 Task: Search for Condos with Mountain Views in Denver.
Action: Key pressed <Key.caps_lock>D<Key.caps_lock>enver
Screenshot: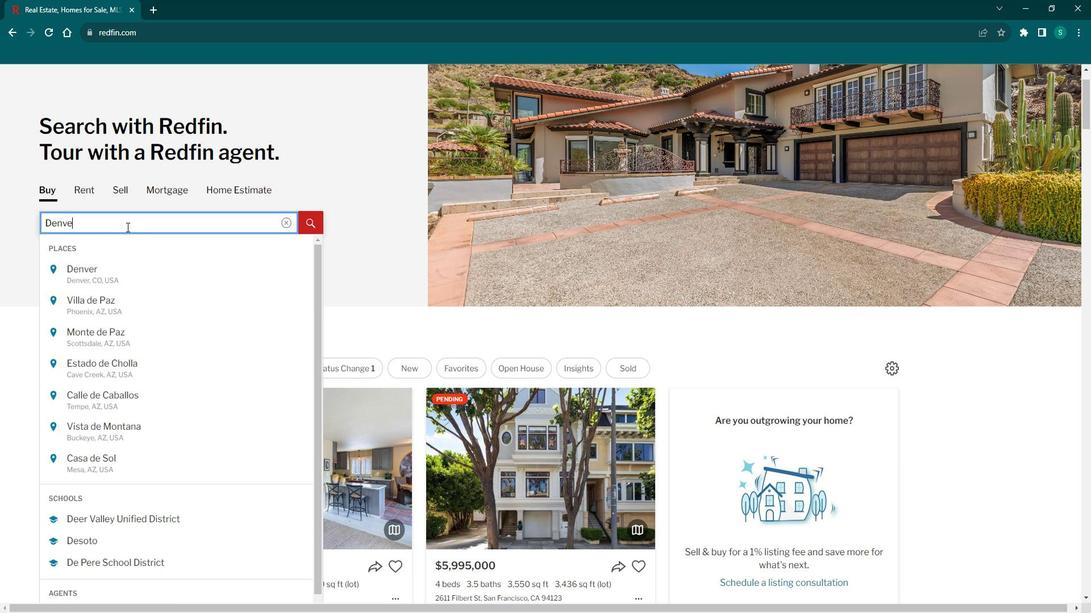 
Action: Mouse moved to (136, 288)
Screenshot: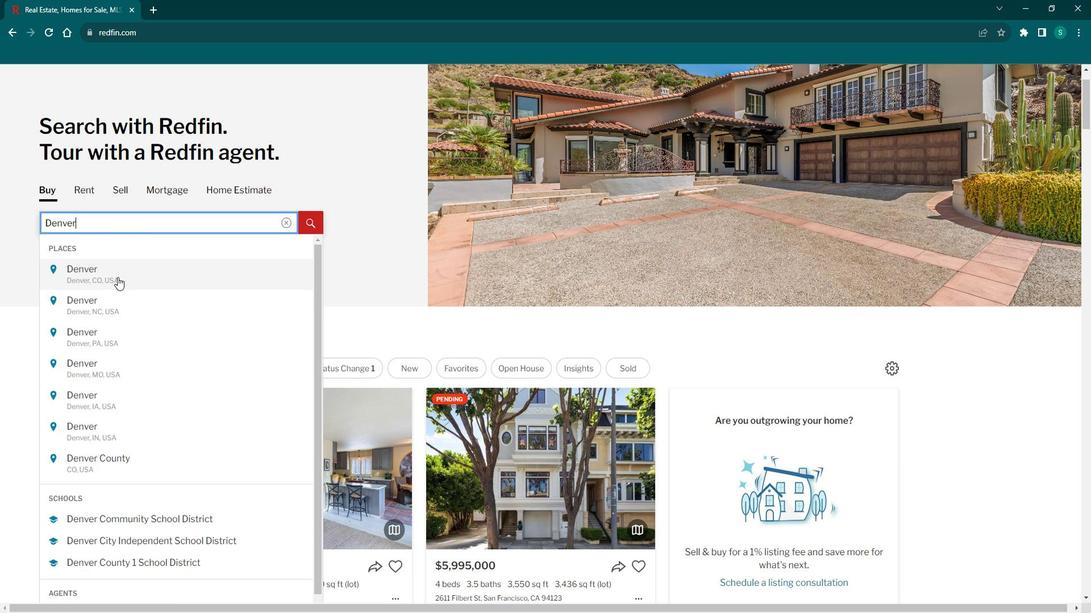 
Action: Mouse pressed left at (136, 288)
Screenshot: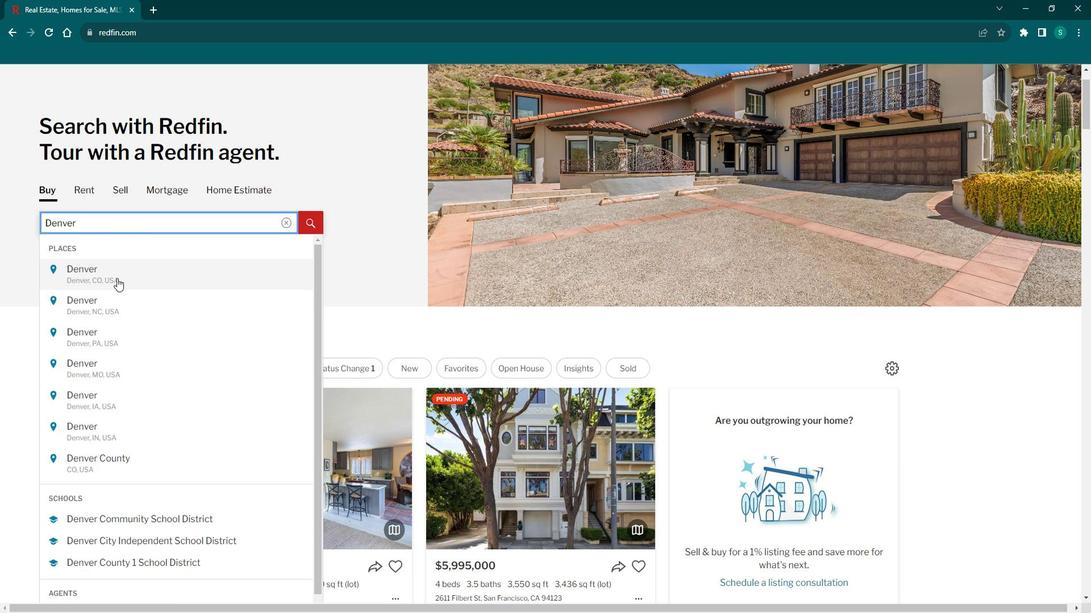
Action: Mouse moved to (979, 172)
Screenshot: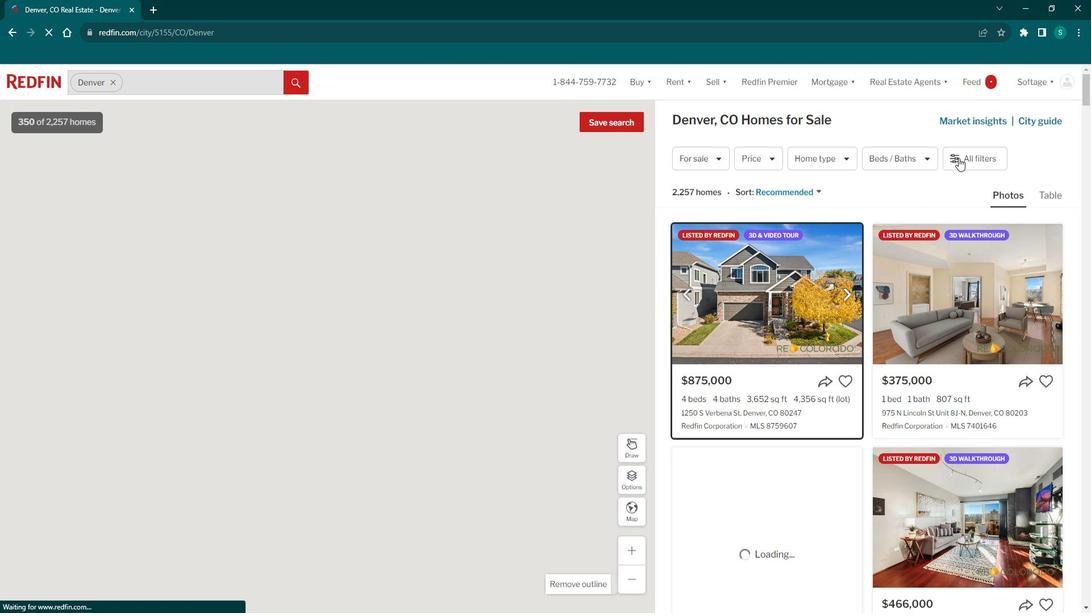 
Action: Mouse pressed left at (979, 172)
Screenshot: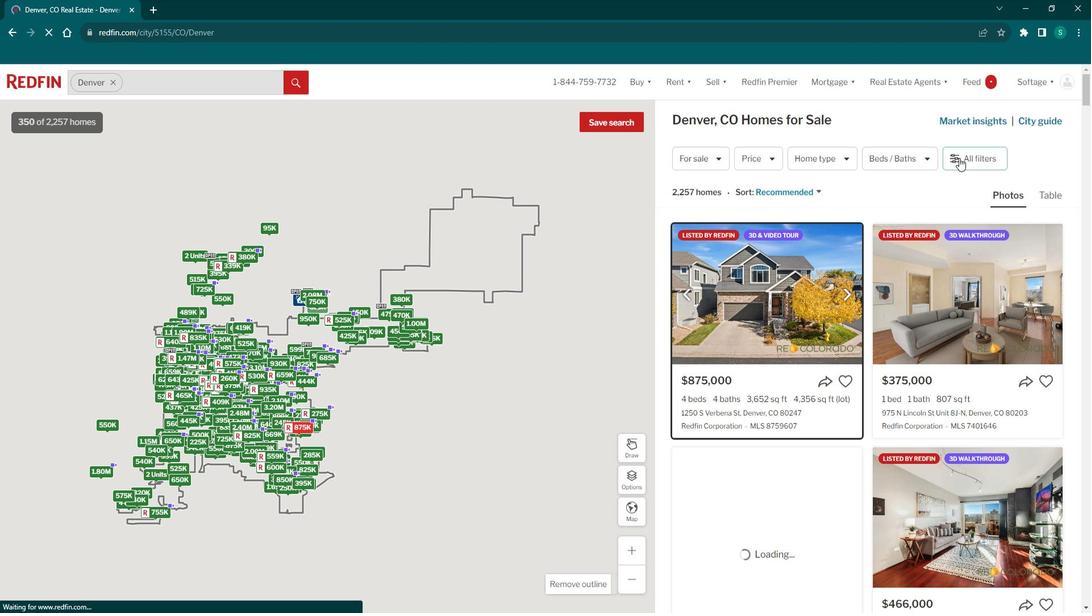 
Action: Mouse pressed left at (979, 172)
Screenshot: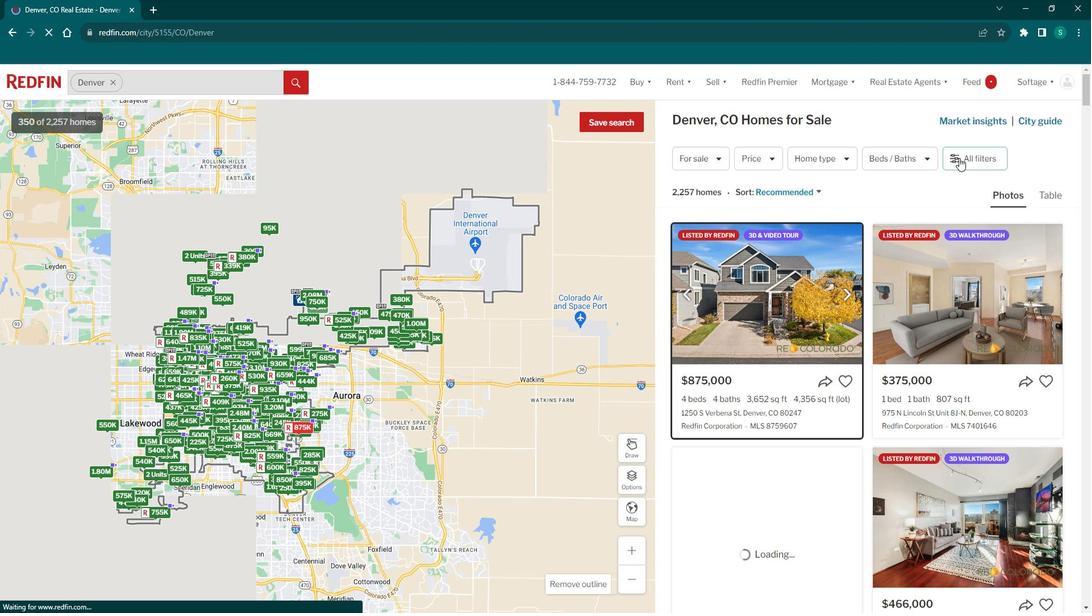 
Action: Mouse pressed left at (979, 172)
Screenshot: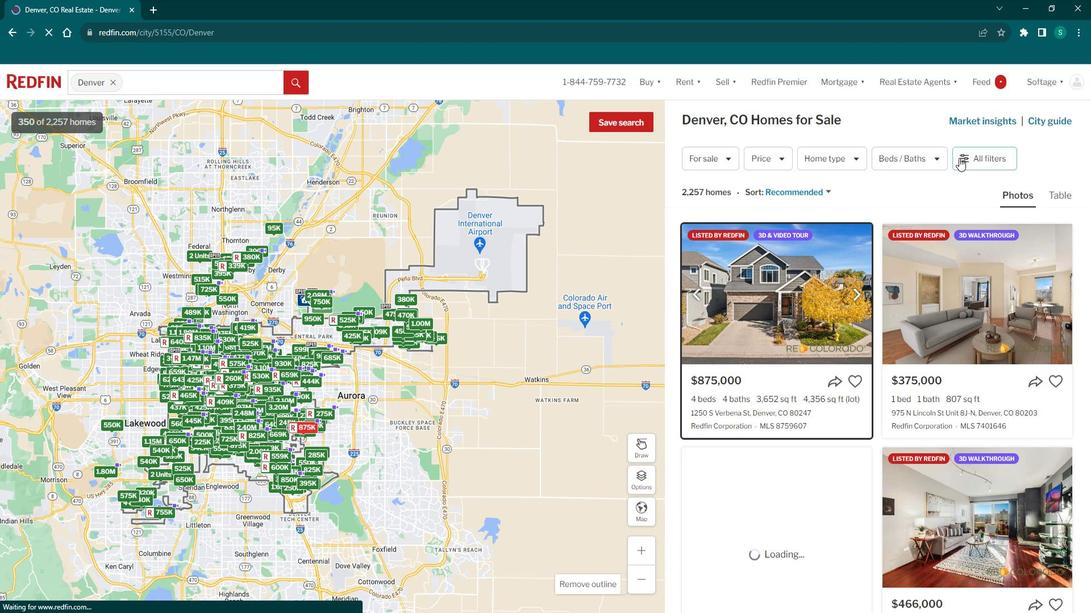 
Action: Mouse moved to (996, 174)
Screenshot: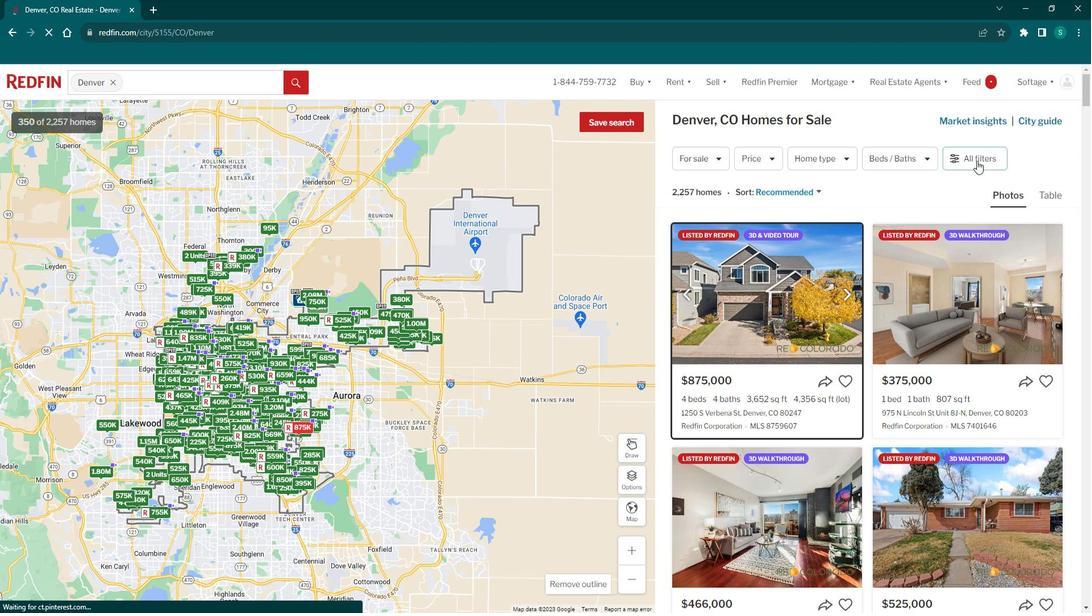 
Action: Mouse pressed left at (996, 174)
Screenshot: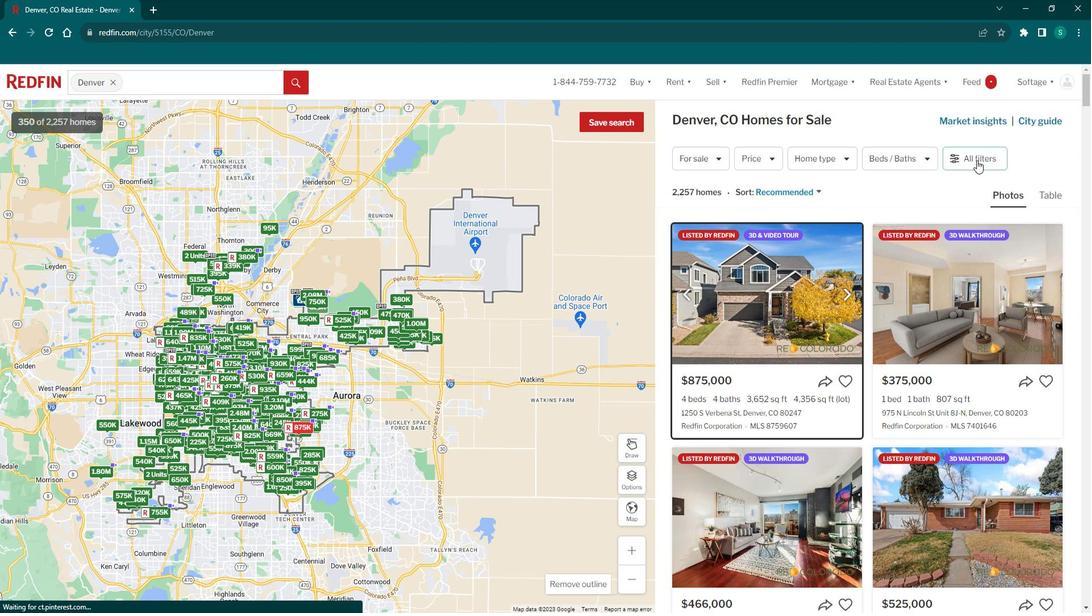 
Action: Mouse moved to (836, 435)
Screenshot: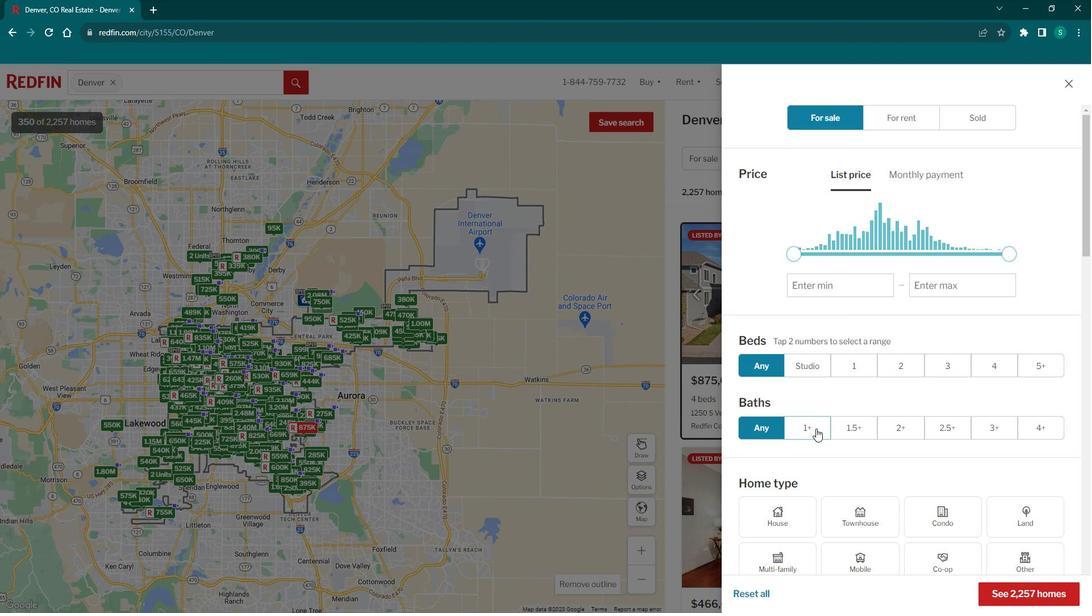 
Action: Mouse scrolled (836, 434) with delta (0, 0)
Screenshot: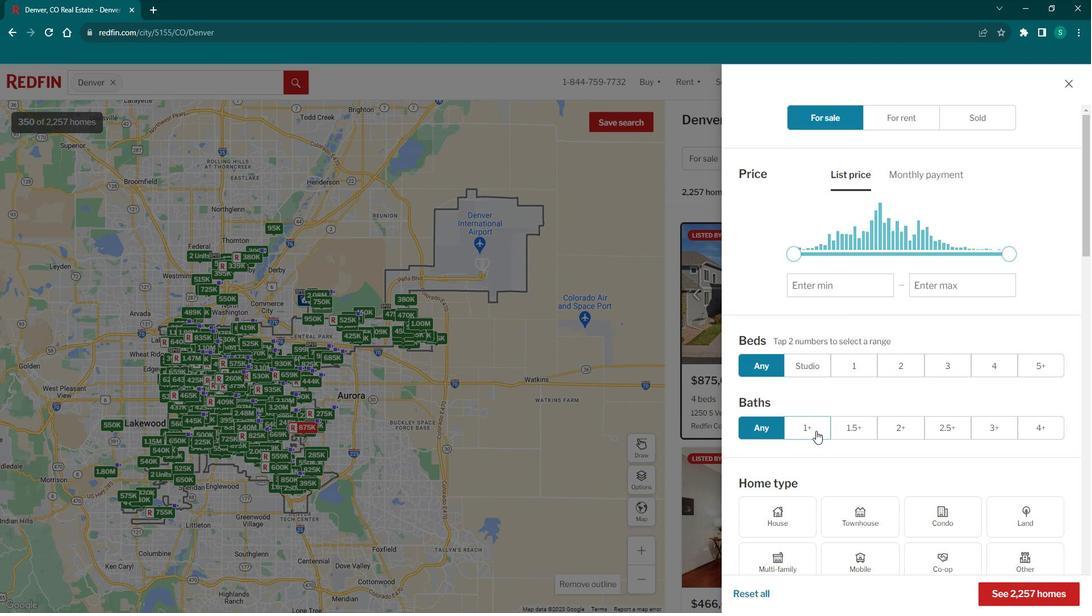 
Action: Mouse scrolled (836, 434) with delta (0, 0)
Screenshot: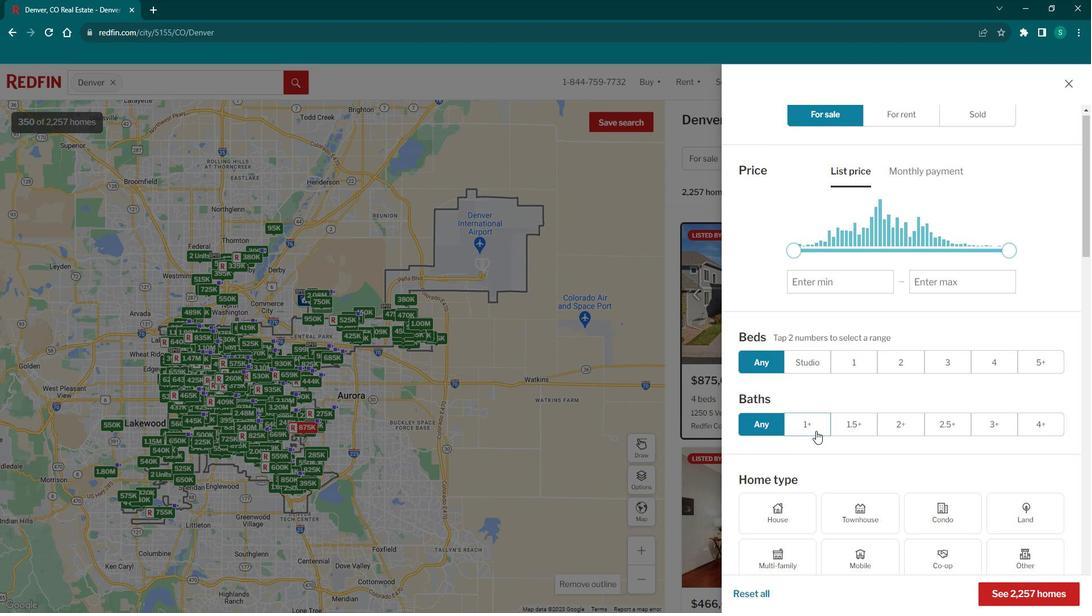 
Action: Mouse scrolled (836, 434) with delta (0, 0)
Screenshot: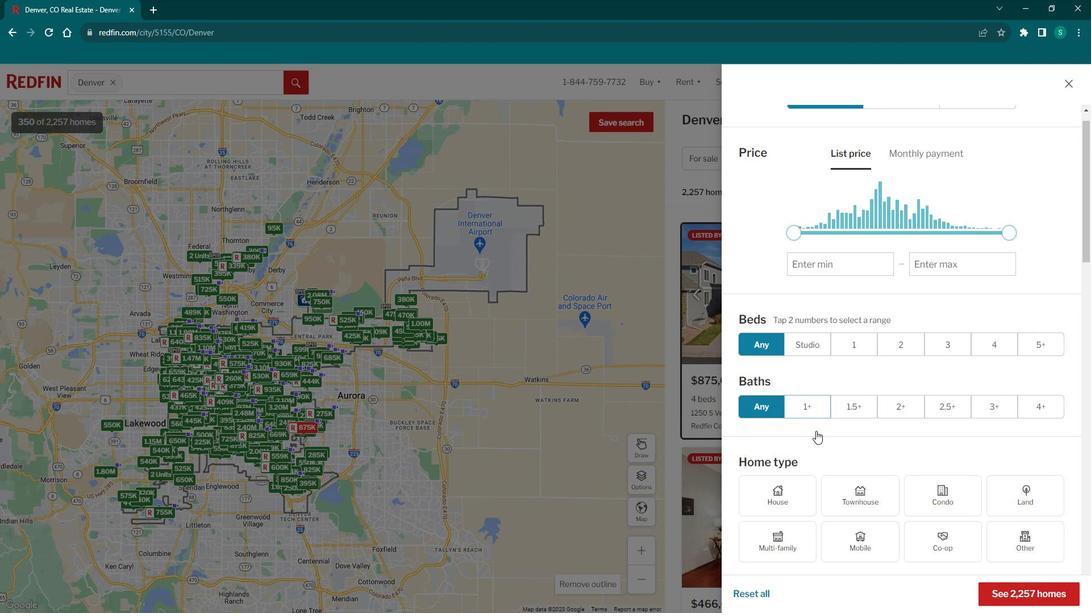 
Action: Mouse moved to (960, 358)
Screenshot: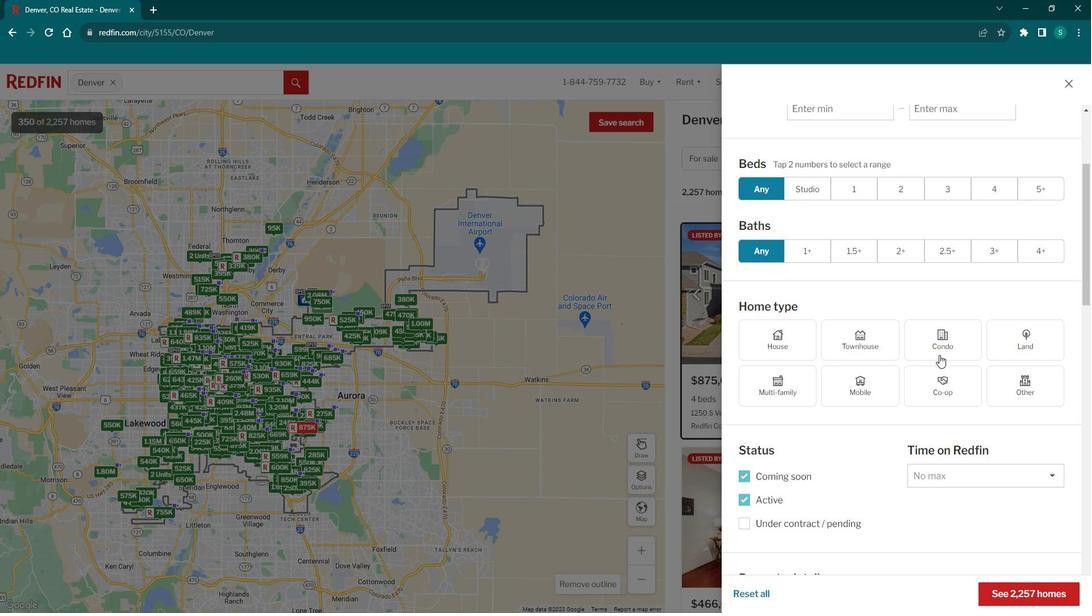 
Action: Mouse pressed left at (960, 358)
Screenshot: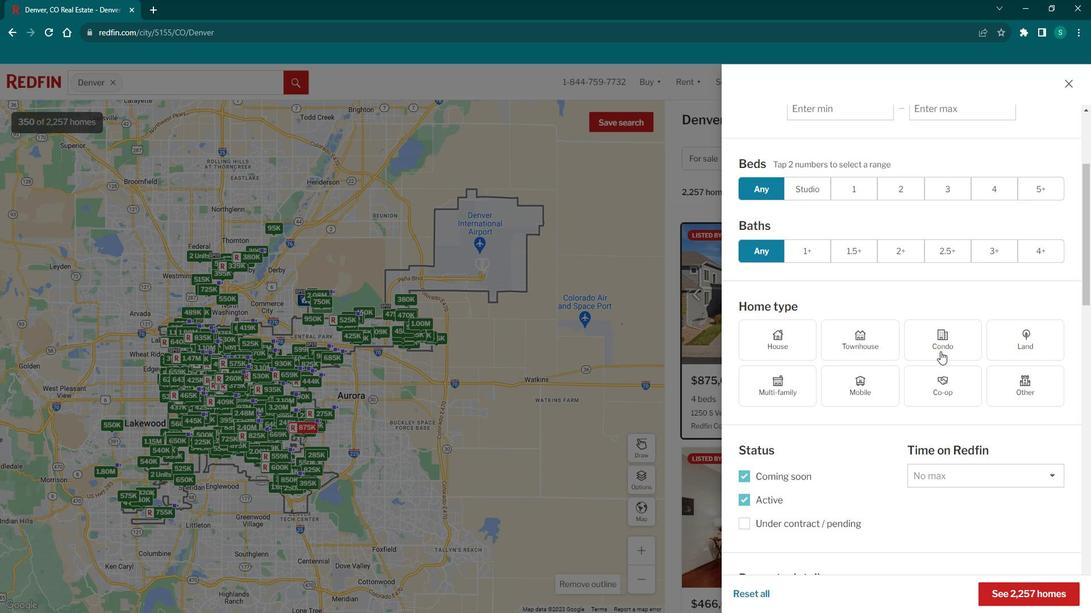 
Action: Mouse moved to (878, 426)
Screenshot: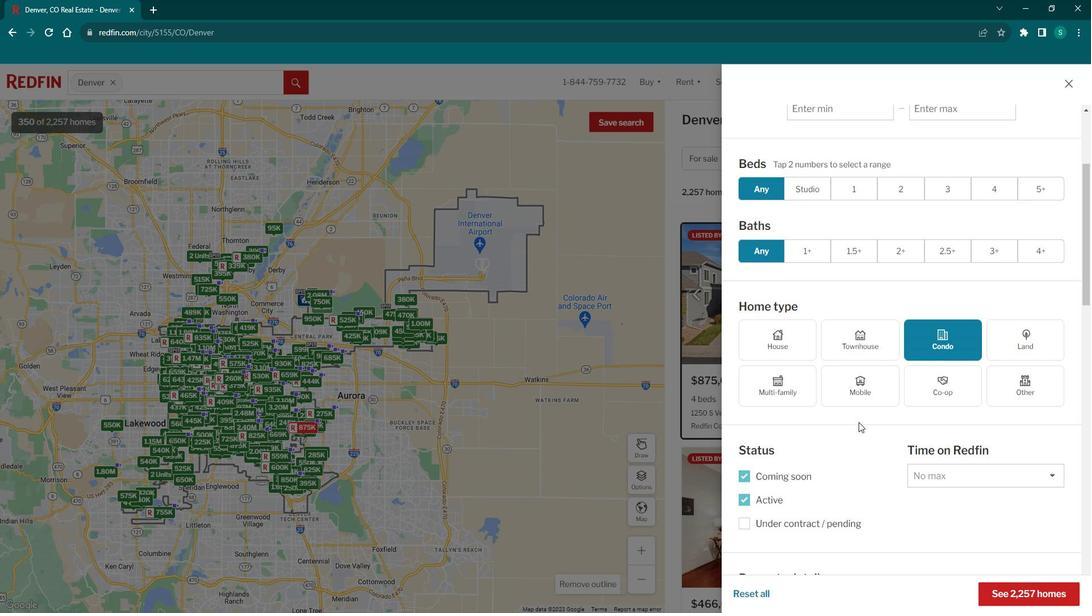 
Action: Mouse scrolled (878, 426) with delta (0, 0)
Screenshot: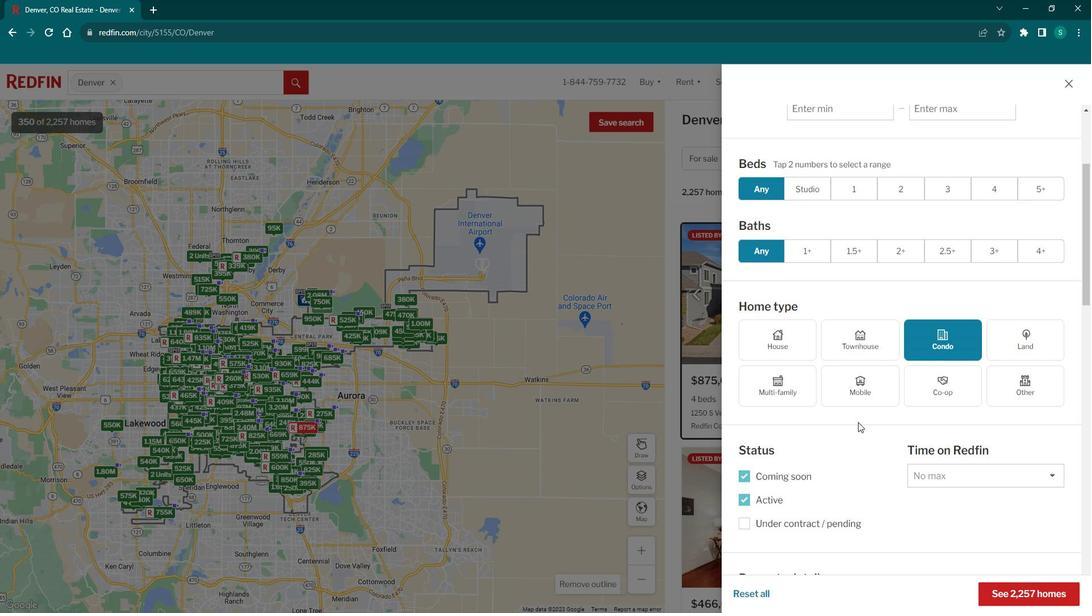 
Action: Mouse scrolled (878, 426) with delta (0, 0)
Screenshot: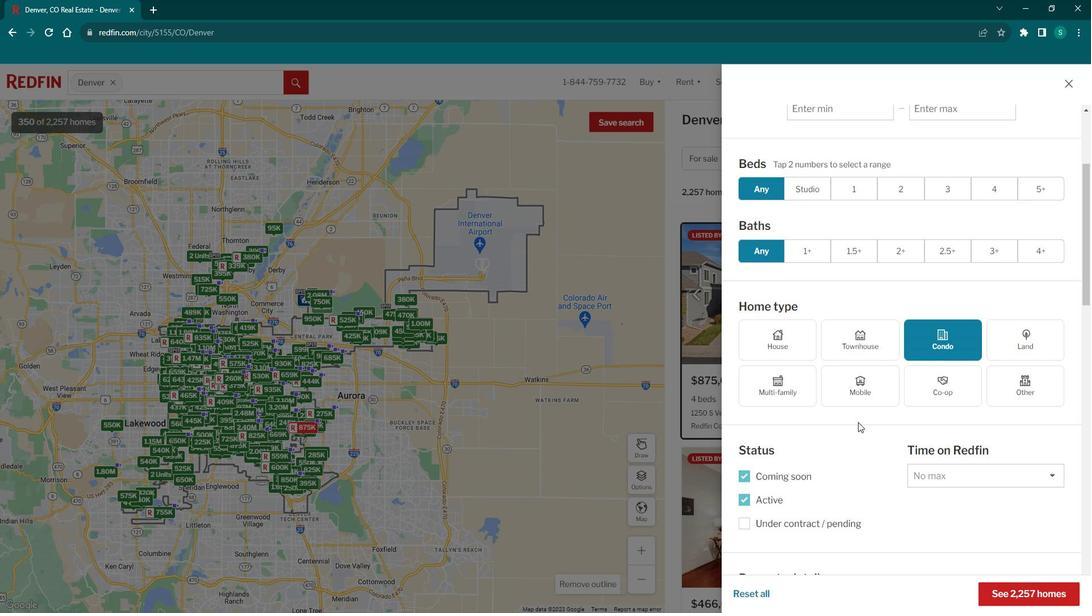 
Action: Mouse scrolled (878, 426) with delta (0, 0)
Screenshot: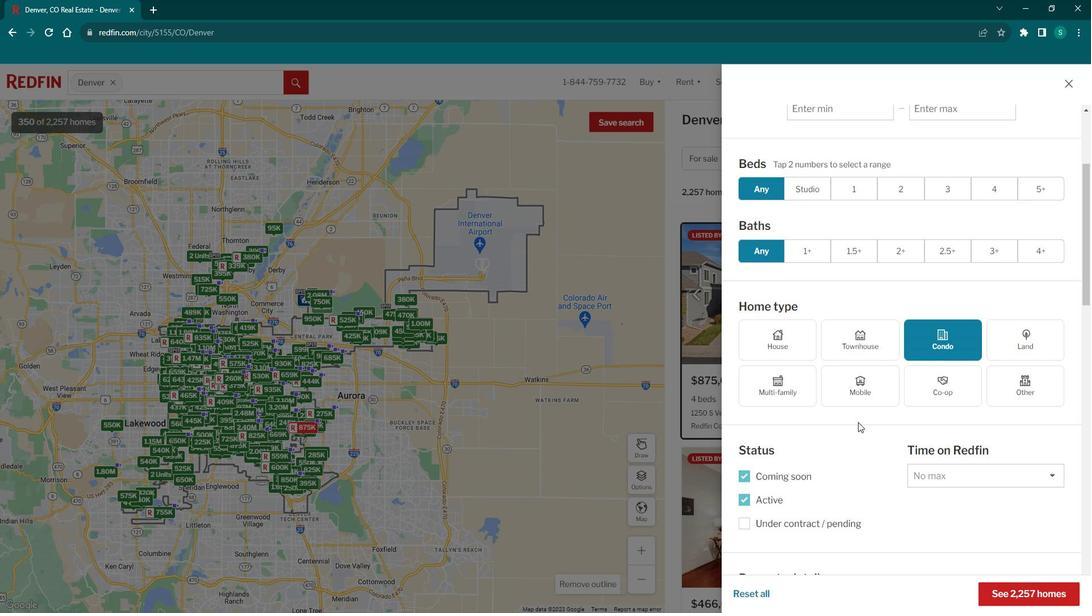 
Action: Mouse scrolled (878, 426) with delta (0, 0)
Screenshot: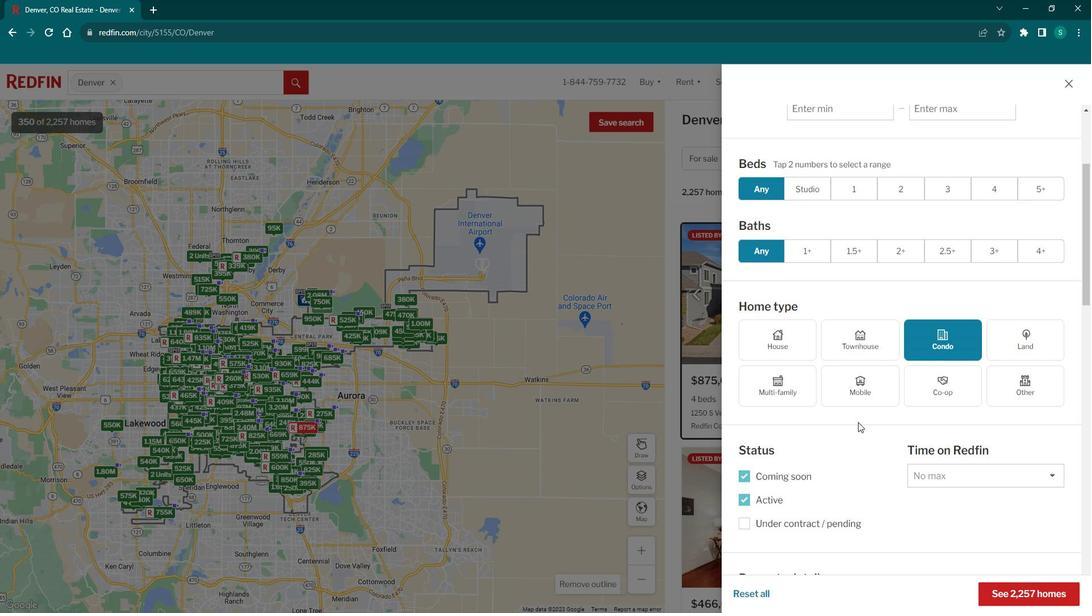 
Action: Mouse scrolled (878, 426) with delta (0, 0)
Screenshot: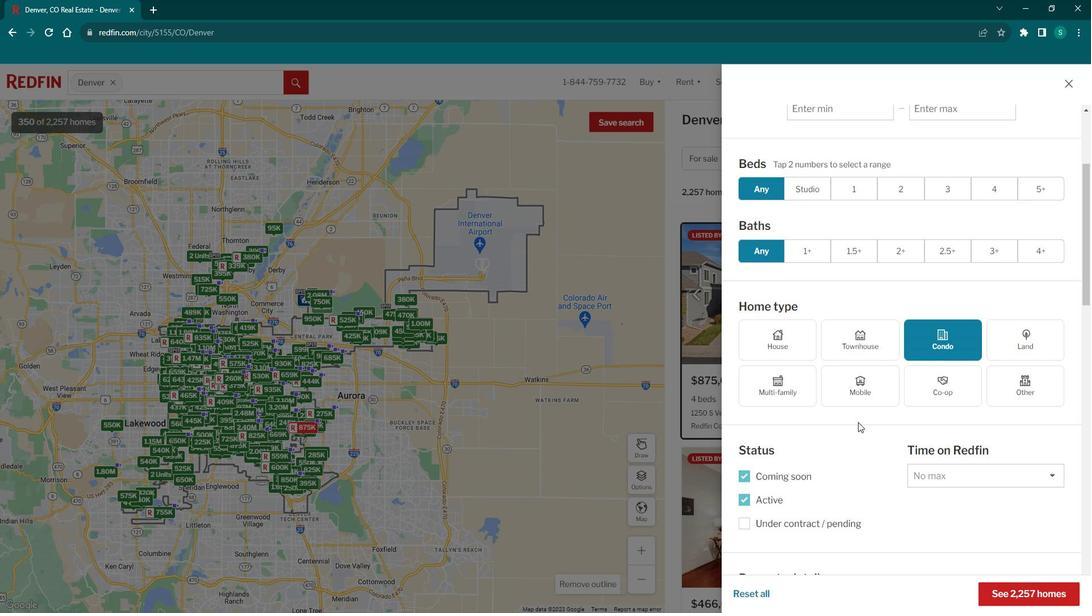 
Action: Mouse scrolled (878, 426) with delta (0, 0)
Screenshot: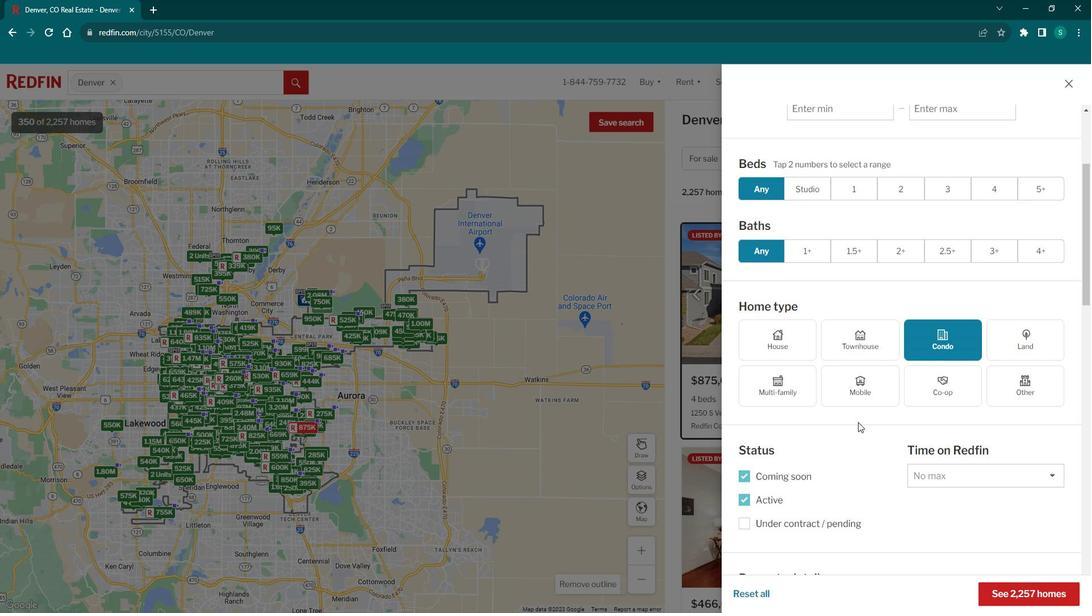 
Action: Mouse moved to (877, 426)
Screenshot: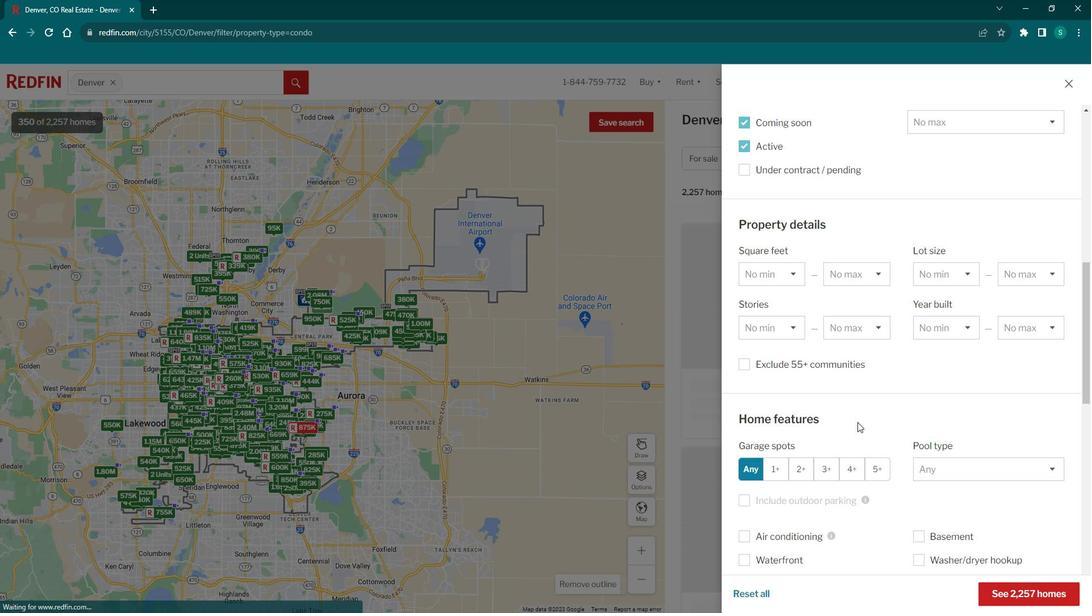 
Action: Mouse scrolled (877, 426) with delta (0, 0)
Screenshot: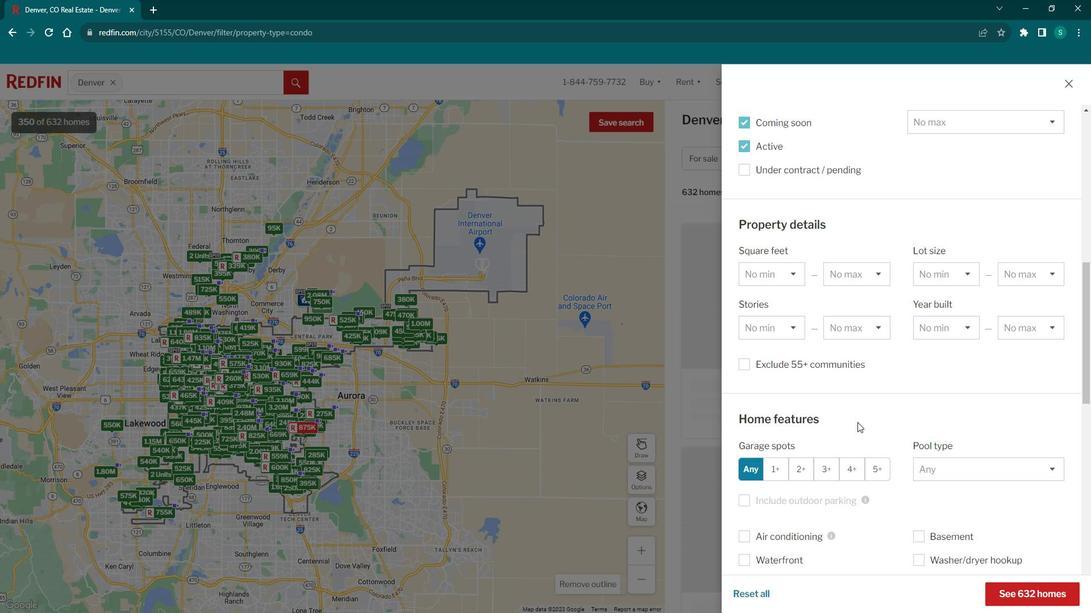 
Action: Mouse scrolled (877, 426) with delta (0, 0)
Screenshot: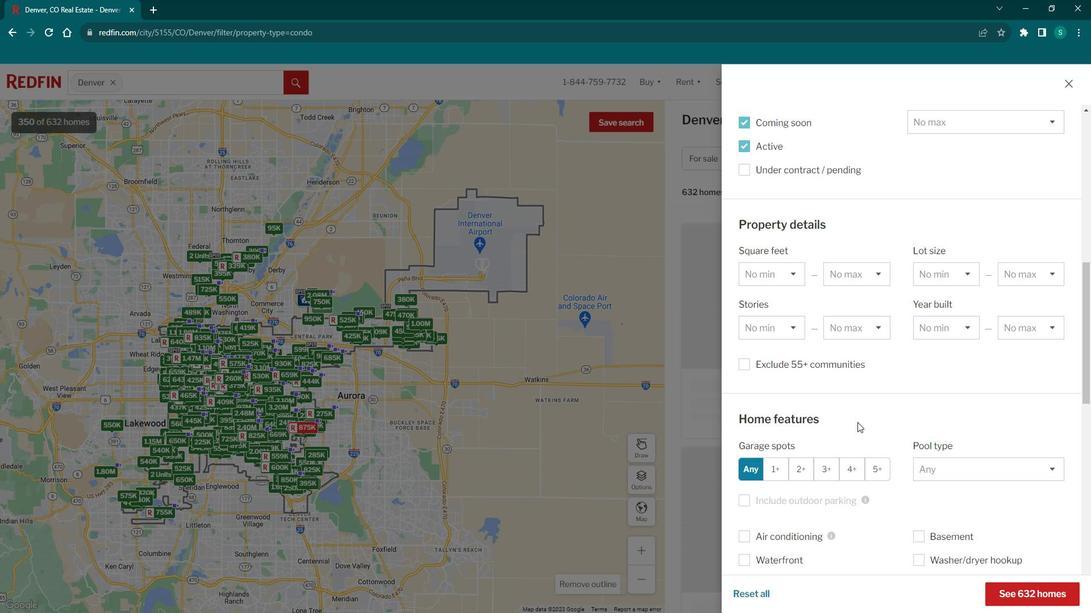 
Action: Mouse scrolled (877, 426) with delta (0, 0)
Screenshot: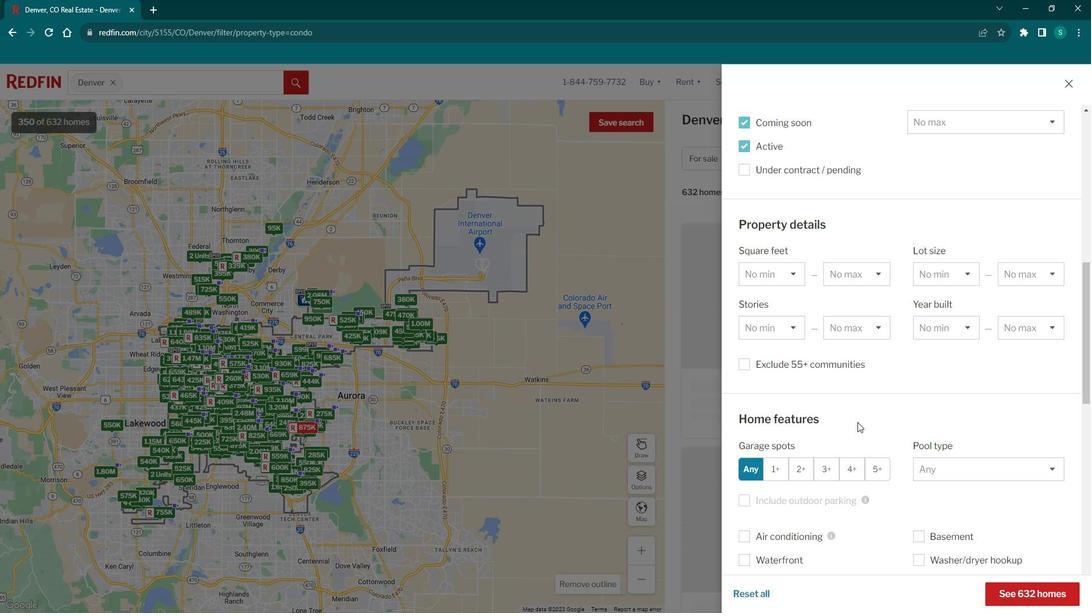 
Action: Mouse scrolled (877, 426) with delta (0, 0)
Screenshot: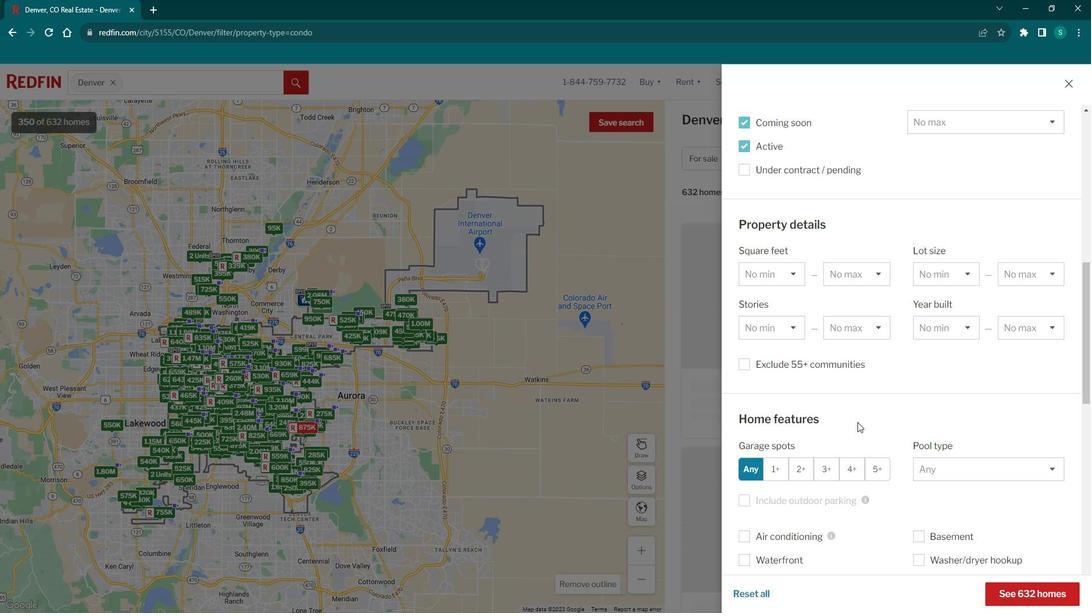
Action: Mouse scrolled (877, 426) with delta (0, 0)
Screenshot: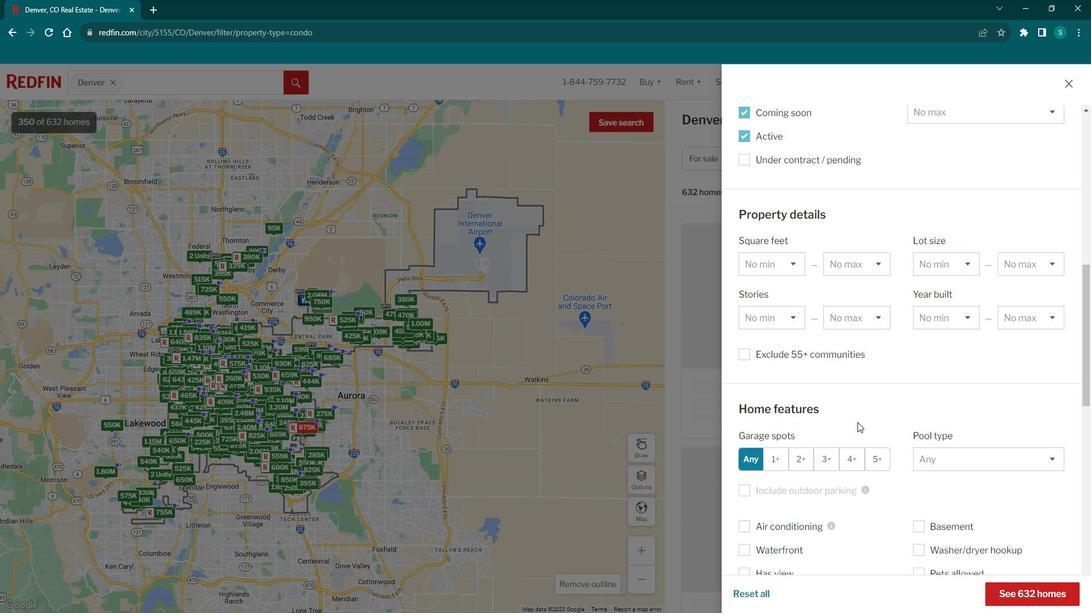 
Action: Mouse moved to (804, 449)
Screenshot: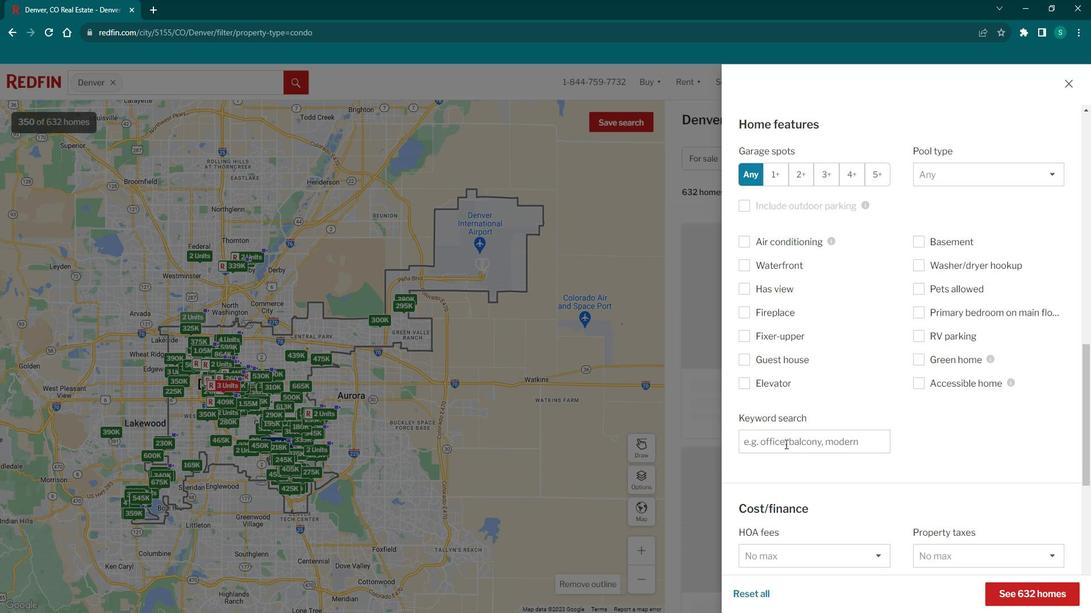 
Action: Mouse pressed left at (804, 449)
Screenshot: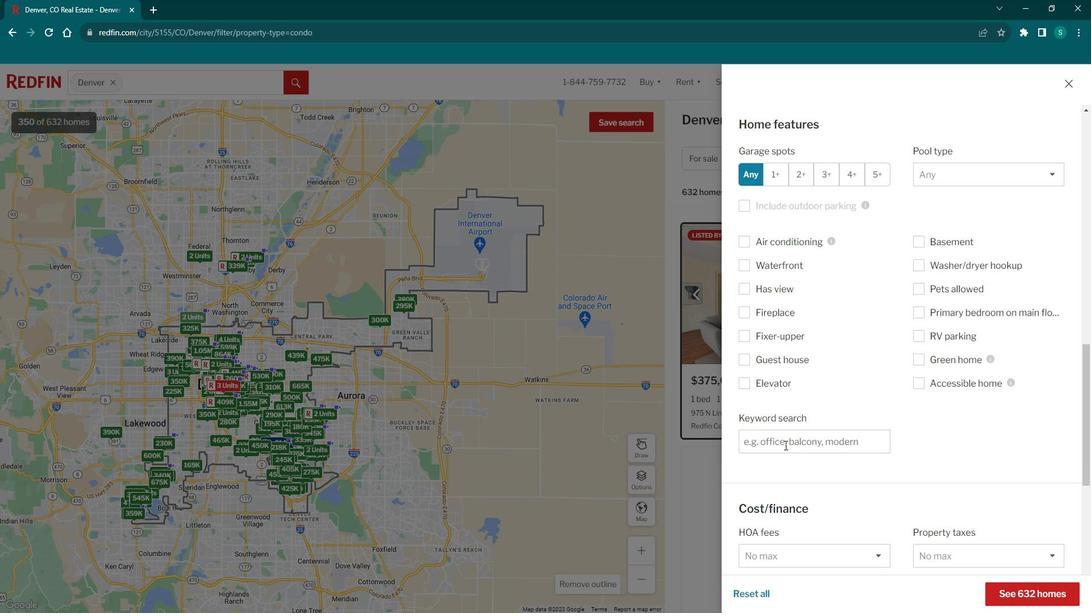 
Action: Mouse moved to (804, 449)
Screenshot: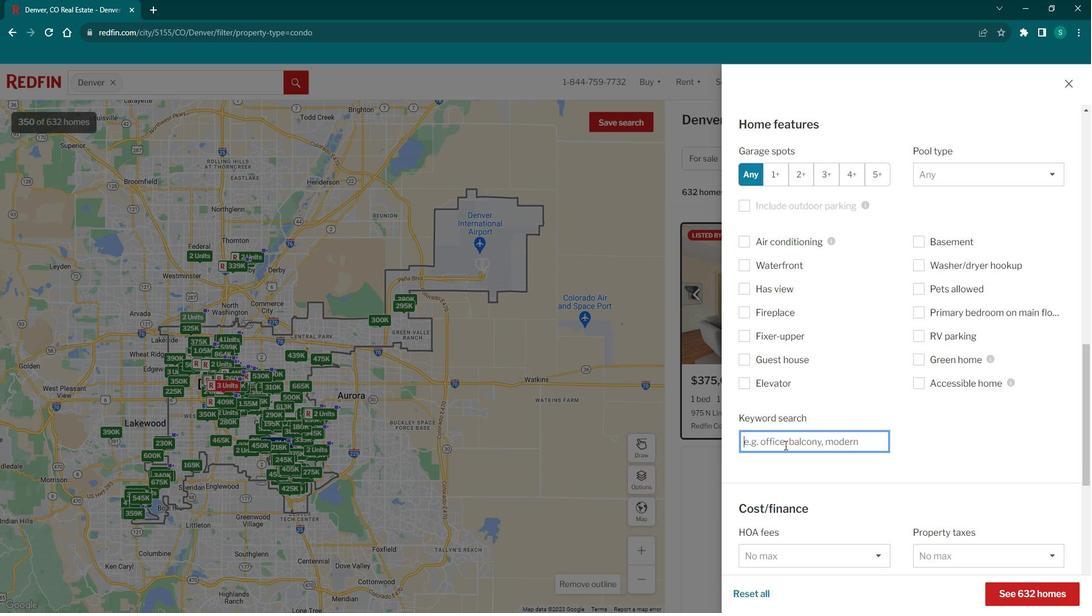 
Action: Key pressed <Key.caps_lock>M<Key.caps_lock>ountain<Key.space>v<Key.backspace><Key.space>views
Screenshot: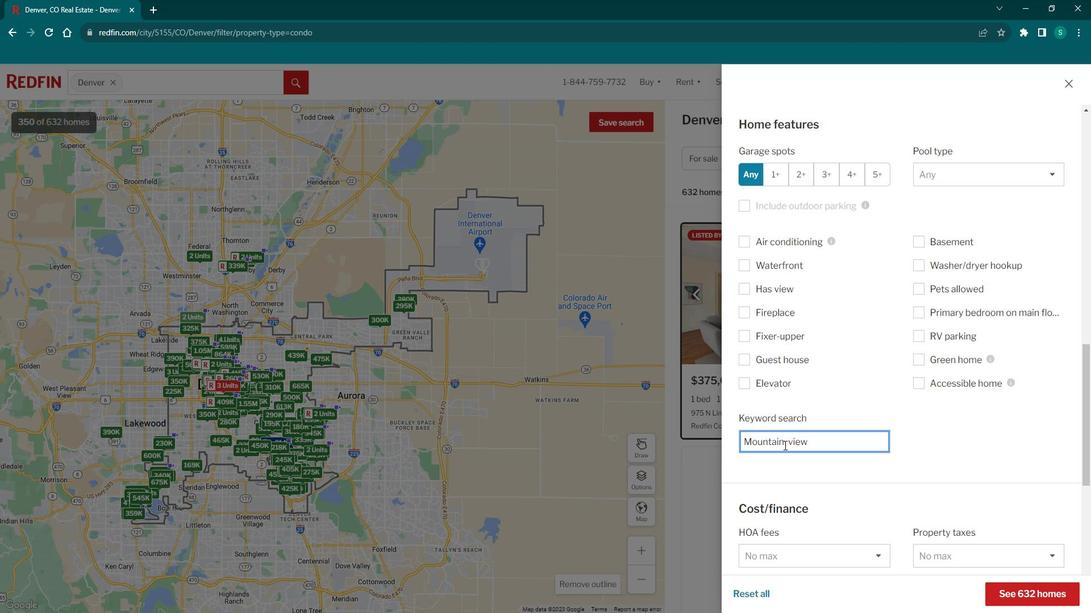 
Action: Mouse moved to (1041, 591)
Screenshot: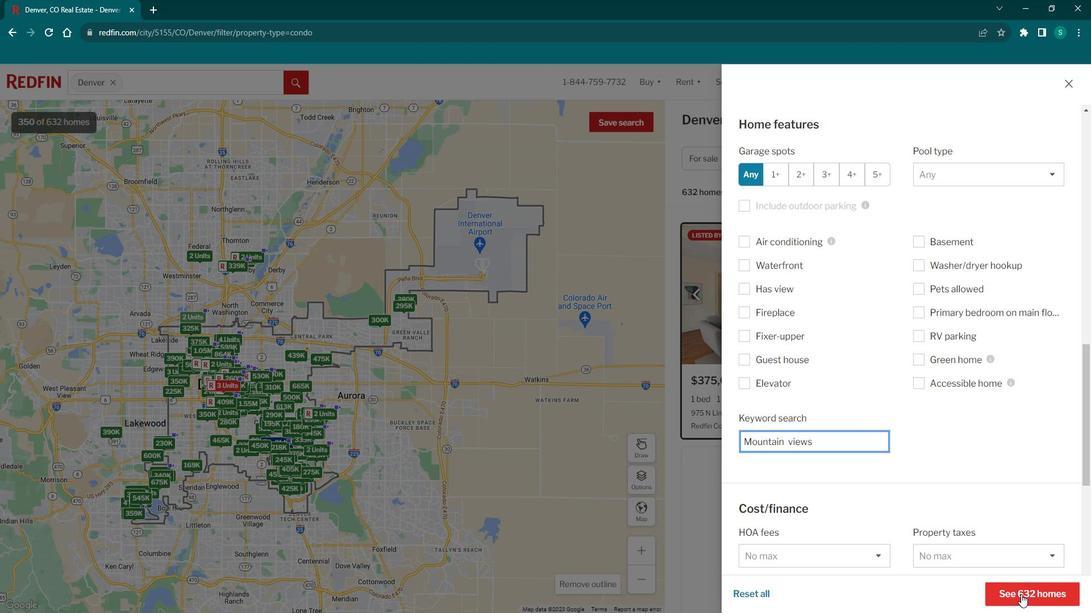 
Action: Mouse pressed left at (1041, 591)
Screenshot: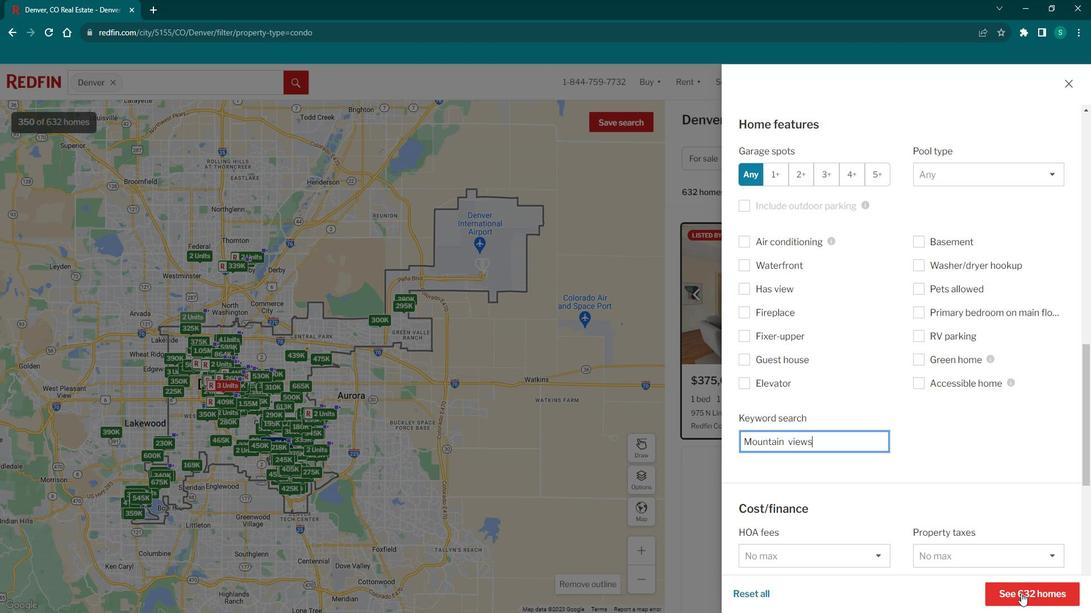
Action: Mouse moved to (788, 377)
Screenshot: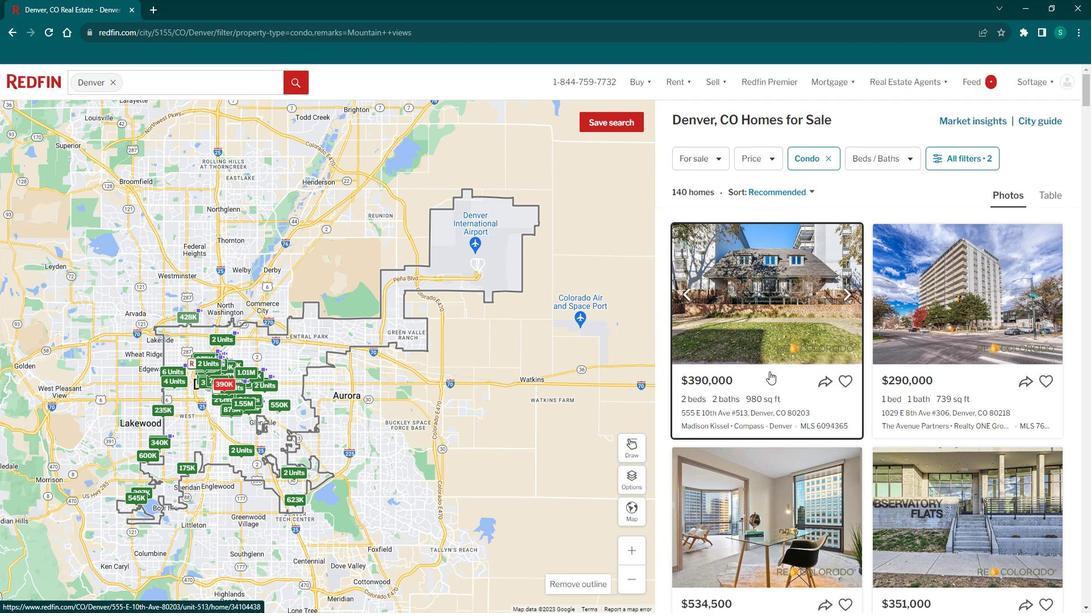 
Action: Mouse pressed left at (788, 377)
Screenshot: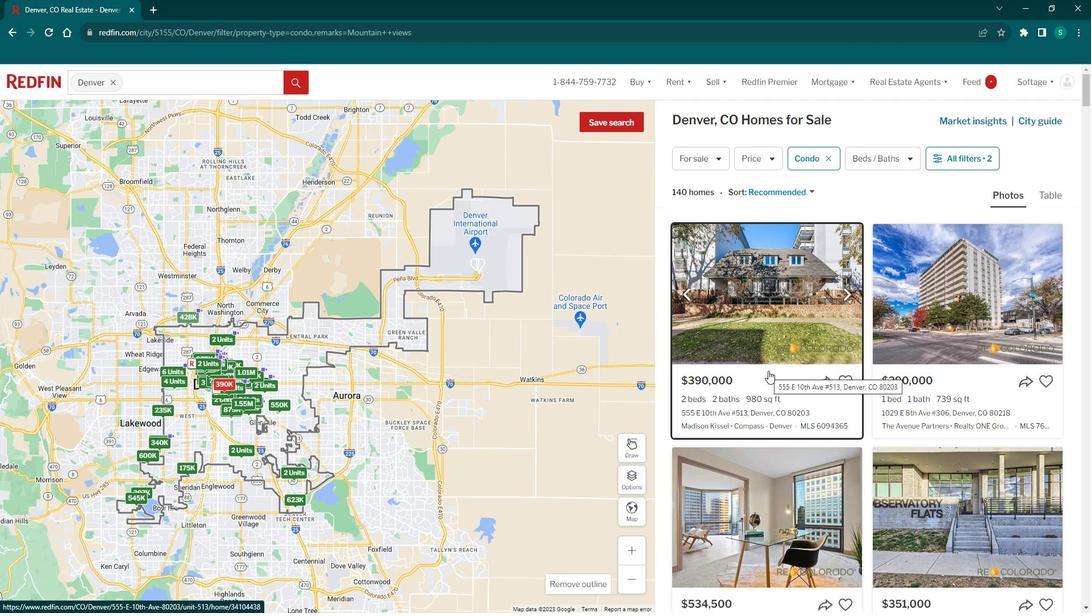 
Action: Mouse moved to (318, 379)
Screenshot: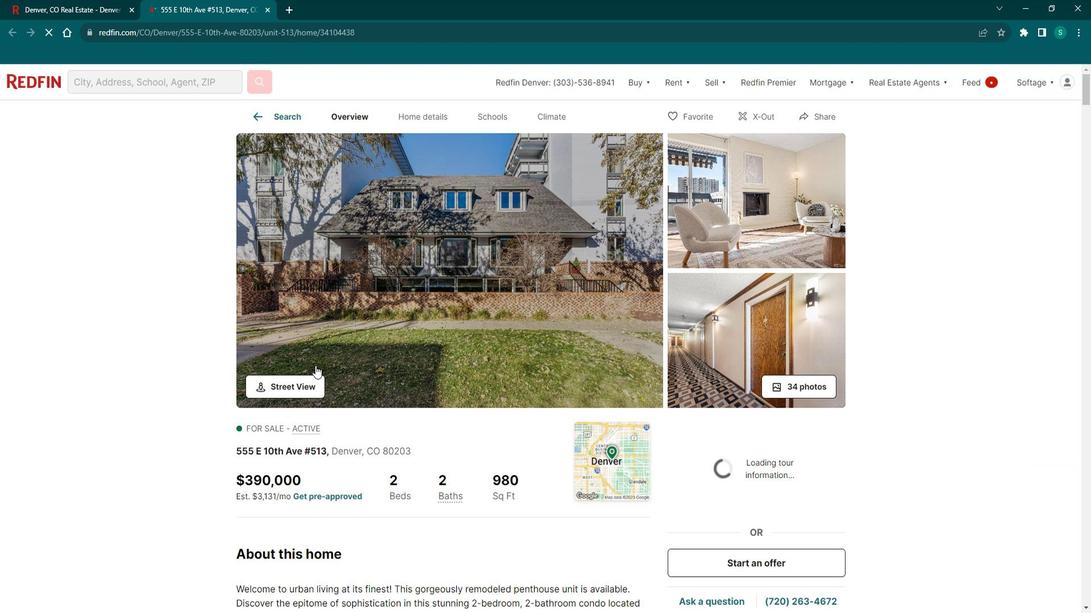 
Action: Mouse scrolled (318, 378) with delta (0, 0)
Screenshot: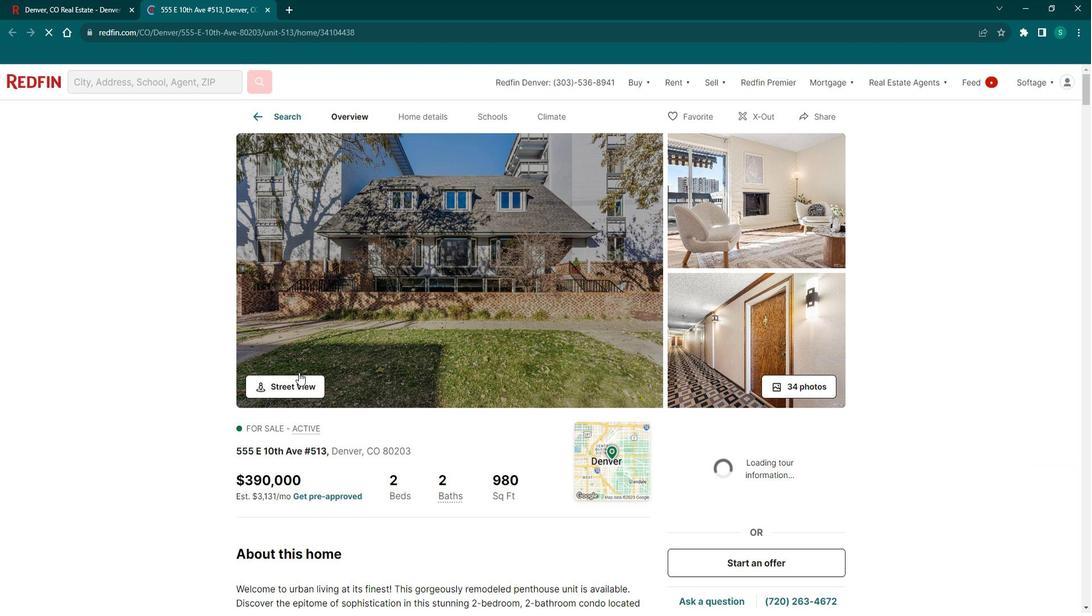 
Action: Mouse moved to (317, 379)
Screenshot: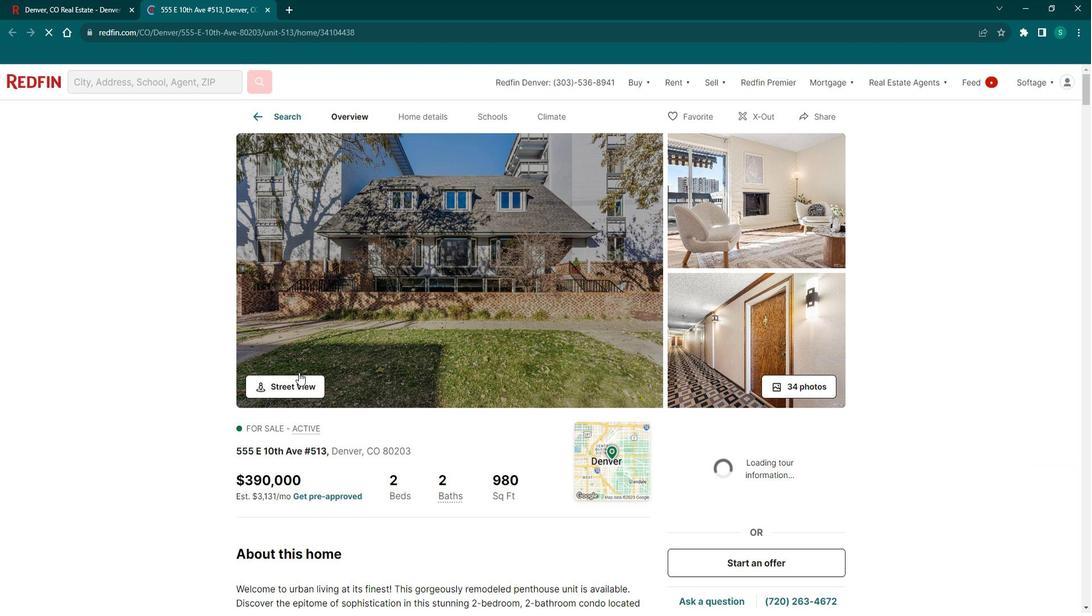 
Action: Mouse scrolled (317, 378) with delta (0, 0)
Screenshot: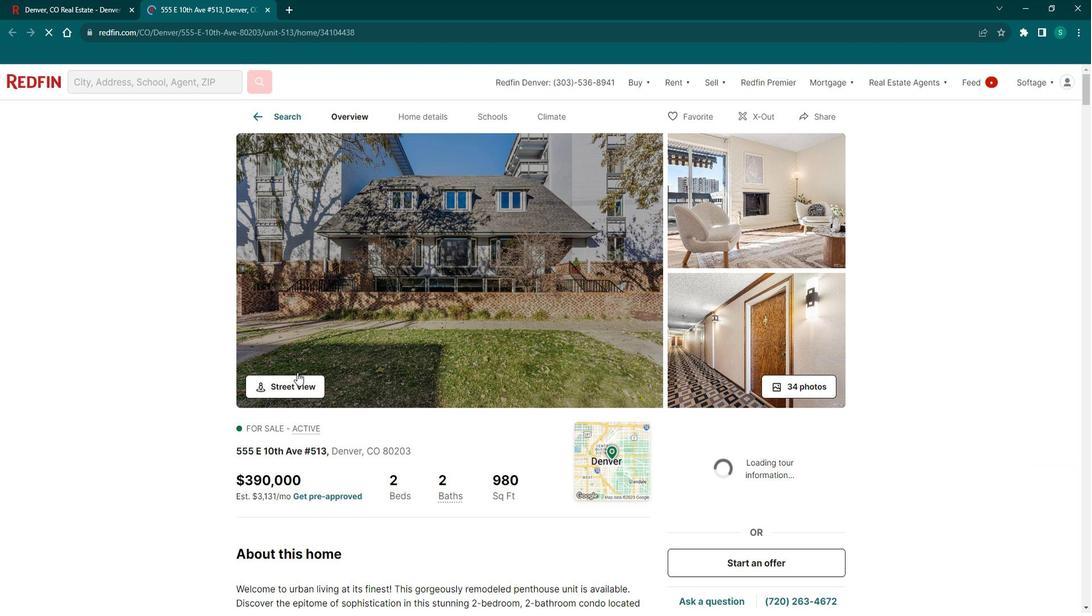 
Action: Mouse moved to (316, 379)
Screenshot: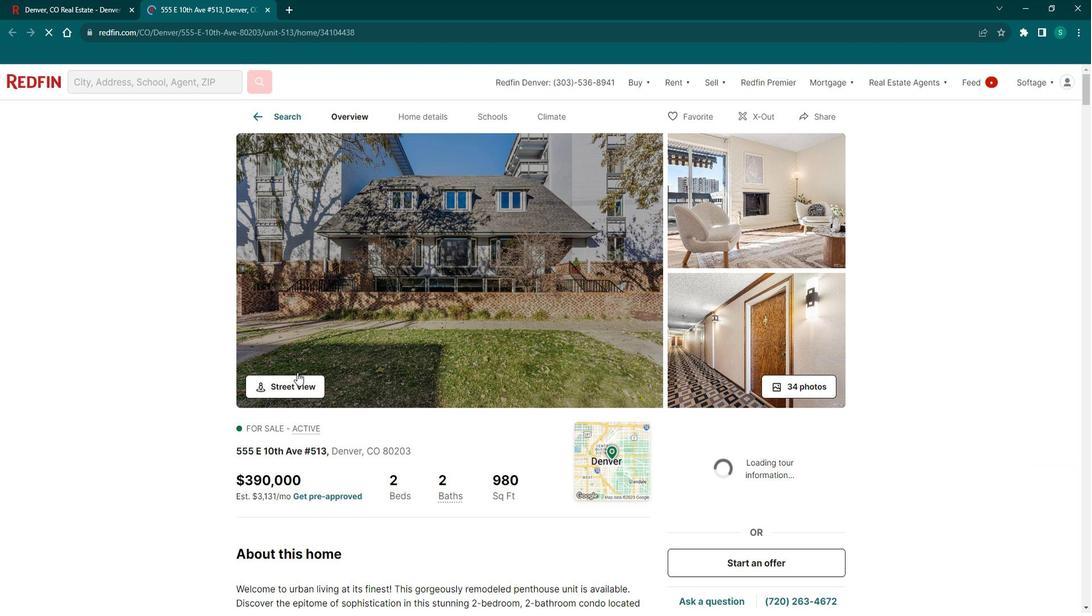 
Action: Mouse scrolled (316, 378) with delta (0, 0)
Screenshot: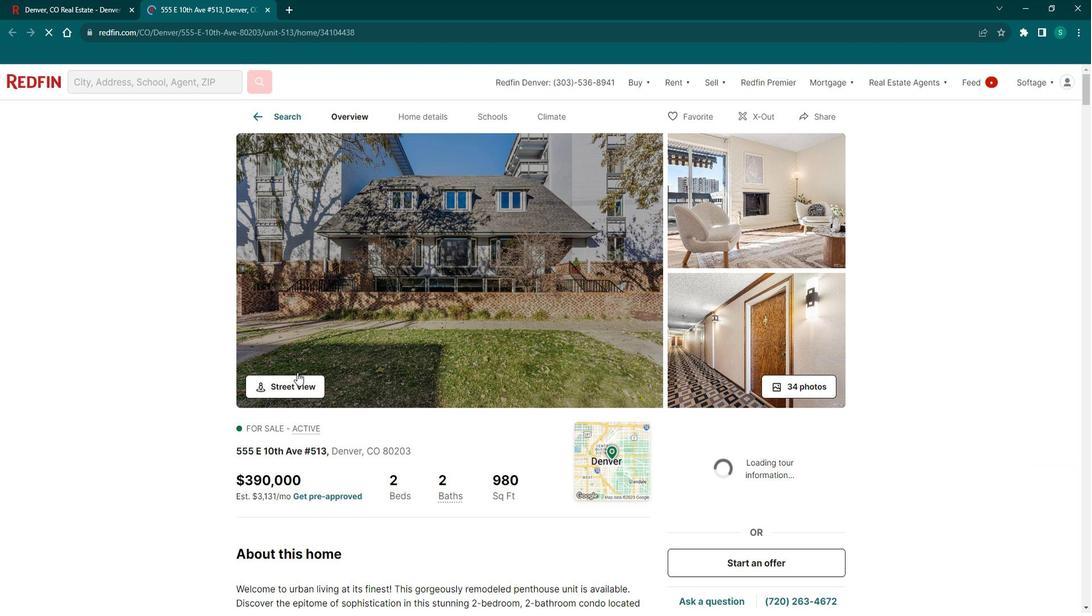 
Action: Mouse moved to (316, 379)
Screenshot: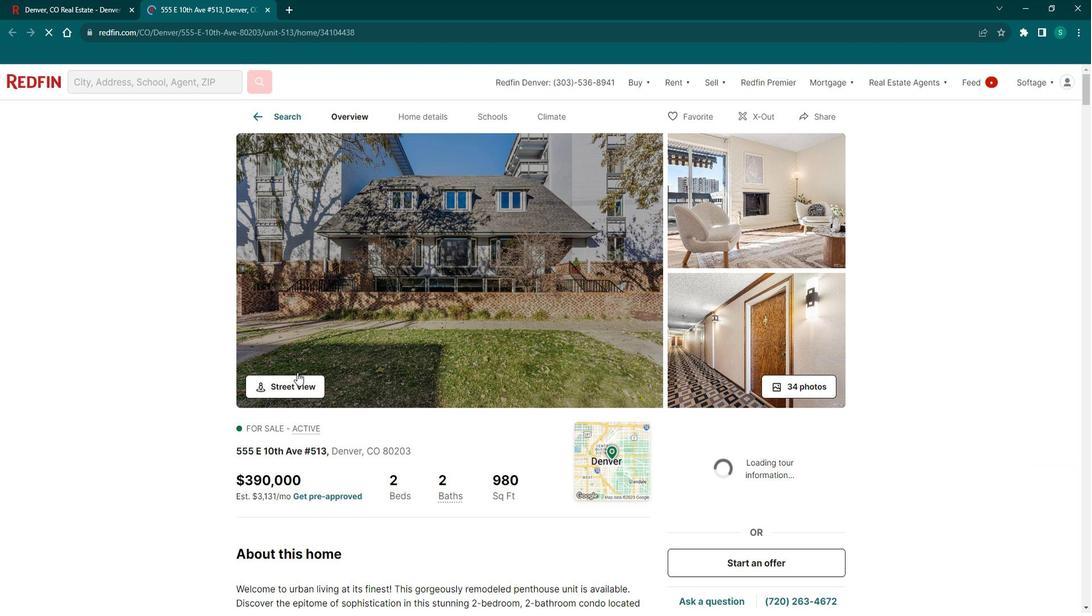
Action: Mouse scrolled (316, 379) with delta (0, 0)
Screenshot: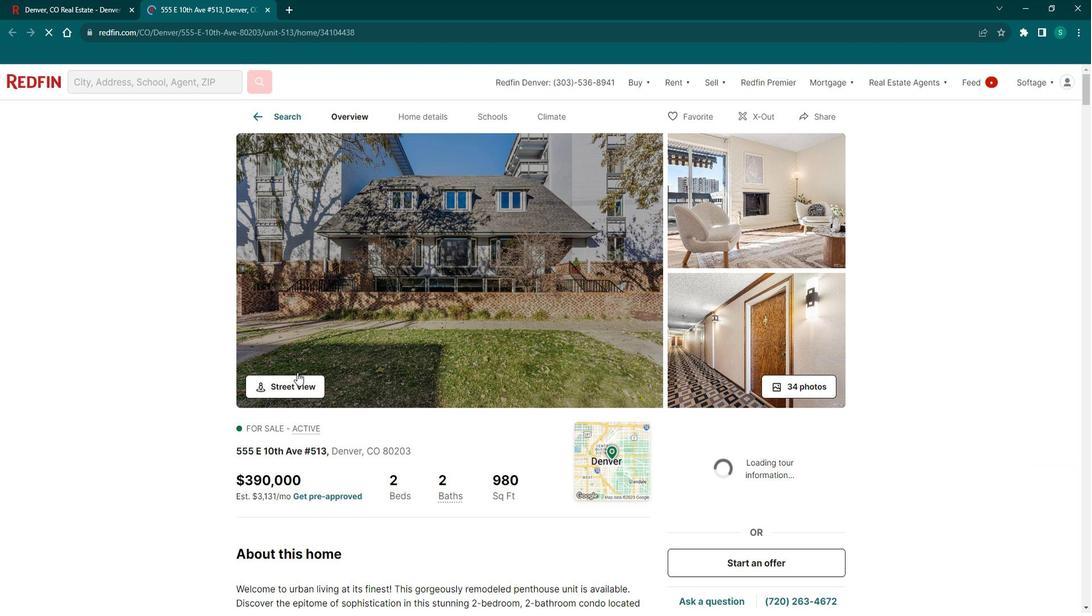 
Action: Mouse moved to (314, 379)
Screenshot: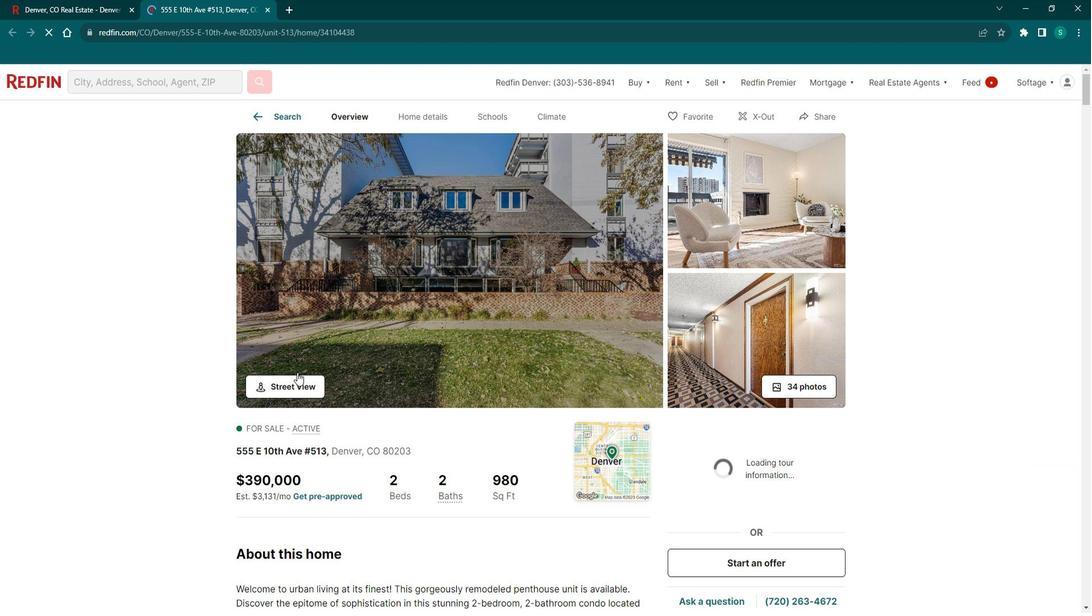 
Action: Mouse scrolled (314, 379) with delta (0, 0)
Screenshot: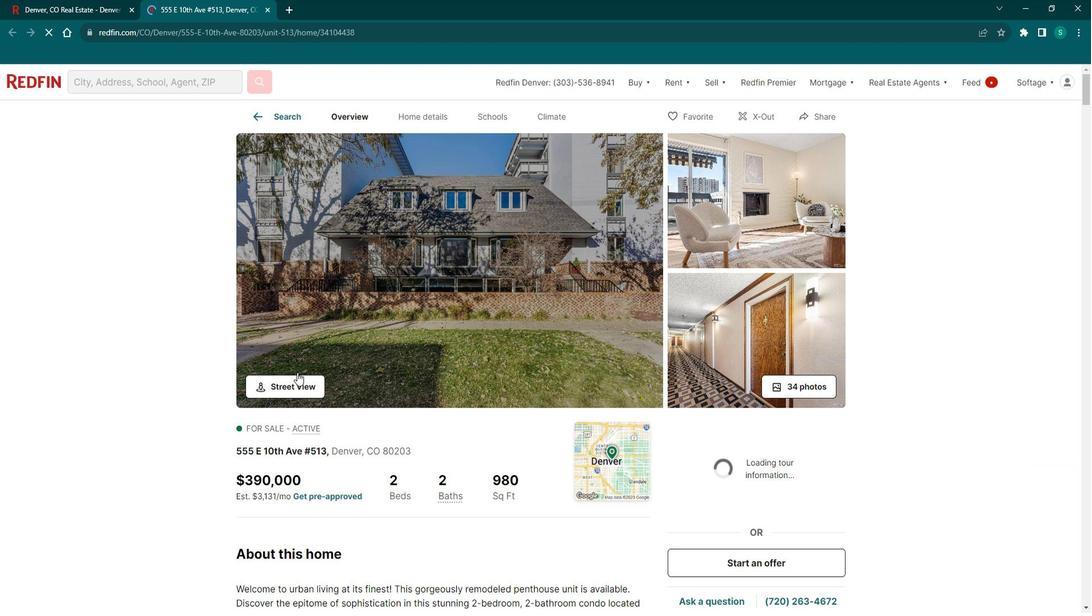 
Action: Mouse moved to (314, 379)
Screenshot: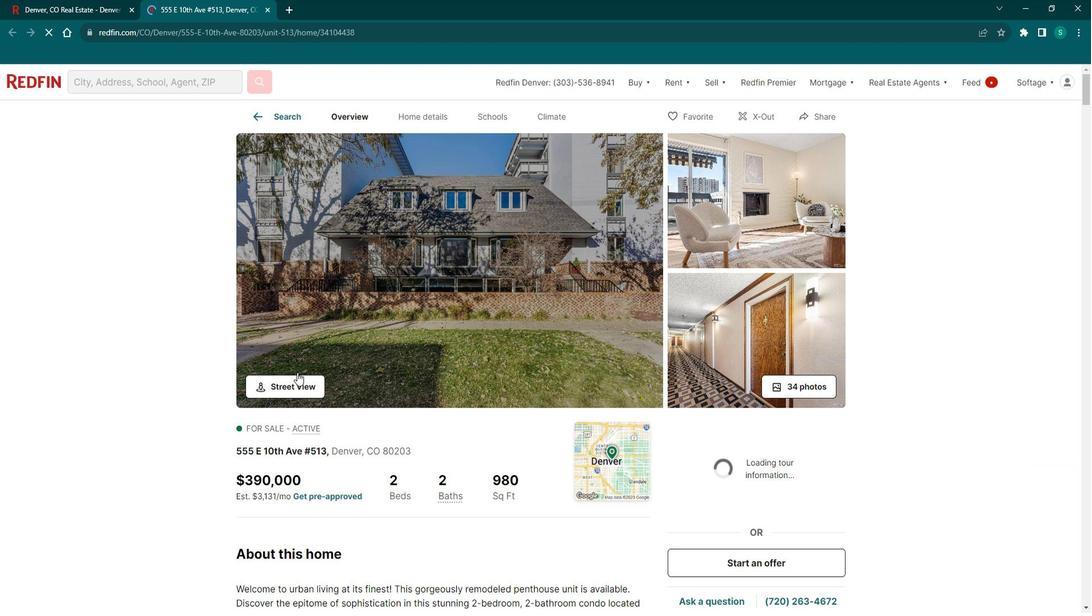 
Action: Mouse scrolled (314, 379) with delta (0, 0)
Screenshot: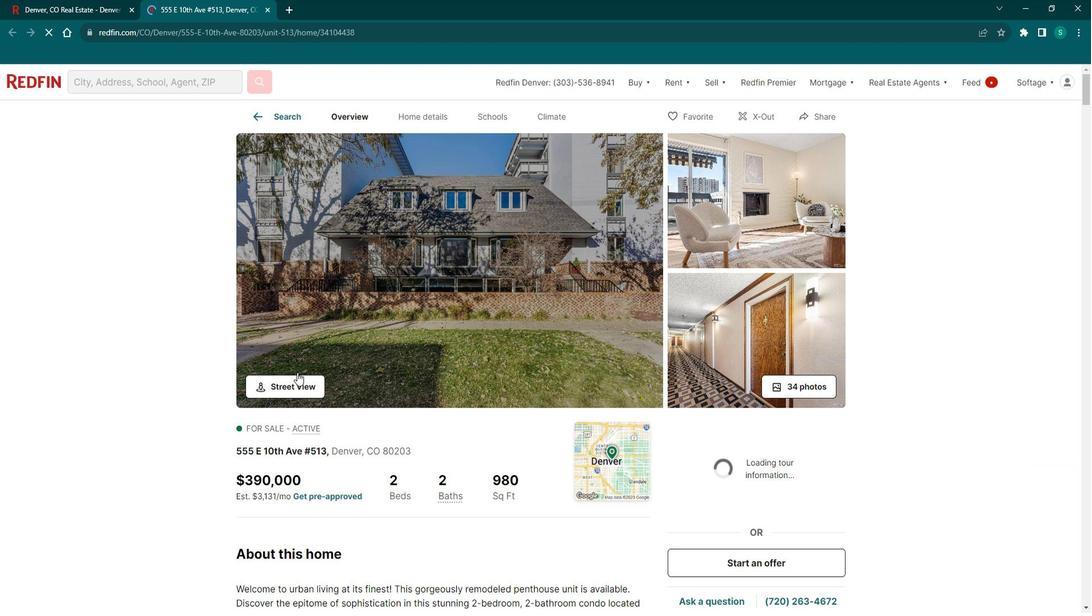 
Action: Mouse moved to (311, 305)
Screenshot: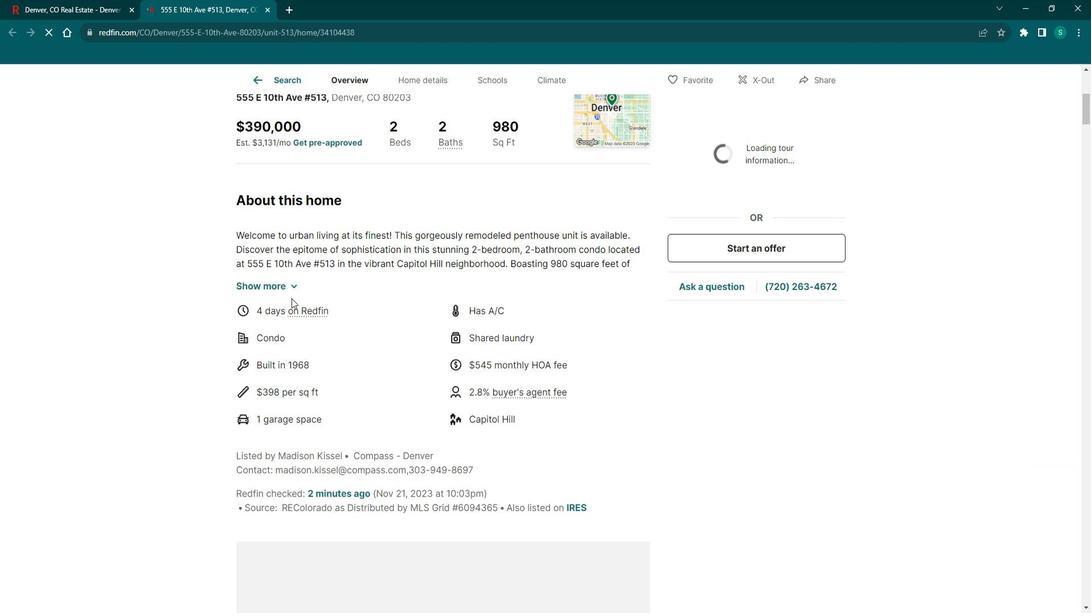 
Action: Mouse scrolled (311, 305) with delta (0, 0)
Screenshot: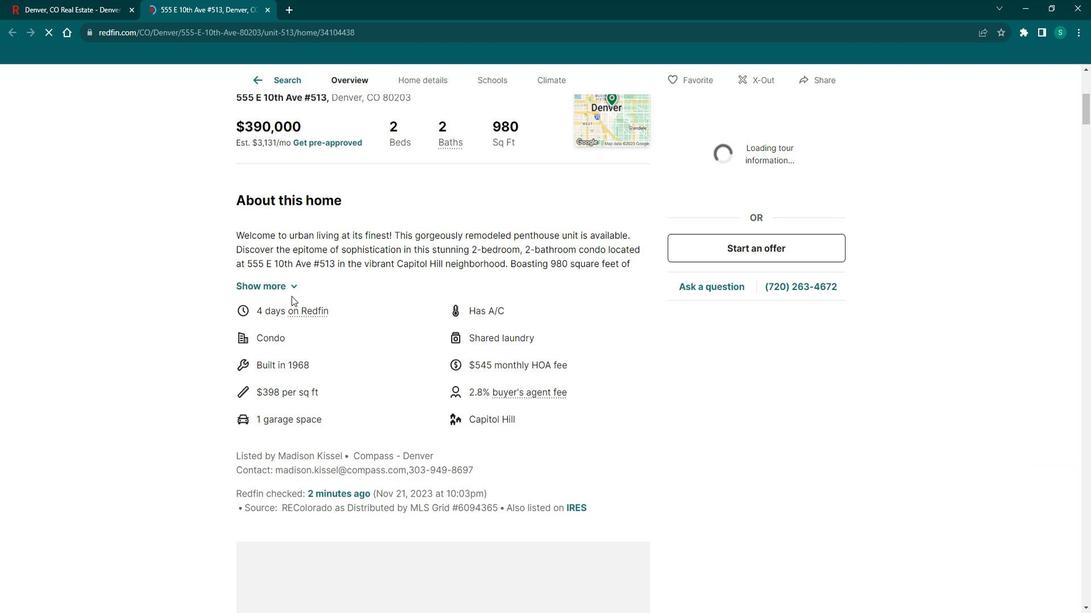
Action: Mouse scrolled (311, 305) with delta (0, 0)
Screenshot: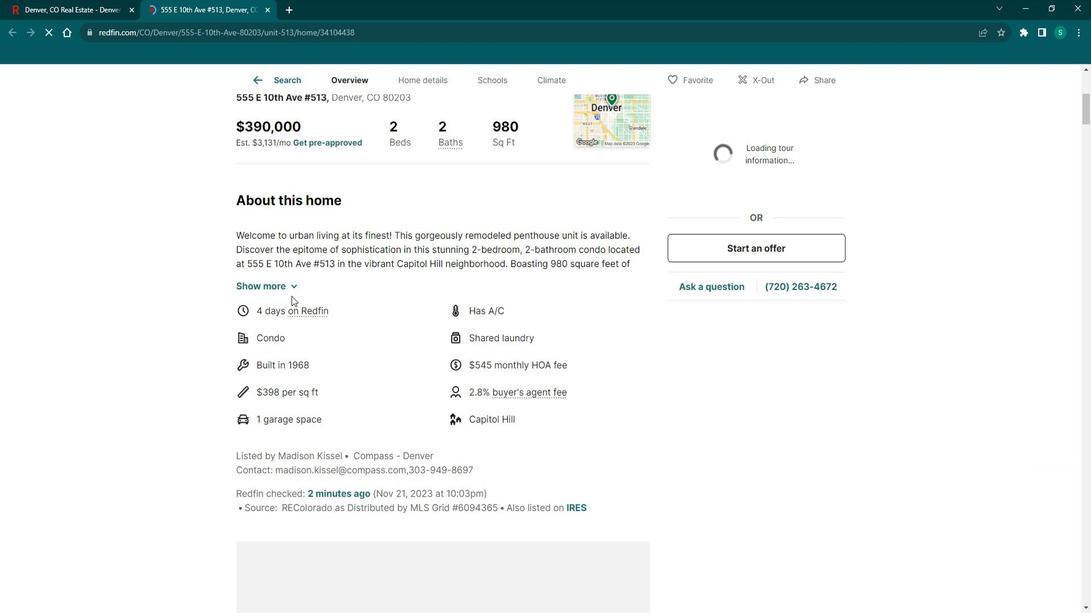 
Action: Mouse scrolled (311, 305) with delta (0, 0)
Screenshot: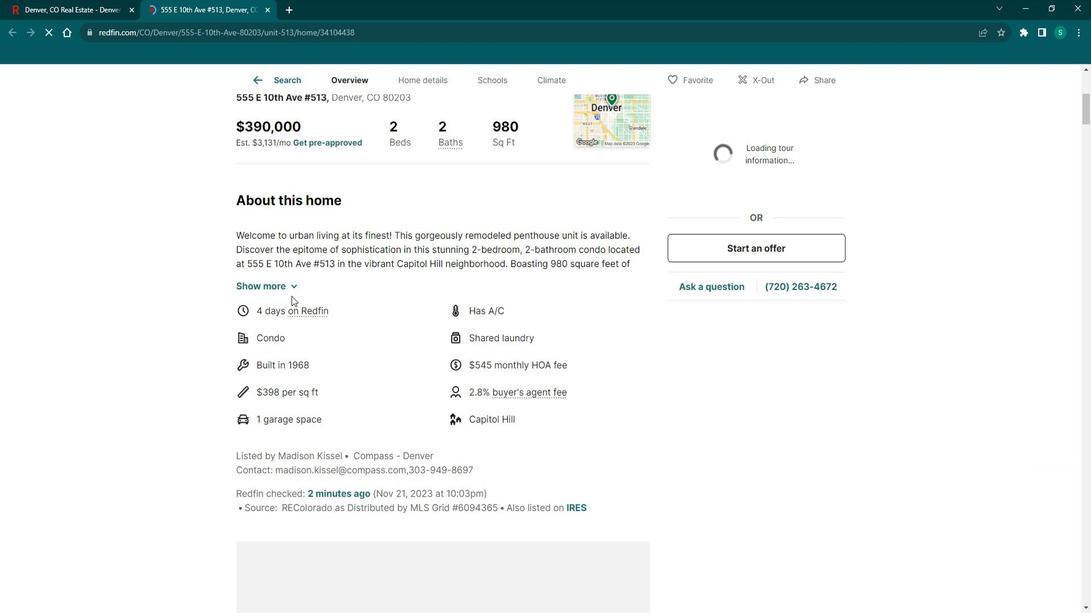 
Action: Mouse scrolled (311, 305) with delta (0, 0)
Screenshot: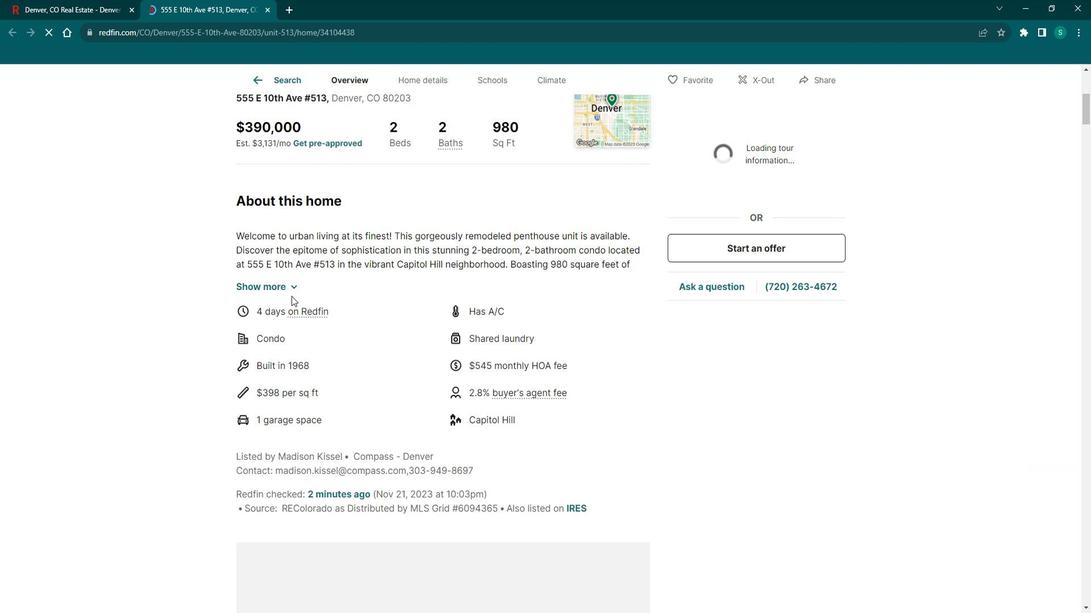 
Action: Mouse scrolled (311, 305) with delta (0, 0)
Screenshot: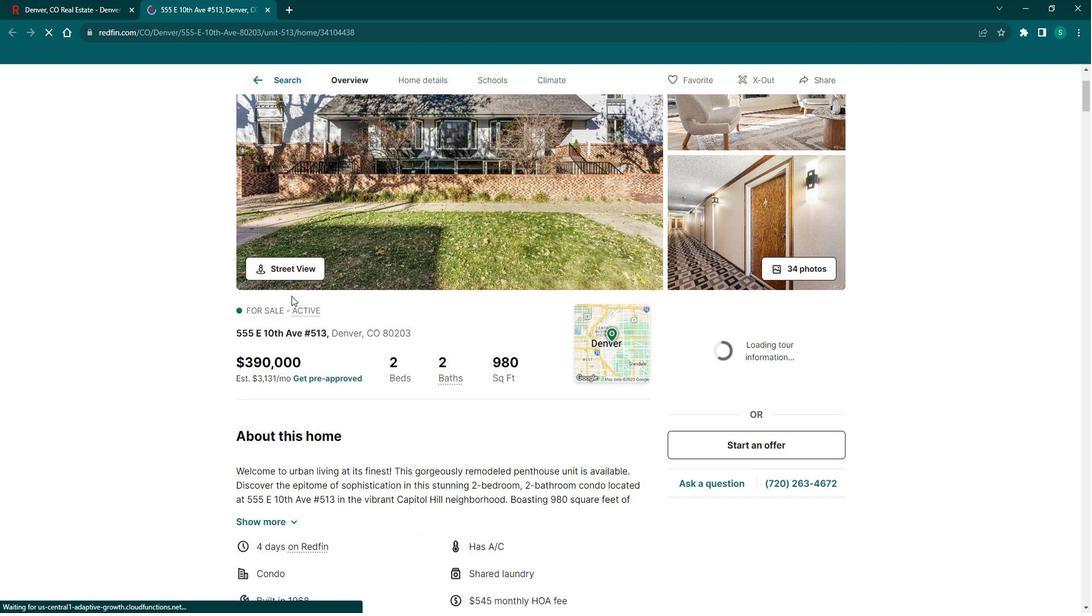 
Action: Mouse moved to (400, 240)
Screenshot: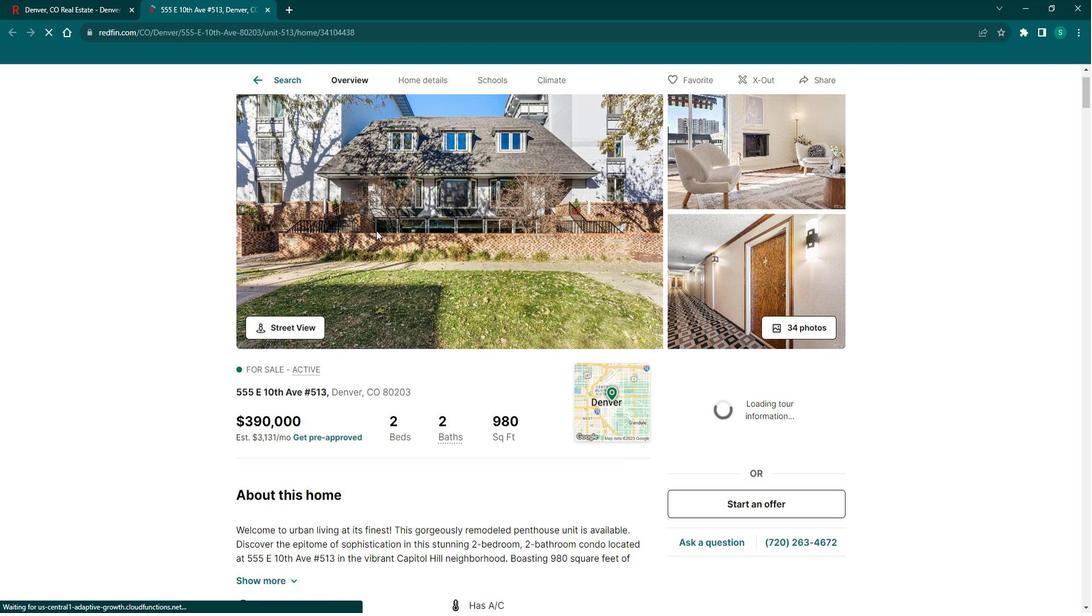 
Action: Mouse pressed left at (400, 240)
Screenshot: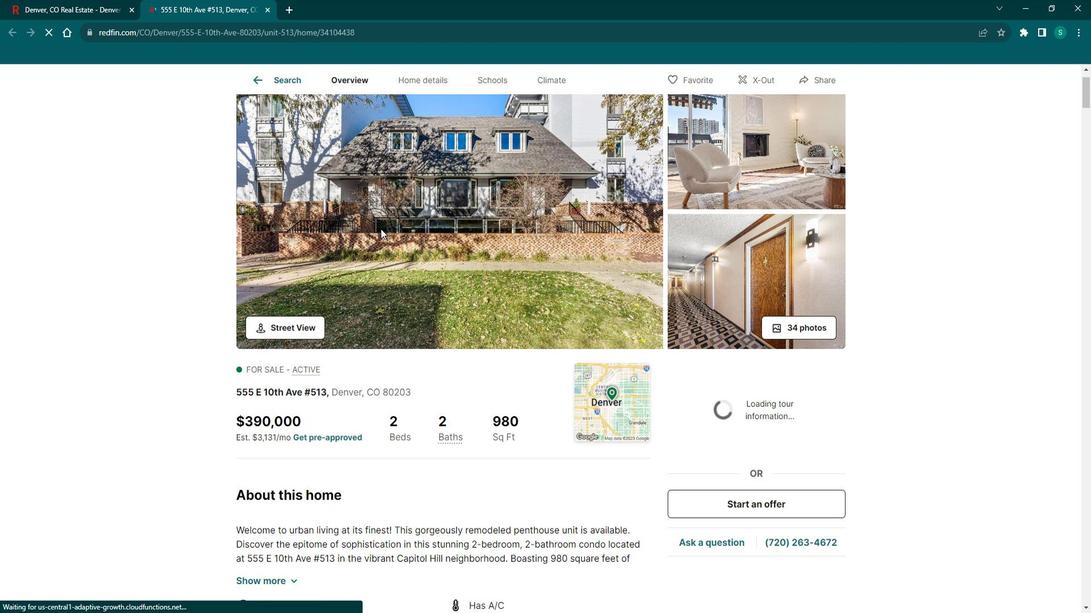 
Action: Mouse pressed left at (400, 240)
Screenshot: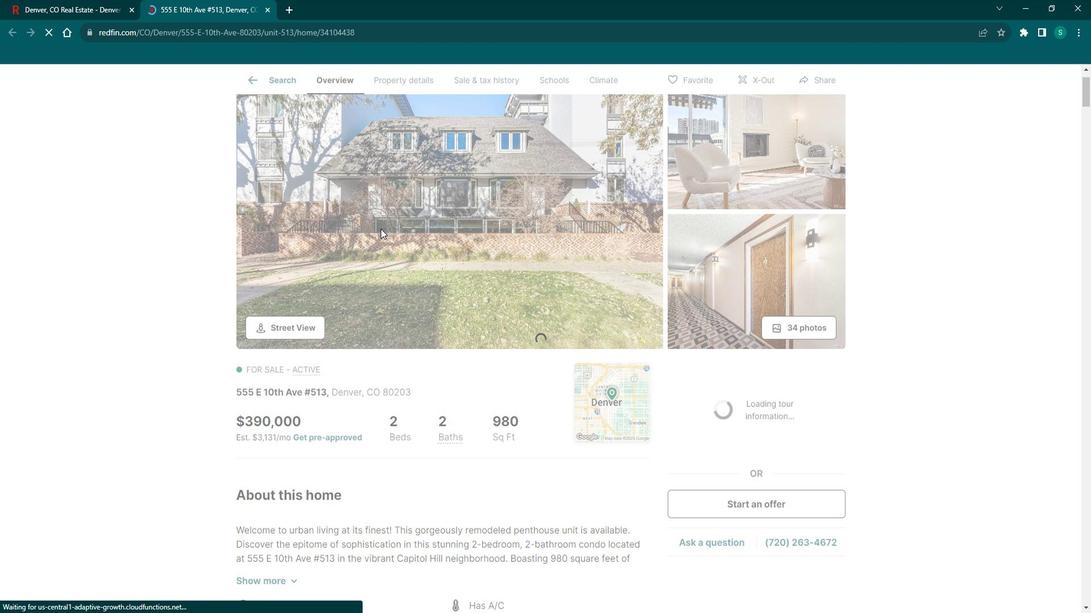 
Action: Mouse moved to (160, 182)
Screenshot: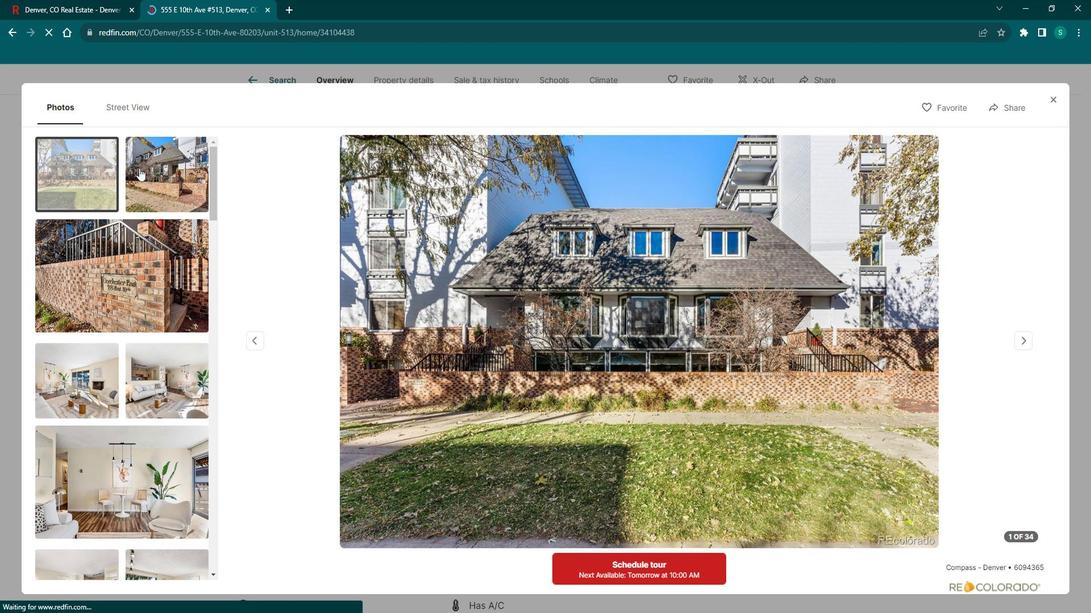 
Action: Mouse pressed left at (160, 182)
Screenshot: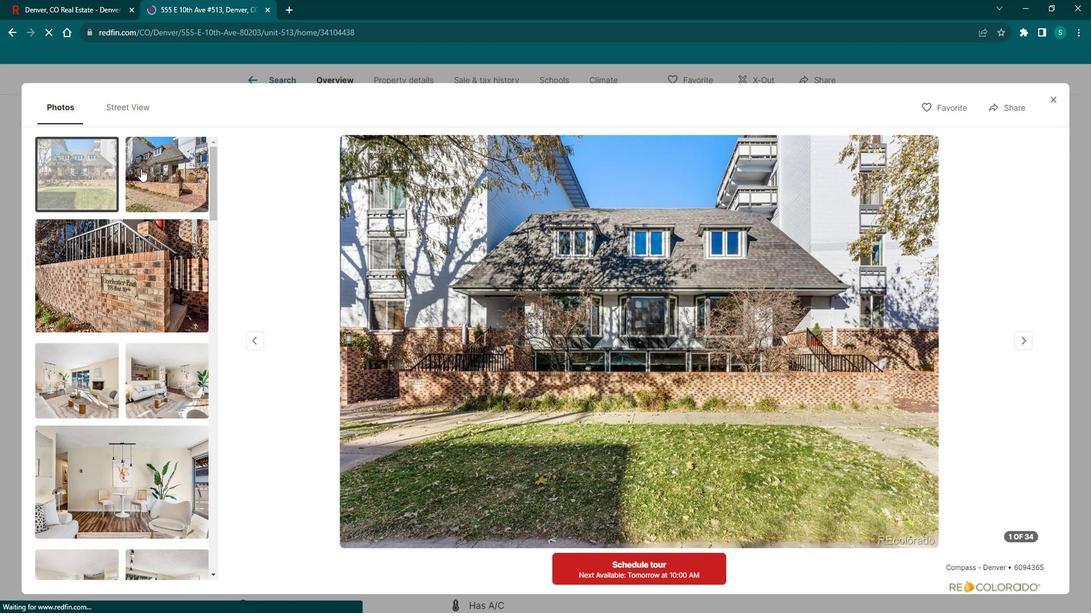 
Action: Mouse moved to (140, 267)
Screenshot: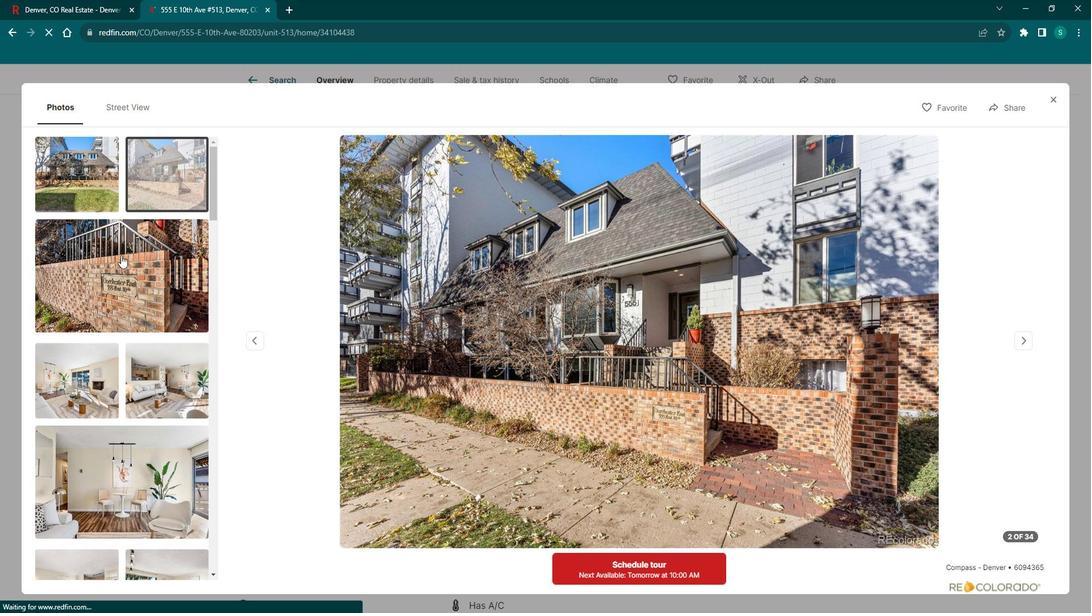 
Action: Mouse pressed left at (140, 267)
Screenshot: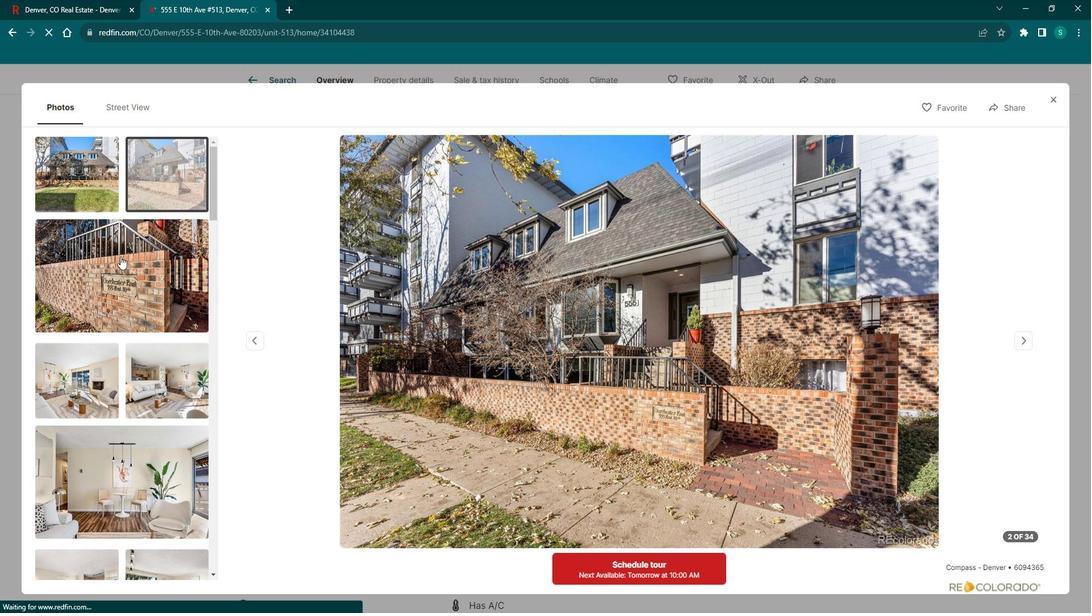 
Action: Mouse moved to (109, 358)
Screenshot: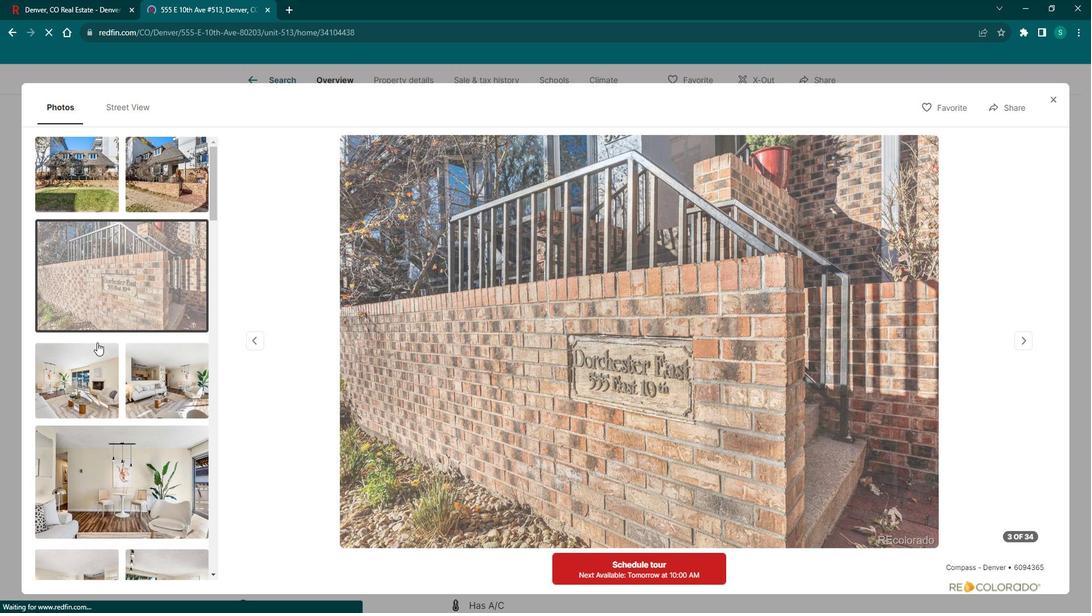 
Action: Mouse pressed left at (109, 358)
Screenshot: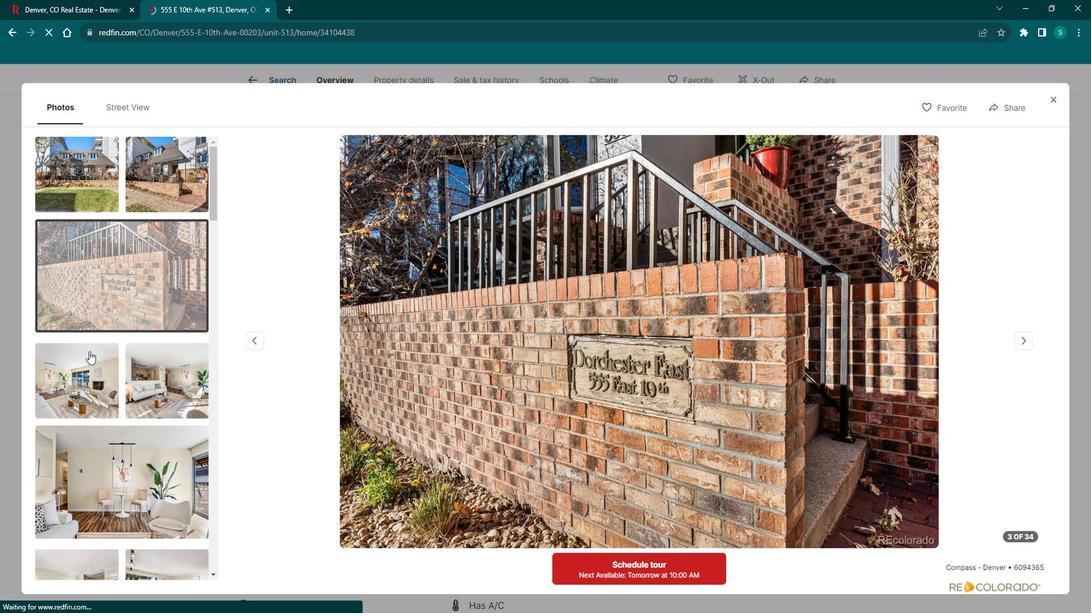 
Action: Mouse moved to (208, 379)
Screenshot: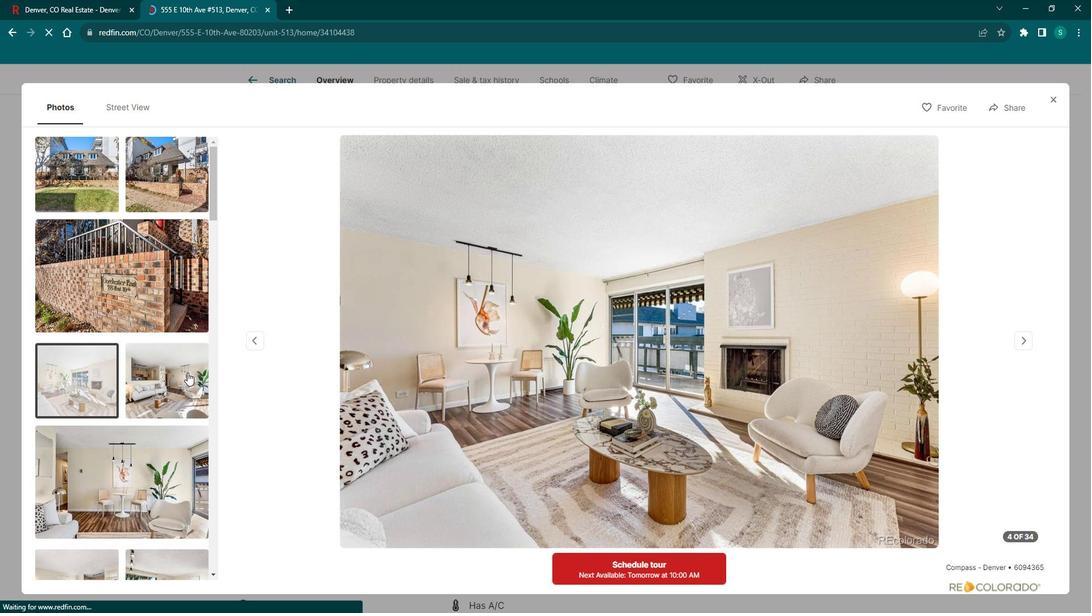 
Action: Mouse pressed left at (208, 379)
Screenshot: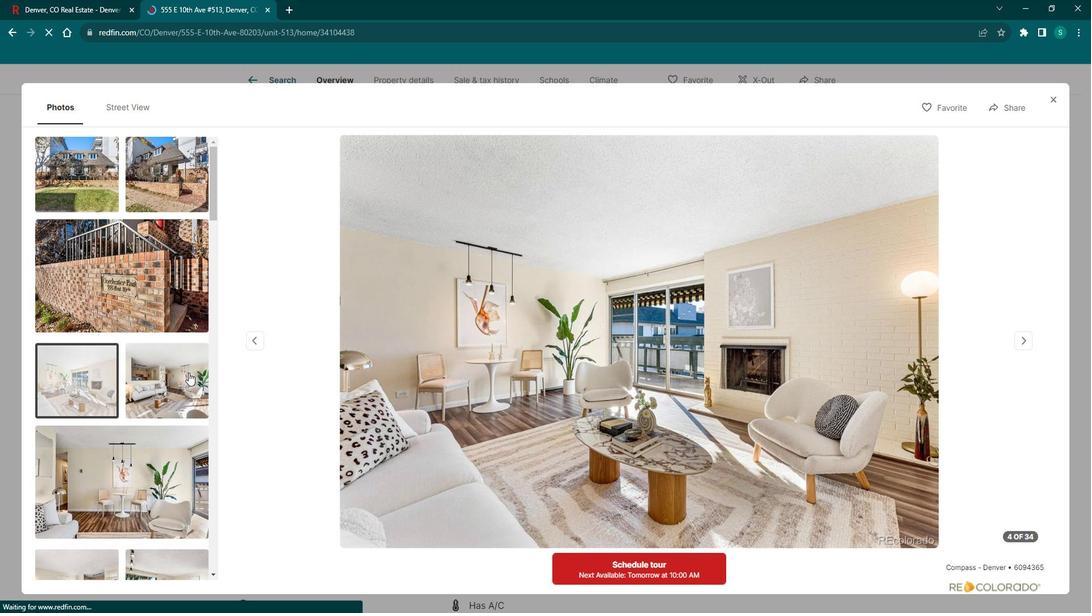 
Action: Mouse moved to (154, 472)
Screenshot: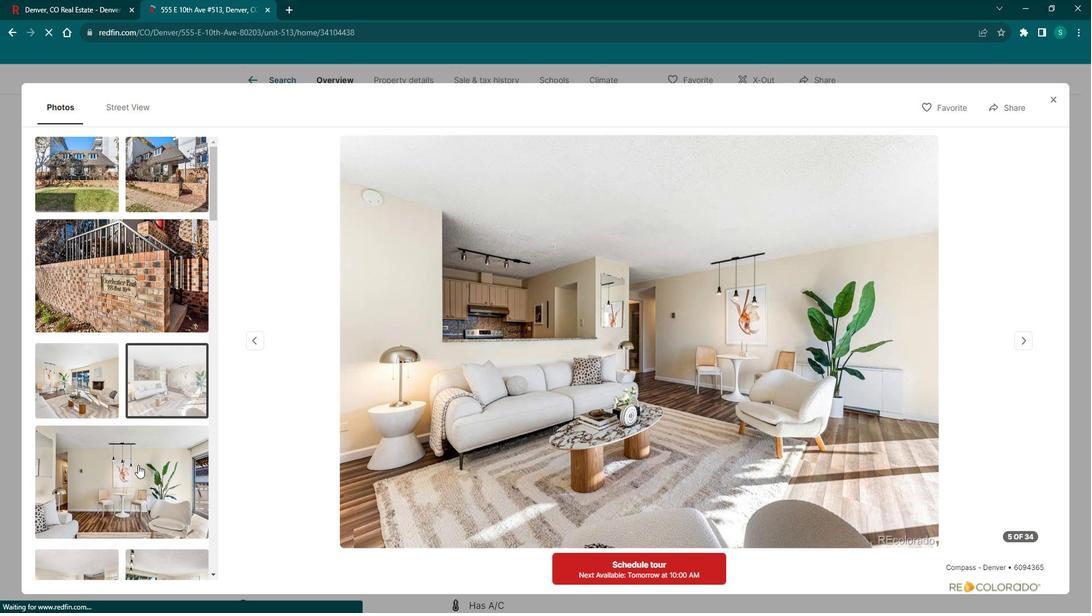 
Action: Mouse pressed left at (154, 472)
Screenshot: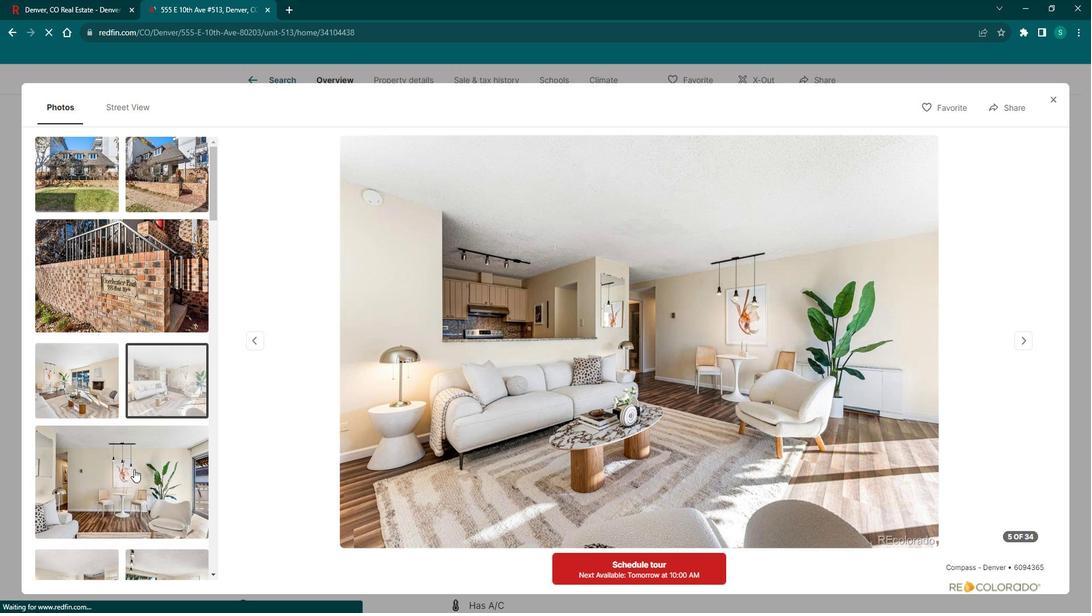
Action: Mouse moved to (153, 465)
Screenshot: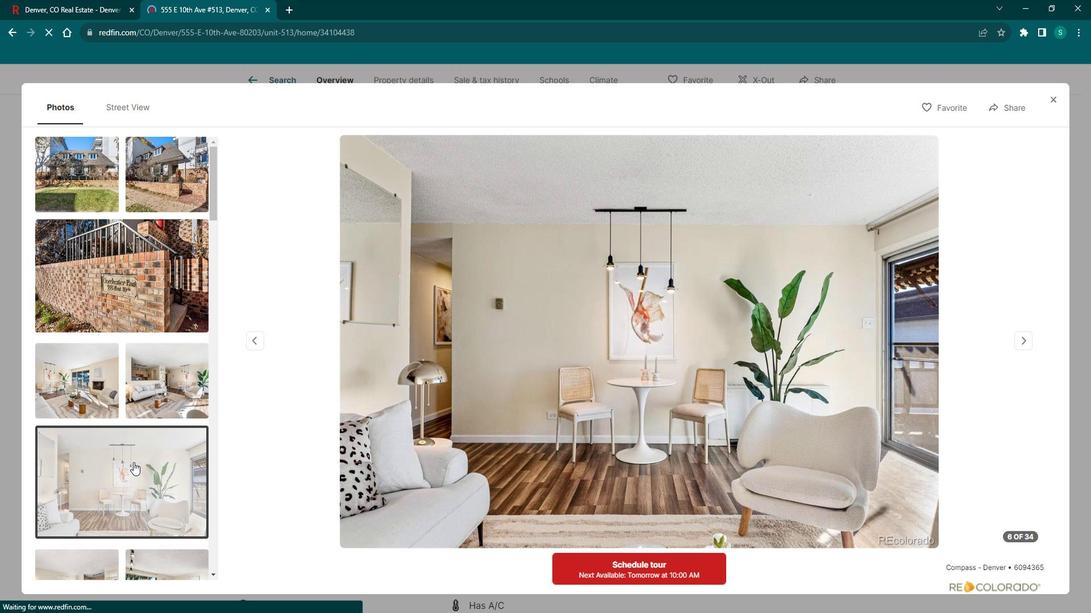 
Action: Mouse scrolled (153, 464) with delta (0, 0)
Screenshot: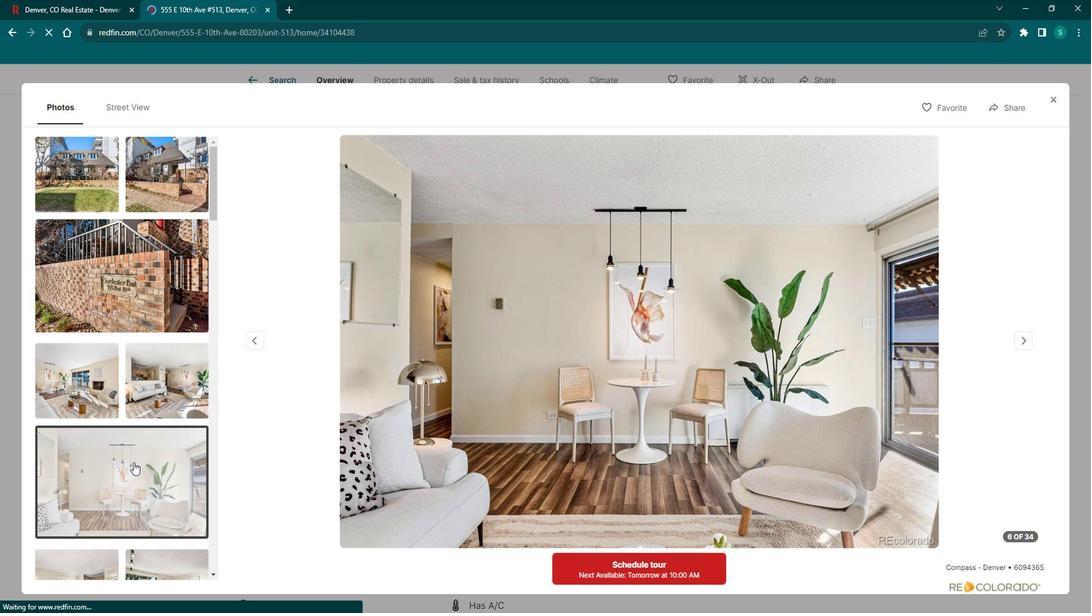 
Action: Mouse scrolled (153, 464) with delta (0, 0)
Screenshot: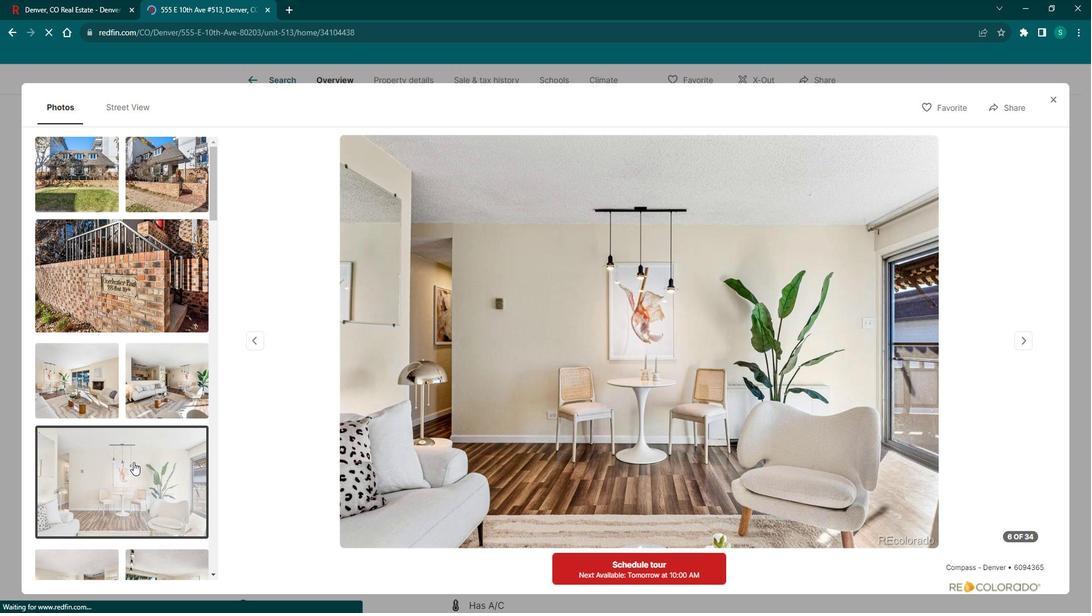 
Action: Mouse scrolled (153, 464) with delta (0, 0)
Screenshot: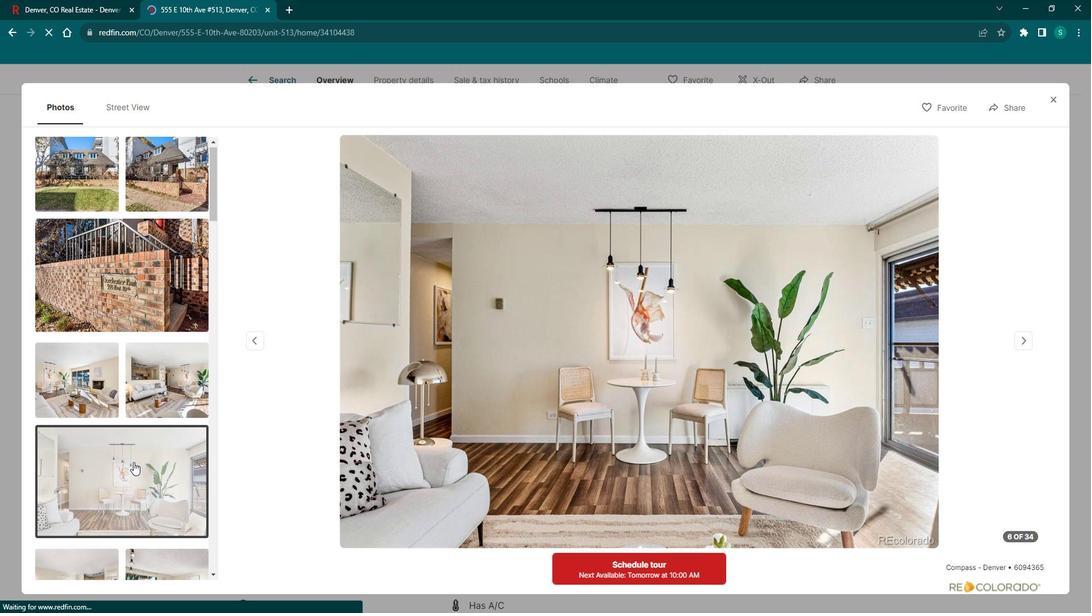 
Action: Mouse scrolled (153, 464) with delta (0, 0)
Screenshot: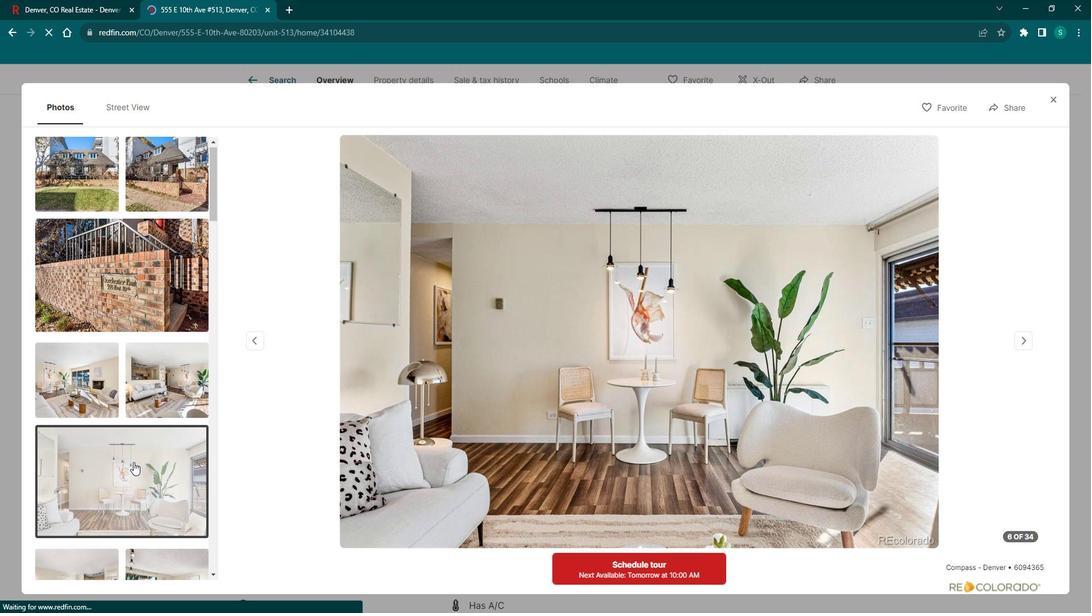 
Action: Mouse scrolled (153, 464) with delta (0, 0)
Screenshot: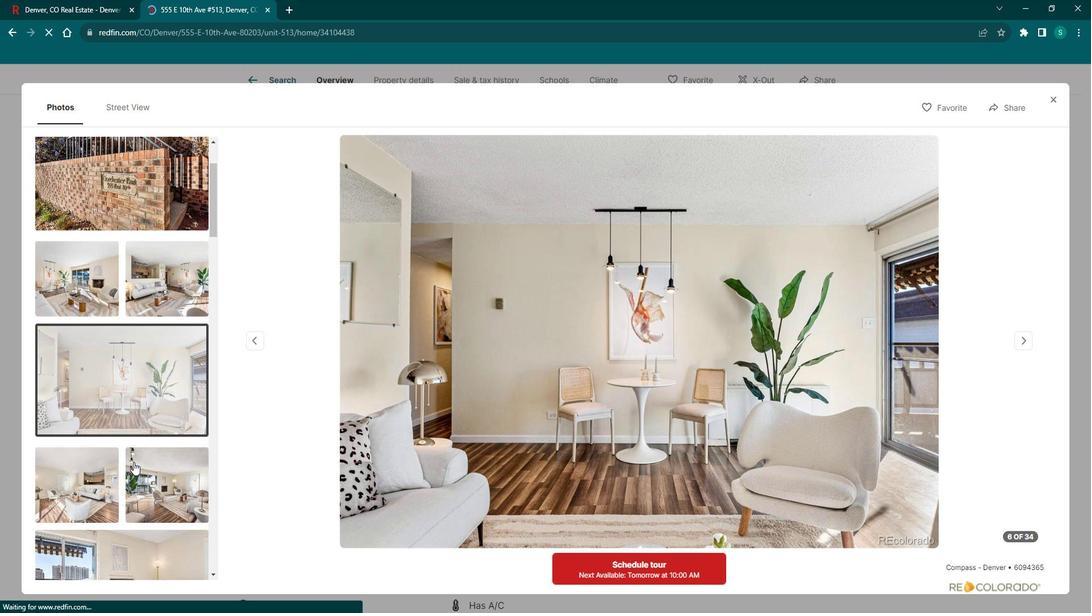 
Action: Mouse moved to (125, 329)
Screenshot: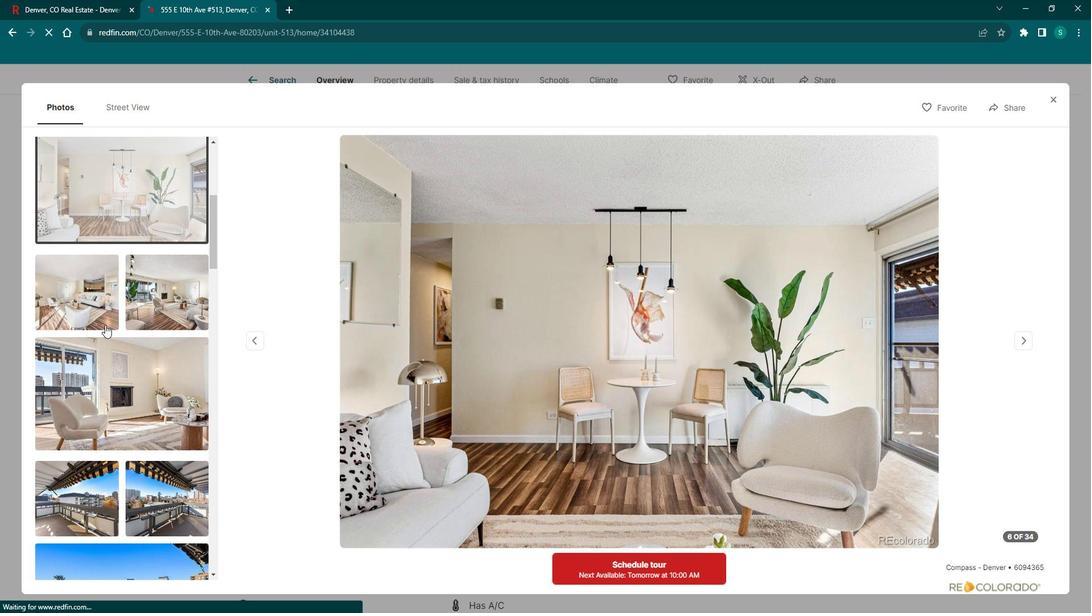 
Action: Mouse pressed left at (125, 329)
Screenshot: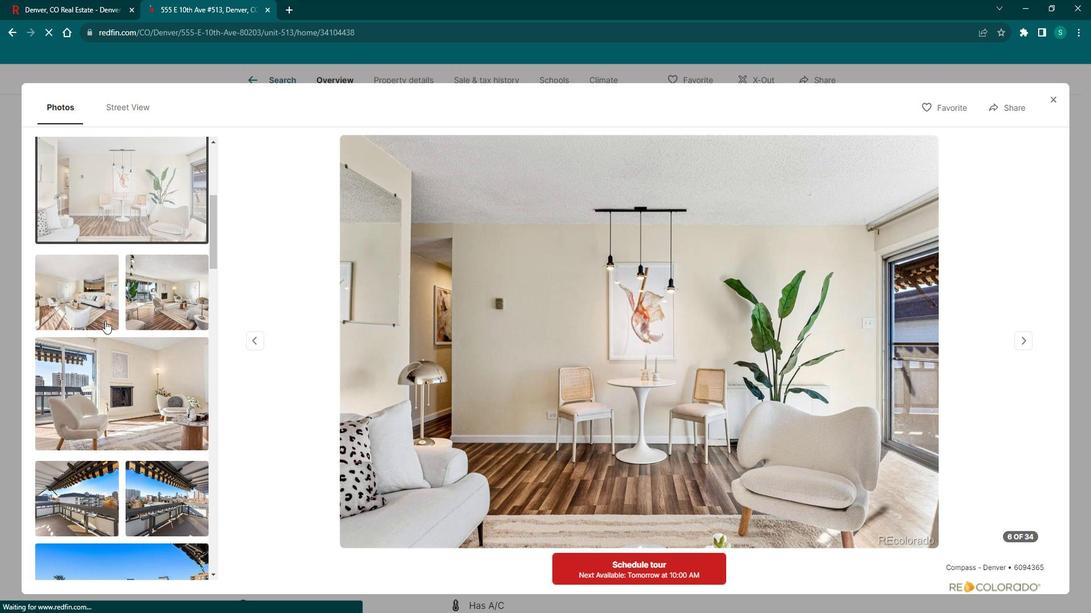 
Action: Mouse moved to (176, 327)
Screenshot: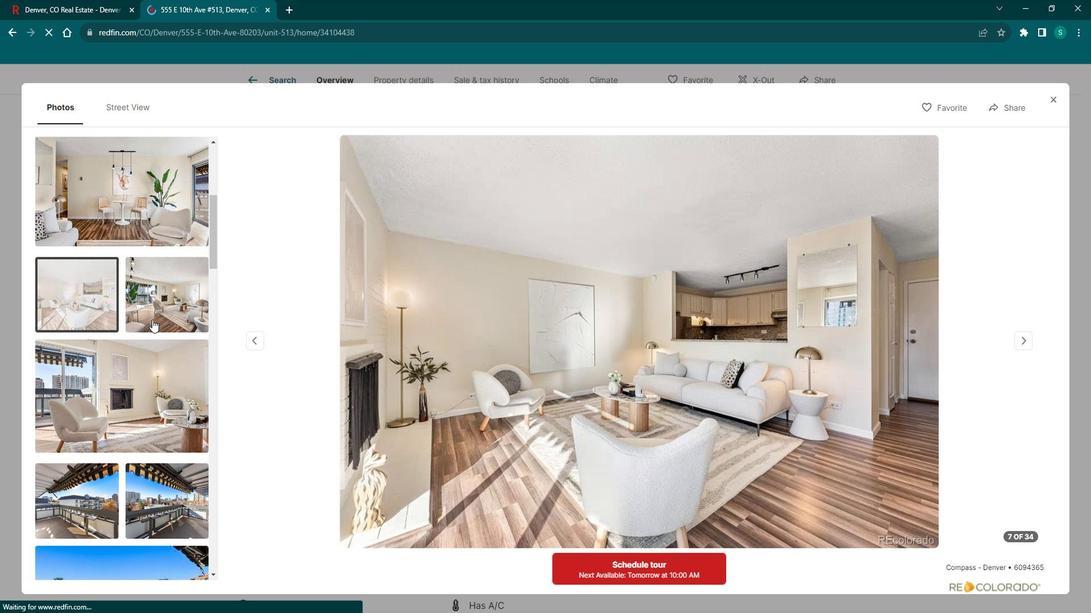 
Action: Mouse pressed left at (176, 327)
Screenshot: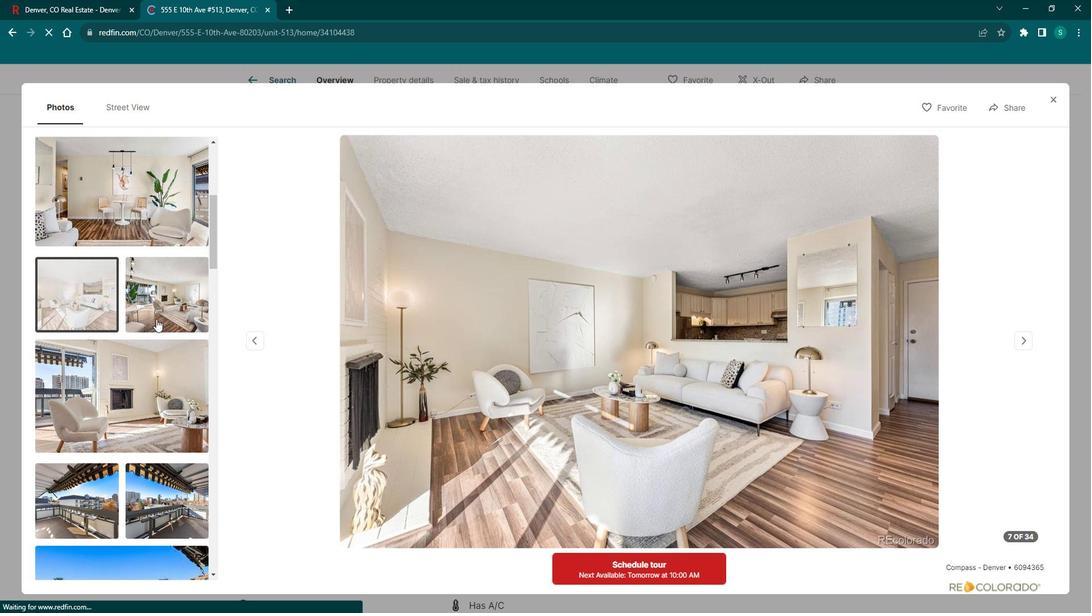 
Action: Mouse moved to (142, 391)
Screenshot: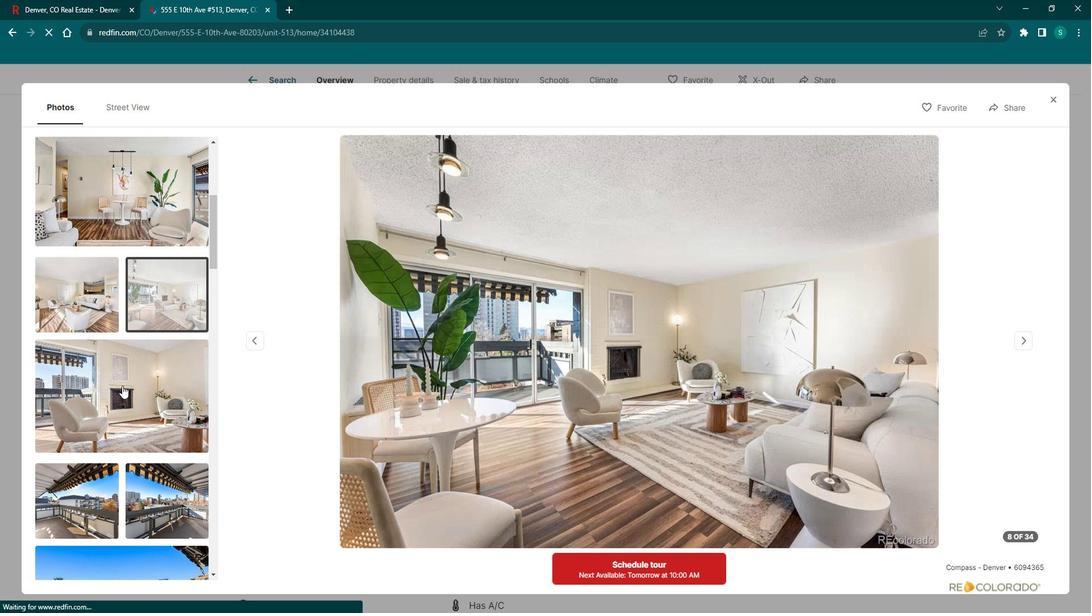 
Action: Mouse pressed left at (142, 391)
Screenshot: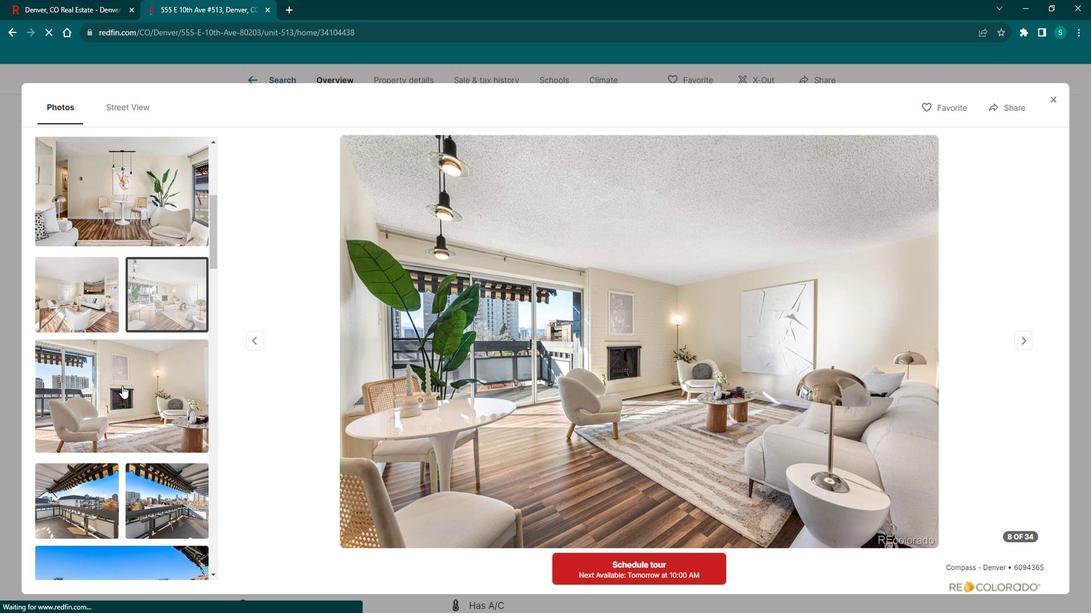 
Action: Mouse moved to (100, 473)
Screenshot: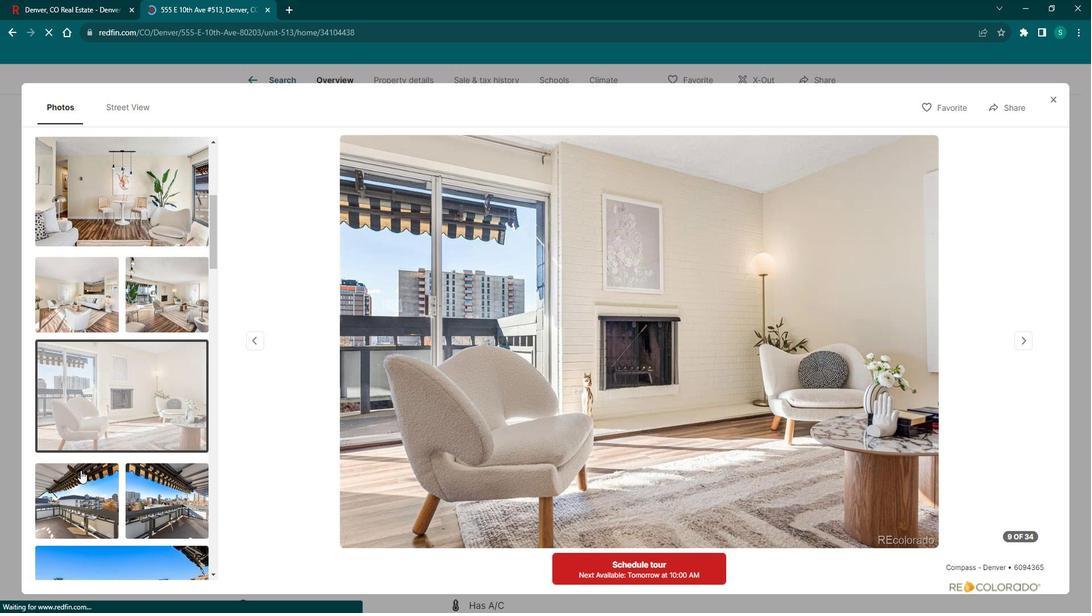 
Action: Mouse pressed left at (100, 473)
Screenshot: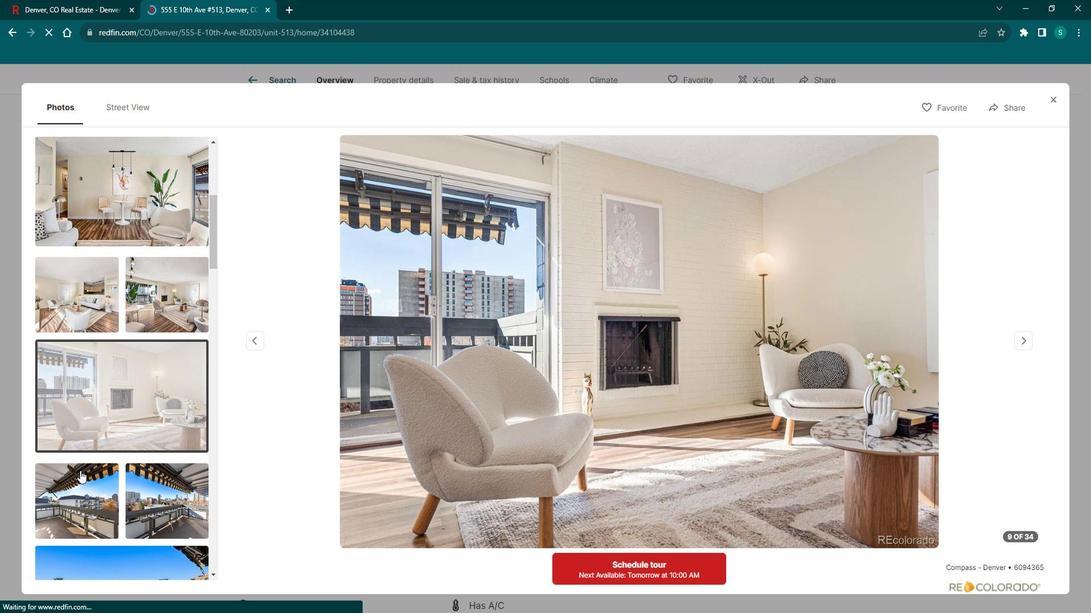 
Action: Mouse moved to (149, 478)
Screenshot: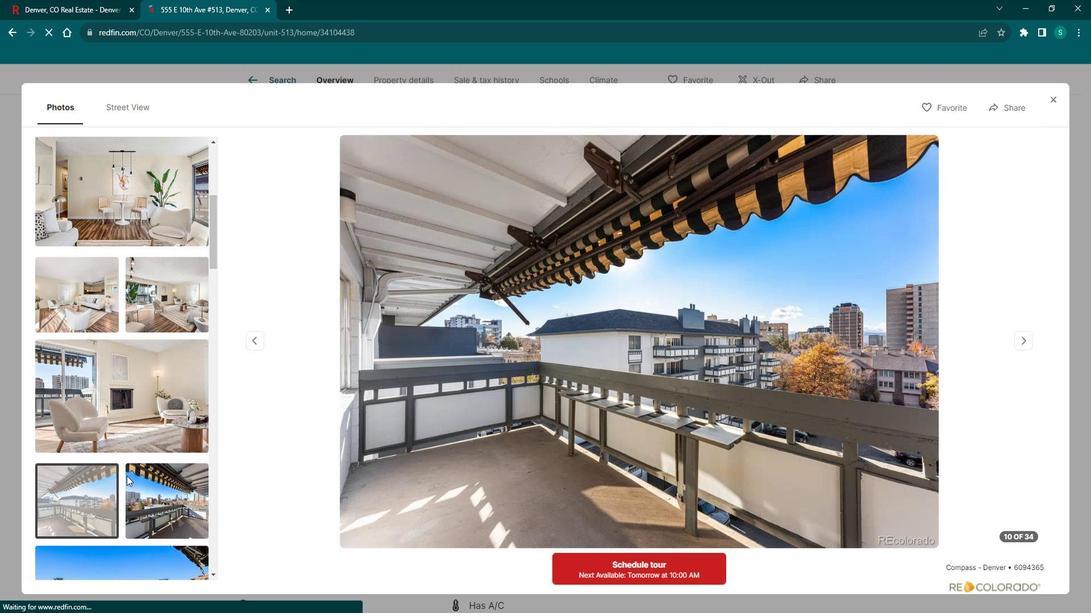 
Action: Mouse pressed left at (149, 478)
Screenshot: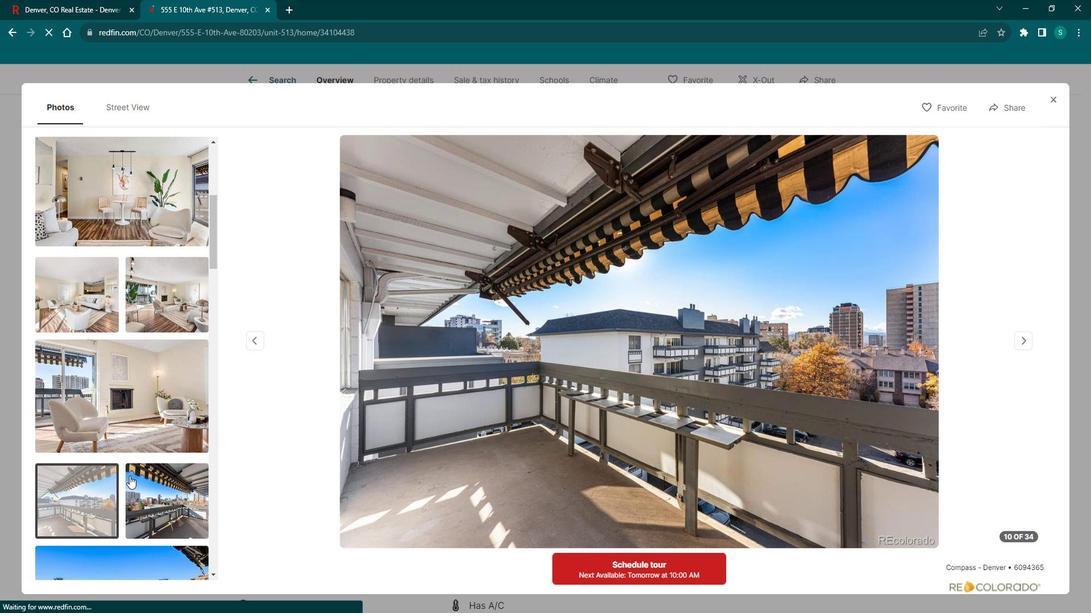
Action: Mouse moved to (149, 478)
Screenshot: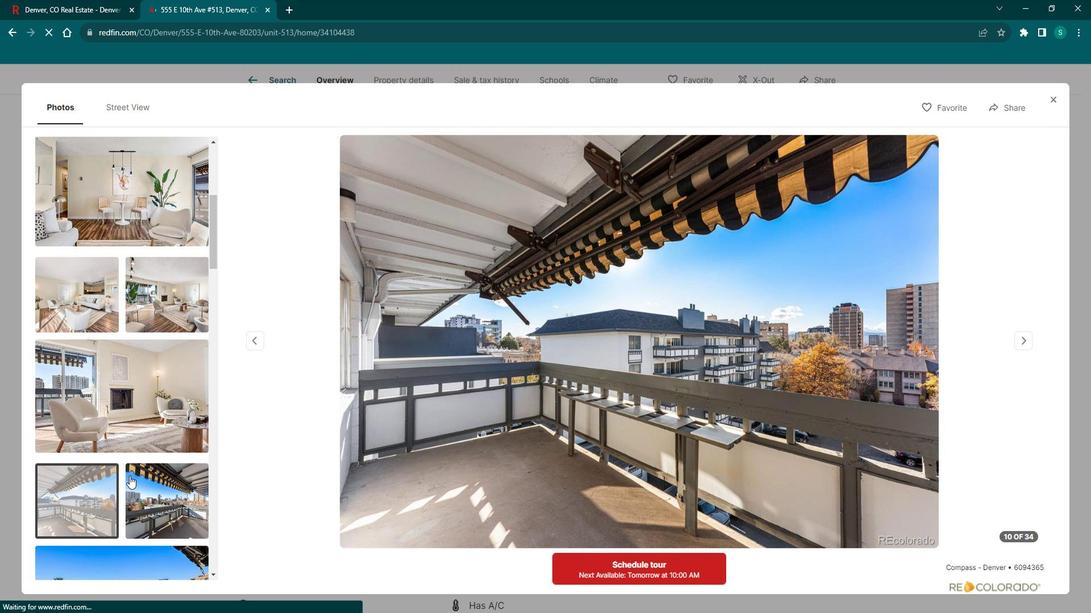 
Action: Mouse scrolled (149, 477) with delta (0, 0)
Screenshot: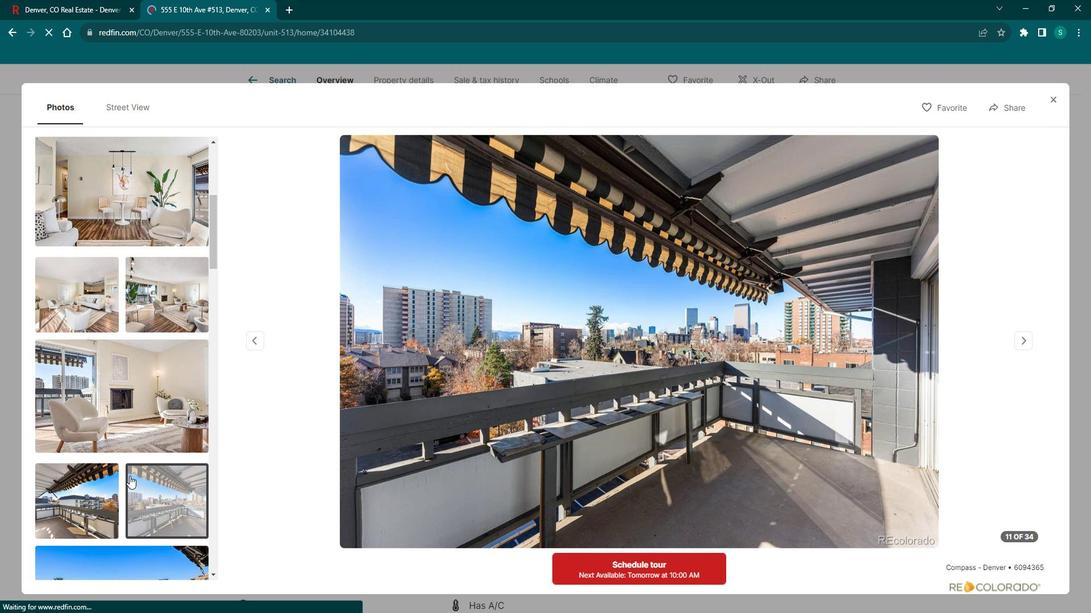 
Action: Mouse scrolled (149, 477) with delta (0, 0)
Screenshot: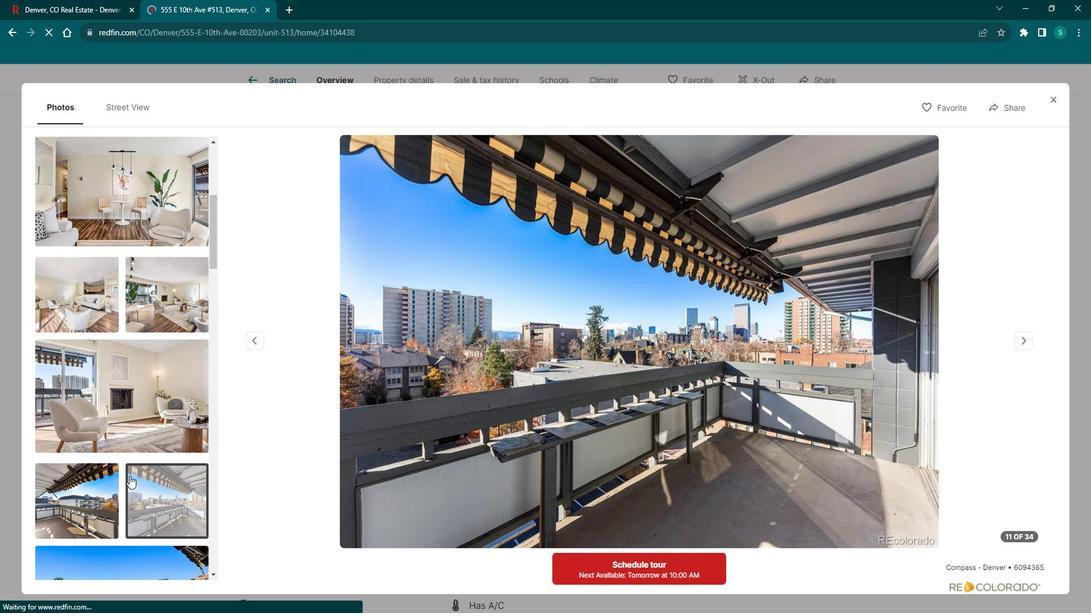 
Action: Mouse scrolled (149, 477) with delta (0, 0)
Screenshot: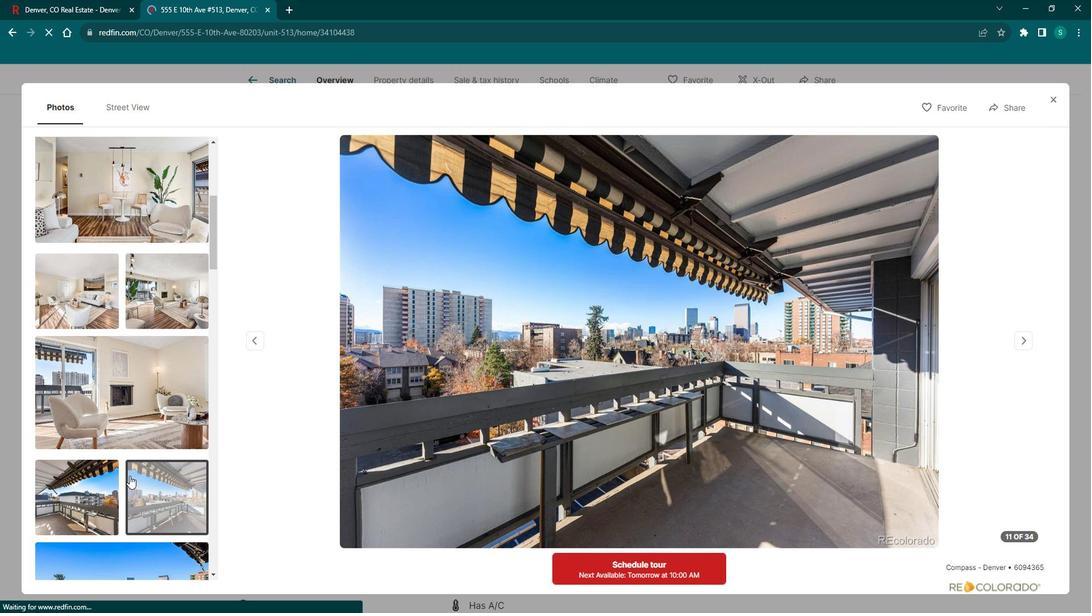
Action: Mouse scrolled (149, 477) with delta (0, 0)
Screenshot: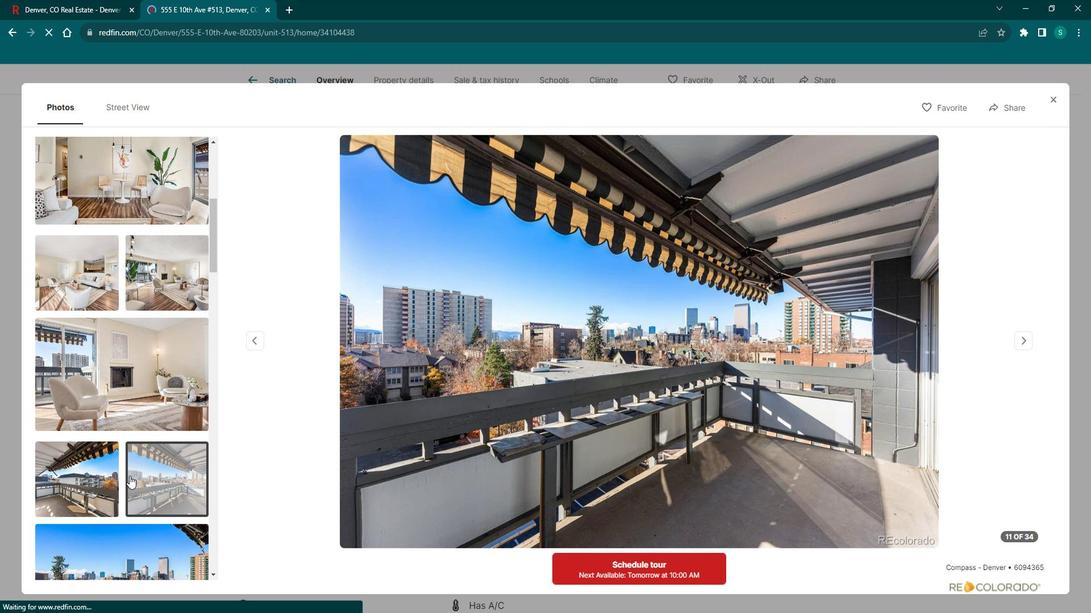 
Action: Mouse moved to (153, 380)
Screenshot: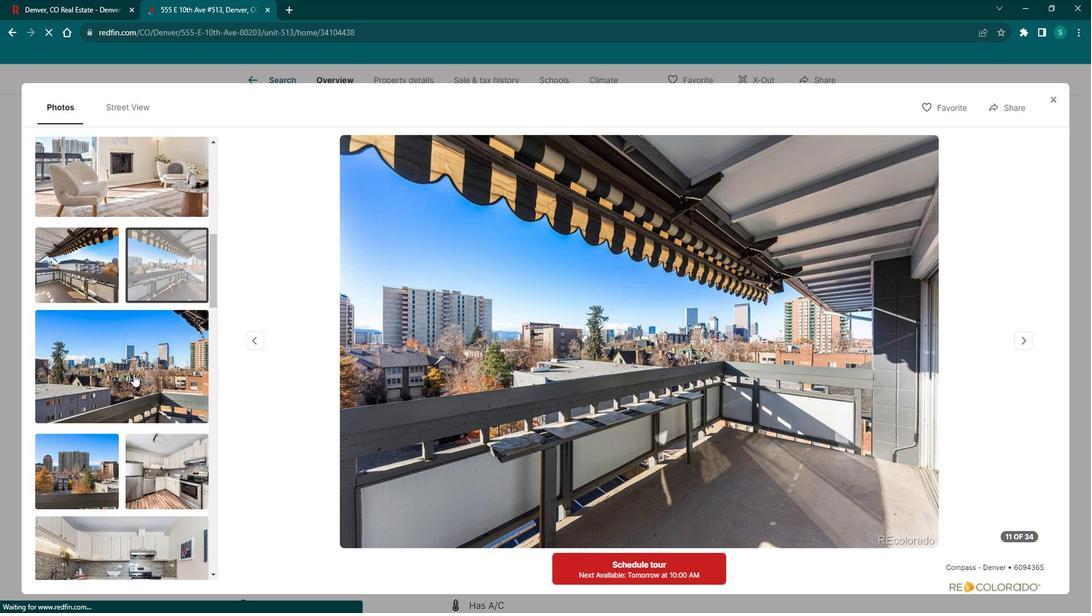 
Action: Mouse pressed left at (153, 380)
Screenshot: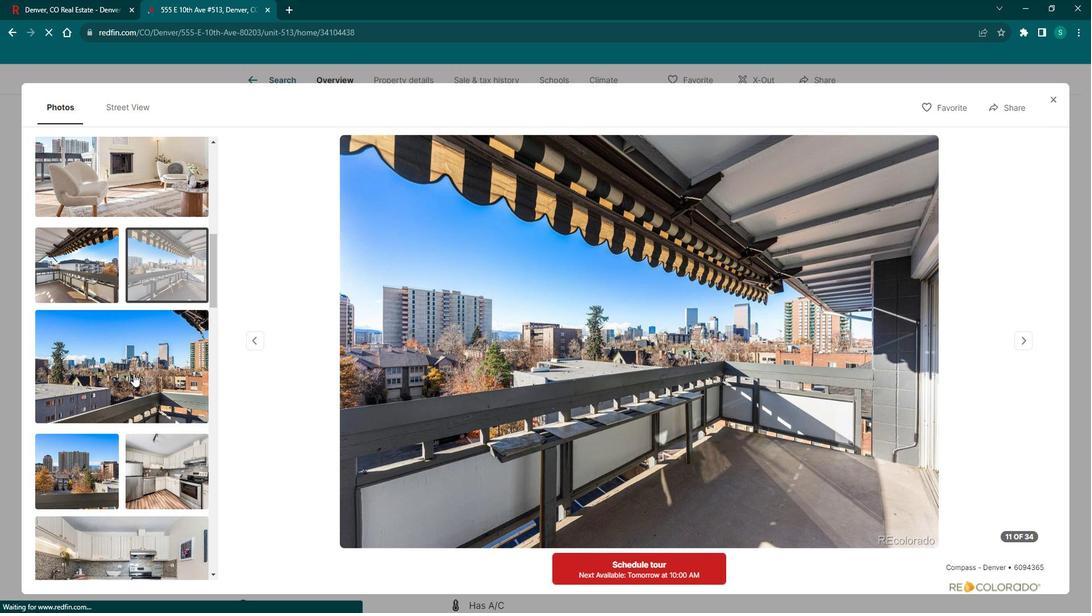 
Action: Mouse moved to (92, 465)
Screenshot: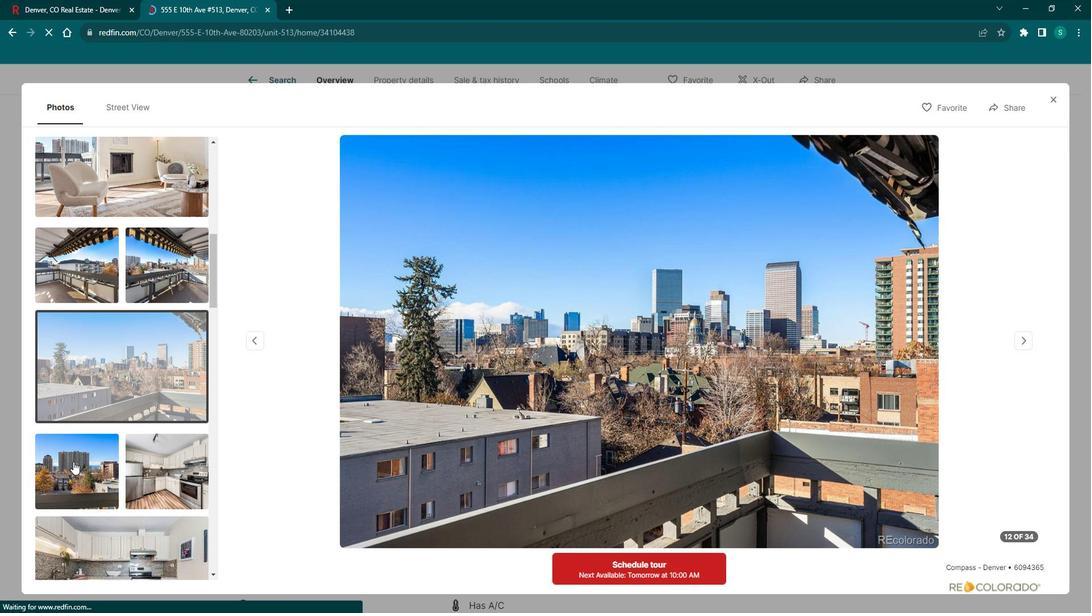 
Action: Mouse pressed left at (92, 465)
Screenshot: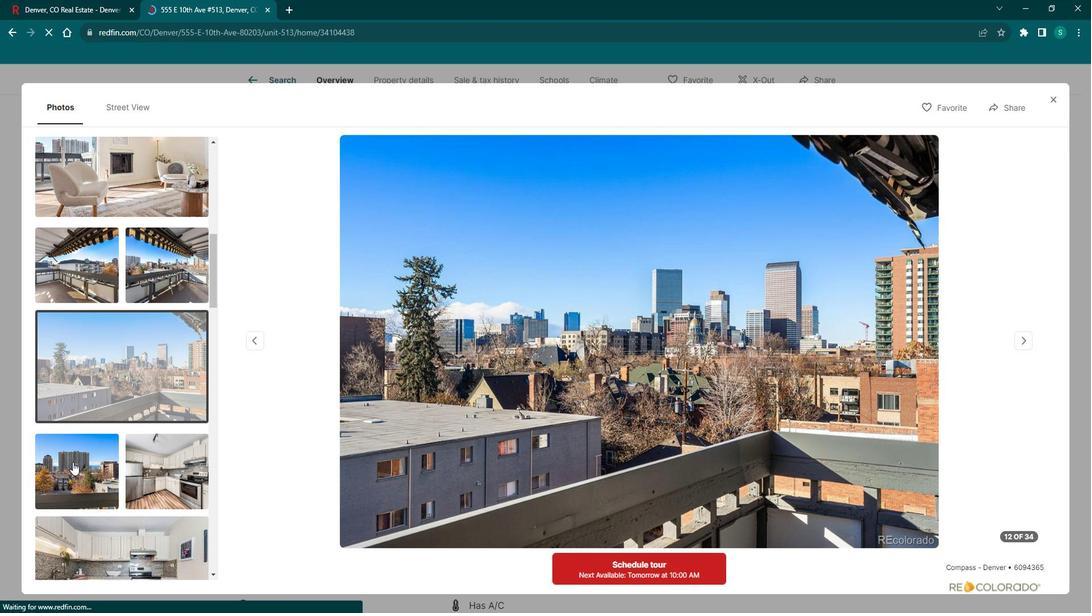 
Action: Mouse moved to (168, 466)
Screenshot: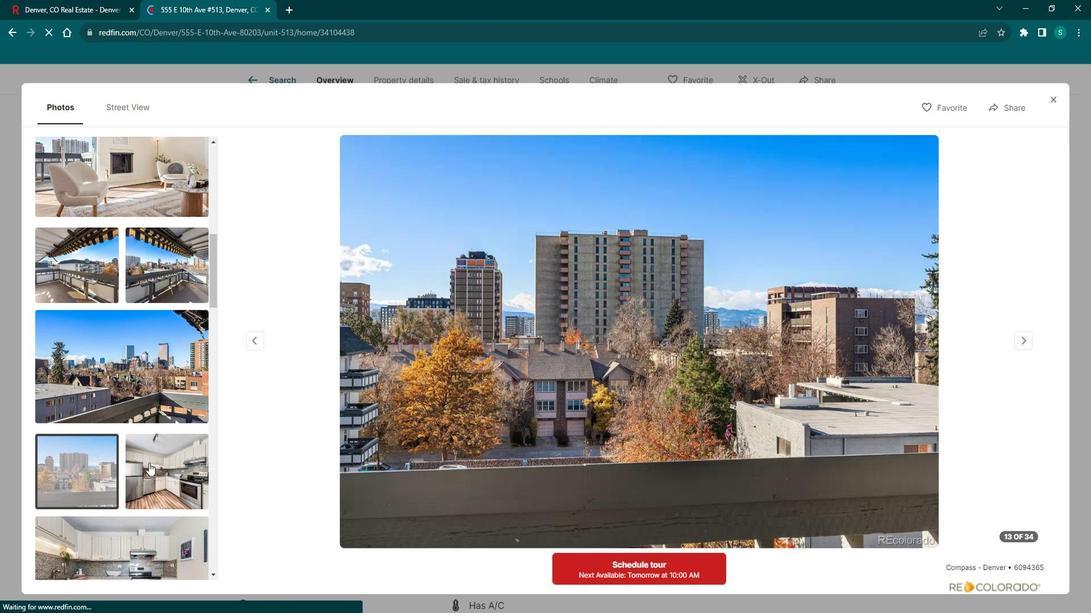 
Action: Mouse pressed left at (168, 466)
Screenshot: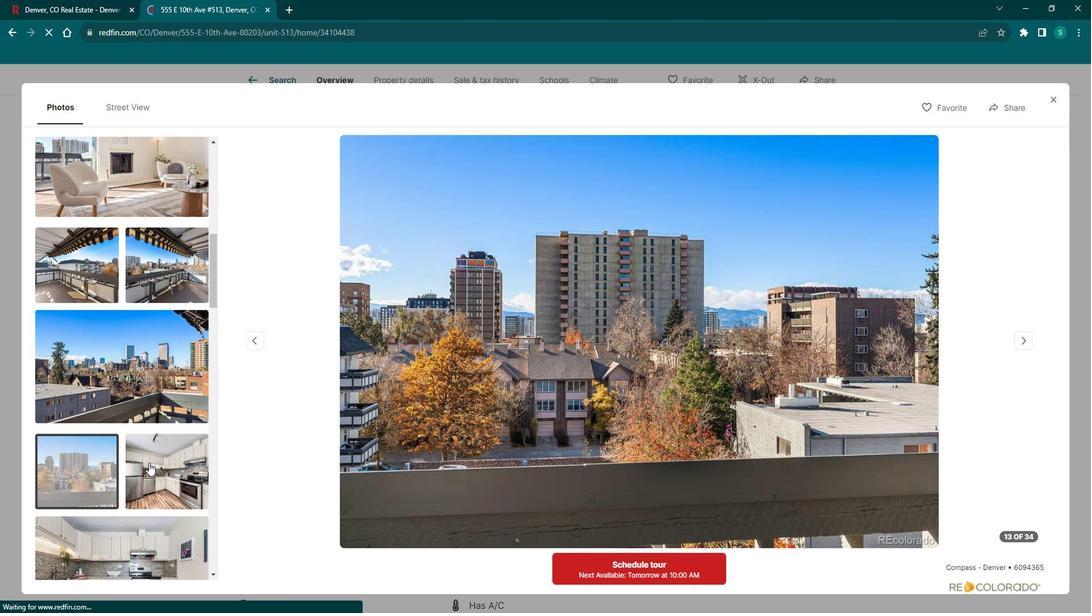 
Action: Mouse moved to (148, 512)
Screenshot: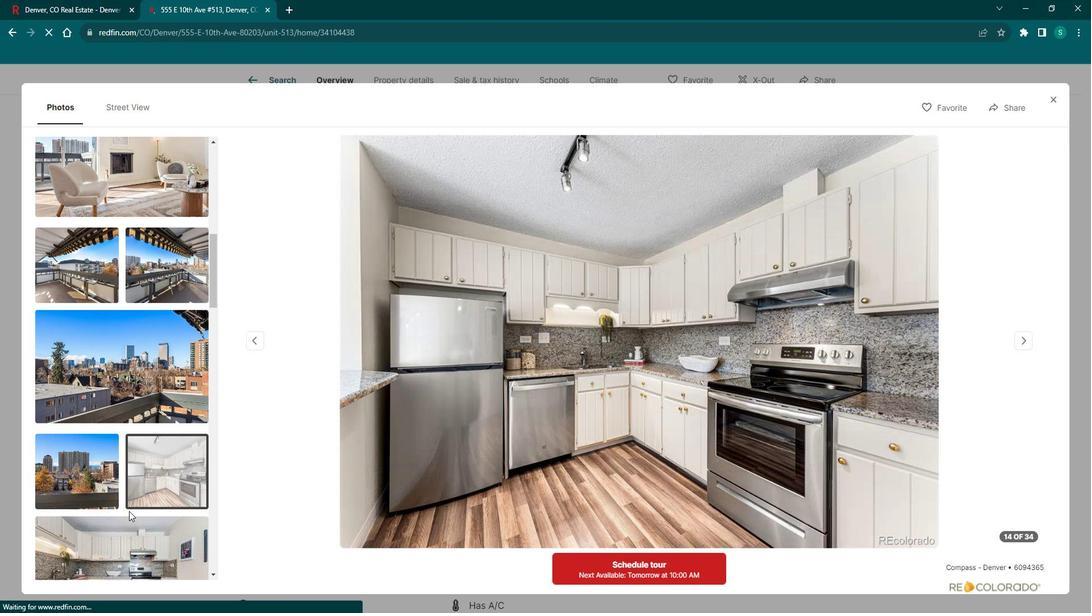 
Action: Mouse pressed left at (148, 512)
Screenshot: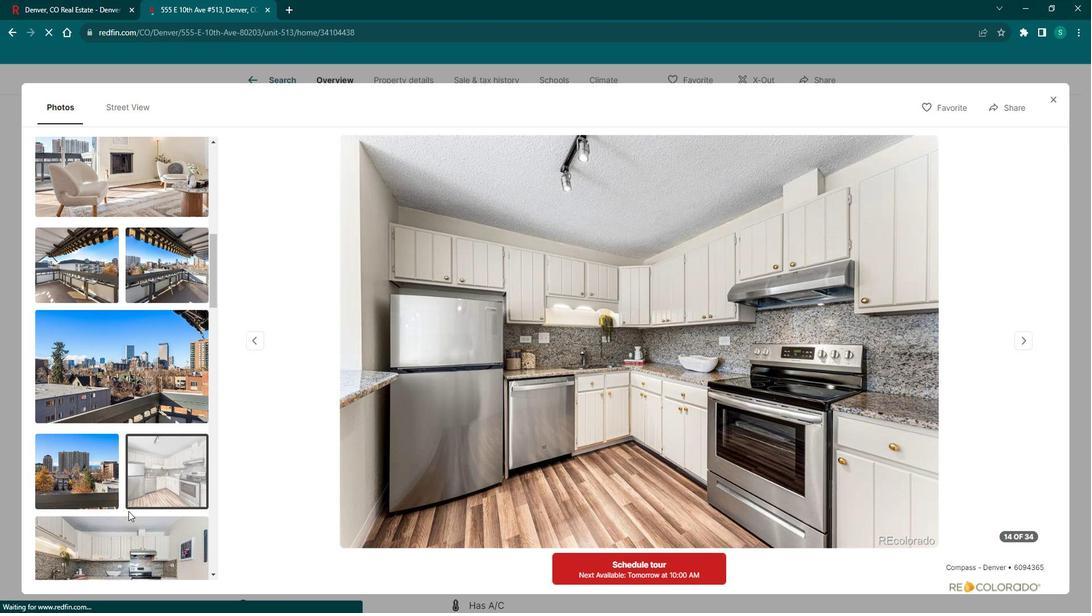 
Action: Mouse moved to (138, 523)
Screenshot: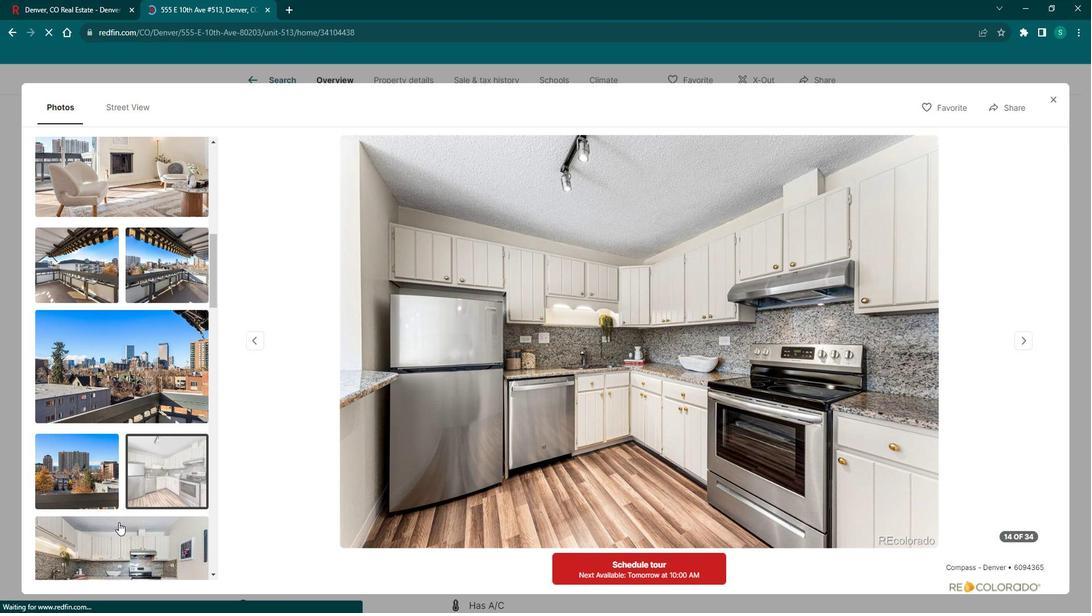 
Action: Mouse pressed left at (138, 523)
Screenshot: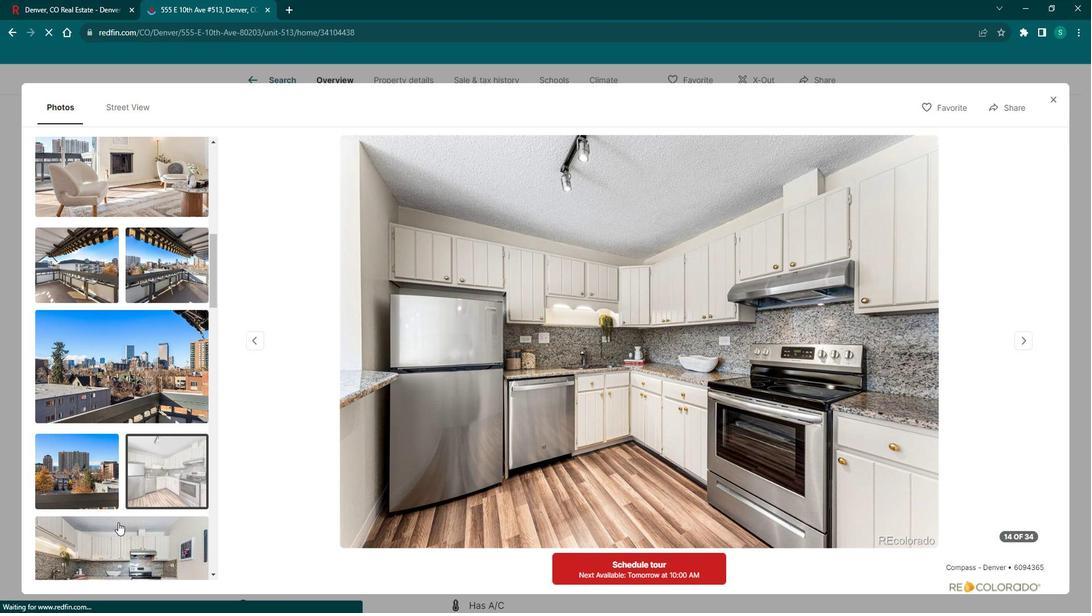 
Action: Mouse moved to (1077, 115)
Screenshot: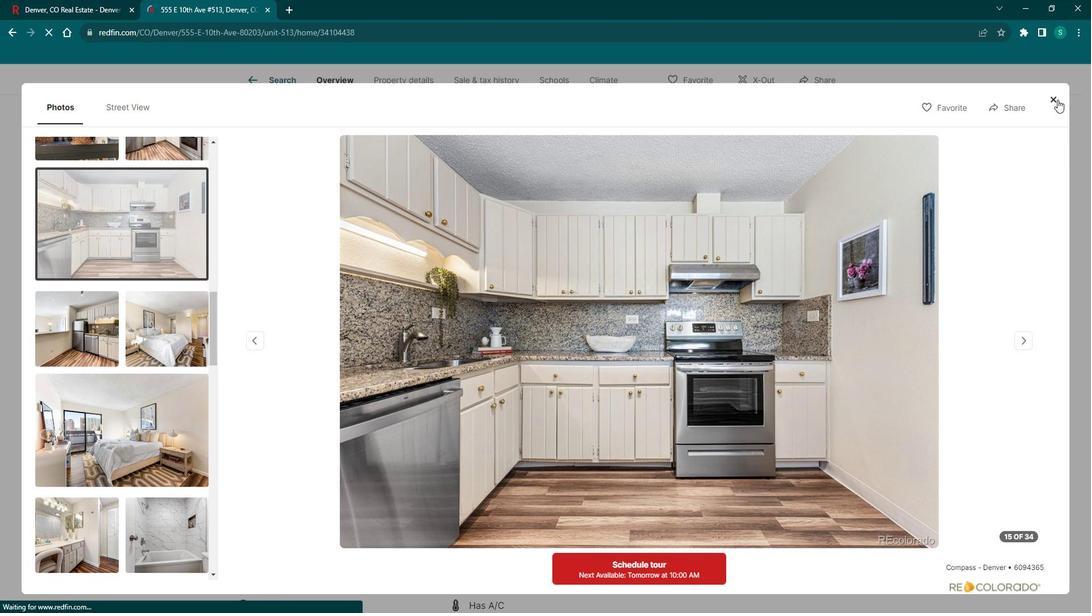 
Action: Mouse pressed left at (1077, 115)
Screenshot: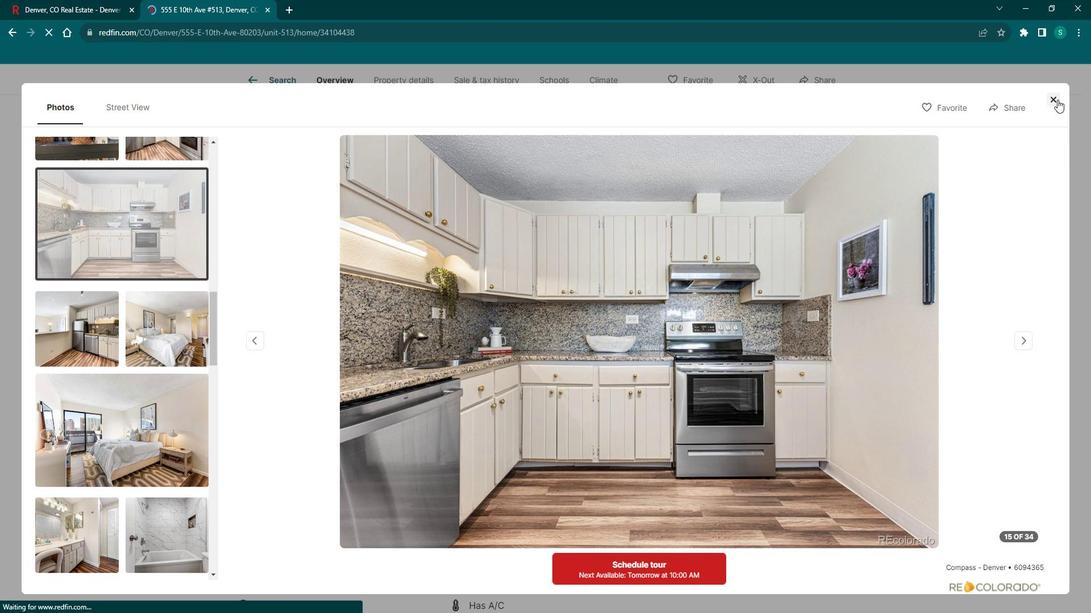 
Action: Mouse moved to (433, 317)
Screenshot: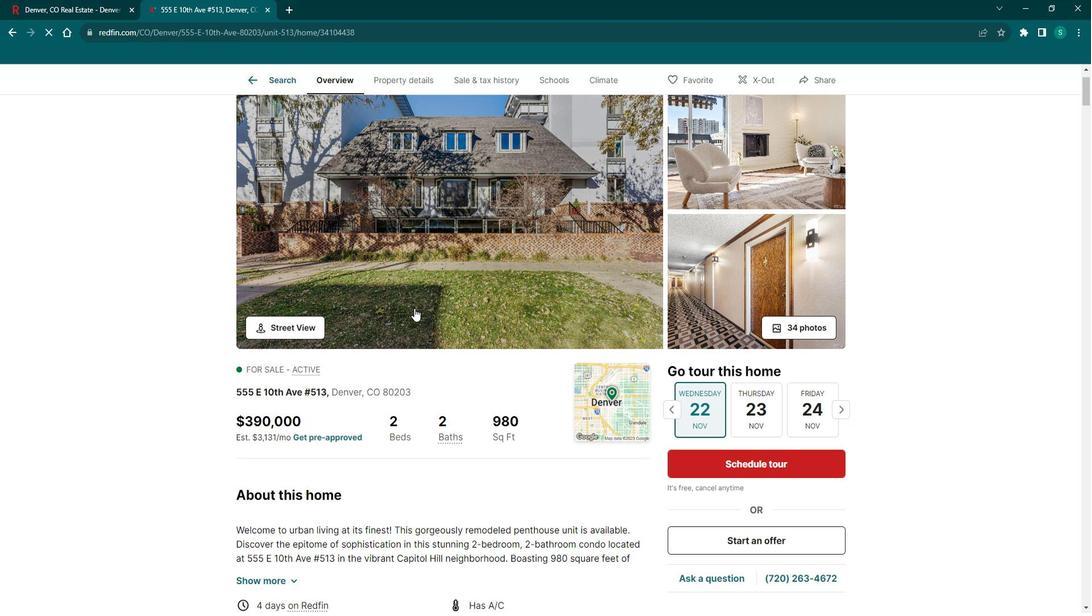 
Action: Mouse scrolled (433, 316) with delta (0, 0)
Screenshot: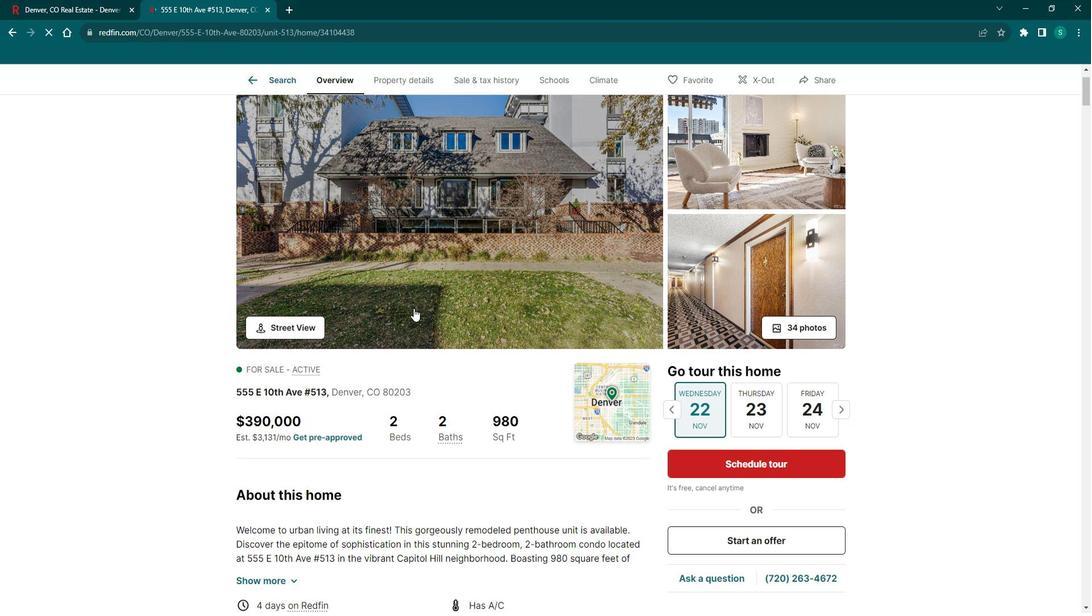
Action: Mouse scrolled (433, 316) with delta (0, 0)
Screenshot: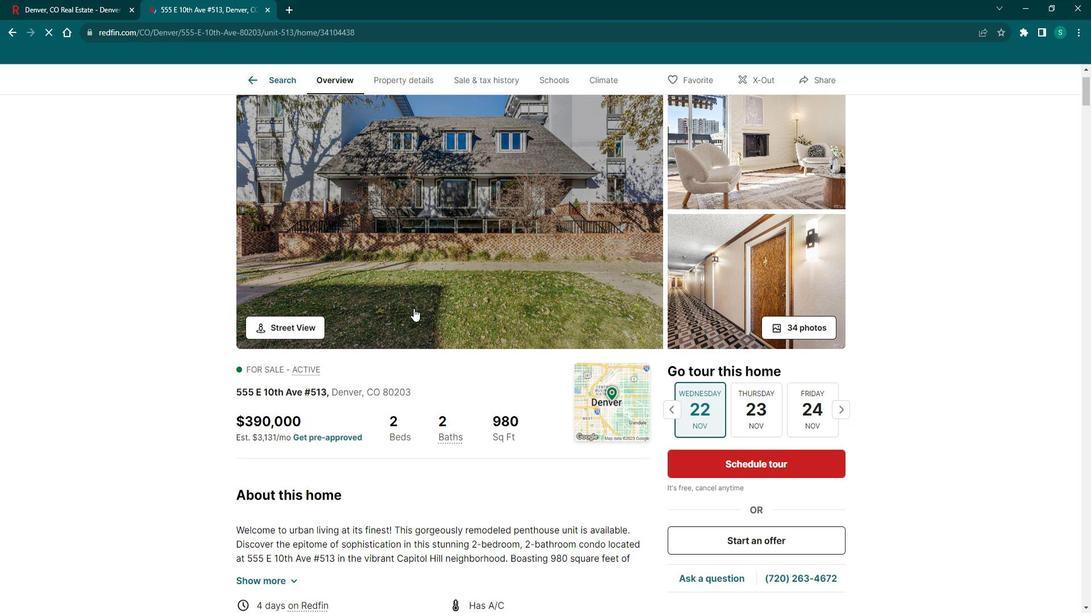 
Action: Mouse scrolled (433, 316) with delta (0, 0)
Screenshot: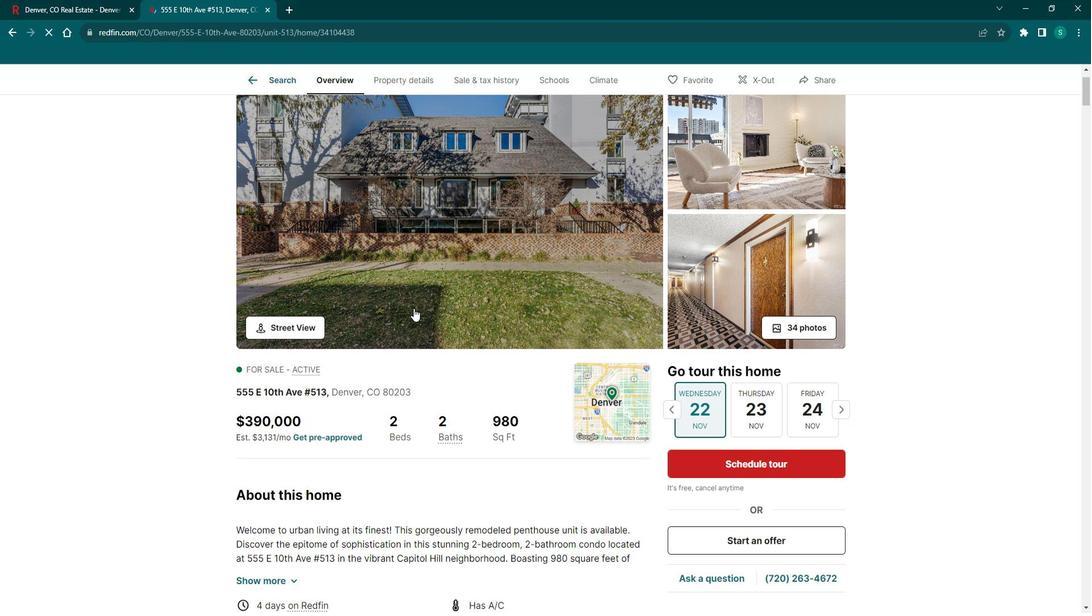 
Action: Mouse scrolled (433, 316) with delta (0, 0)
Screenshot: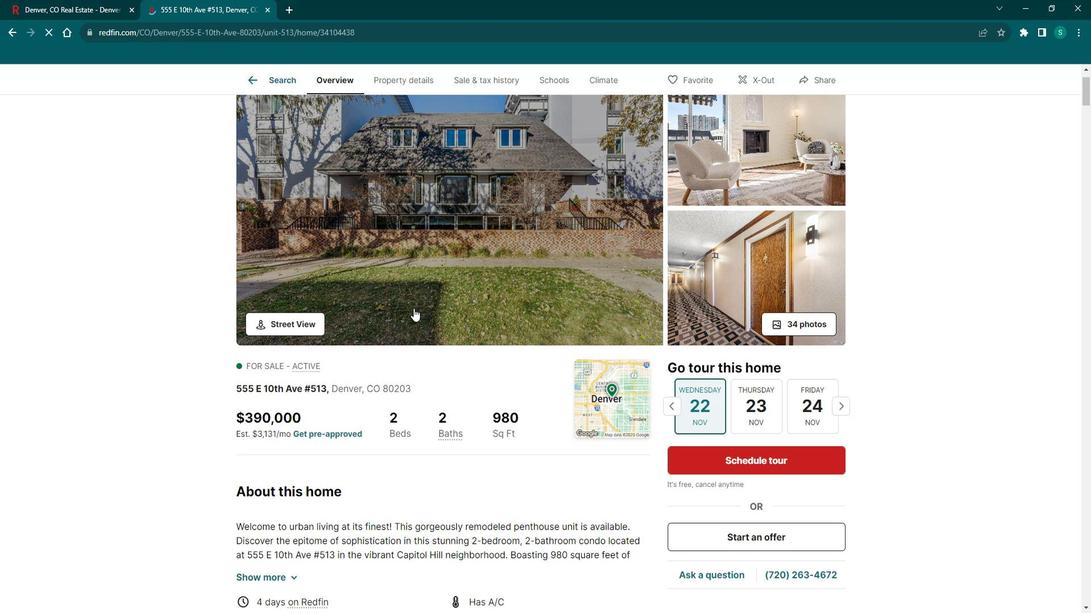 
Action: Mouse moved to (309, 349)
Screenshot: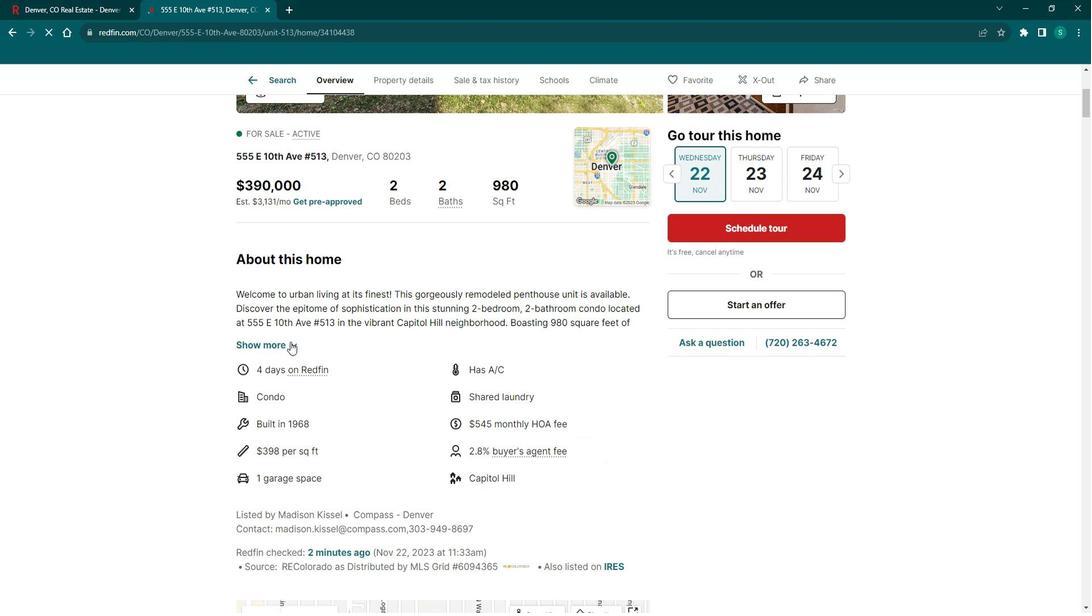 
Action: Mouse pressed left at (309, 349)
Screenshot: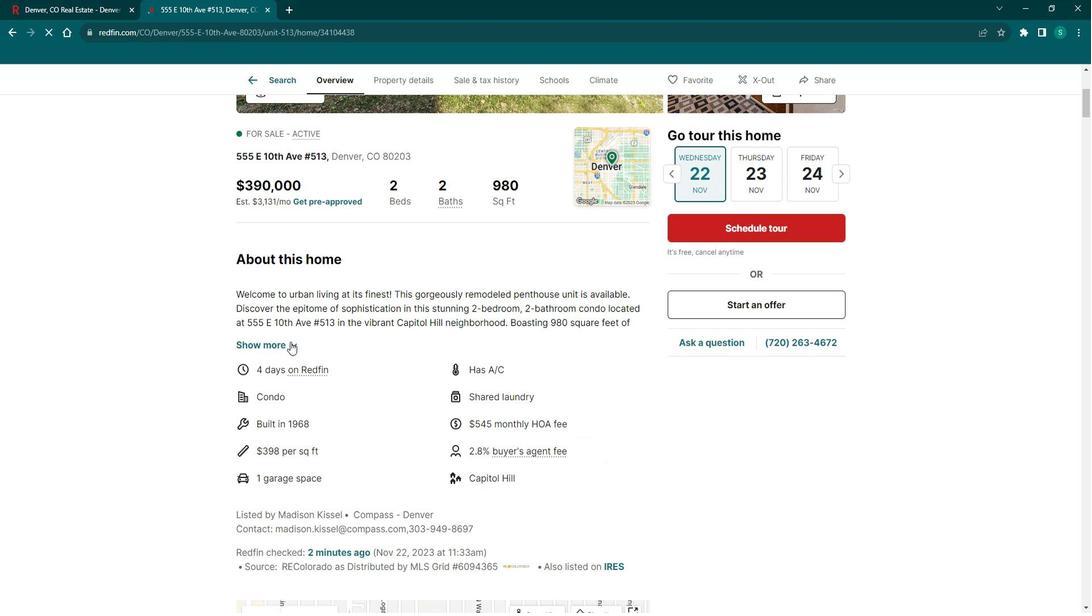 
Action: Mouse moved to (305, 322)
Screenshot: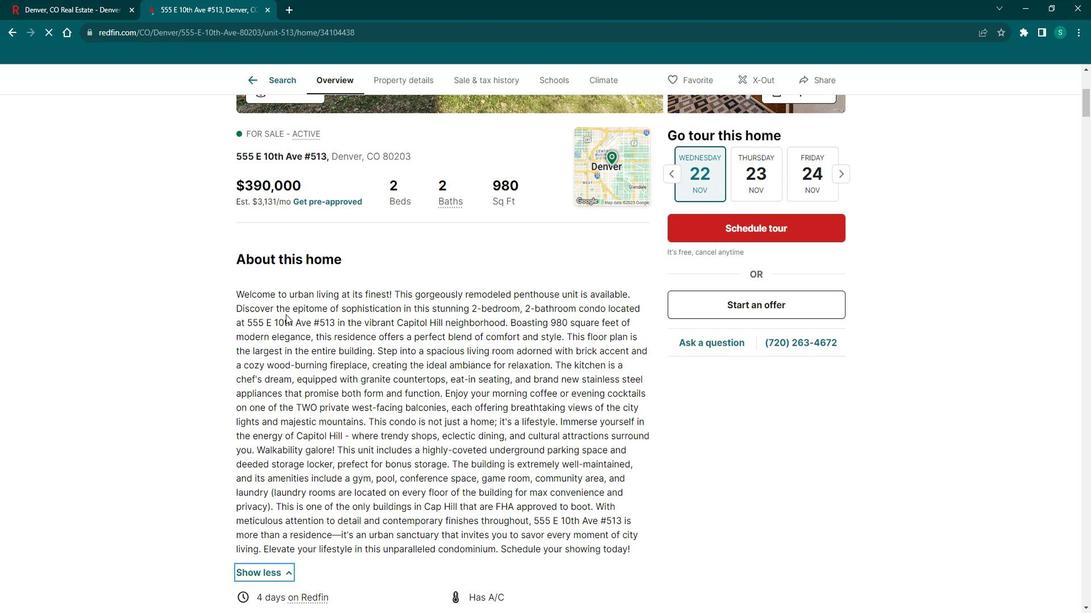 
Action: Mouse scrolled (305, 322) with delta (0, 0)
Screenshot: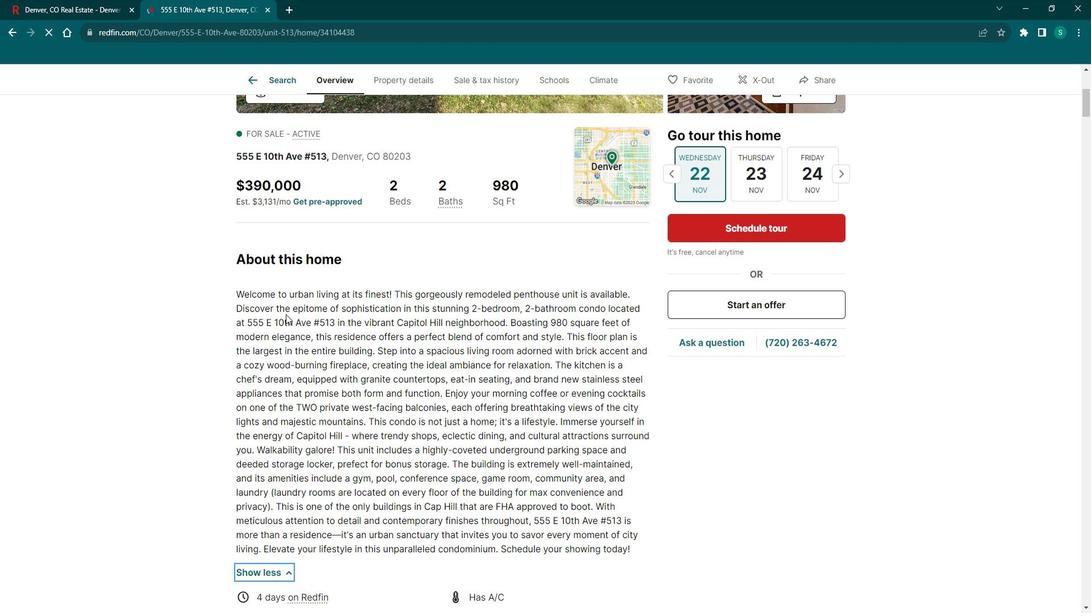 
Action: Mouse scrolled (305, 322) with delta (0, 0)
Screenshot: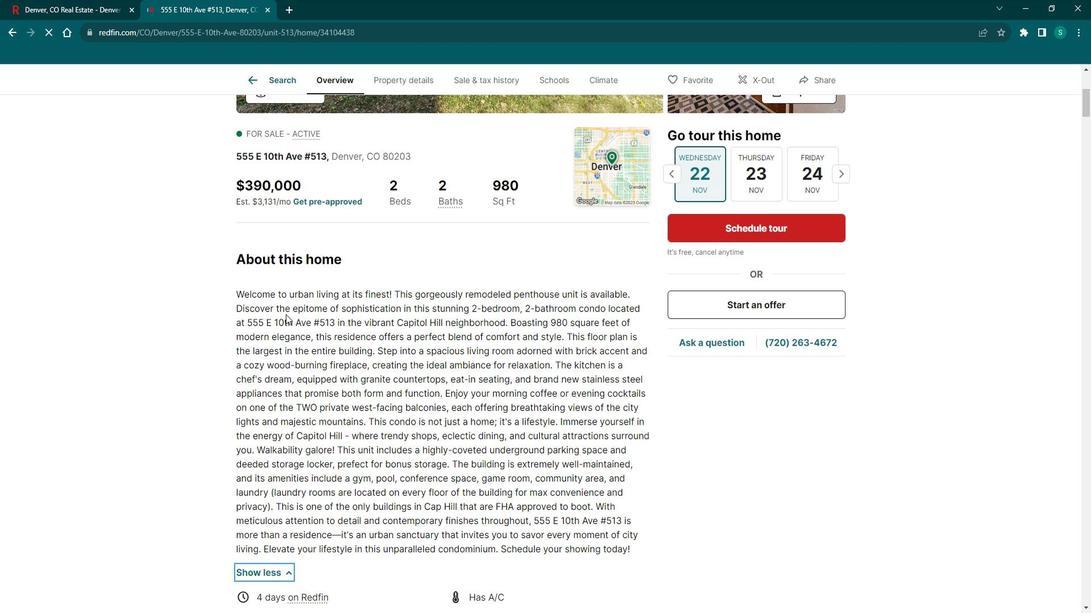 
Action: Mouse scrolled (305, 322) with delta (0, 0)
Screenshot: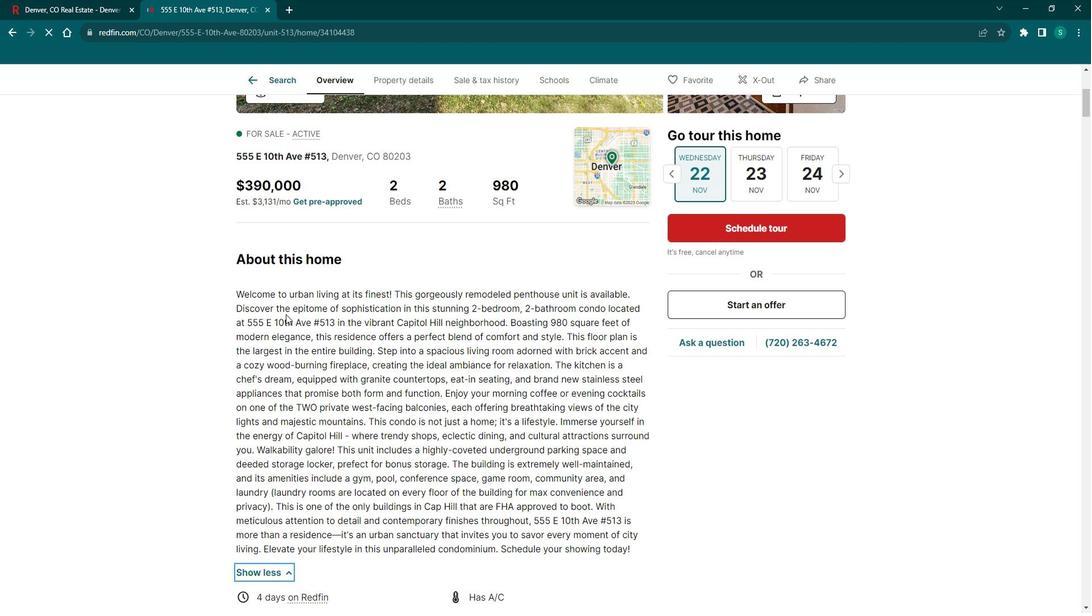 
Action: Mouse scrolled (305, 322) with delta (0, 0)
Screenshot: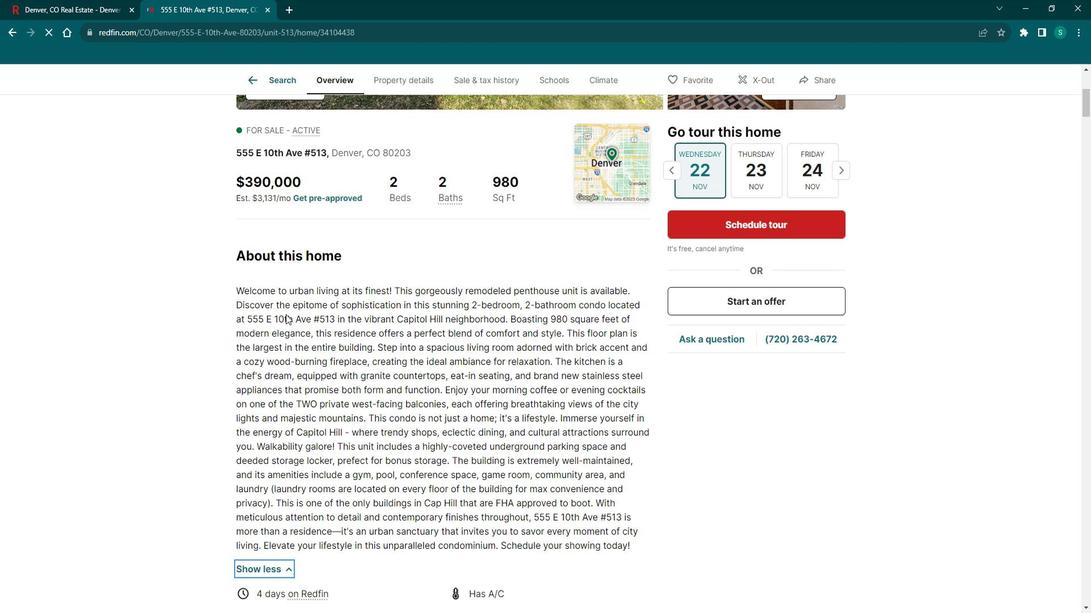 
Action: Mouse scrolled (305, 322) with delta (0, 0)
Screenshot: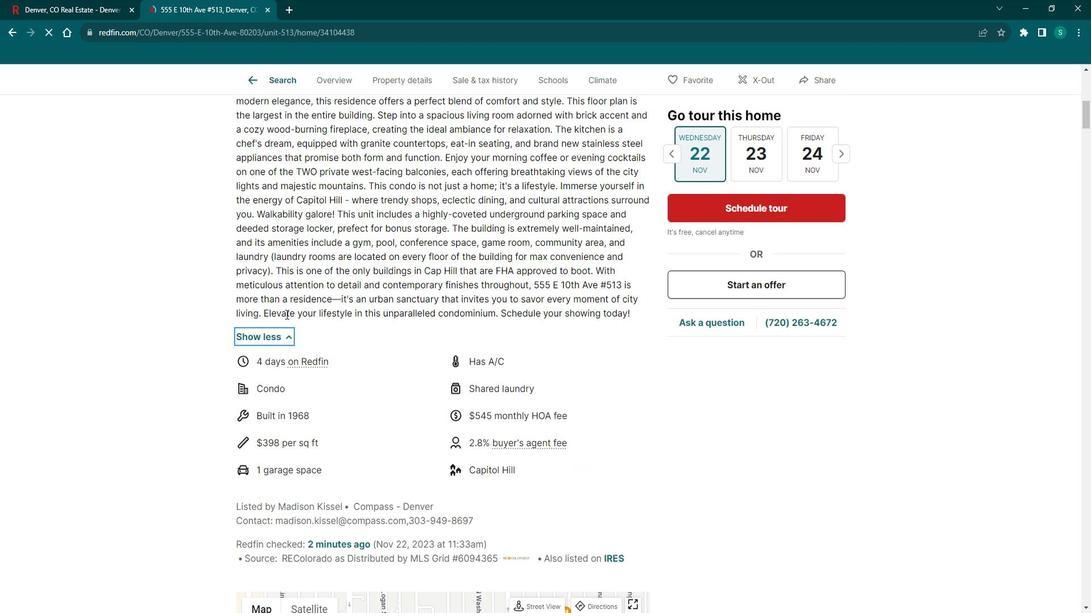 
Action: Mouse scrolled (305, 322) with delta (0, 0)
Screenshot: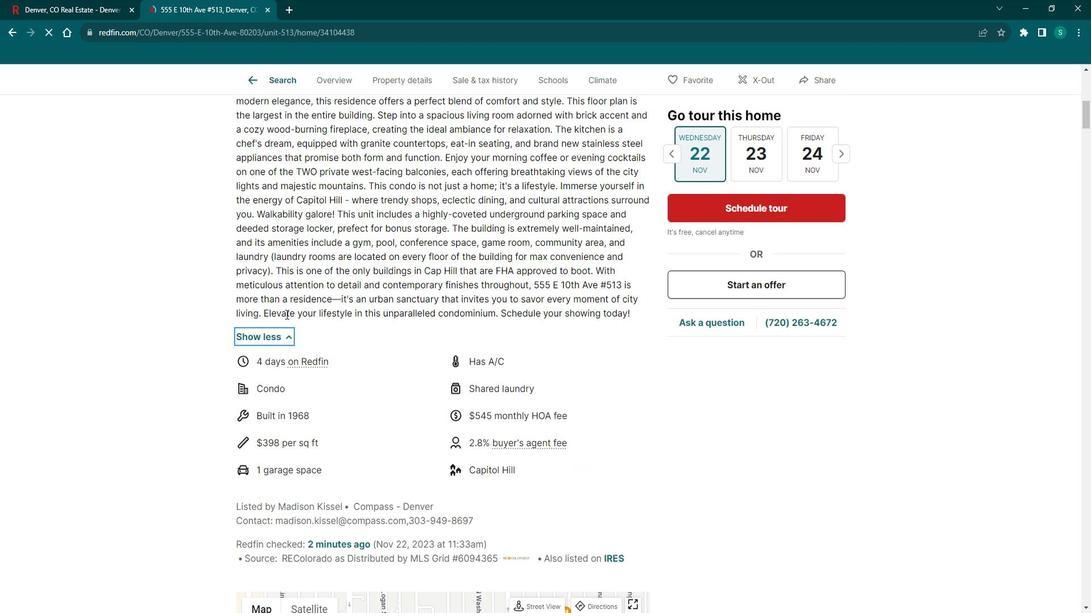 
Action: Mouse scrolled (305, 322) with delta (0, 0)
Screenshot: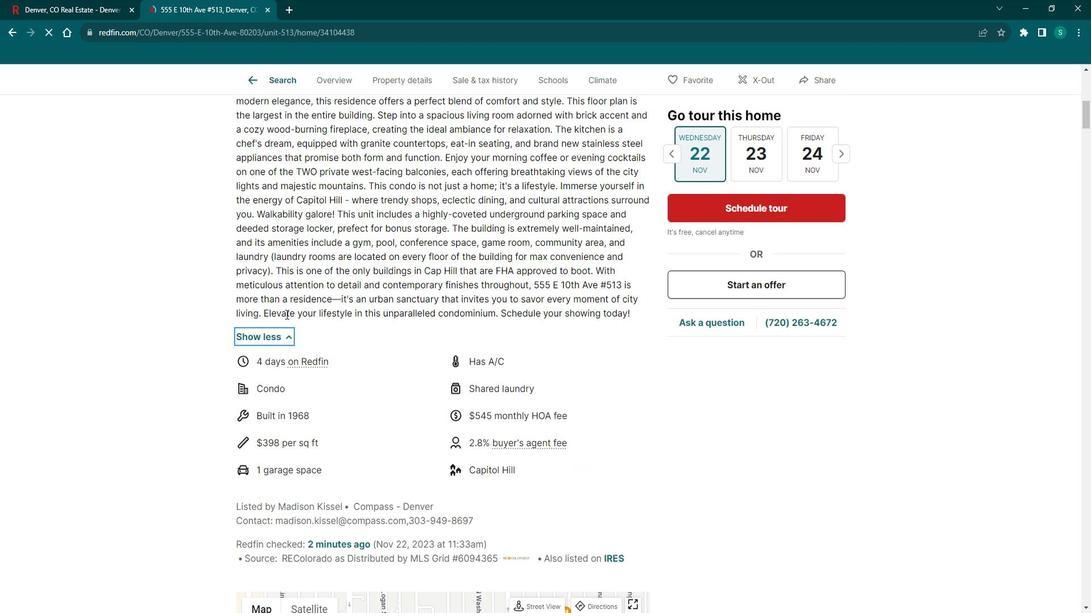 
Action: Mouse scrolled (305, 322) with delta (0, 0)
Screenshot: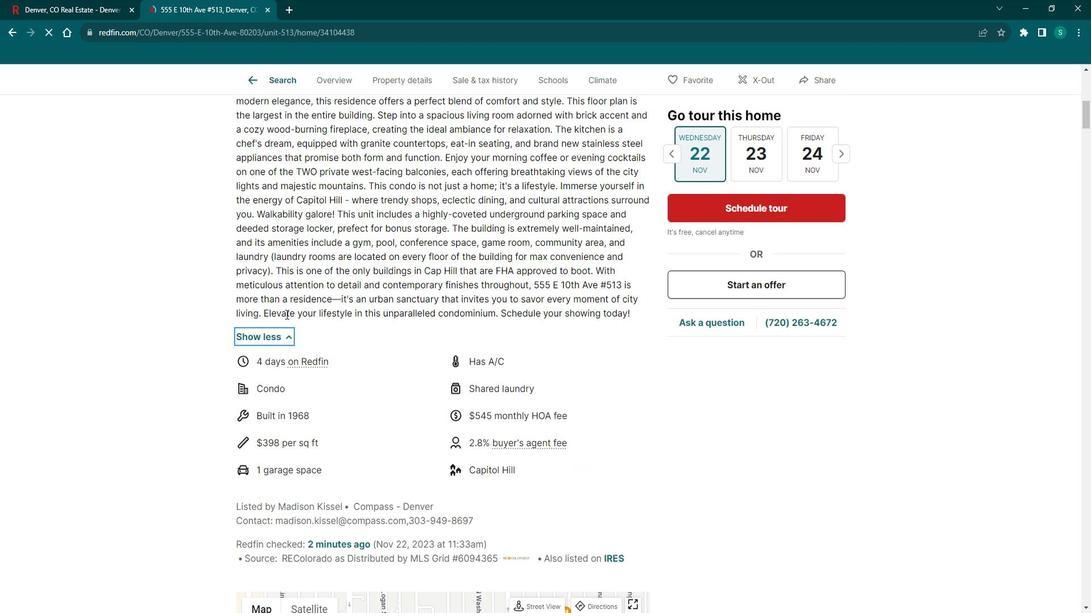 
Action: Mouse scrolled (305, 322) with delta (0, 0)
Screenshot: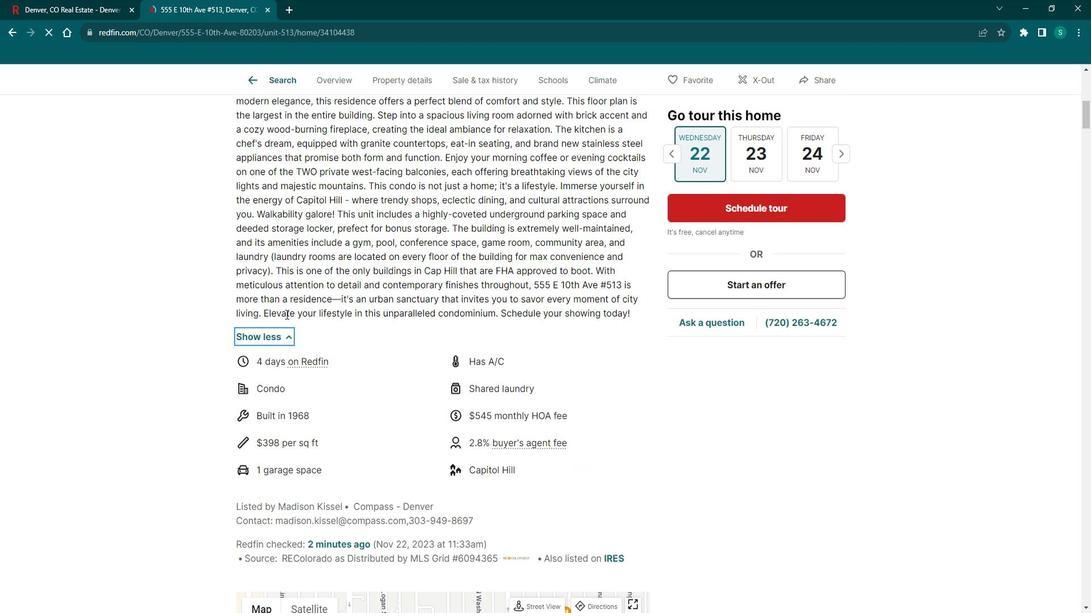 
Action: Mouse scrolled (305, 322) with delta (0, 0)
Screenshot: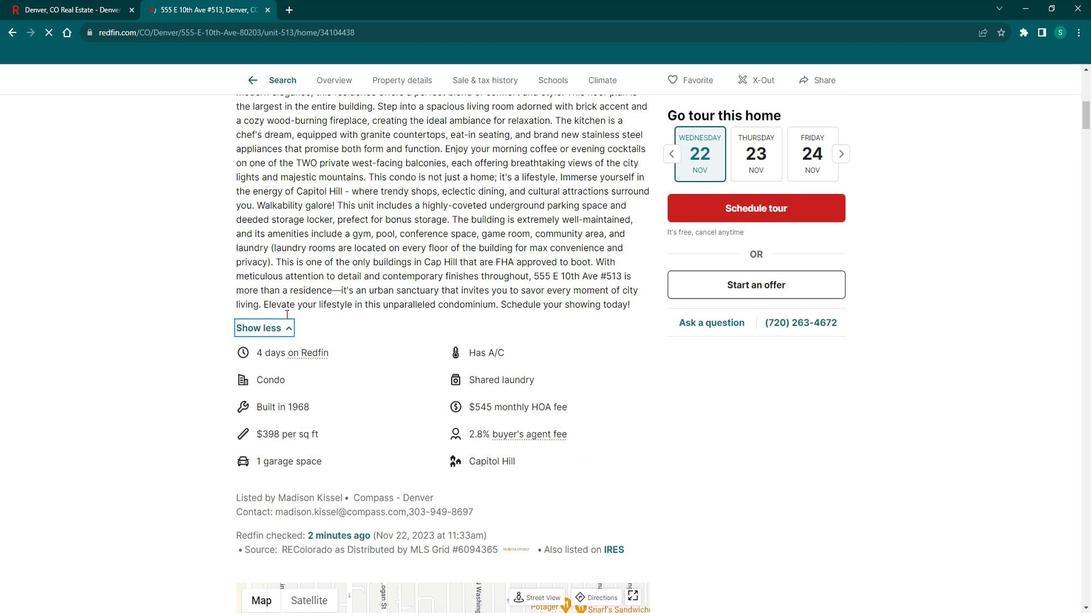 
Action: Mouse moved to (330, 272)
Screenshot: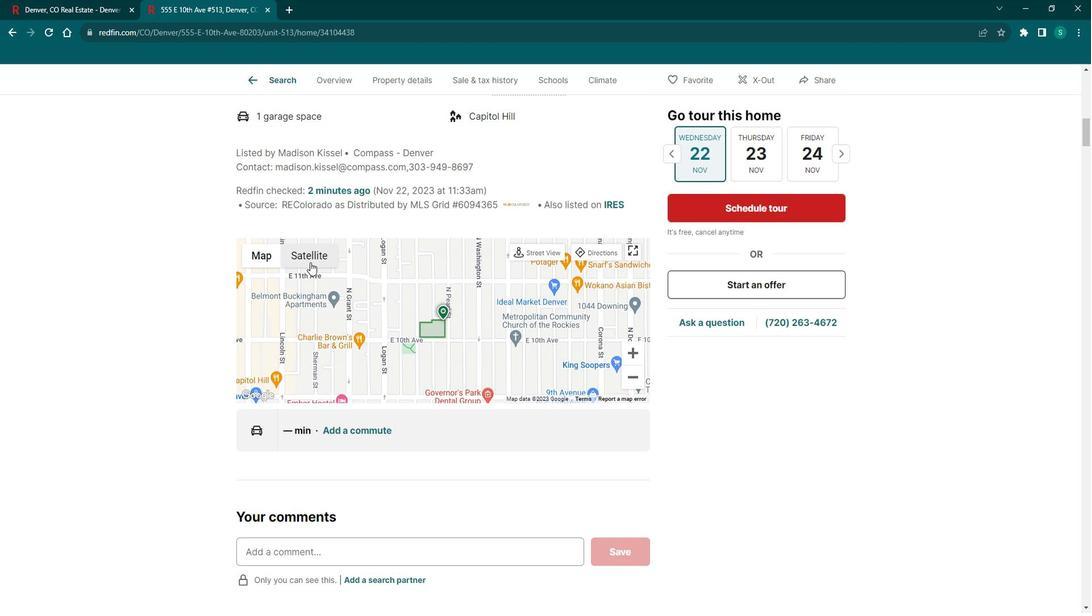 
Action: Mouse pressed left at (330, 272)
Screenshot: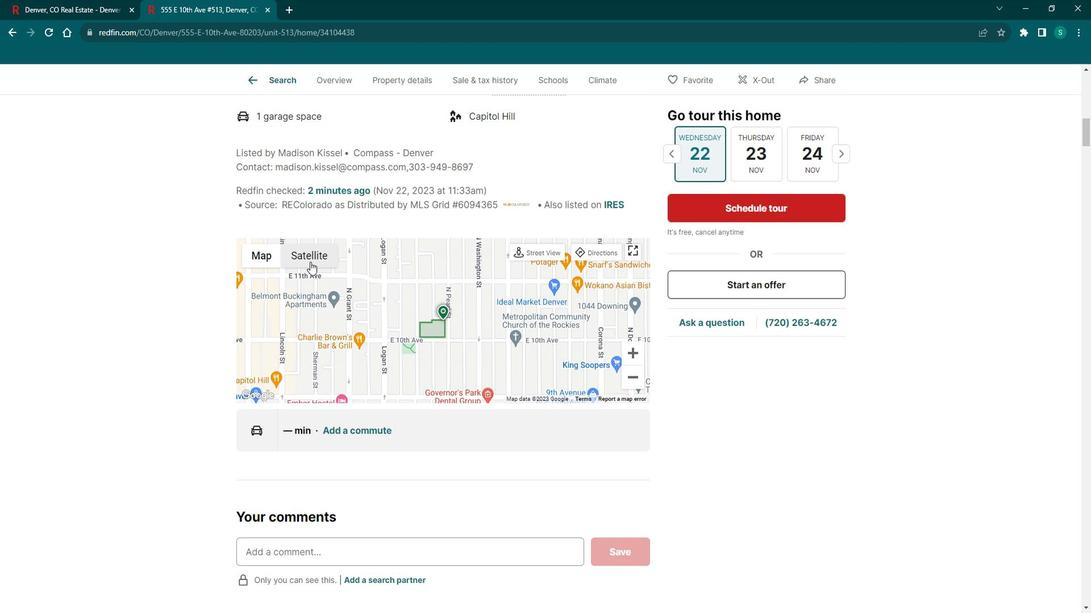 
Action: Mouse moved to (282, 264)
Screenshot: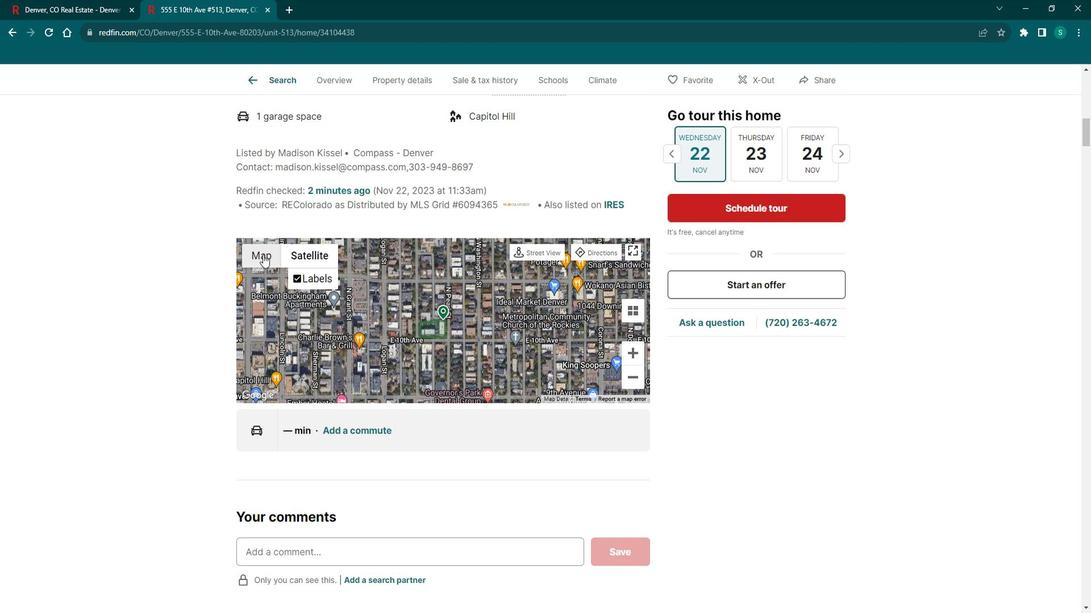 
Action: Mouse pressed left at (282, 264)
Screenshot: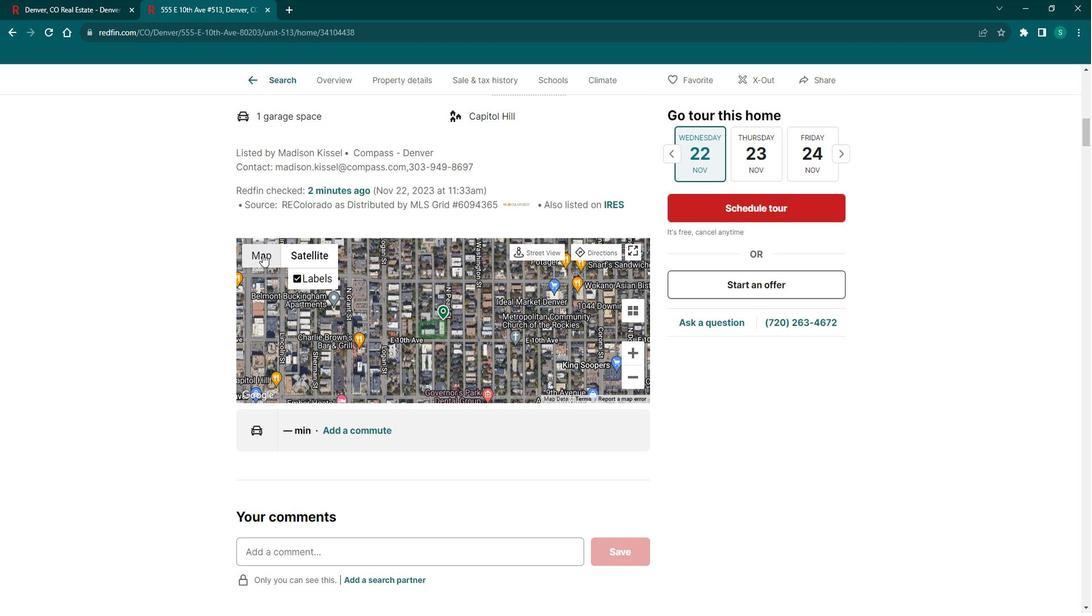 
Action: Mouse moved to (255, 468)
Screenshot: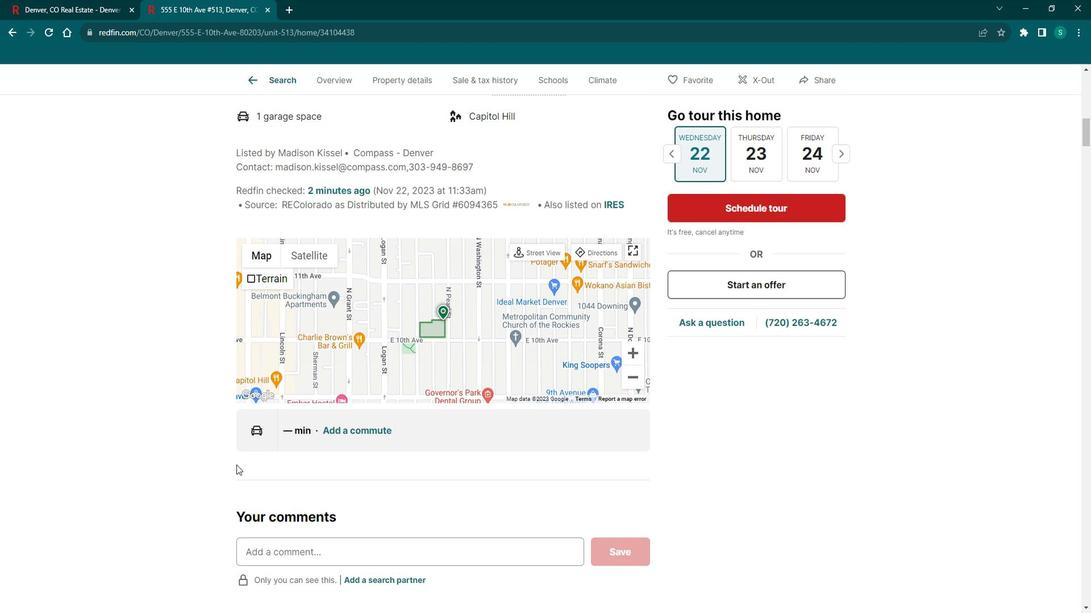 
Action: Mouse scrolled (255, 467) with delta (0, 0)
Screenshot: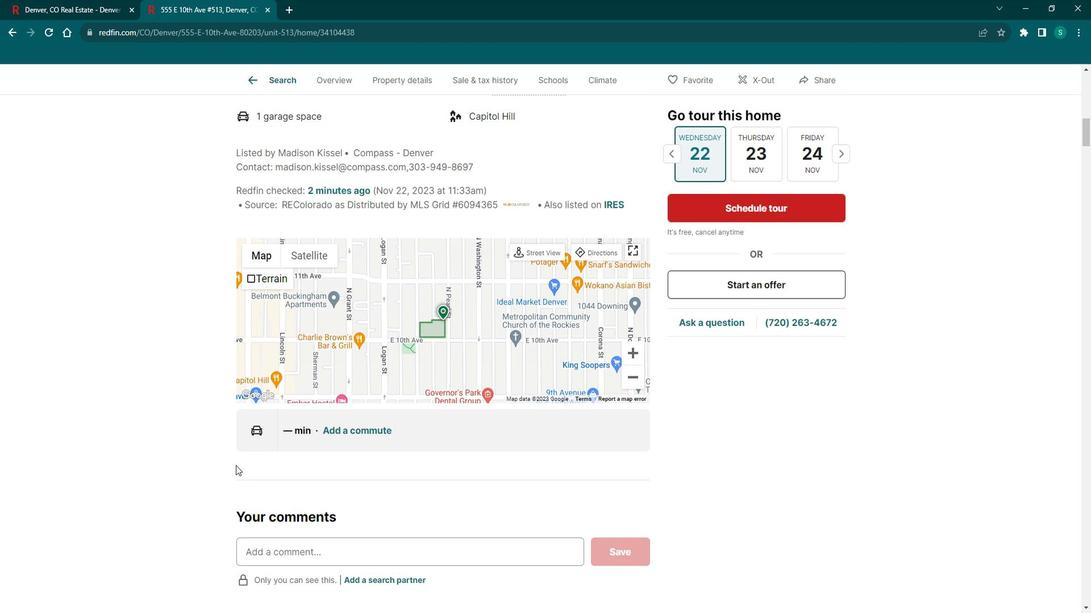 
Action: Mouse scrolled (255, 467) with delta (0, 0)
Screenshot: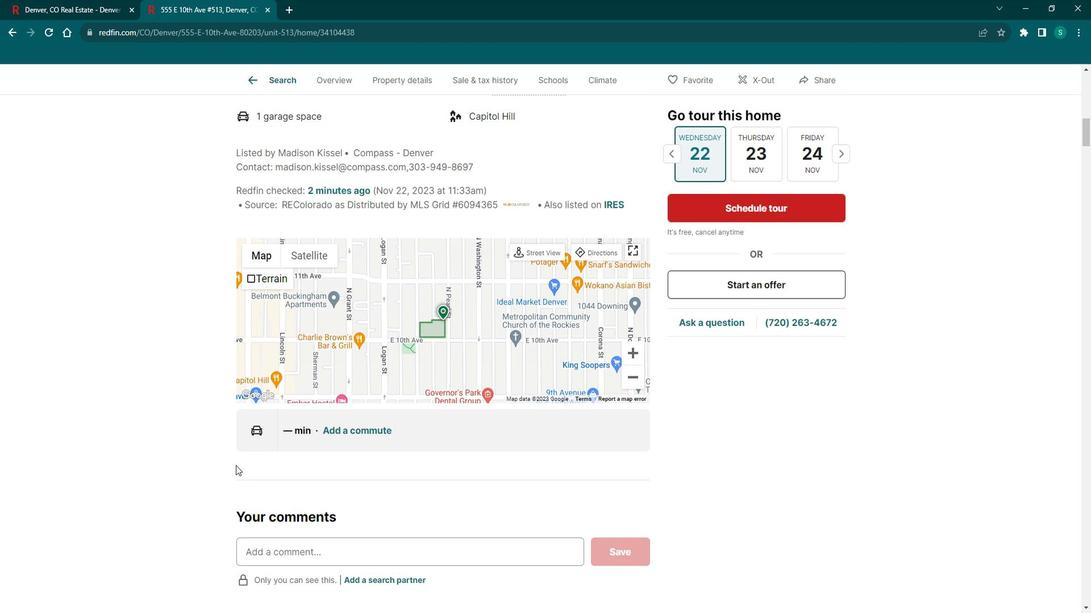 
Action: Mouse scrolled (255, 467) with delta (0, 0)
Screenshot: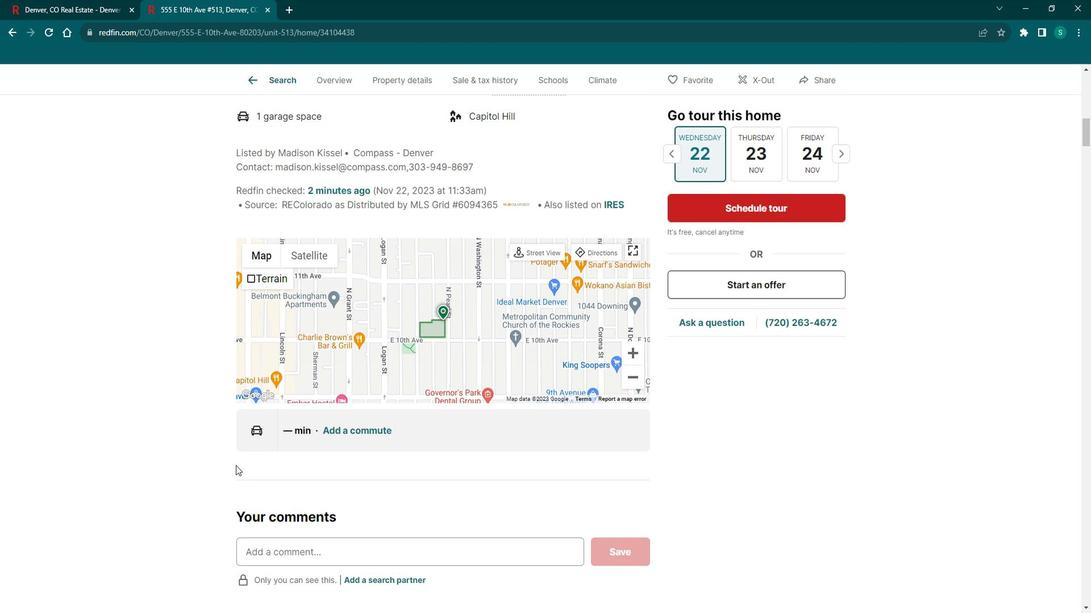 
Action: Mouse scrolled (255, 467) with delta (0, 0)
Screenshot: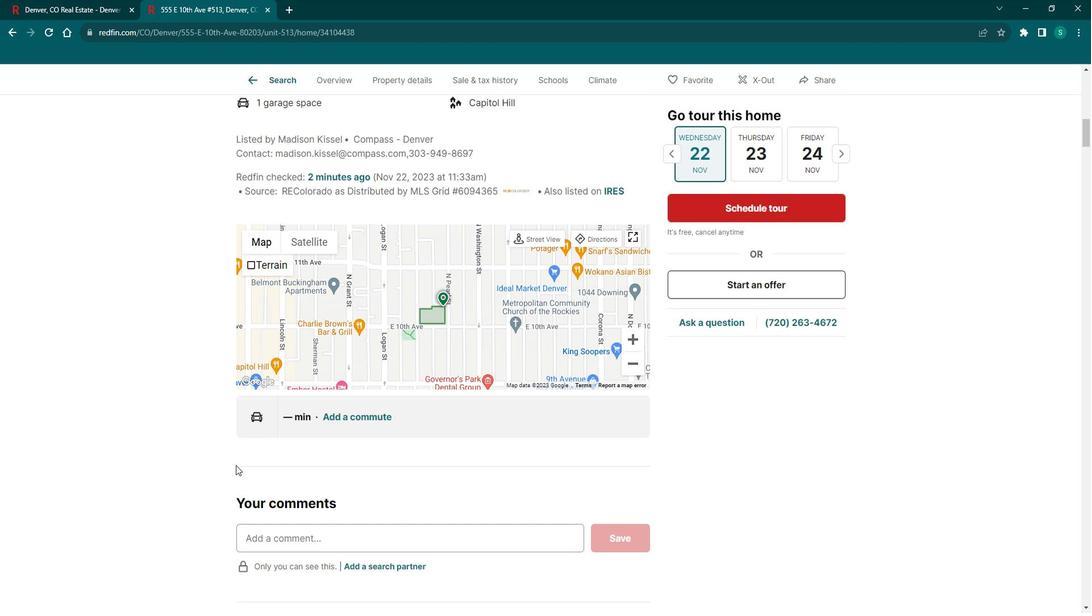 
Action: Mouse scrolled (255, 467) with delta (0, 0)
Screenshot: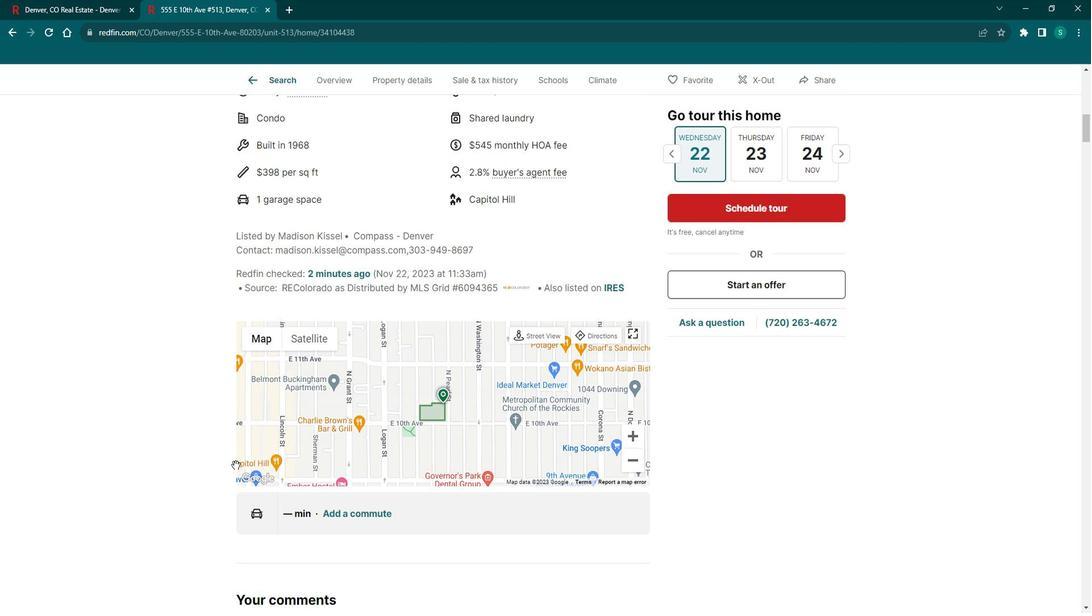 
Action: Mouse scrolled (255, 467) with delta (0, 0)
Screenshot: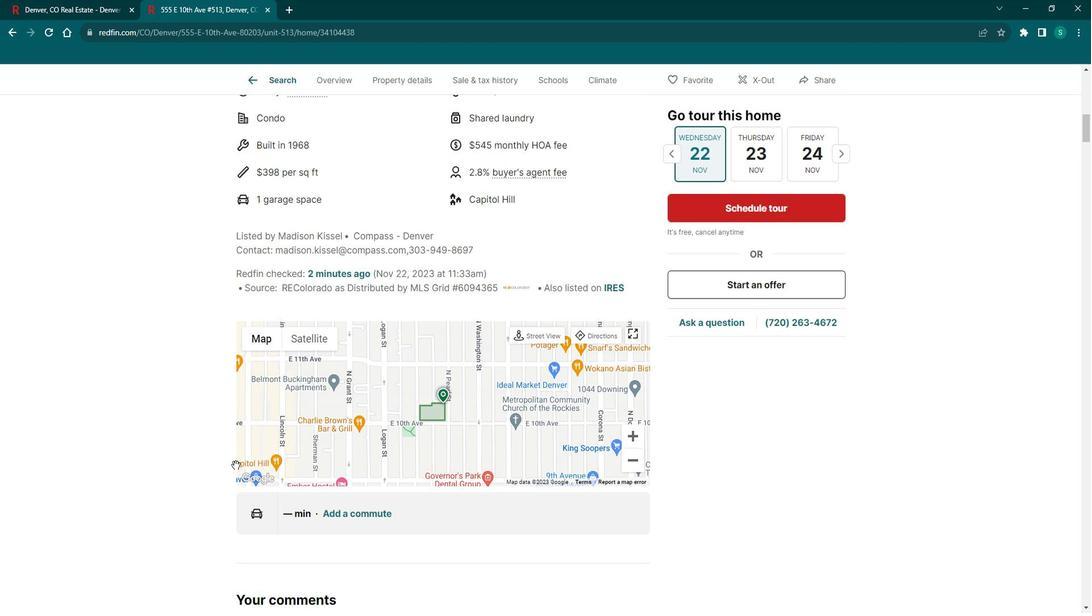 
Action: Mouse scrolled (255, 467) with delta (0, 0)
Screenshot: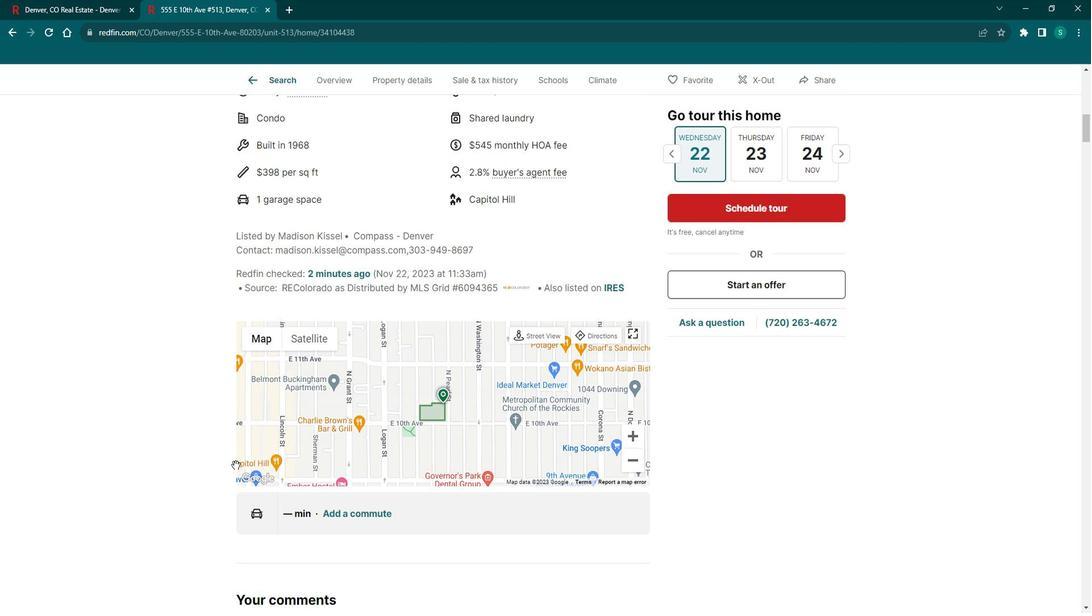 
Action: Mouse scrolled (255, 467) with delta (0, 0)
Screenshot: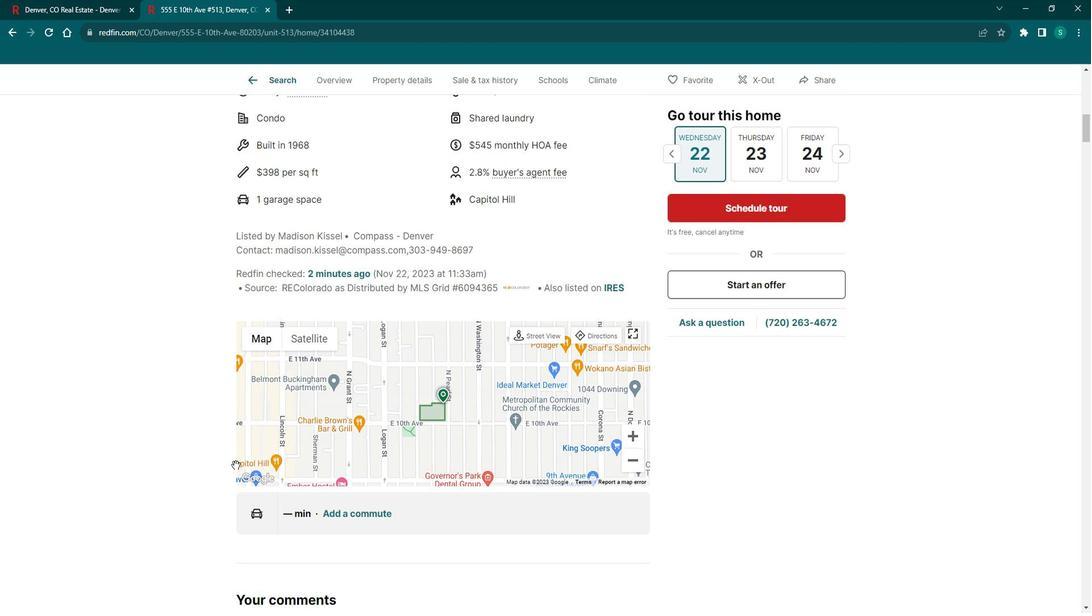
Action: Mouse scrolled (255, 467) with delta (0, 0)
Screenshot: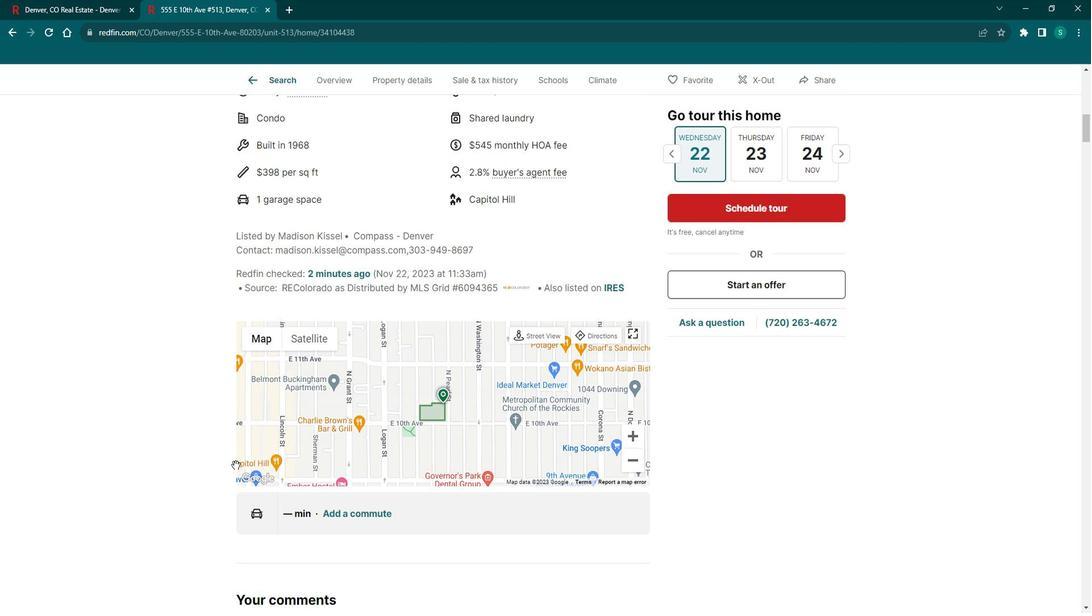 
Action: Mouse scrolled (255, 467) with delta (0, 0)
Screenshot: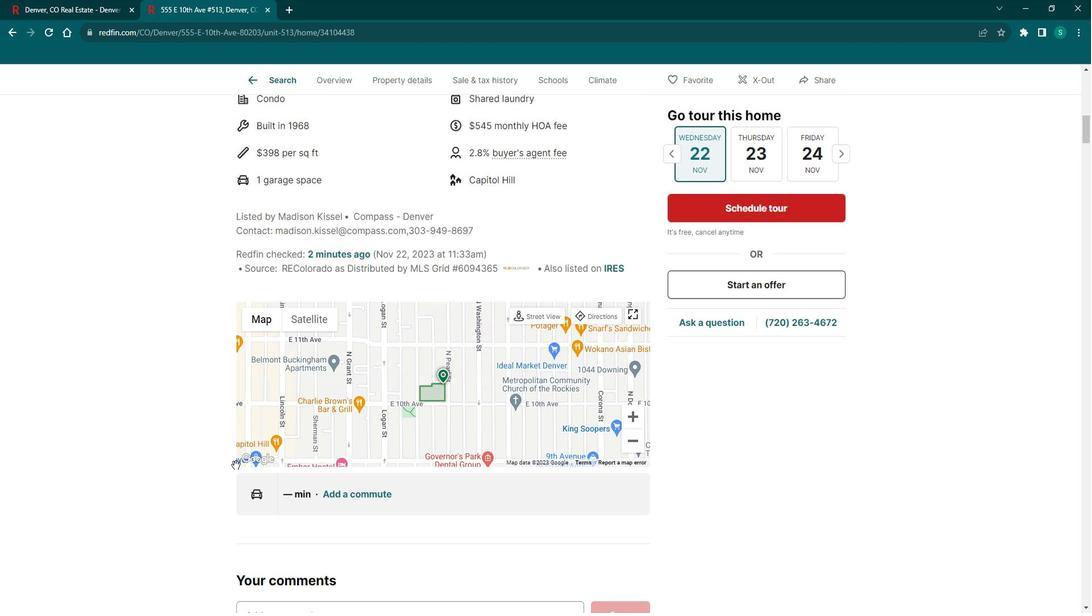 
Action: Mouse scrolled (255, 467) with delta (0, 0)
Screenshot: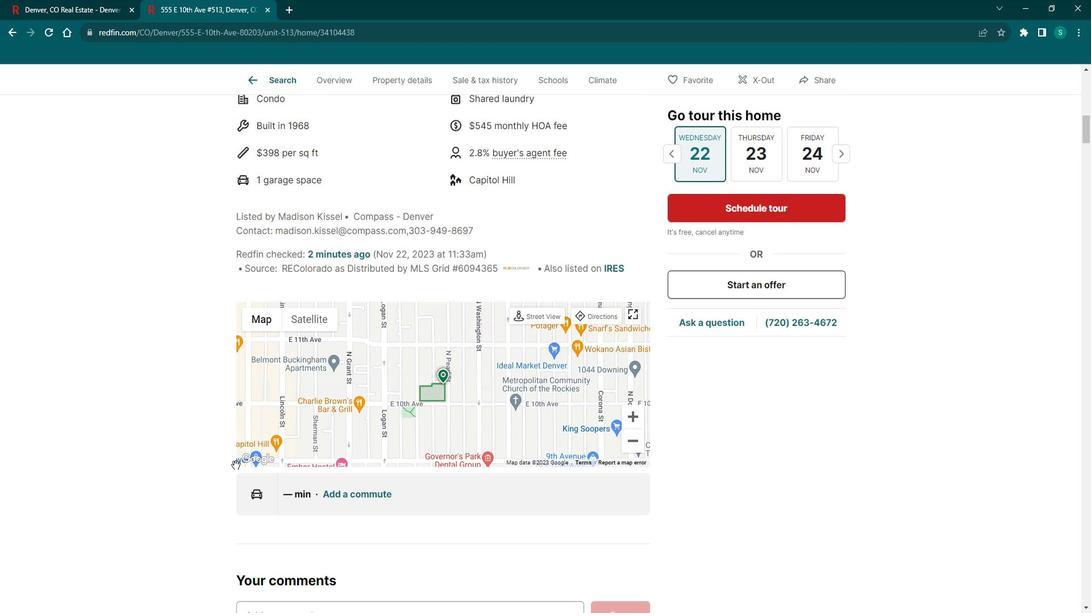 
Action: Mouse scrolled (255, 467) with delta (0, 0)
Screenshot: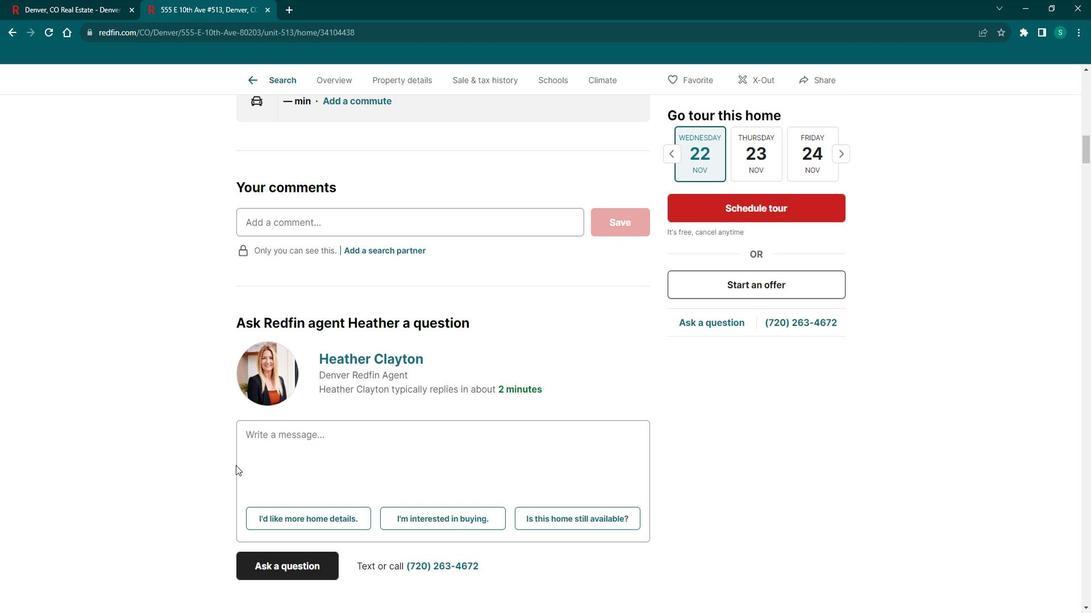 
Action: Mouse scrolled (255, 467) with delta (0, 0)
Screenshot: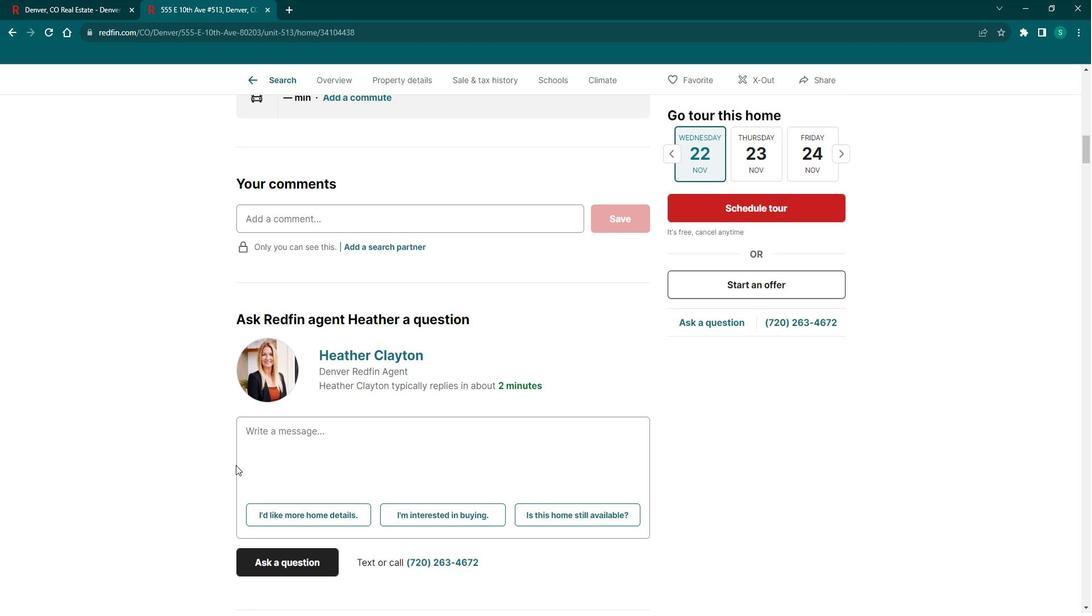 
Action: Mouse scrolled (255, 467) with delta (0, 0)
Screenshot: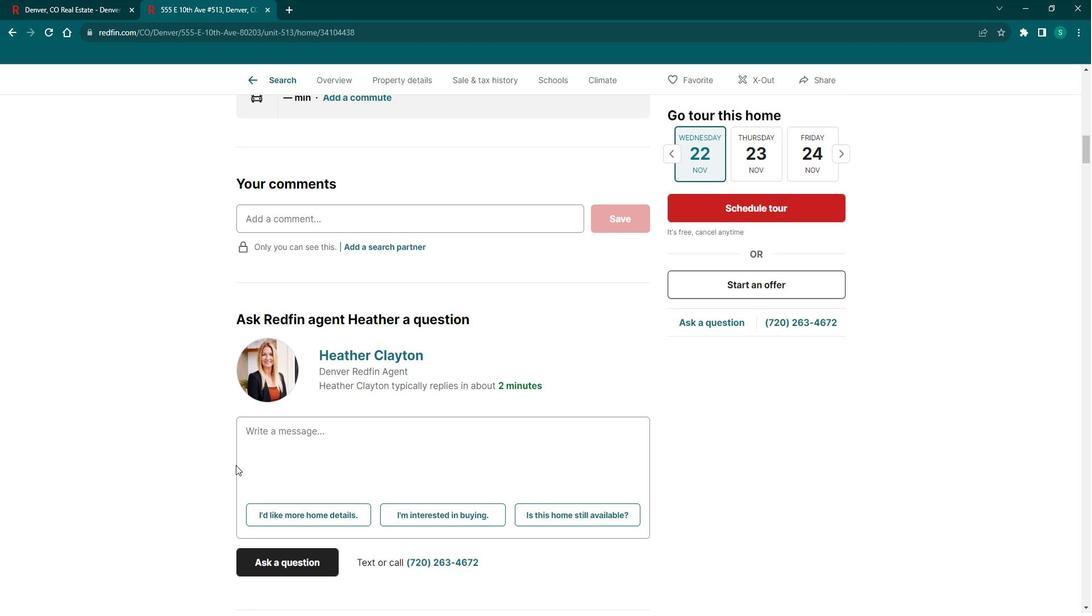 
Action: Mouse scrolled (255, 467) with delta (0, 0)
Screenshot: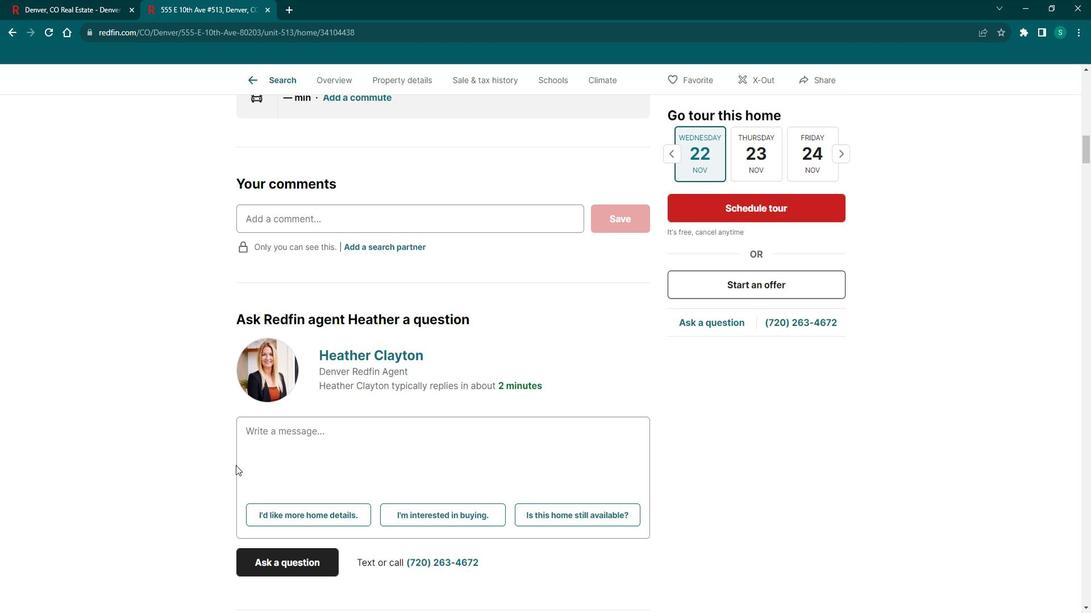 
Action: Mouse scrolled (255, 467) with delta (0, 0)
Screenshot: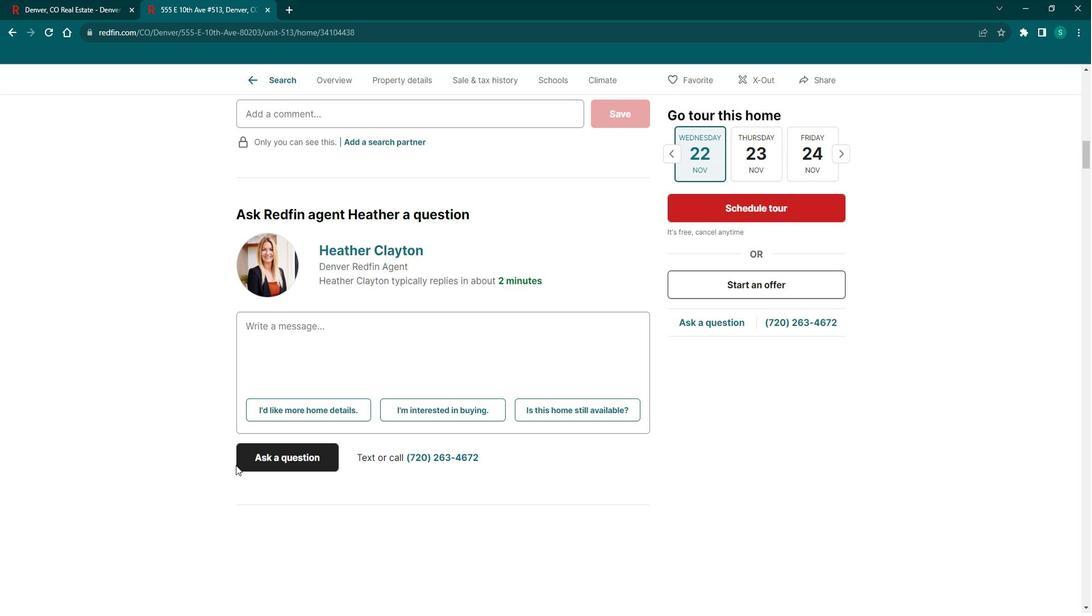 
Action: Mouse scrolled (255, 467) with delta (0, 0)
Screenshot: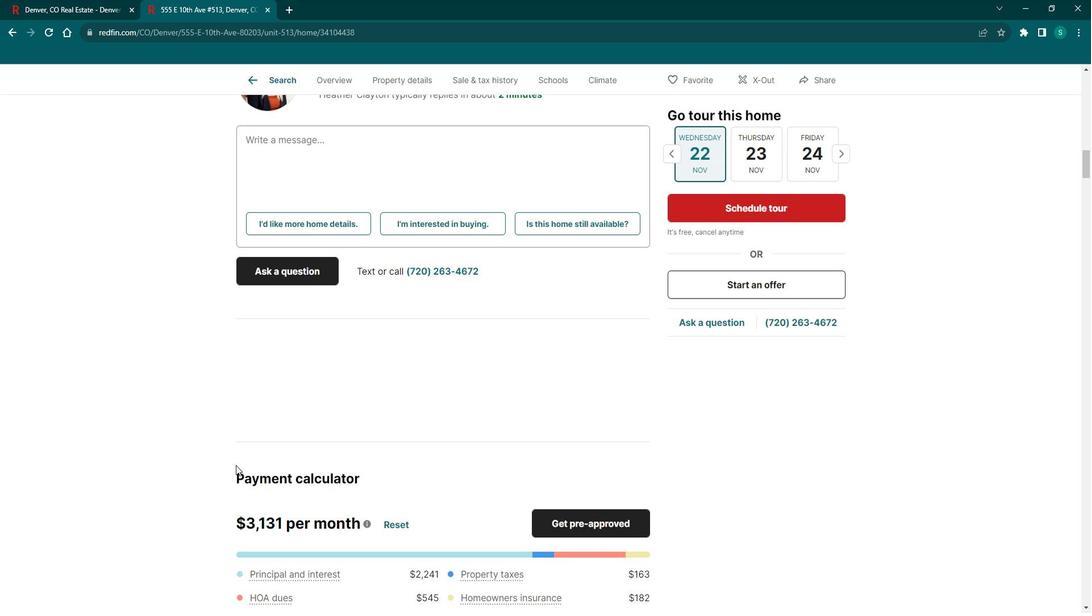 
Action: Mouse scrolled (255, 467) with delta (0, 0)
Screenshot: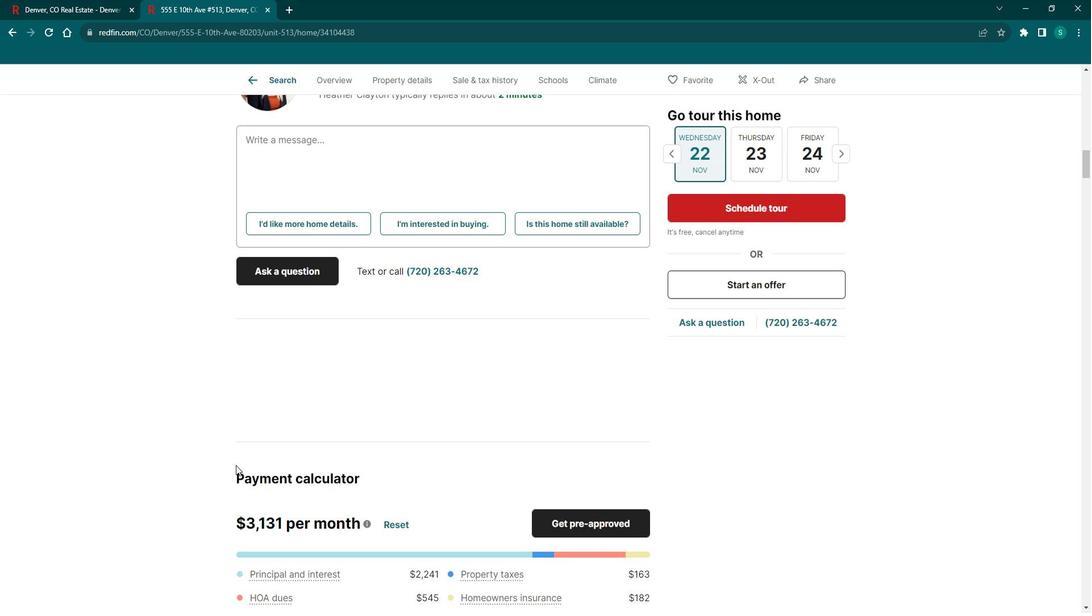 
Action: Mouse scrolled (255, 467) with delta (0, 0)
Screenshot: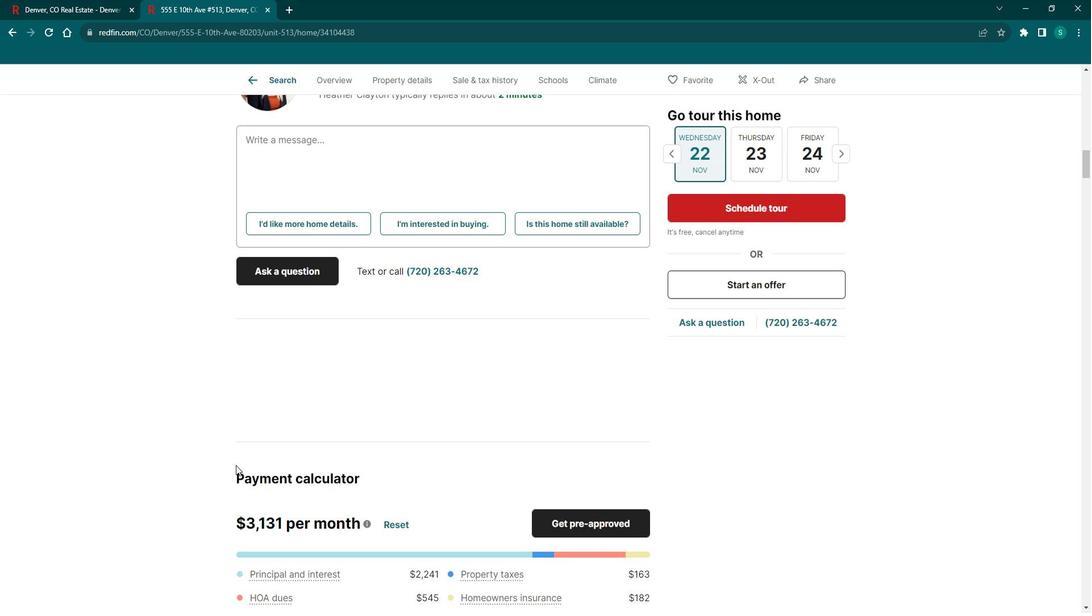 
Action: Mouse scrolled (255, 467) with delta (0, 0)
Screenshot: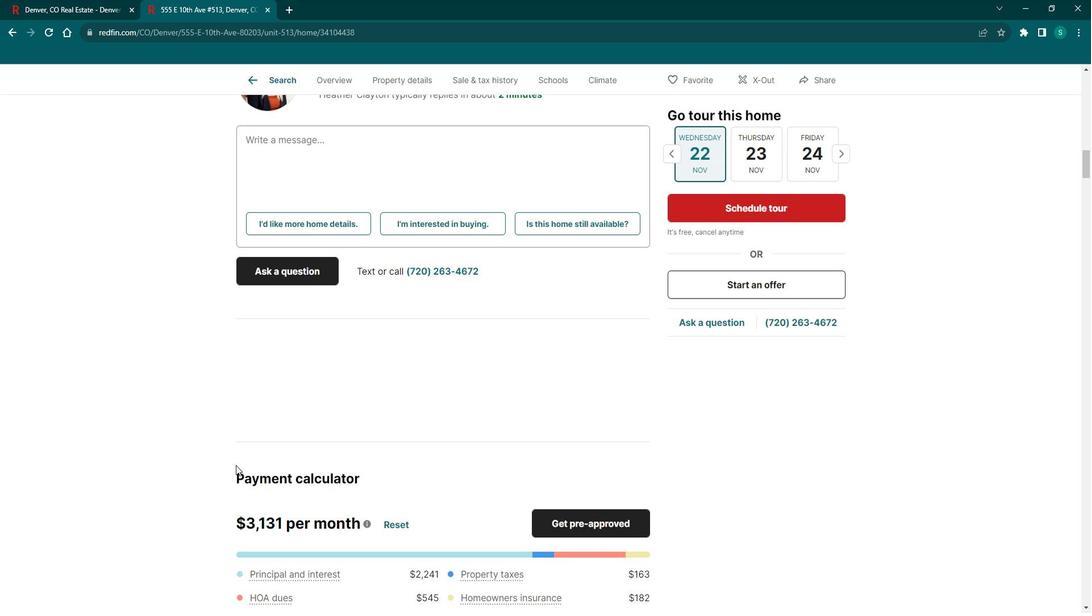 
Action: Mouse scrolled (255, 467) with delta (0, 0)
Screenshot: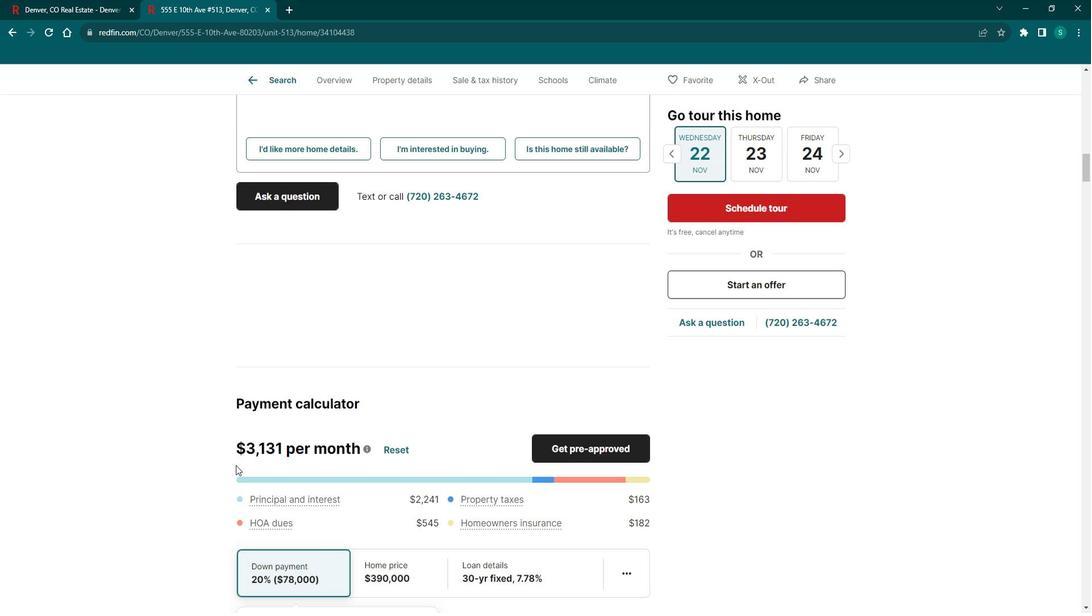 
Action: Mouse moved to (255, 468)
Screenshot: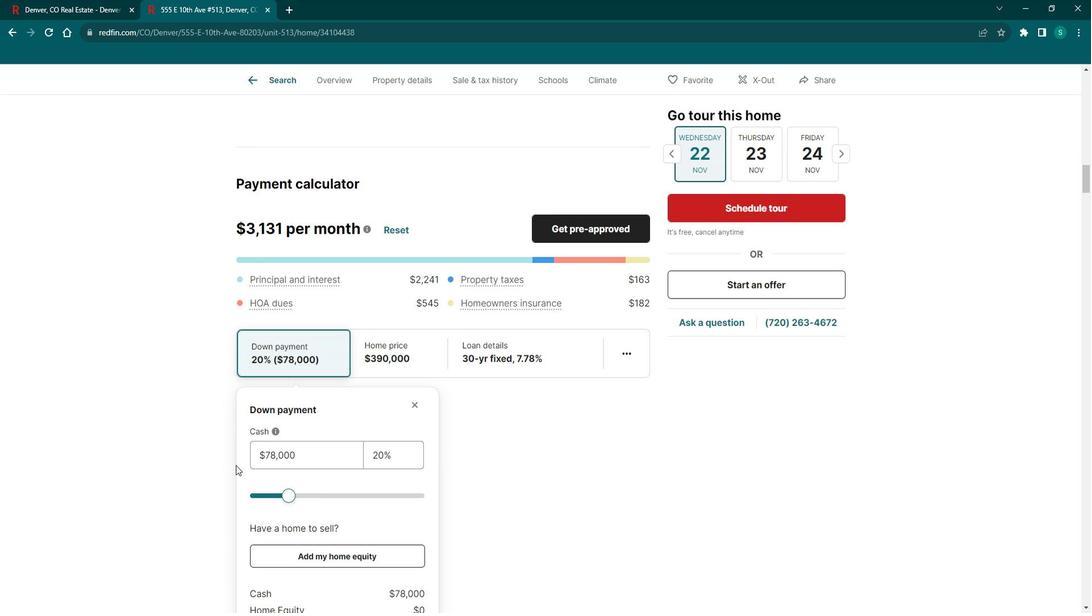 
Action: Mouse scrolled (255, 467) with delta (0, 0)
Screenshot: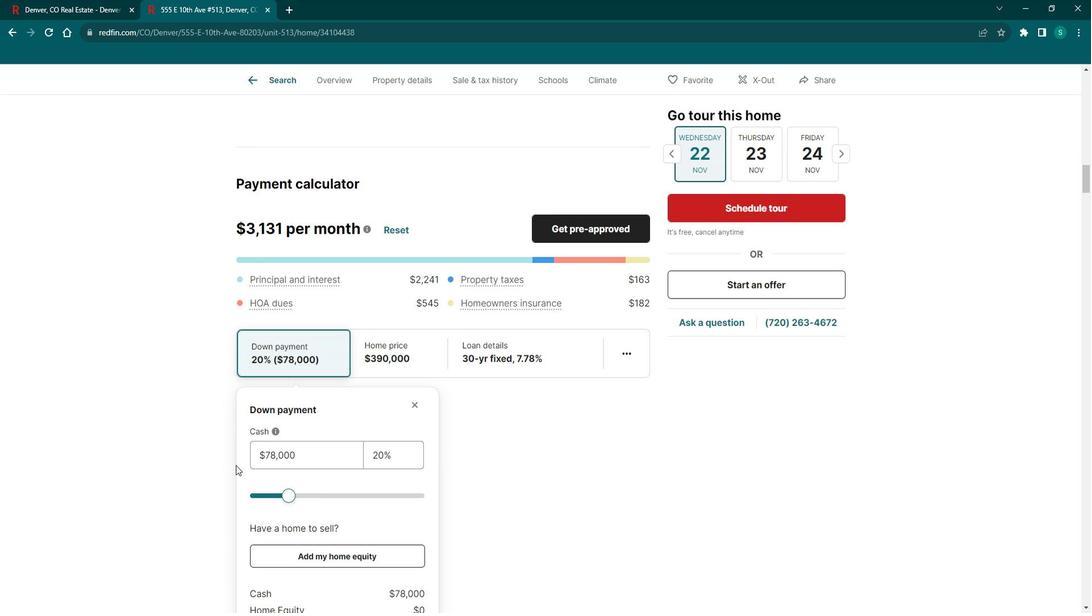 
Action: Mouse scrolled (255, 467) with delta (0, 0)
Screenshot: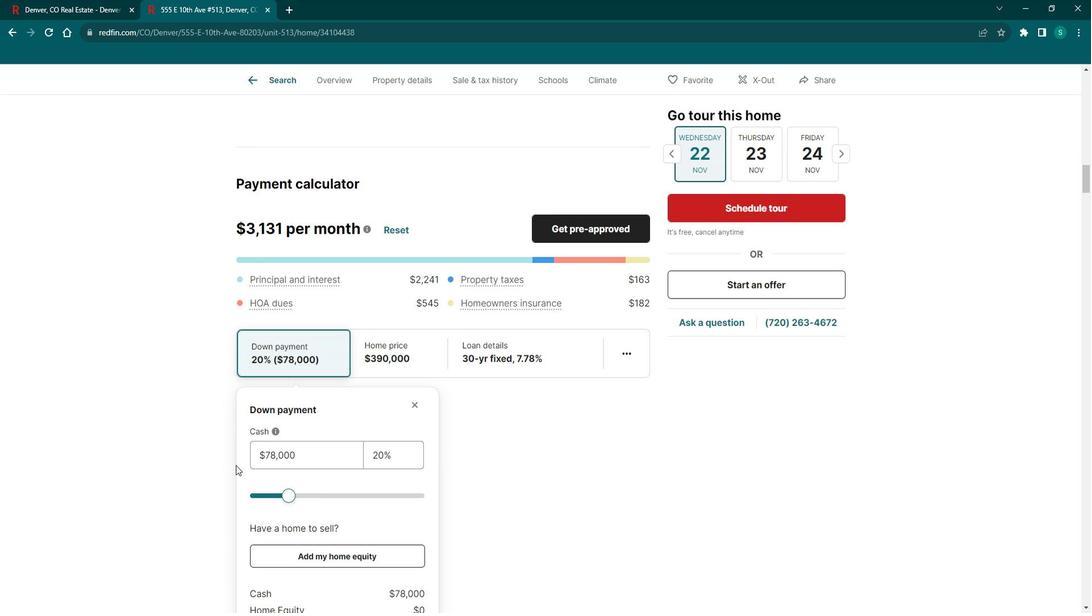 
Action: Mouse scrolled (255, 467) with delta (0, 0)
Screenshot: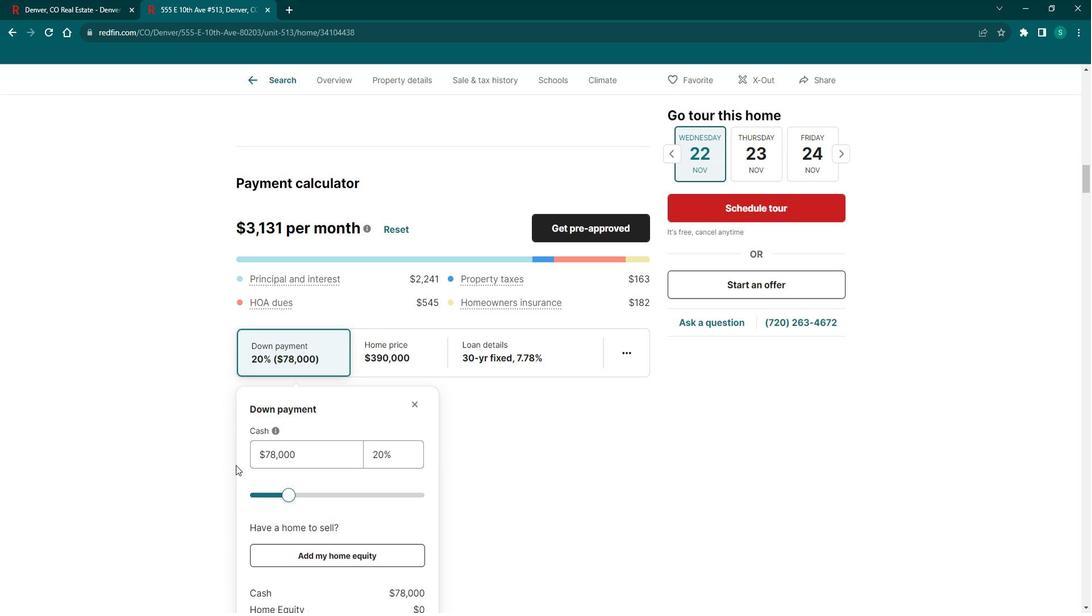 
Action: Mouse scrolled (255, 467) with delta (0, 0)
Screenshot: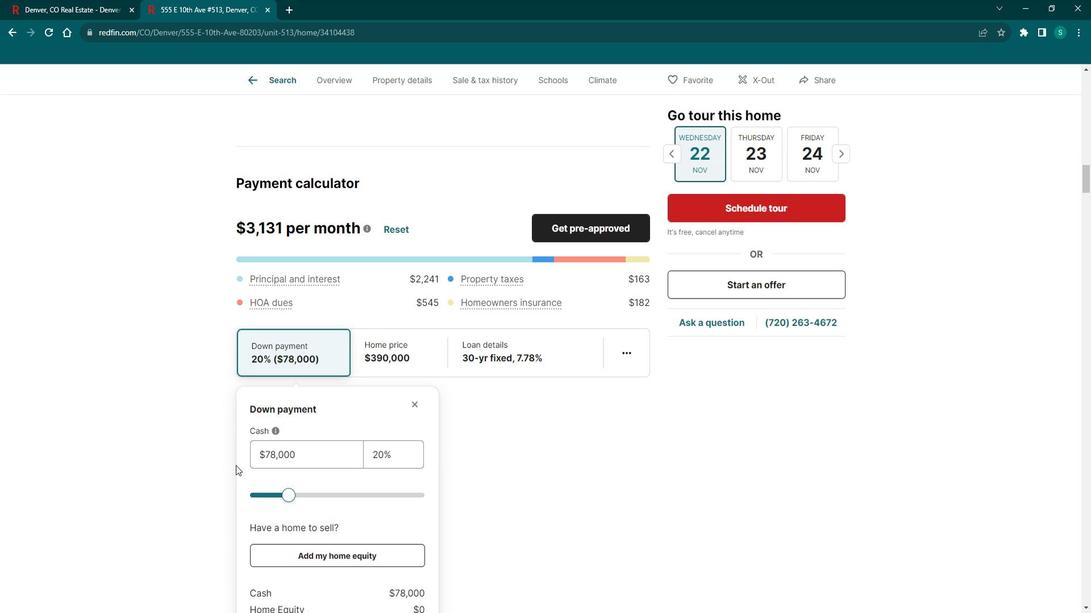 
Action: Mouse scrolled (255, 467) with delta (0, 0)
Screenshot: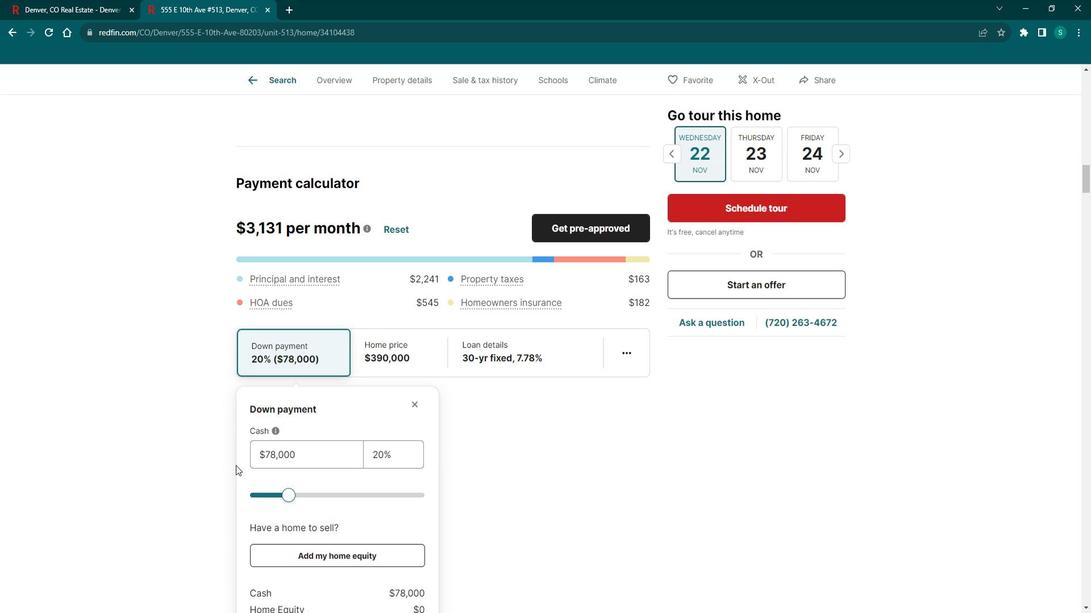 
Action: Mouse scrolled (255, 467) with delta (0, 0)
Screenshot: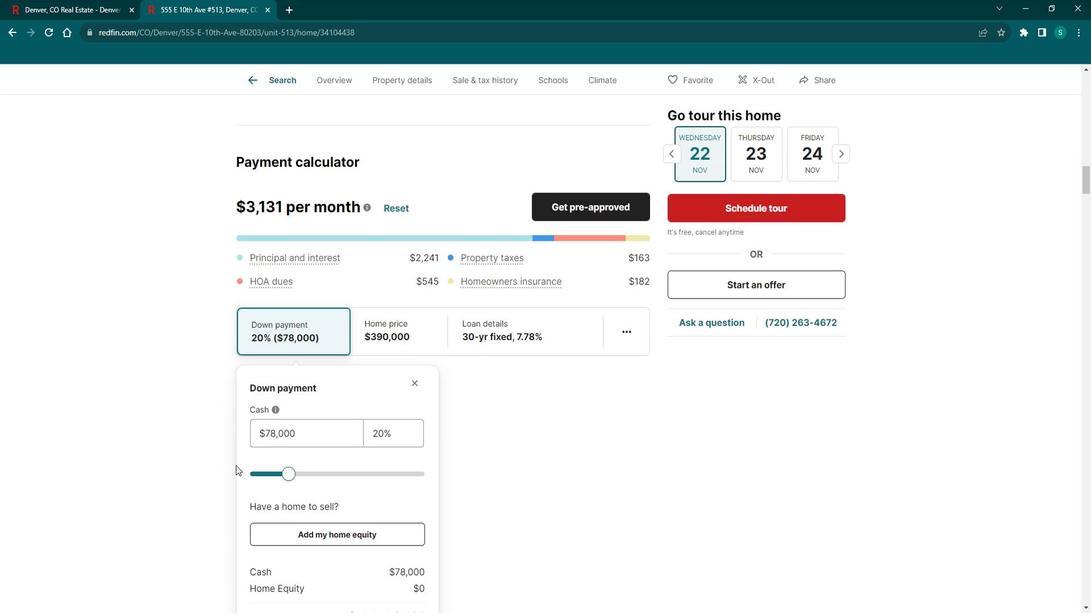 
Action: Mouse scrolled (255, 467) with delta (0, 0)
Screenshot: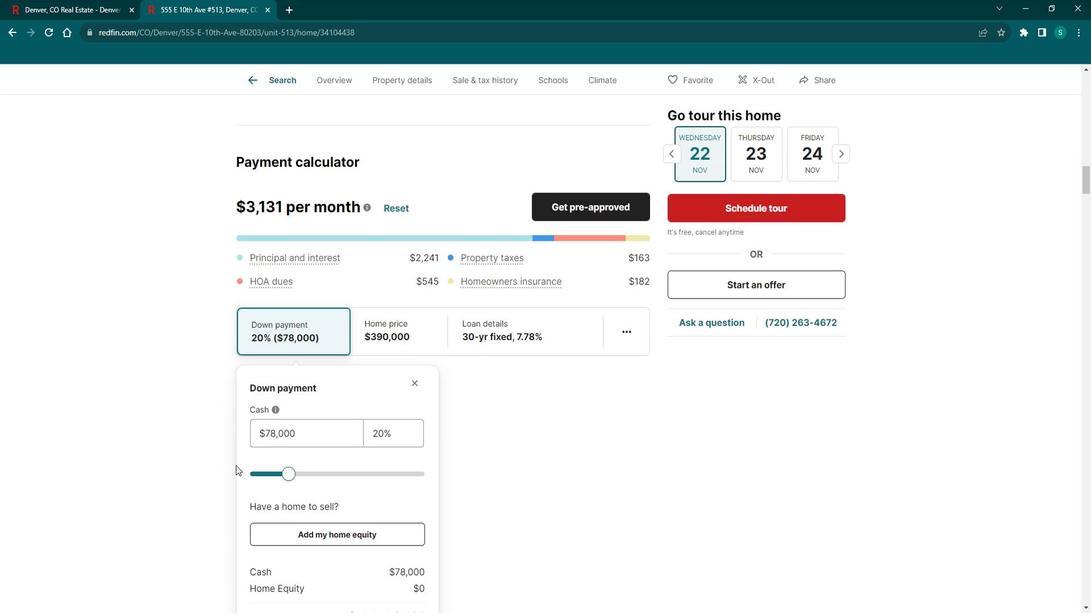 
Action: Mouse moved to (322, 309)
Screenshot: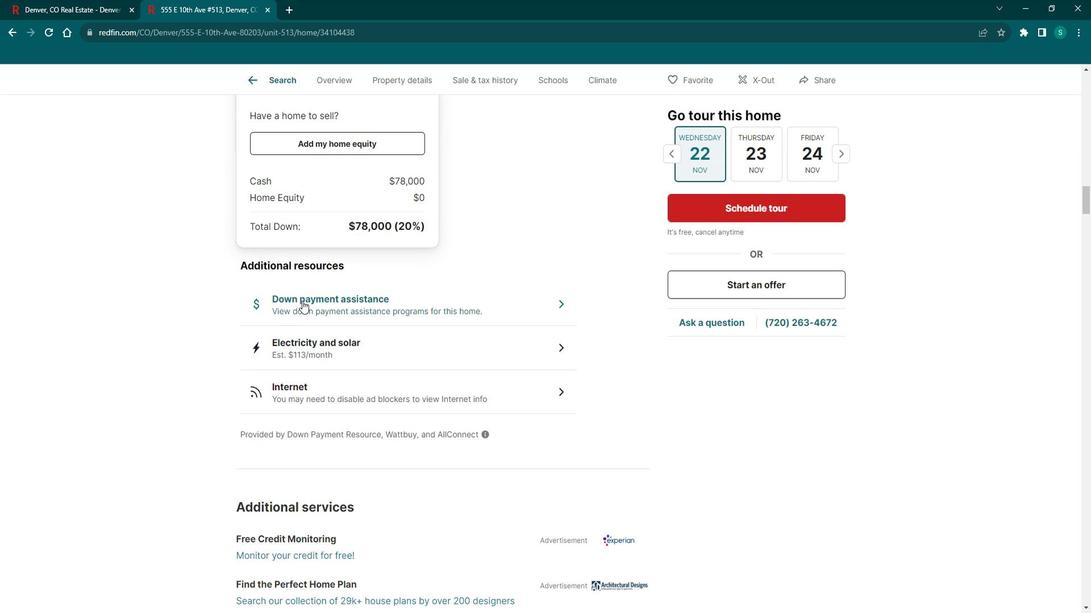 
Action: Mouse pressed left at (322, 309)
Screenshot: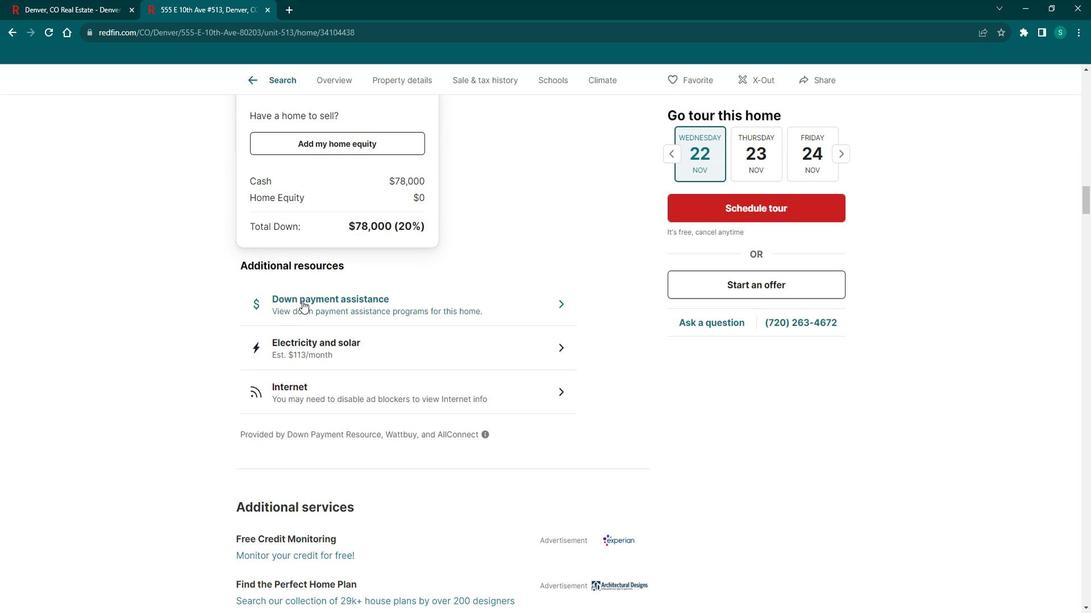 
Action: Mouse moved to (582, 322)
Screenshot: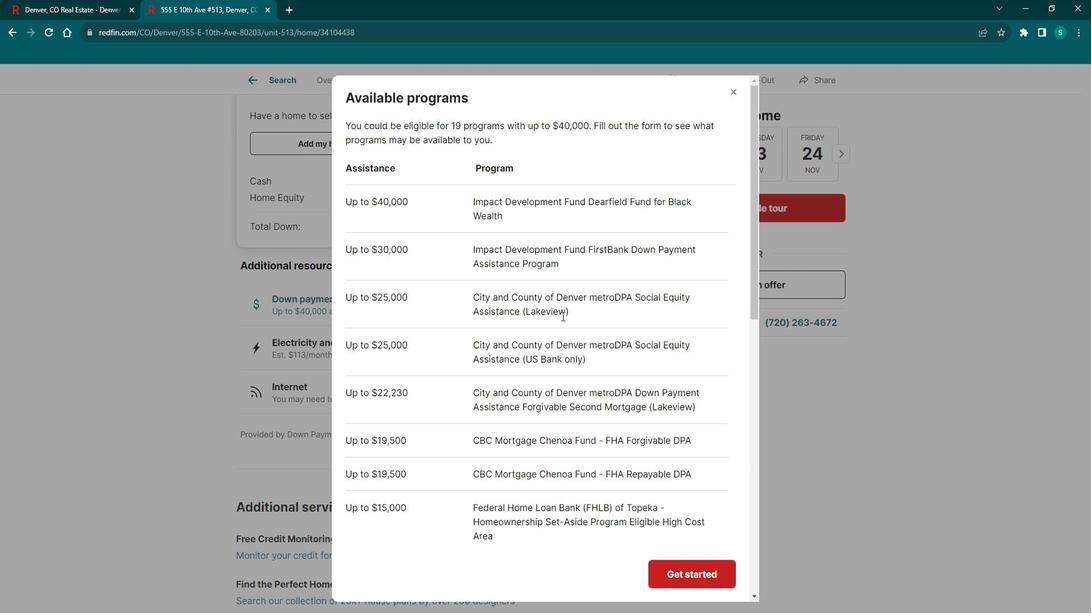 
Action: Mouse scrolled (582, 322) with delta (0, 0)
Screenshot: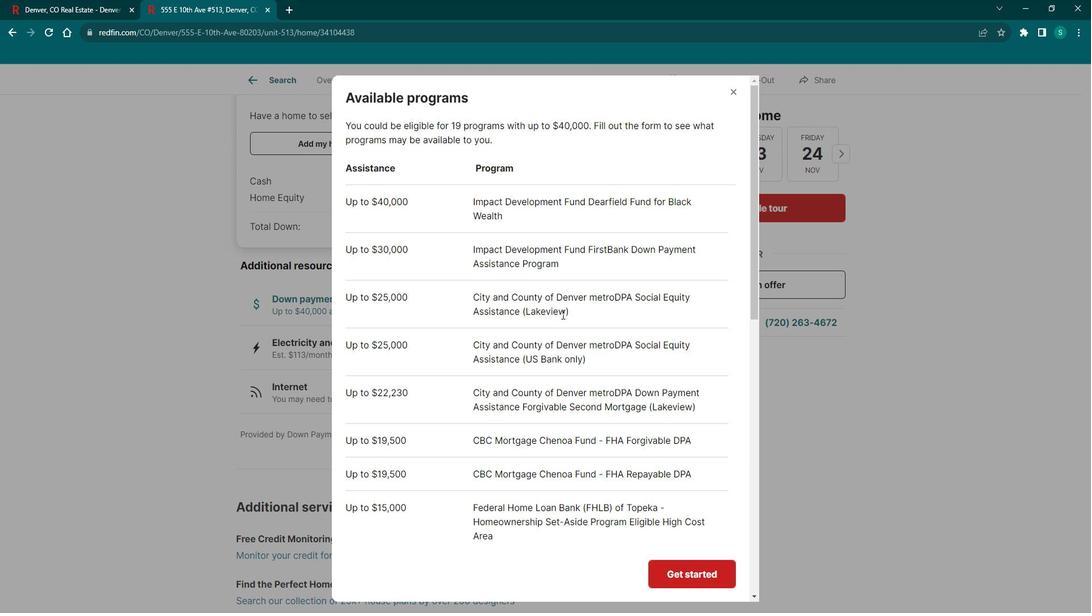 
Action: Mouse scrolled (582, 322) with delta (0, 0)
Screenshot: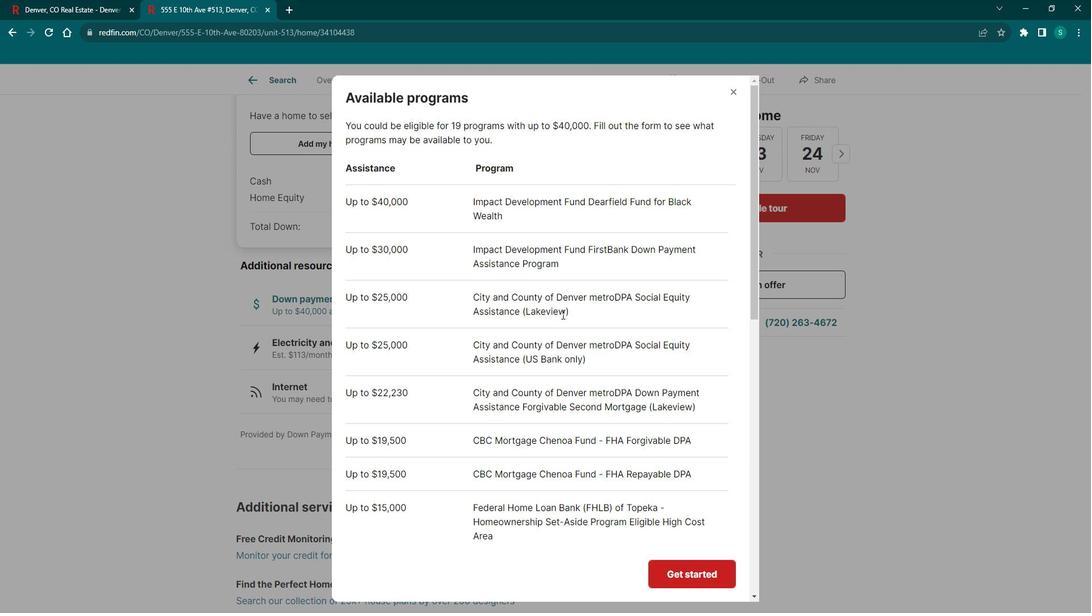 
Action: Mouse scrolled (582, 322) with delta (0, 0)
Screenshot: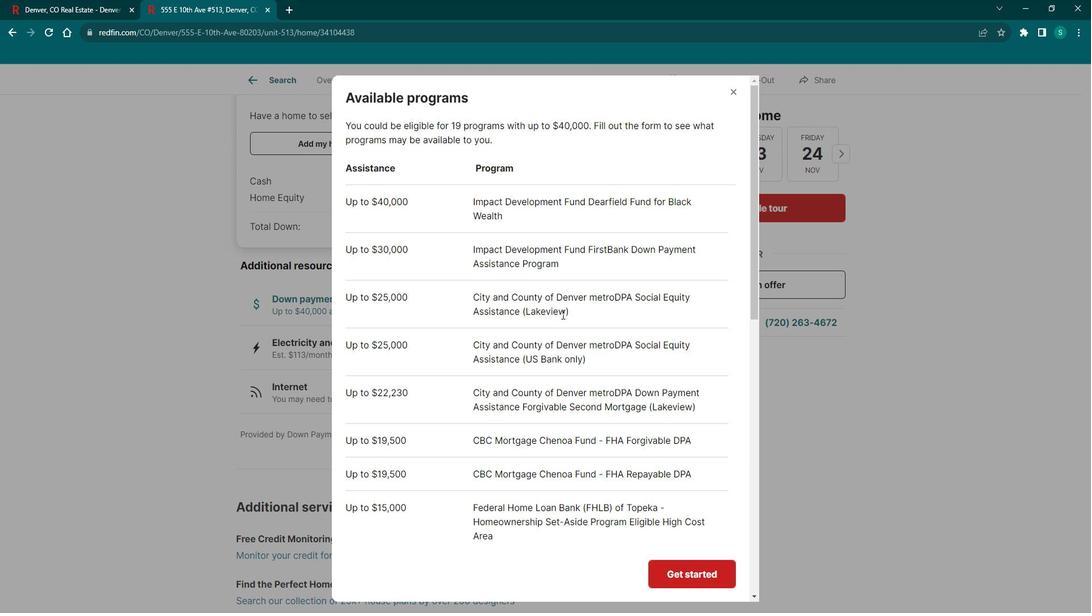 
Action: Mouse scrolled (582, 322) with delta (0, 0)
Screenshot: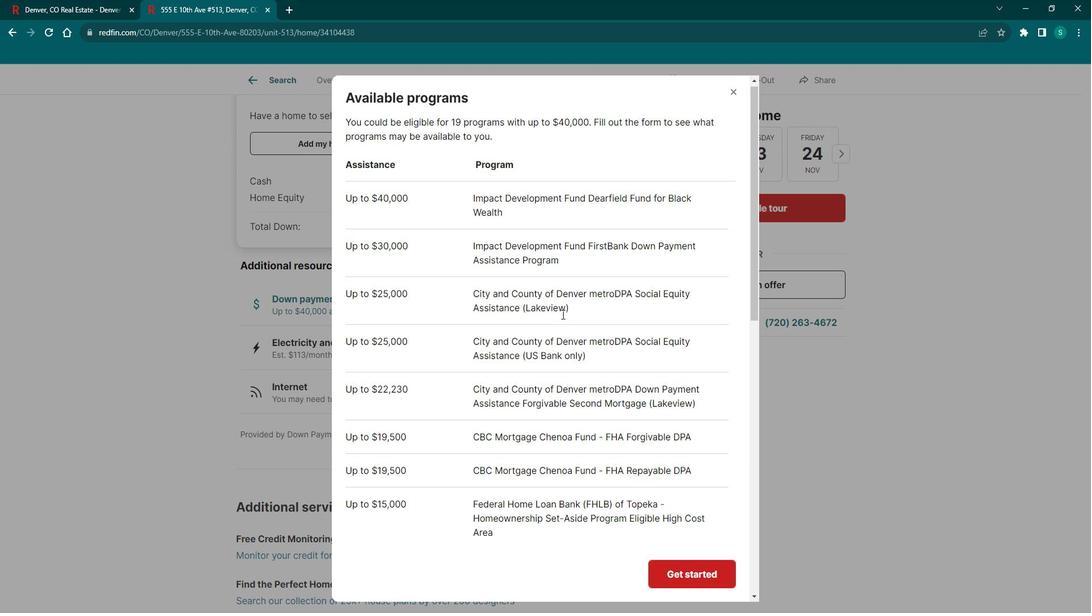 
Action: Mouse scrolled (582, 322) with delta (0, 0)
Screenshot: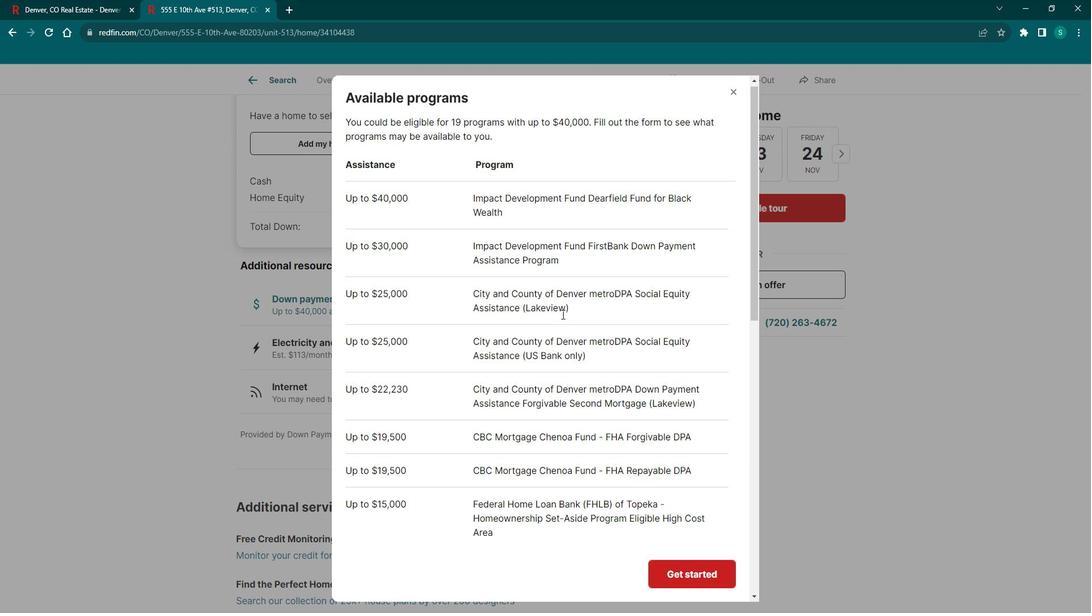 
Action: Mouse scrolled (582, 322) with delta (0, 0)
Screenshot: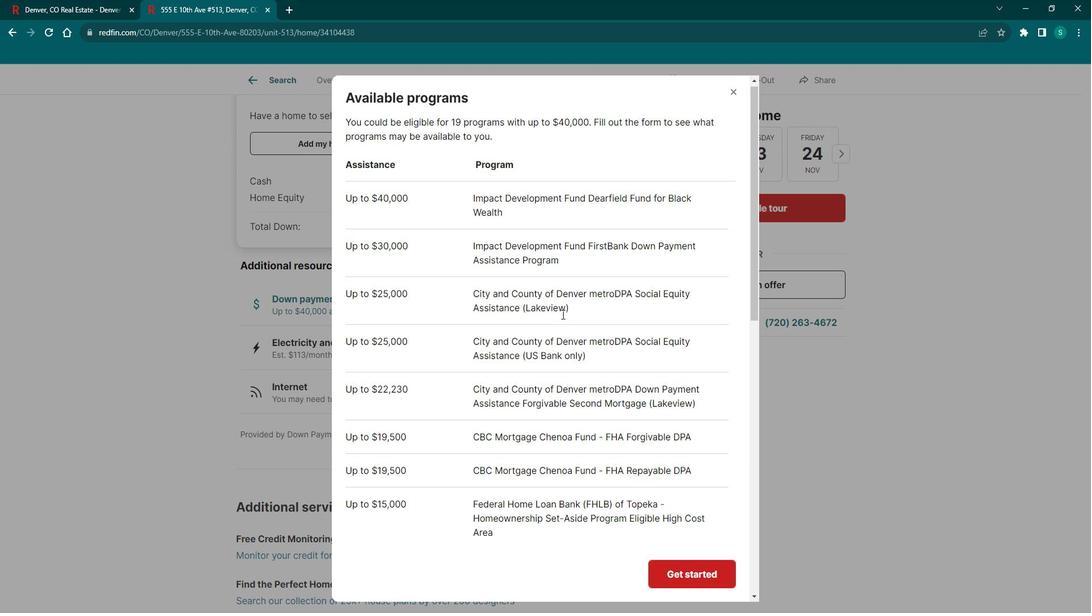 
Action: Mouse scrolled (582, 322) with delta (0, 0)
Screenshot: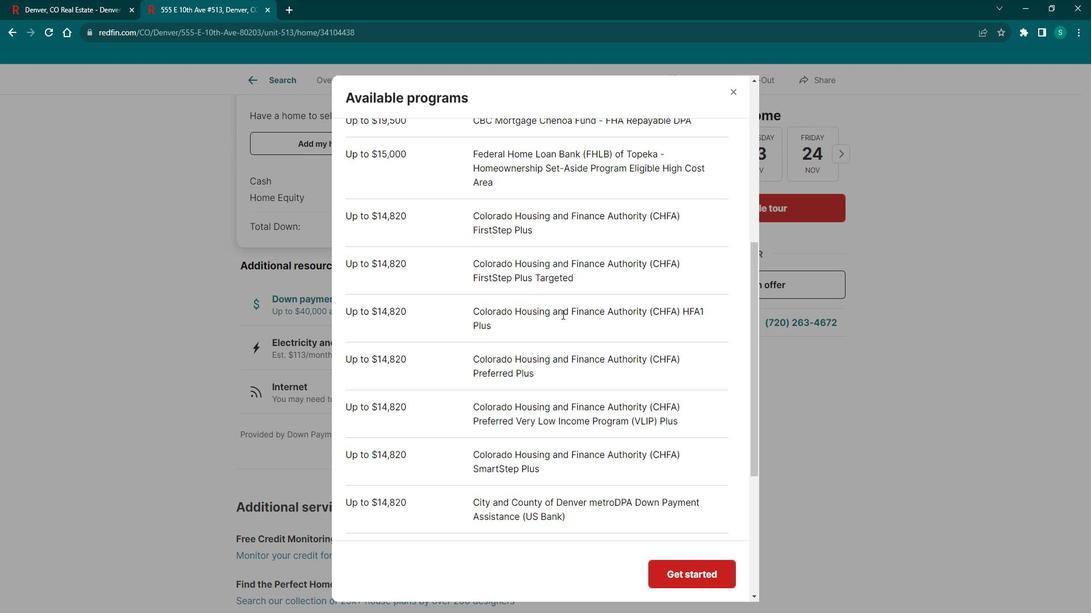 
Action: Mouse scrolled (582, 322) with delta (0, 0)
Screenshot: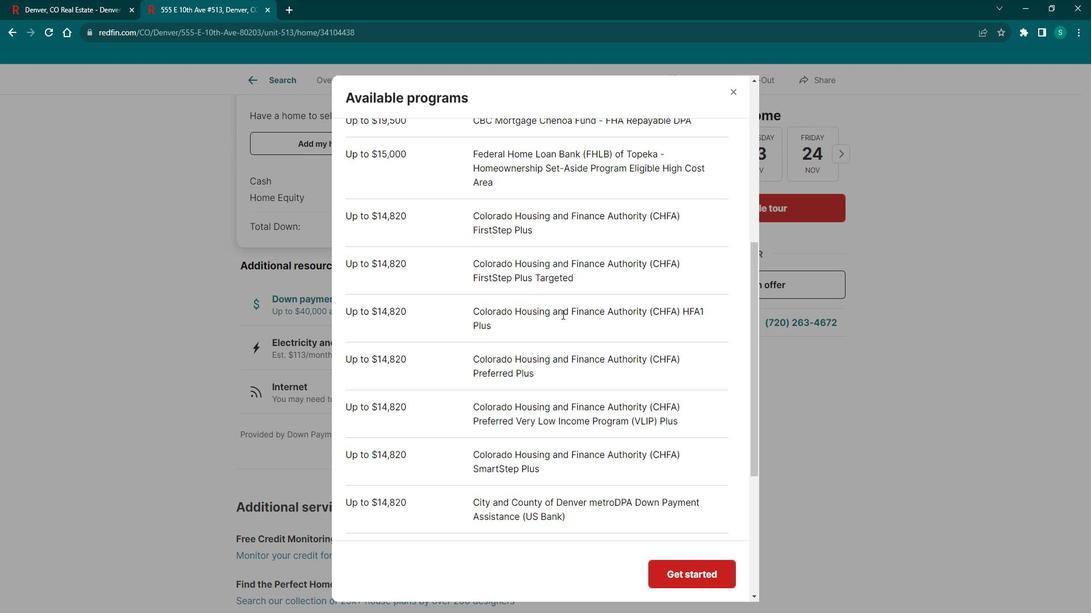 
Action: Mouse scrolled (582, 322) with delta (0, 0)
Screenshot: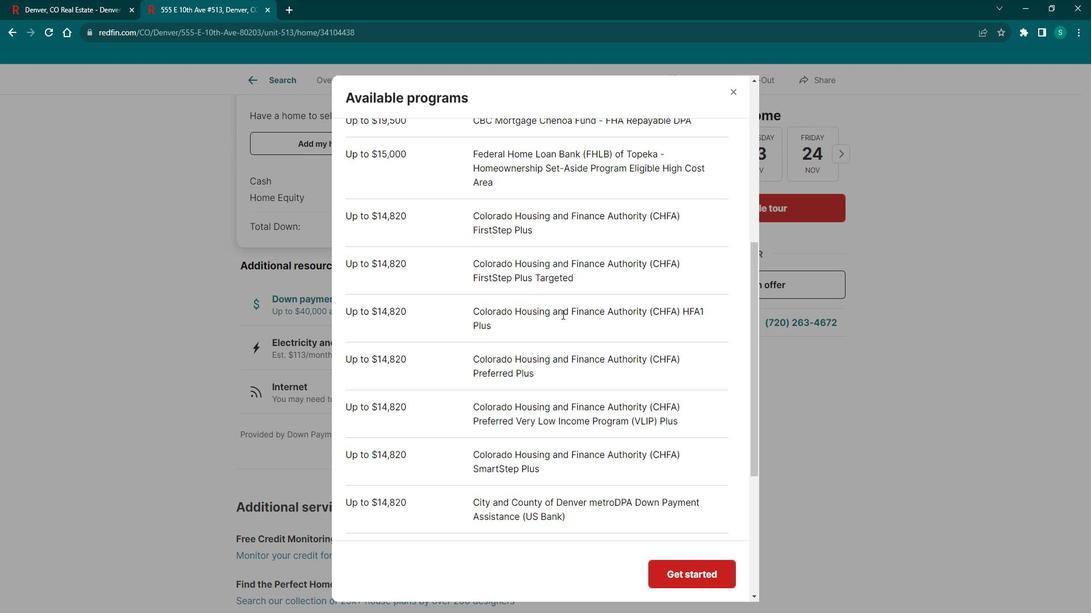 
Action: Mouse scrolled (582, 322) with delta (0, 0)
Screenshot: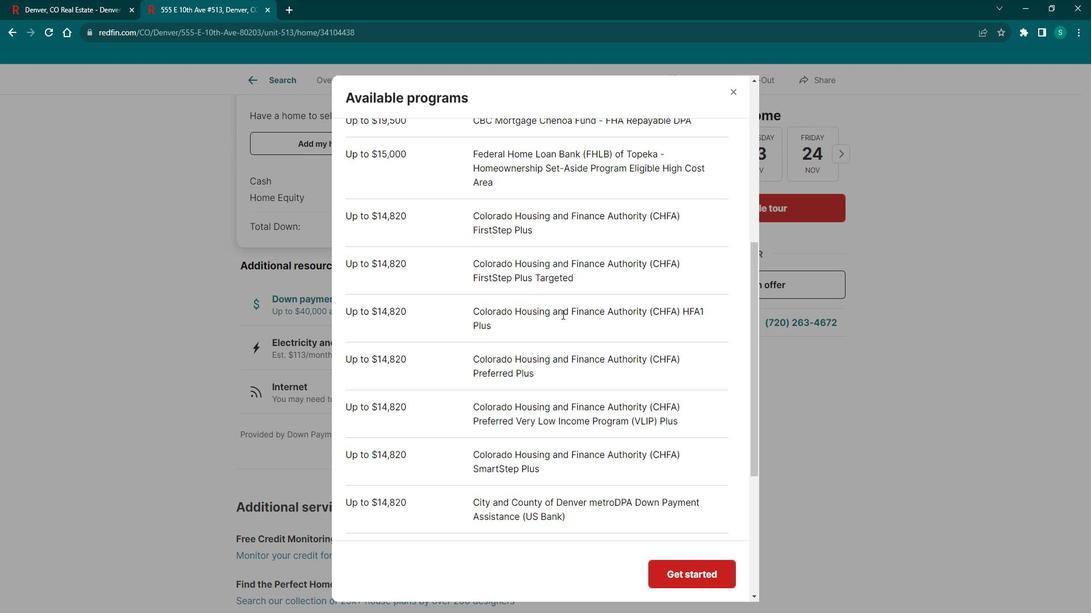 
Action: Mouse scrolled (582, 322) with delta (0, 0)
Screenshot: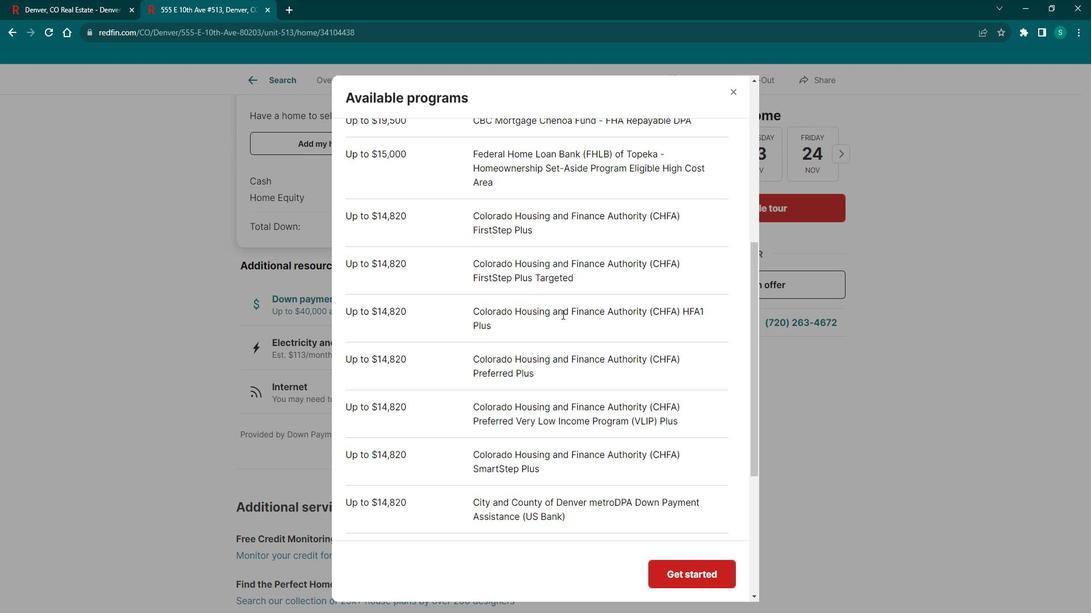 
Action: Mouse scrolled (582, 322) with delta (0, 0)
Screenshot: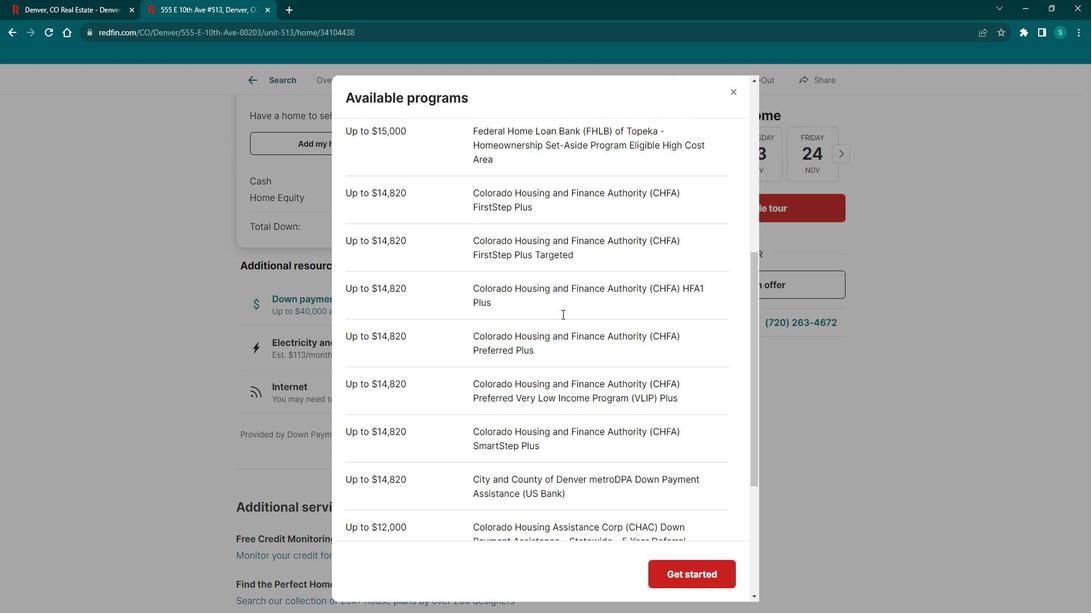 
Action: Mouse moved to (750, 109)
Screenshot: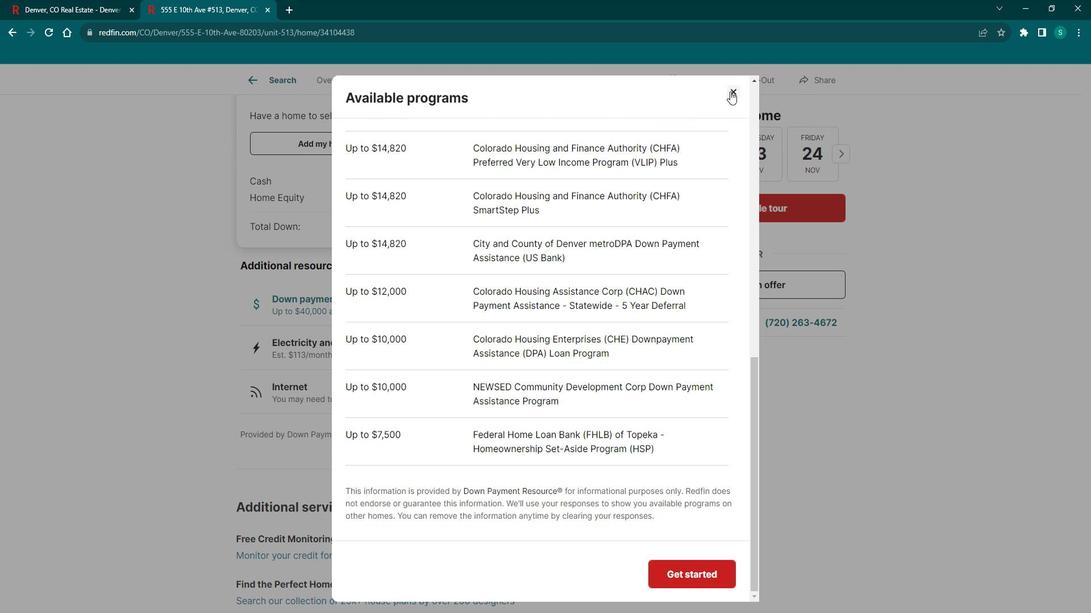 
Action: Mouse pressed left at (750, 109)
Screenshot: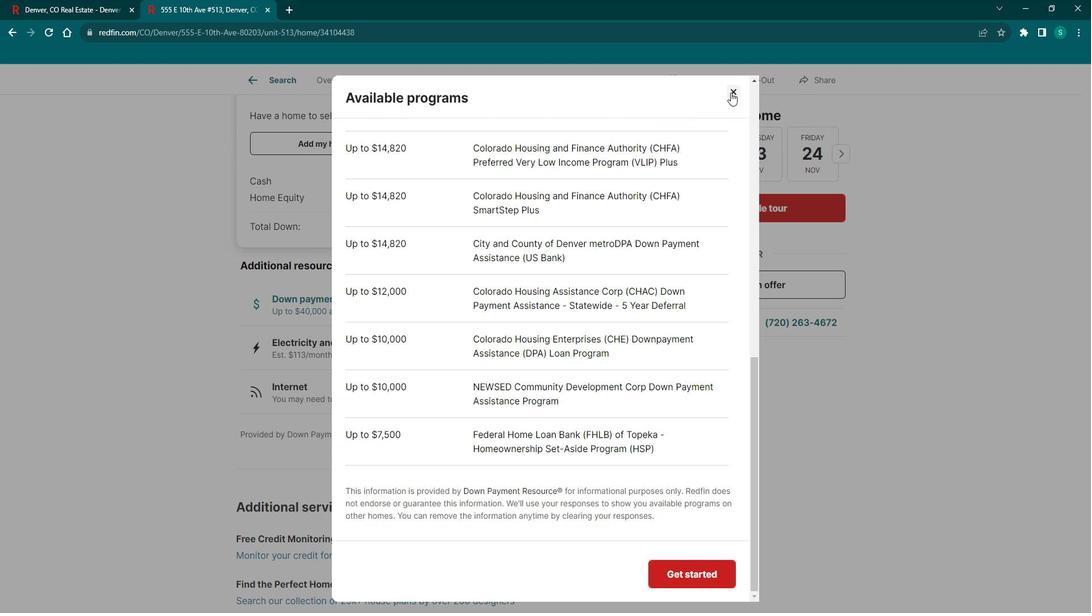 
Action: Mouse moved to (347, 355)
Screenshot: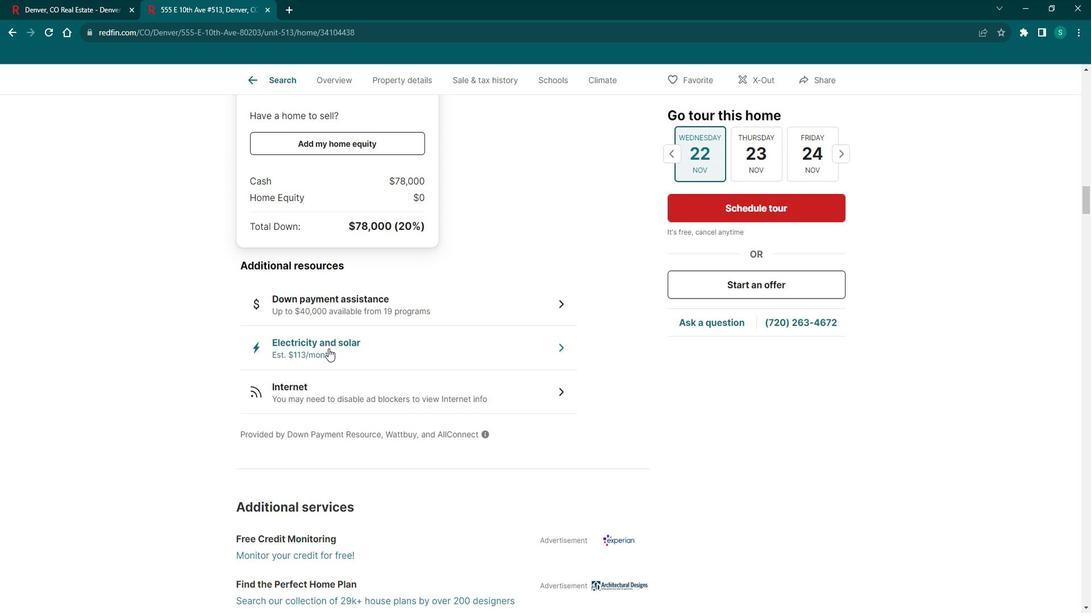 
Action: Mouse pressed left at (347, 355)
Screenshot: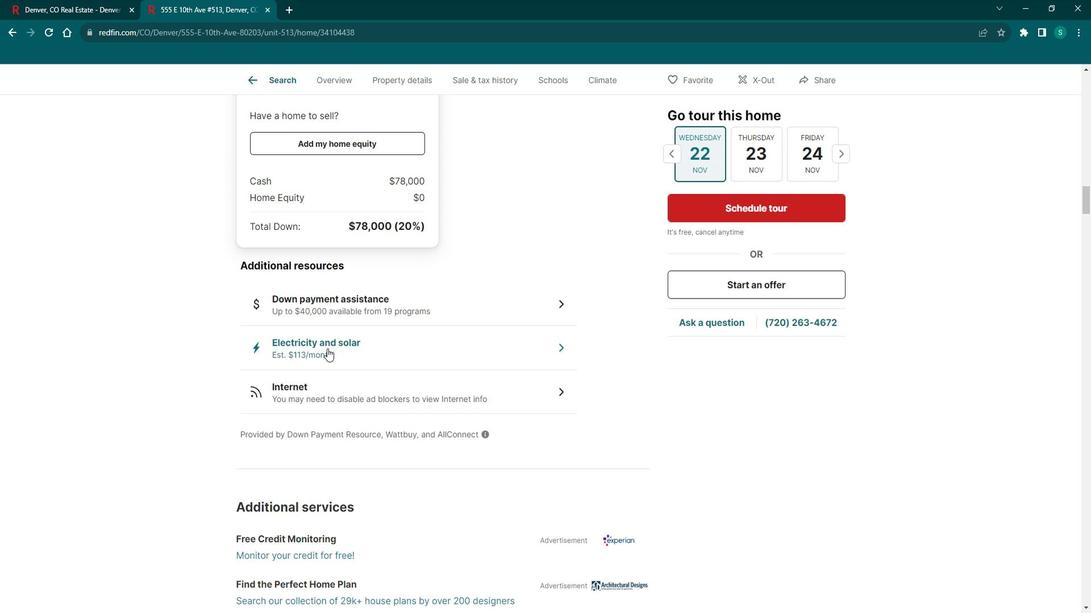 
Action: Mouse moved to (761, 232)
Screenshot: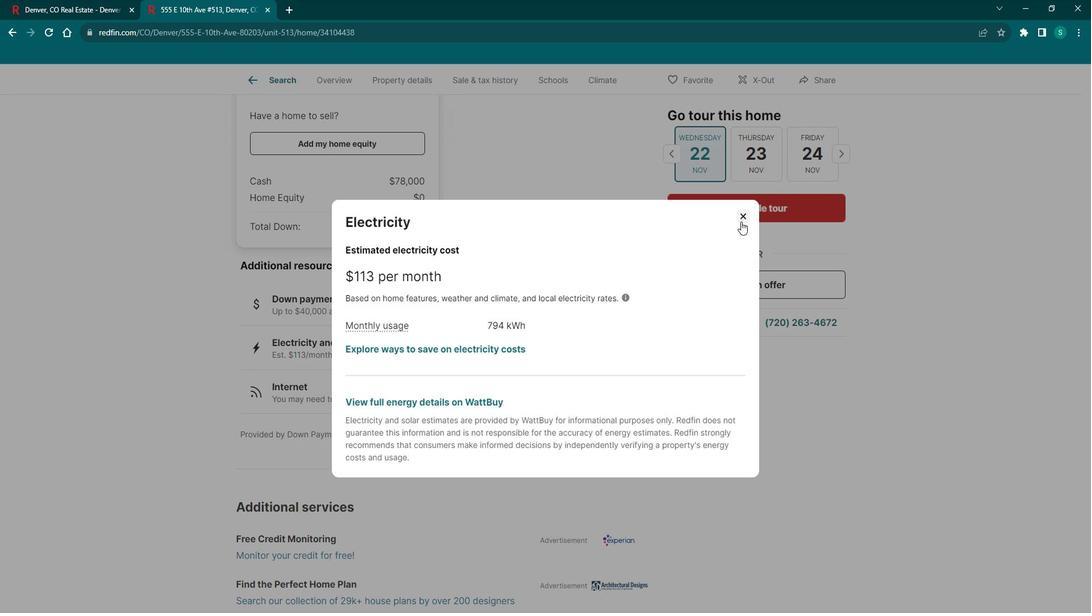 
Action: Mouse pressed left at (761, 232)
Screenshot: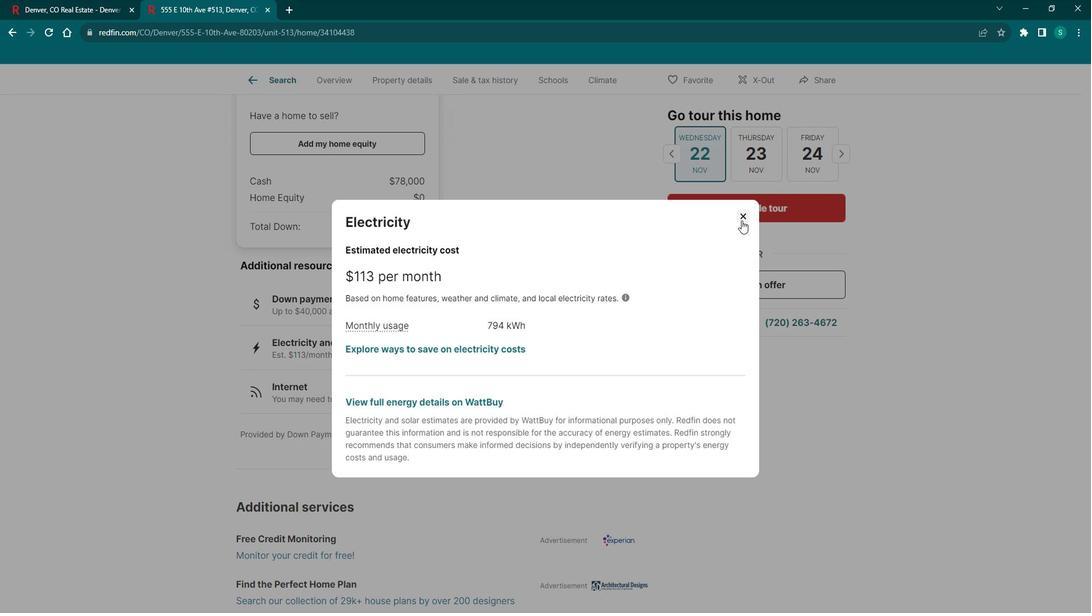 
Action: Mouse moved to (330, 396)
Screenshot: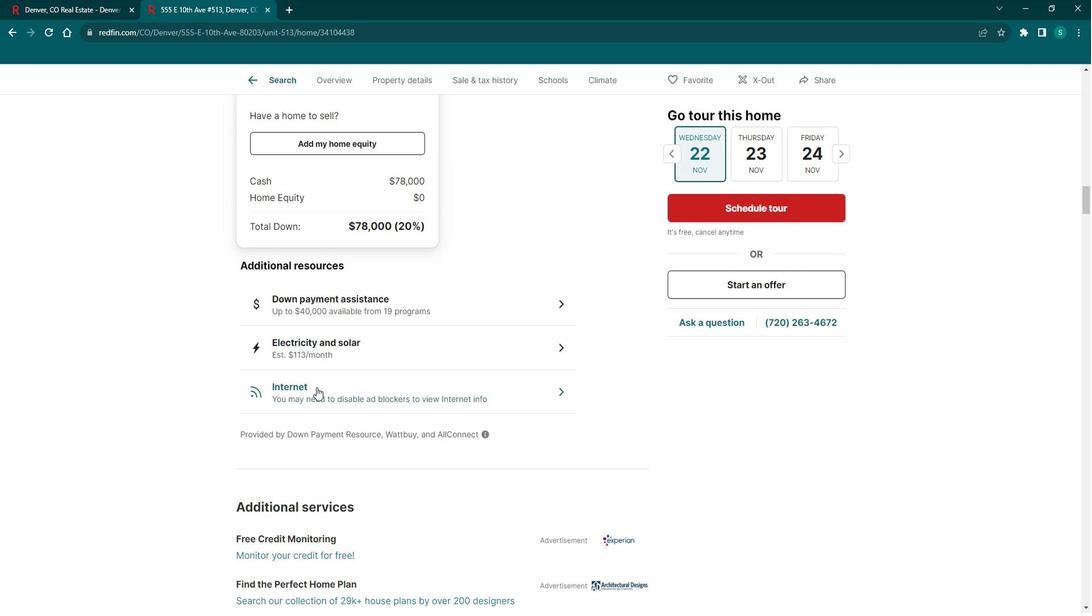 
Action: Mouse pressed left at (330, 396)
Screenshot: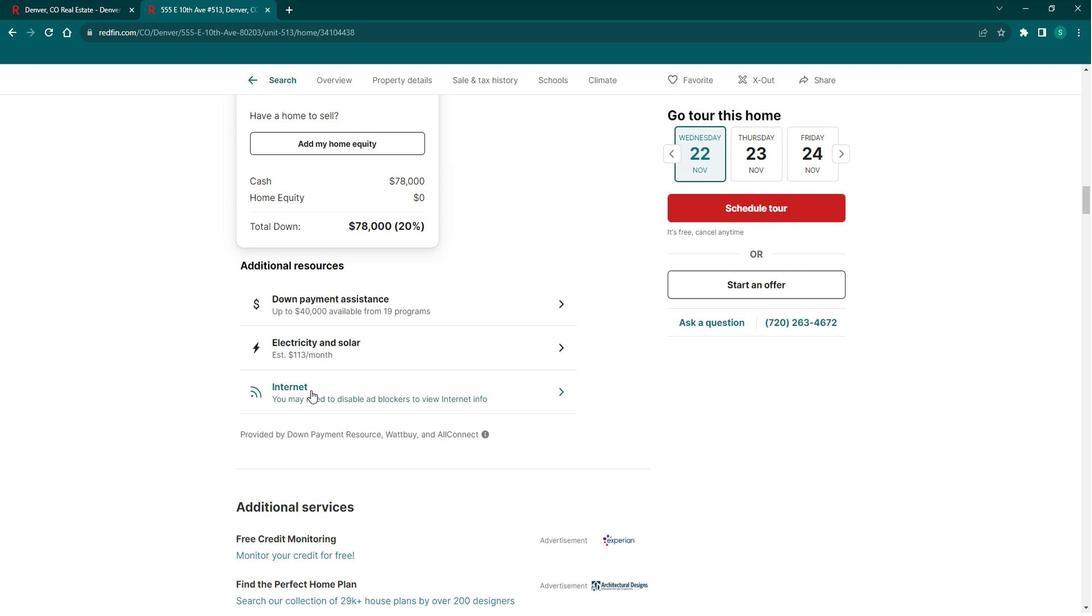 
Action: Mouse moved to (762, 307)
Screenshot: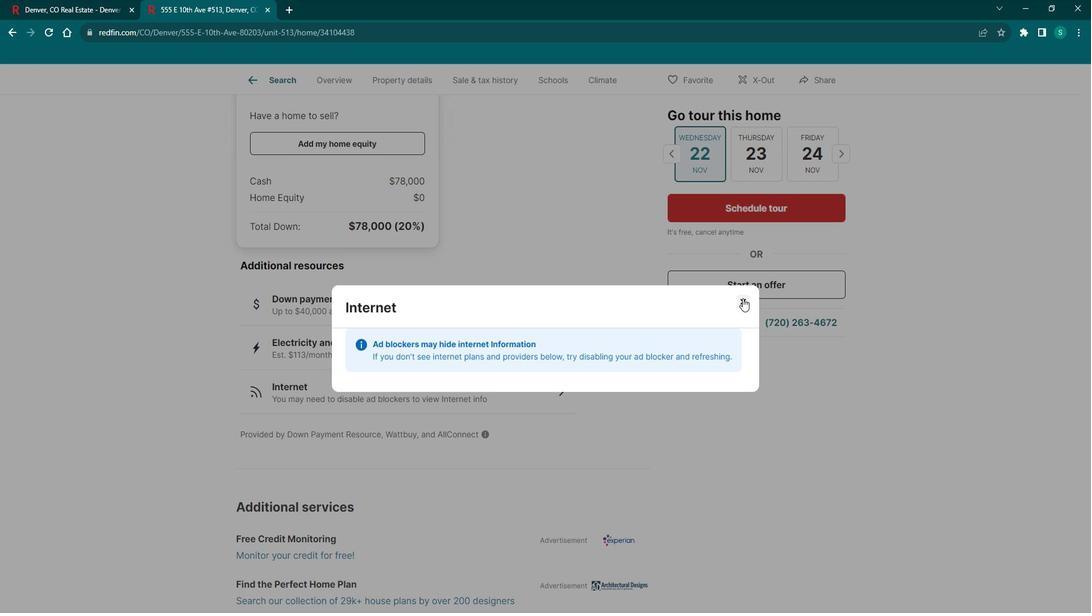 
Action: Mouse pressed left at (762, 307)
Screenshot: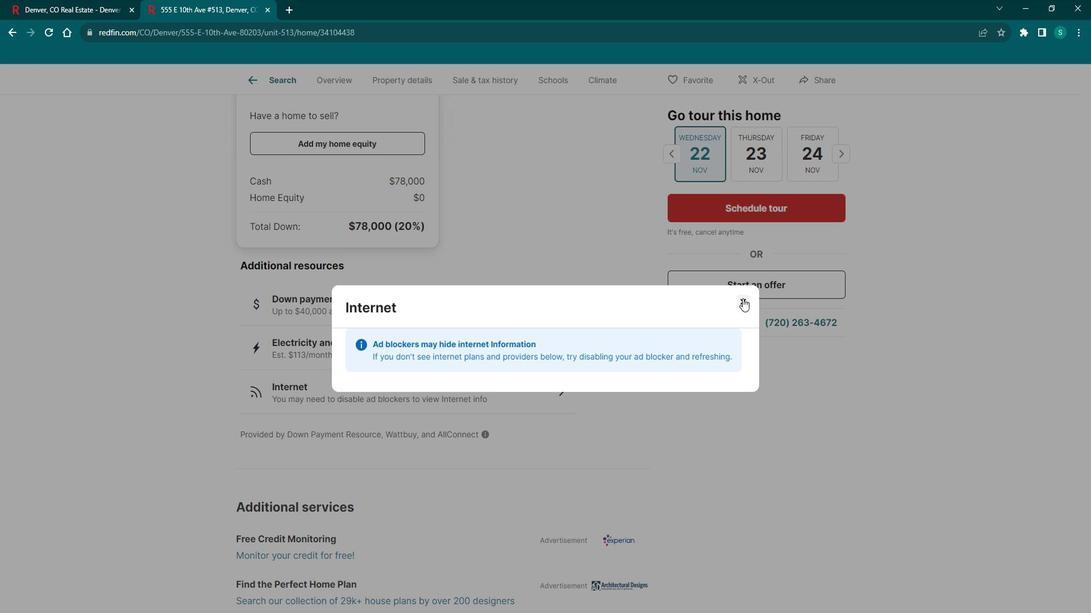 
Action: Mouse moved to (324, 420)
Screenshot: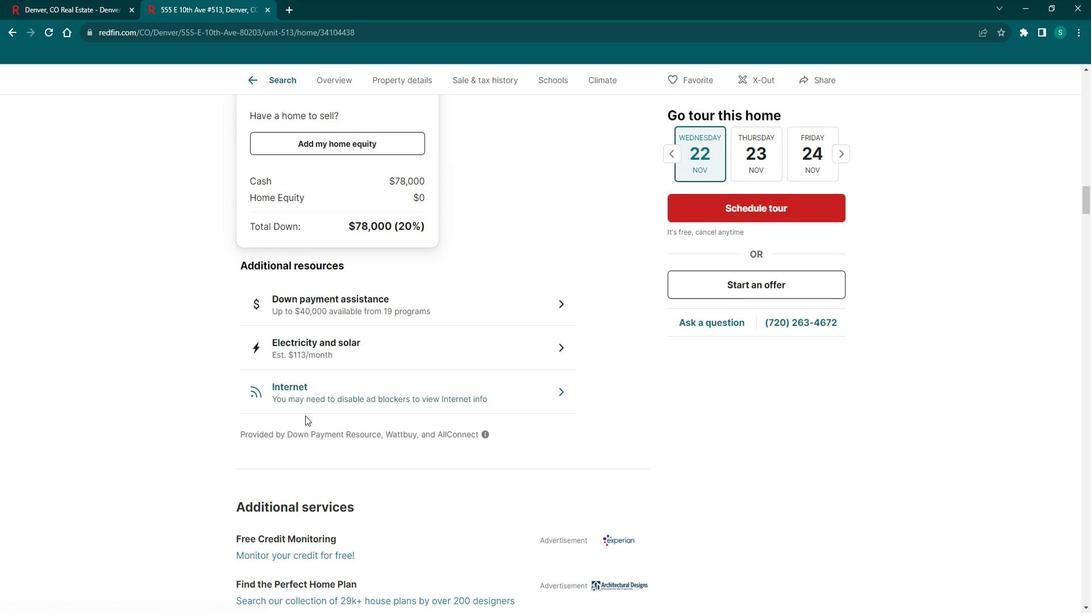 
Action: Mouse scrolled (324, 420) with delta (0, 0)
Screenshot: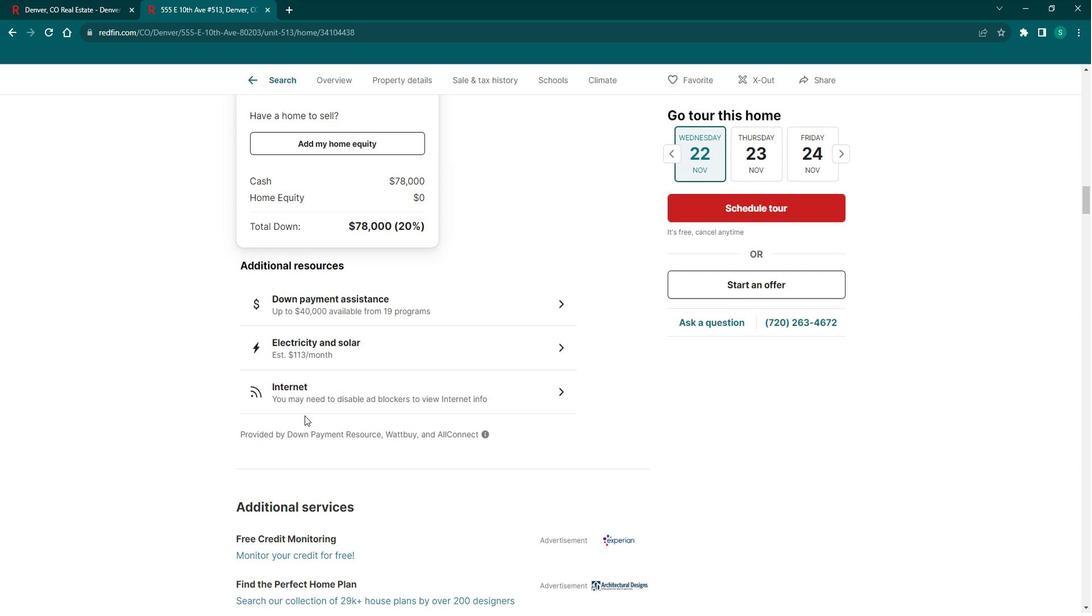 
Action: Mouse scrolled (324, 420) with delta (0, 0)
Screenshot: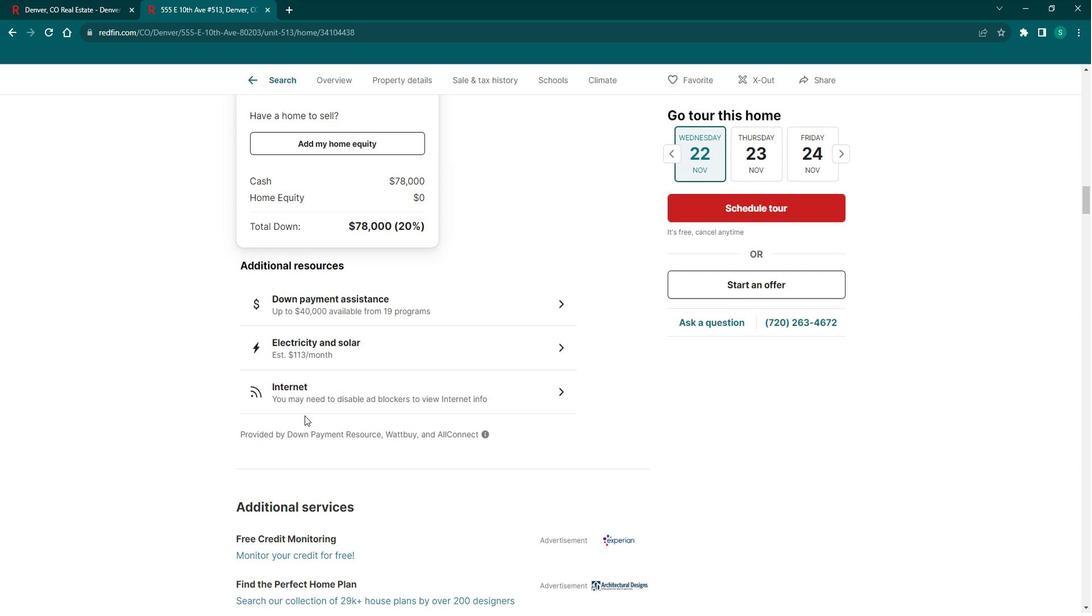
Action: Mouse scrolled (324, 420) with delta (0, 0)
Screenshot: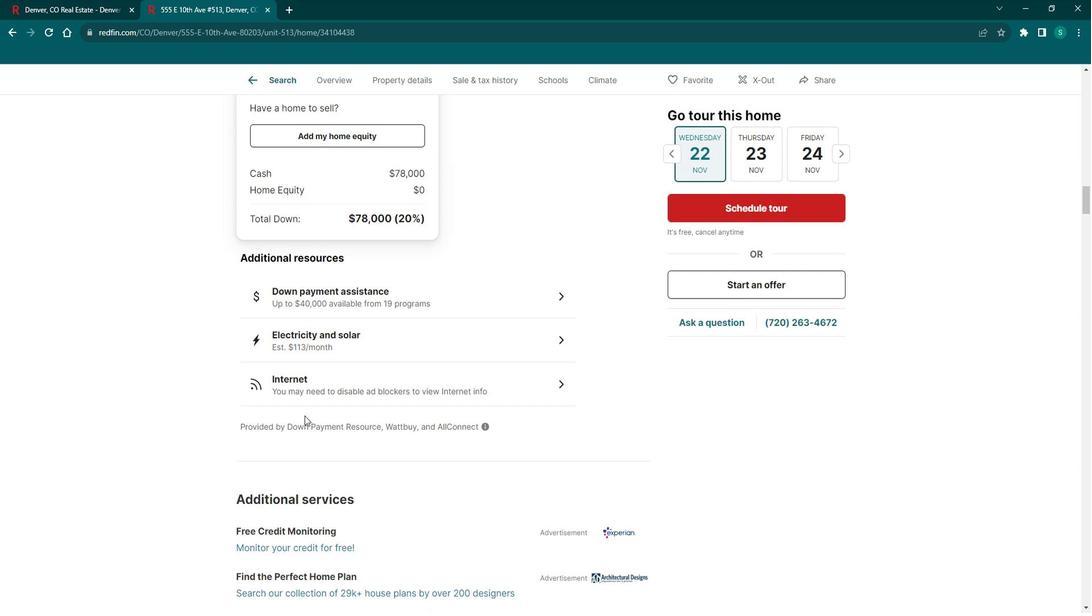 
Action: Mouse scrolled (324, 420) with delta (0, 0)
Screenshot: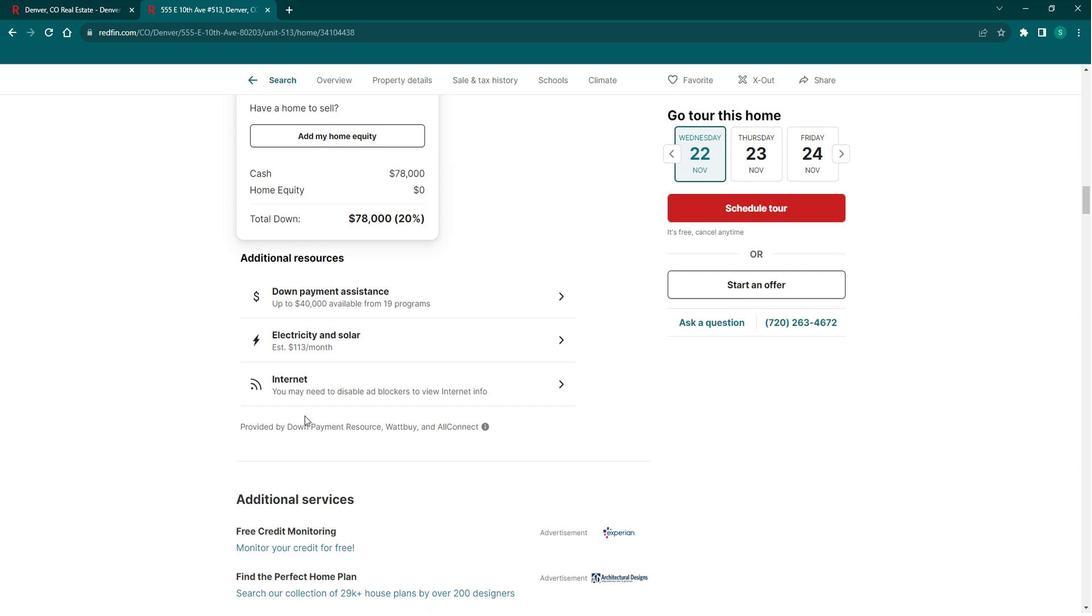 
Action: Mouse scrolled (324, 420) with delta (0, 0)
Screenshot: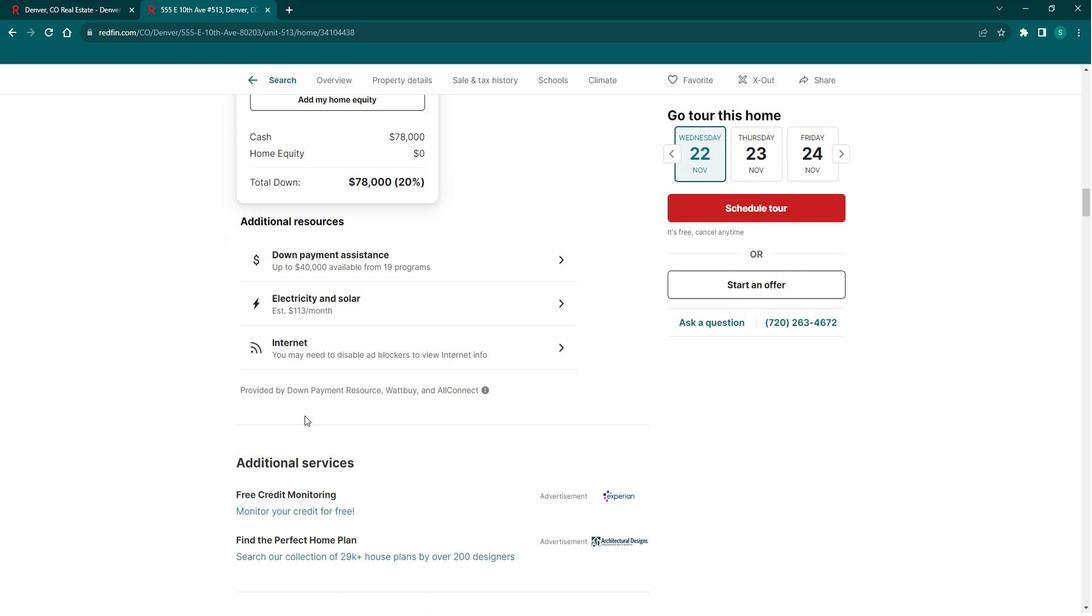 
Action: Mouse scrolled (324, 420) with delta (0, 0)
Screenshot: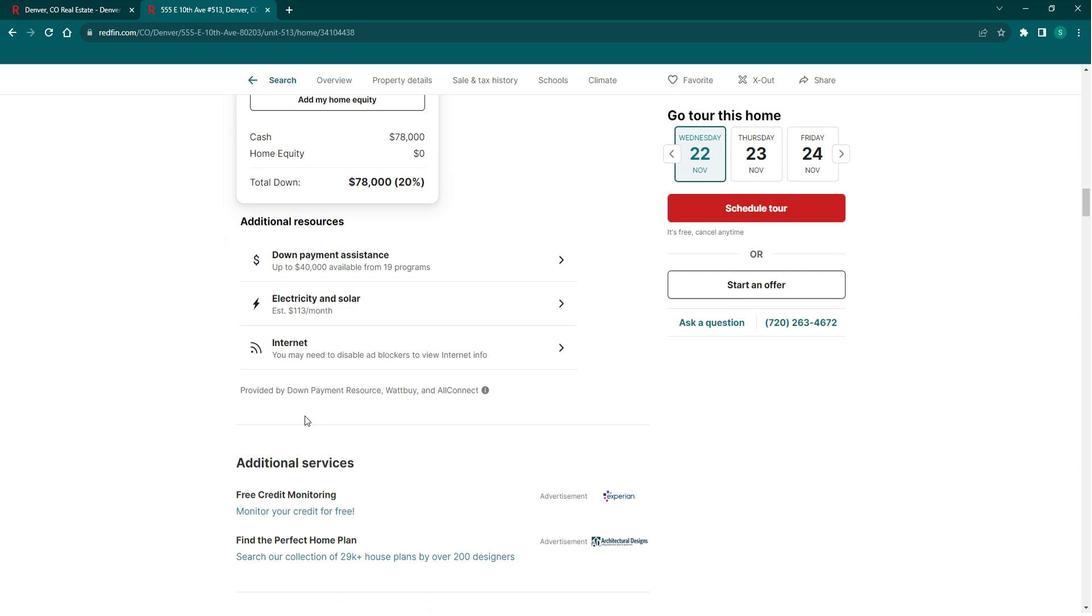 
Action: Mouse scrolled (324, 420) with delta (0, 0)
Screenshot: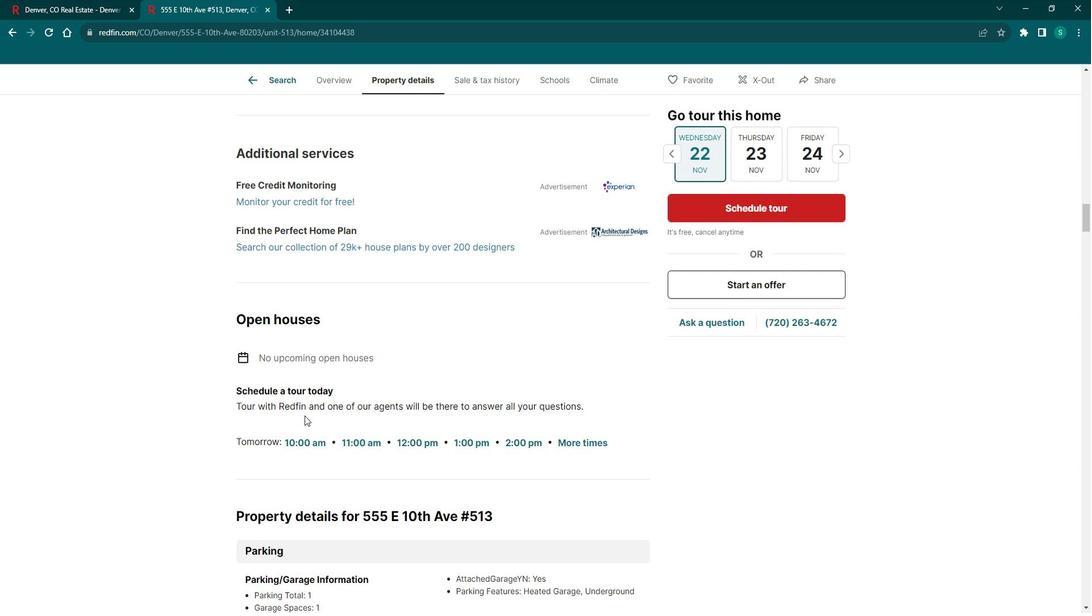 
Action: Mouse scrolled (324, 420) with delta (0, 0)
Screenshot: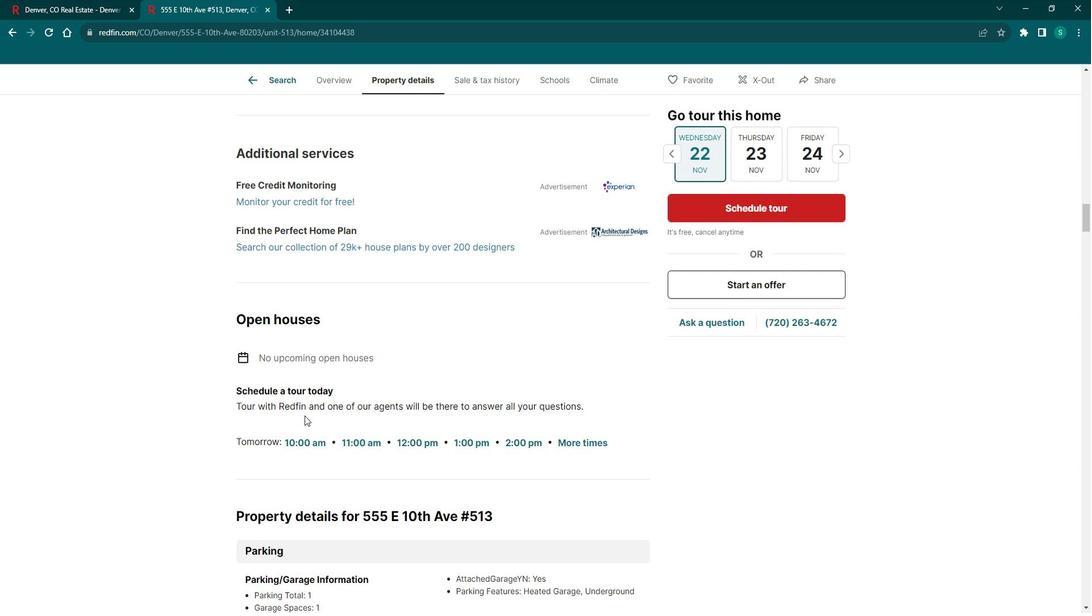 
Action: Mouse scrolled (324, 420) with delta (0, 0)
Screenshot: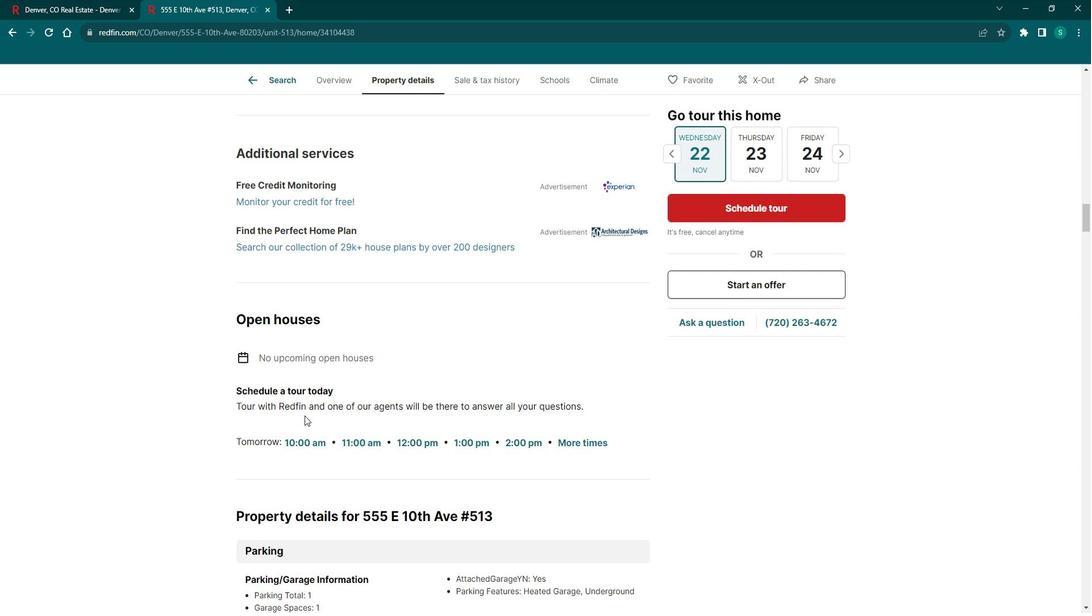 
Action: Mouse scrolled (324, 420) with delta (0, 0)
Screenshot: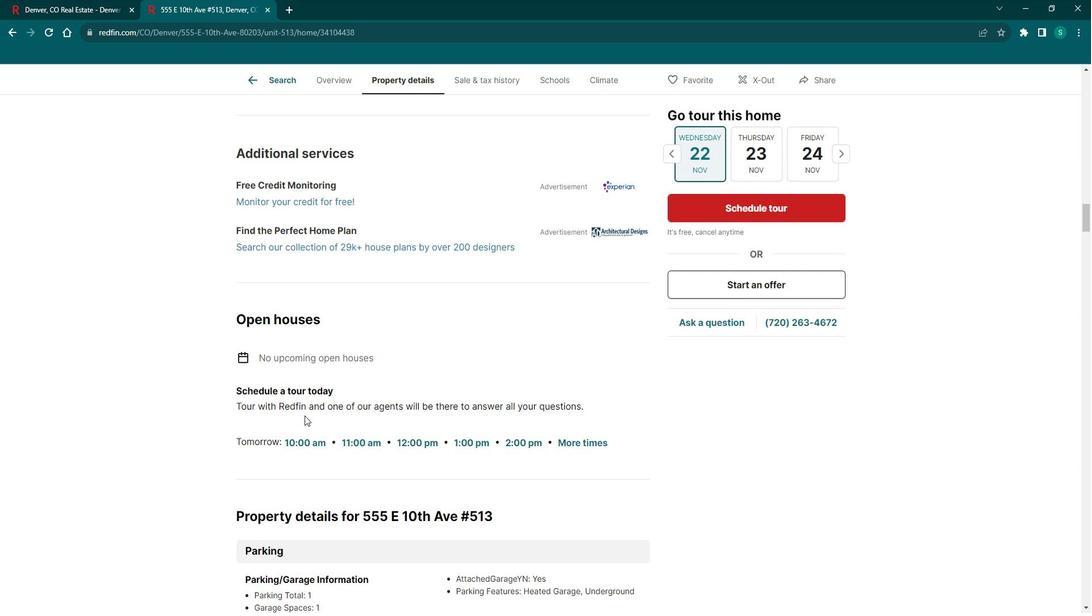 
Action: Mouse scrolled (324, 420) with delta (0, 0)
Screenshot: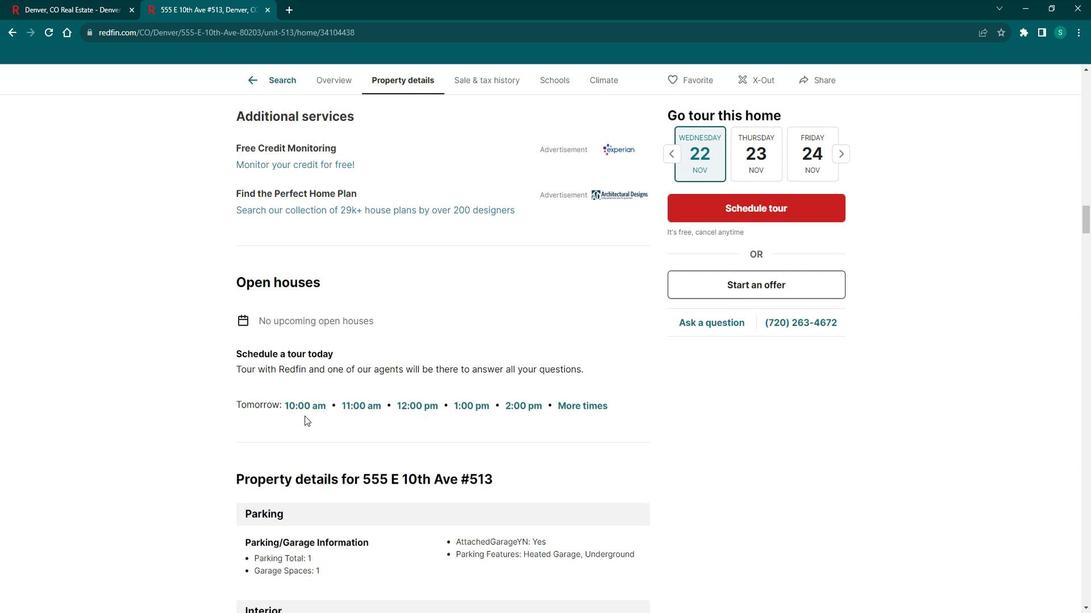 
Action: Mouse scrolled (324, 420) with delta (0, 0)
Screenshot: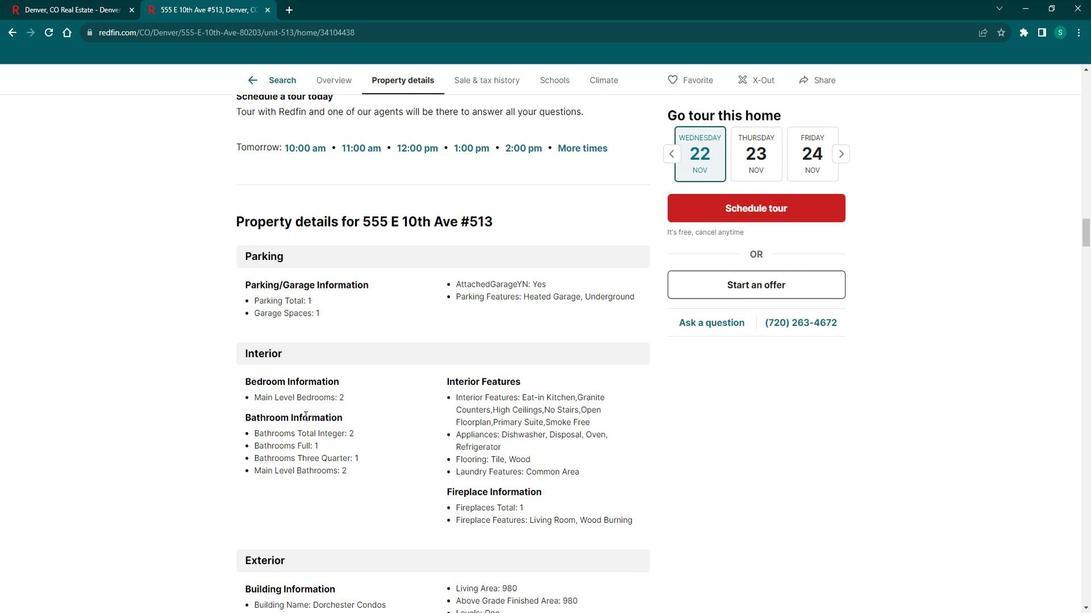 
Action: Mouse scrolled (324, 420) with delta (0, 0)
Screenshot: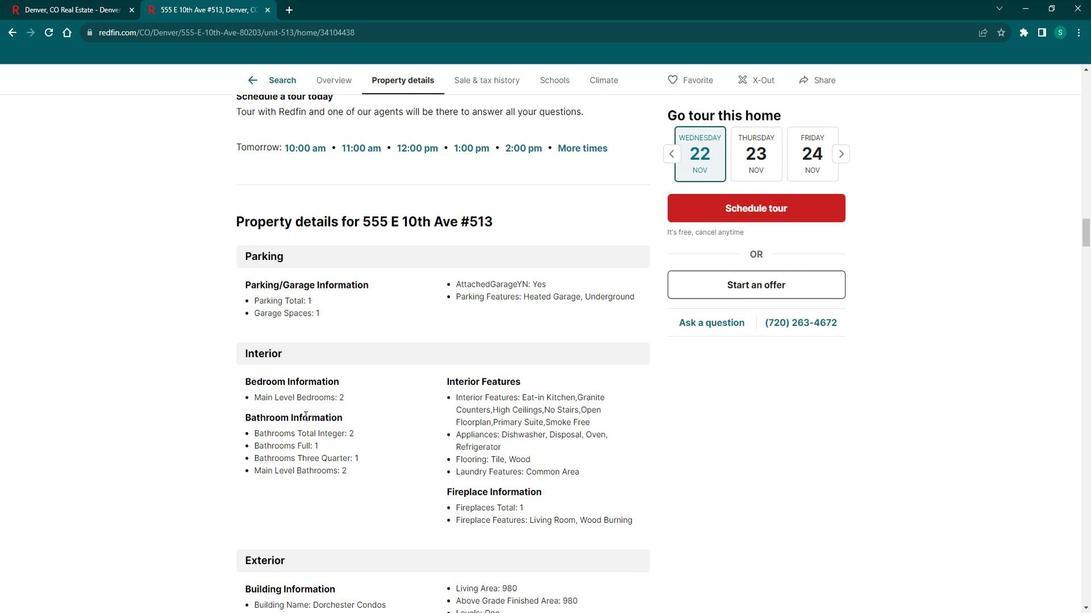 
Action: Mouse scrolled (324, 420) with delta (0, 0)
Screenshot: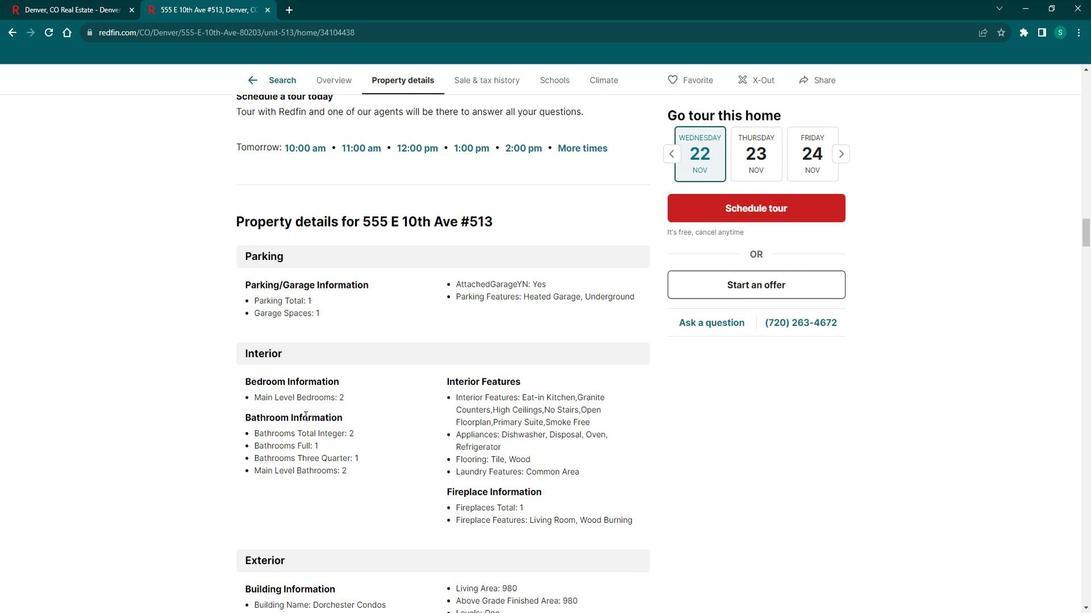 
Action: Mouse scrolled (324, 420) with delta (0, 0)
Screenshot: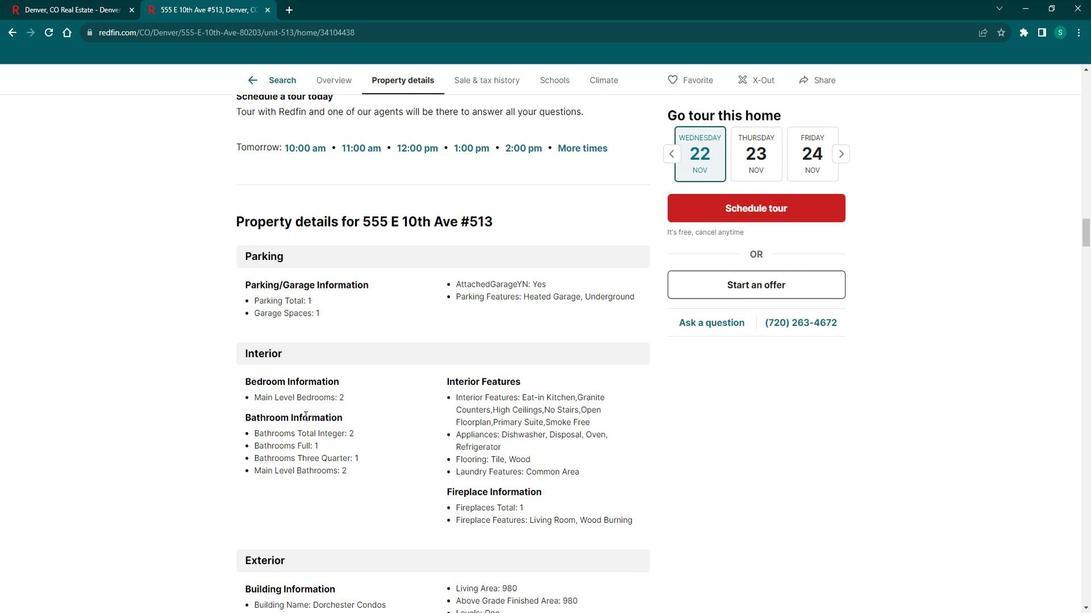 
Action: Mouse scrolled (324, 420) with delta (0, 0)
Screenshot: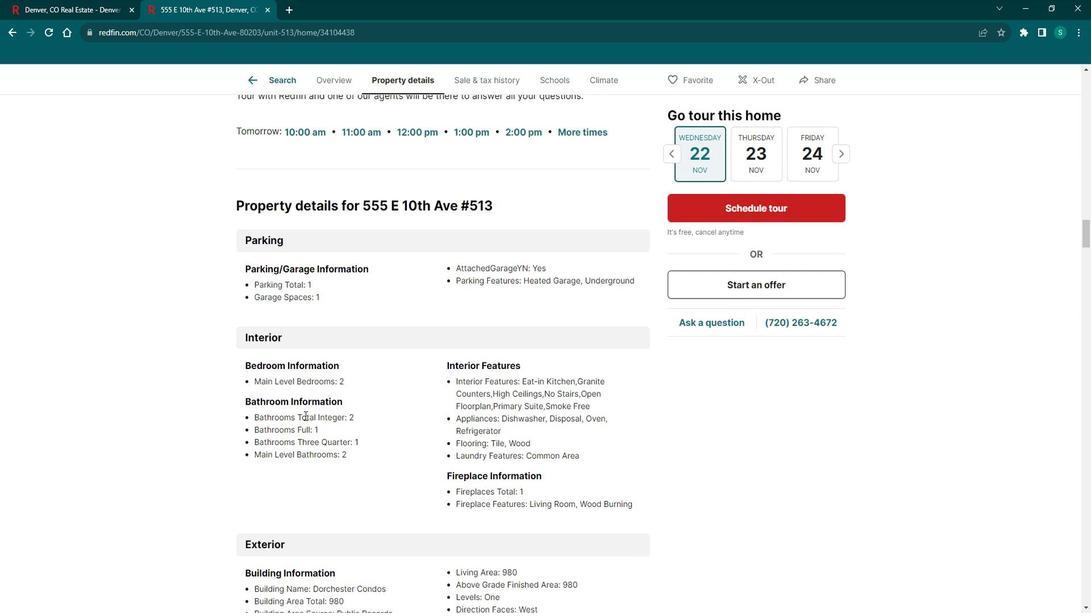 
Action: Mouse scrolled (324, 420) with delta (0, 0)
Screenshot: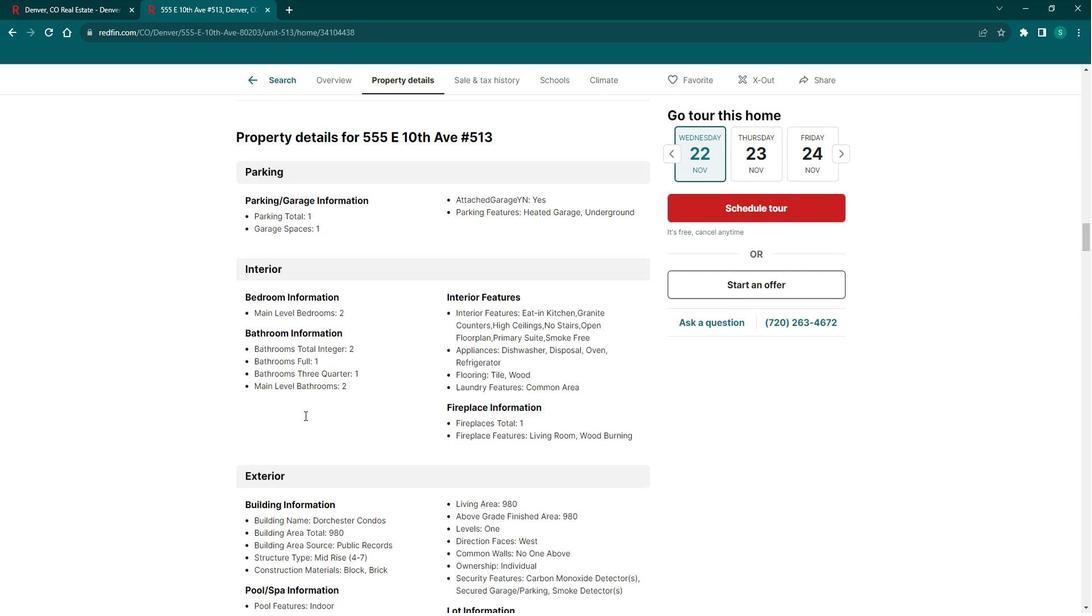 
Action: Mouse scrolled (324, 420) with delta (0, 0)
Screenshot: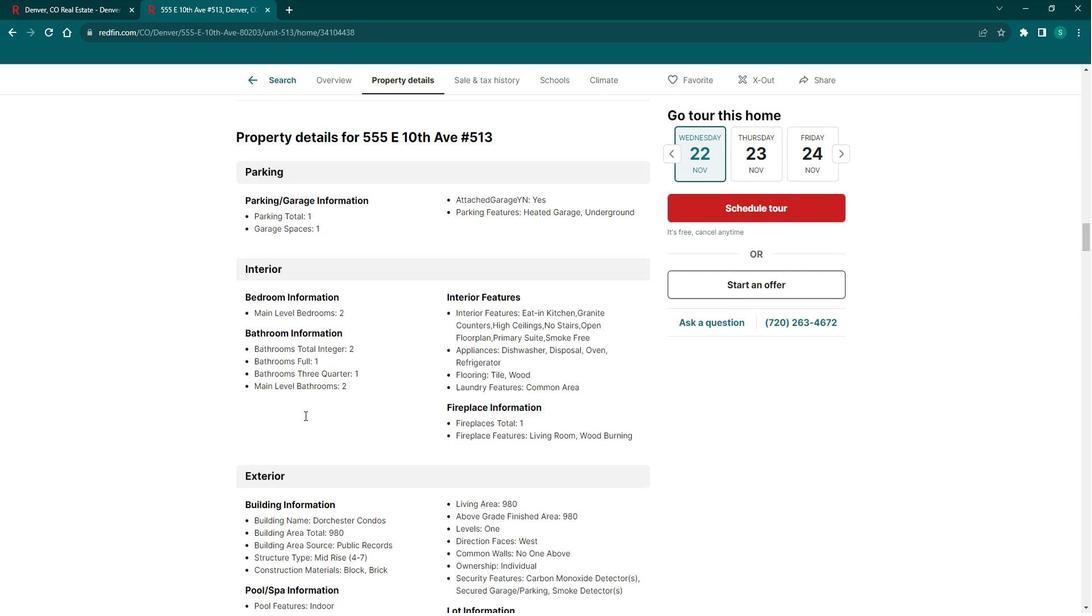 
Action: Mouse scrolled (324, 420) with delta (0, 0)
Screenshot: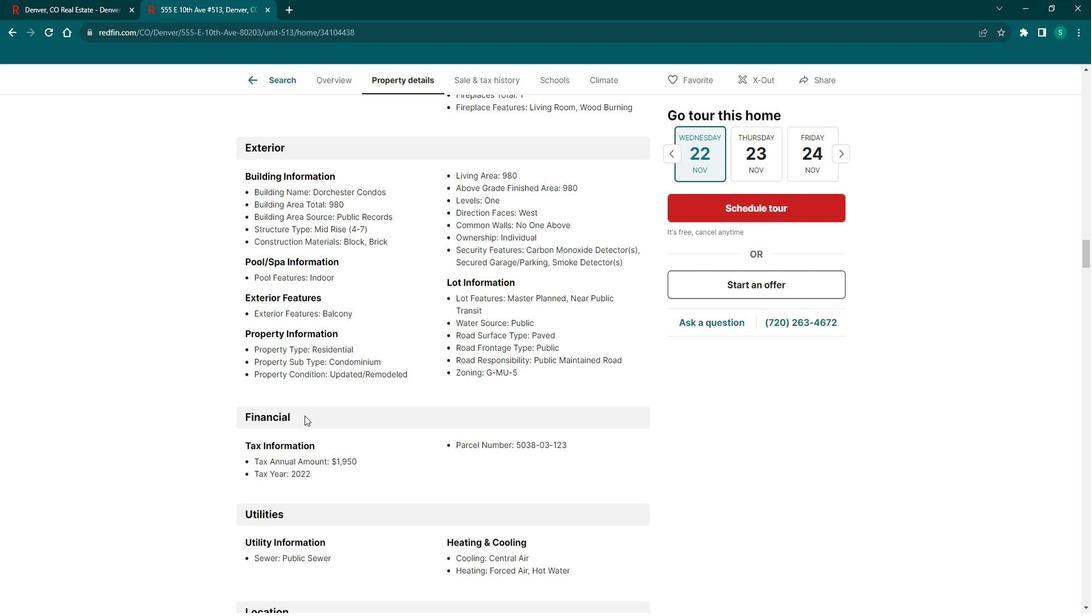 
Action: Mouse scrolled (324, 420) with delta (0, 0)
Screenshot: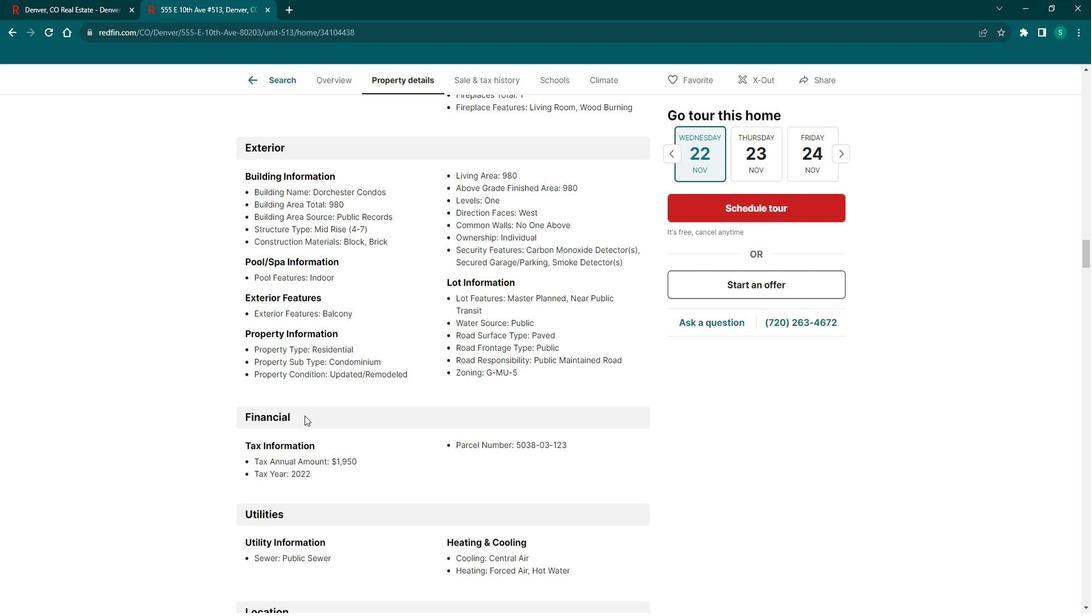 
Action: Mouse scrolled (324, 420) with delta (0, 0)
Screenshot: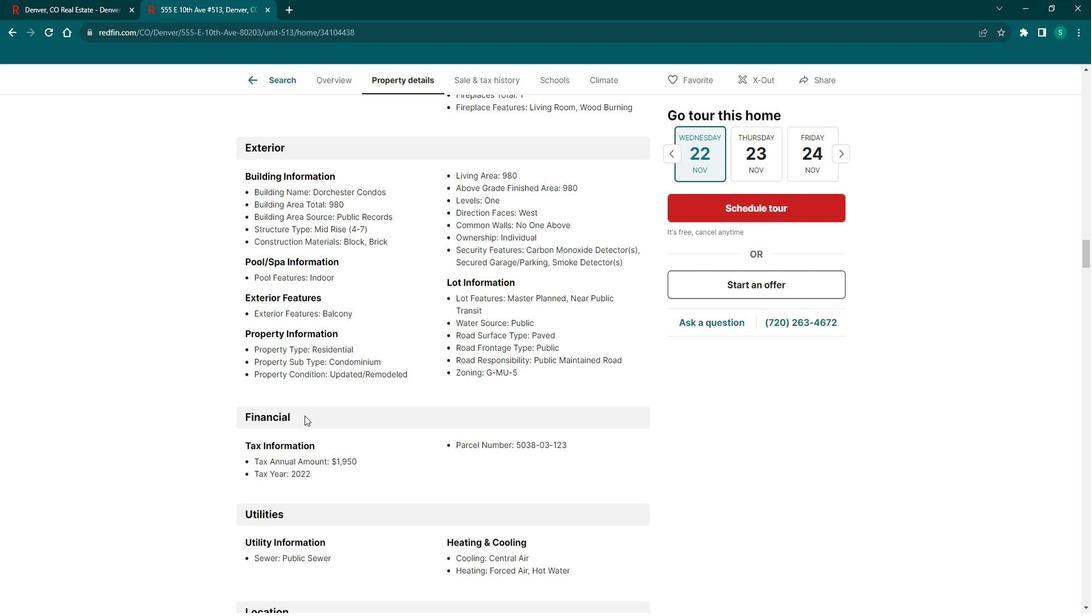 
Action: Mouse scrolled (324, 420) with delta (0, 0)
Screenshot: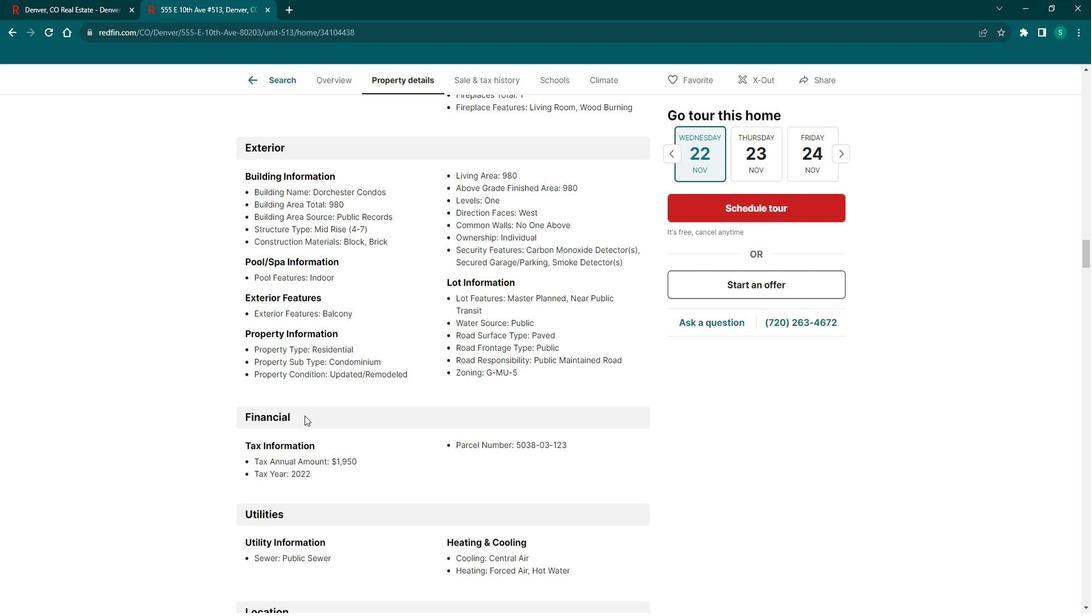 
Action: Mouse scrolled (324, 420) with delta (0, 0)
Screenshot: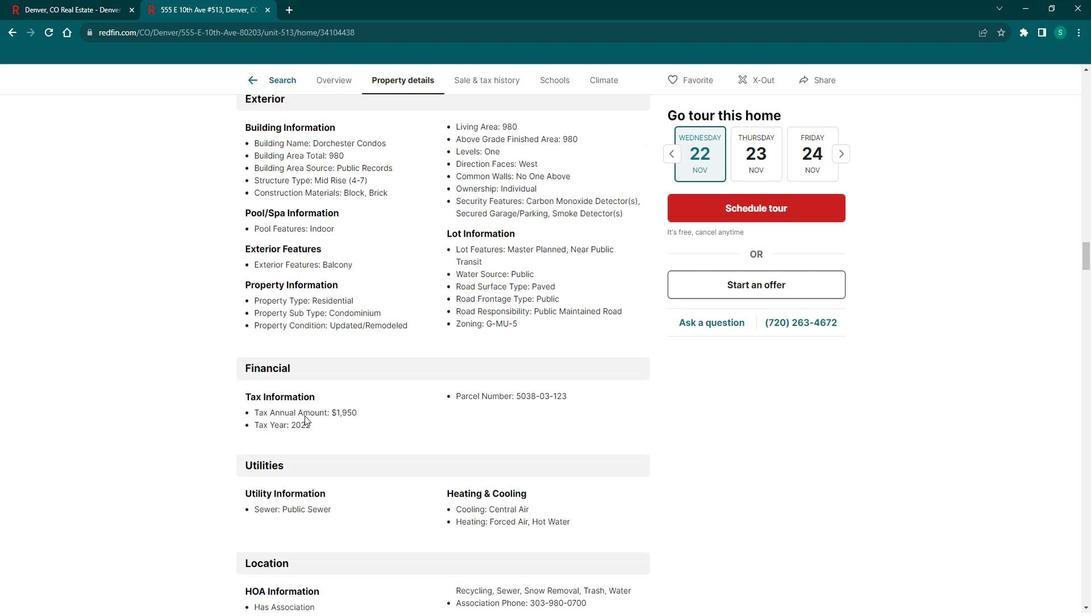 
Action: Mouse scrolled (324, 420) with delta (0, 0)
Screenshot: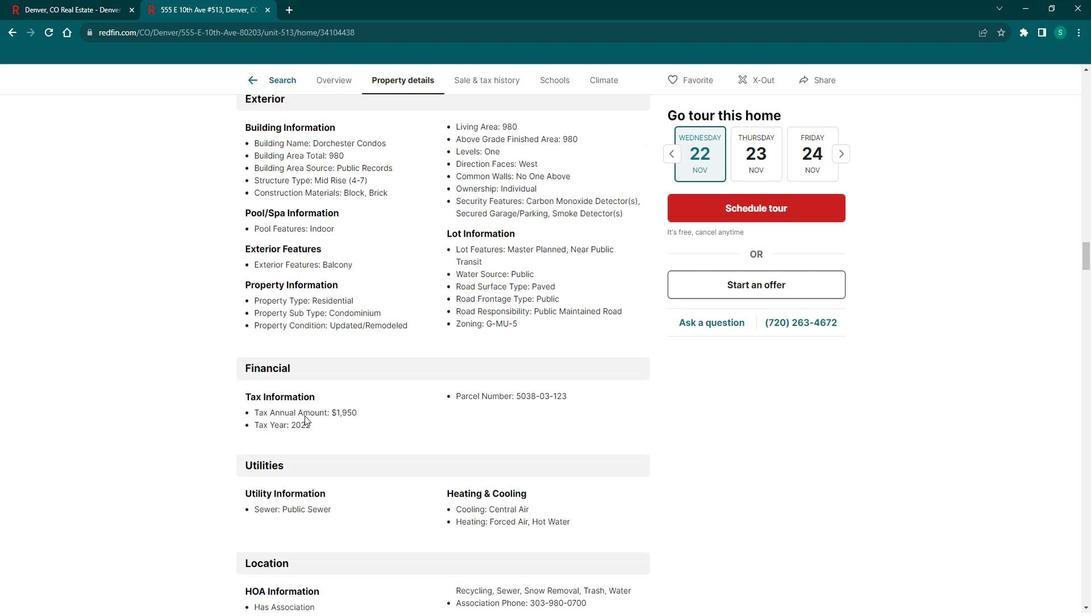 
Action: Mouse scrolled (324, 420) with delta (0, 0)
Screenshot: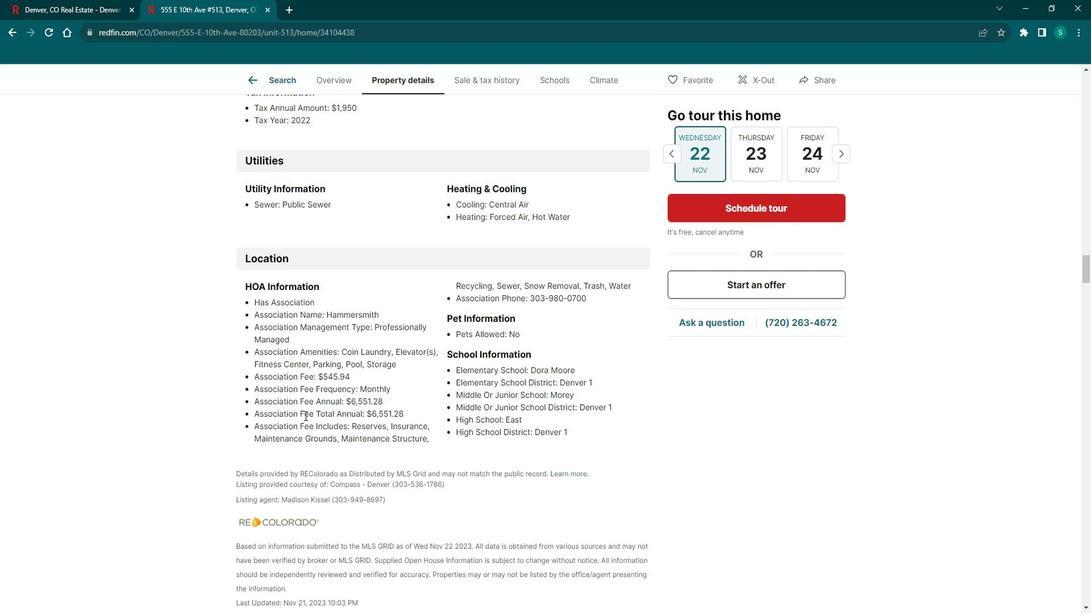 
Action: Mouse scrolled (324, 420) with delta (0, 0)
Screenshot: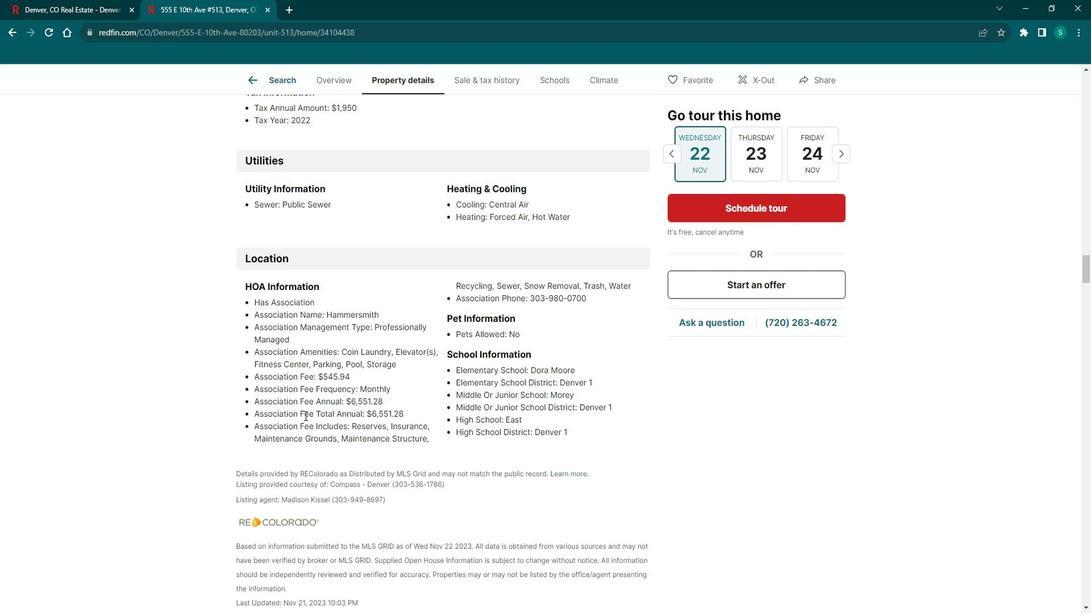 
Action: Mouse scrolled (324, 420) with delta (0, 0)
Screenshot: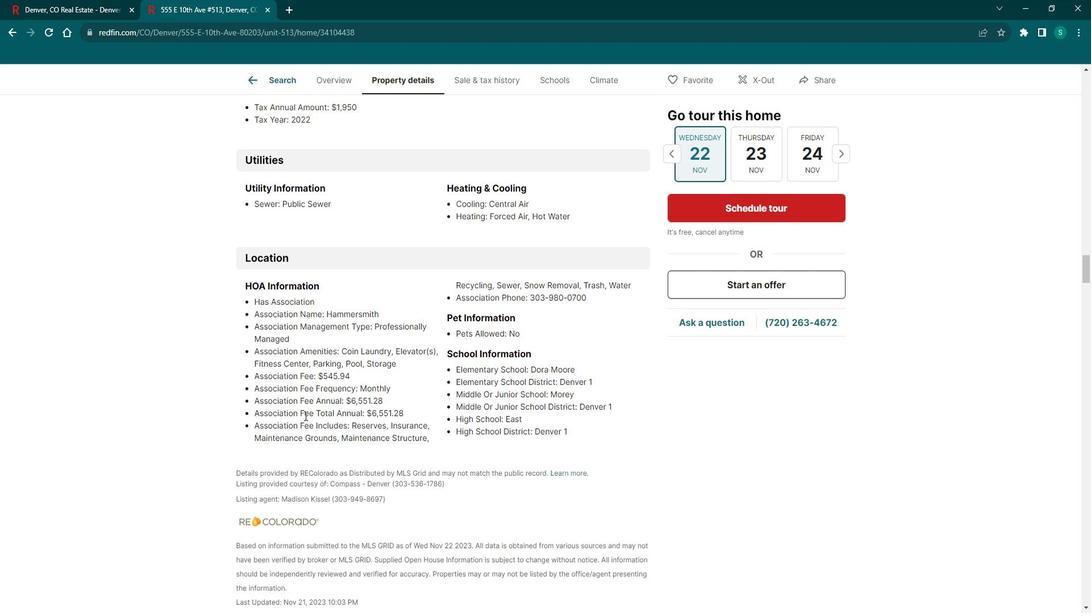 
Action: Mouse scrolled (324, 420) with delta (0, 0)
Screenshot: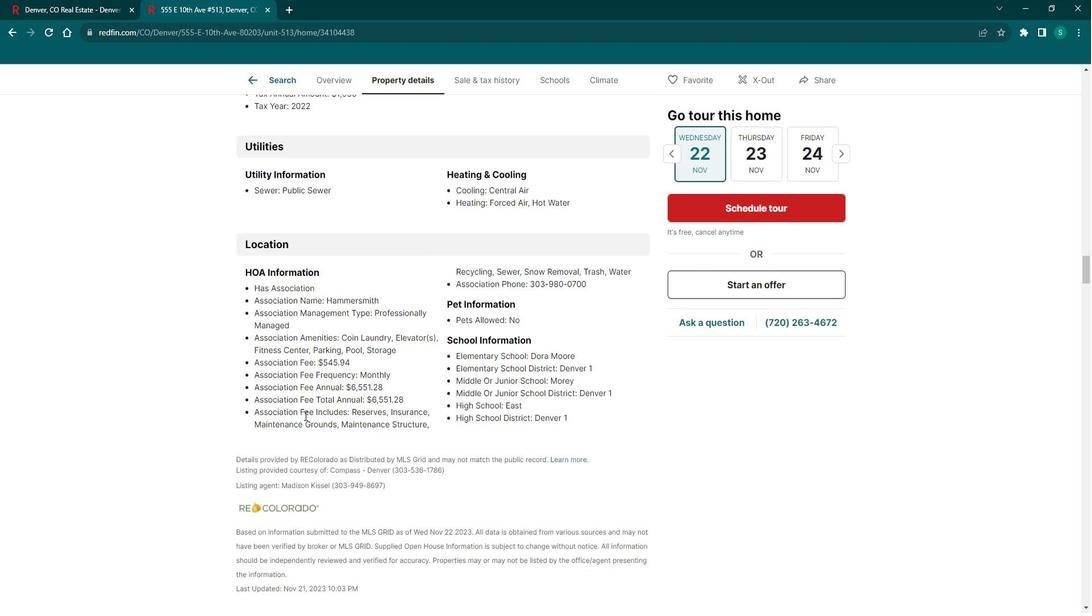 
Action: Mouse scrolled (324, 420) with delta (0, 0)
Screenshot: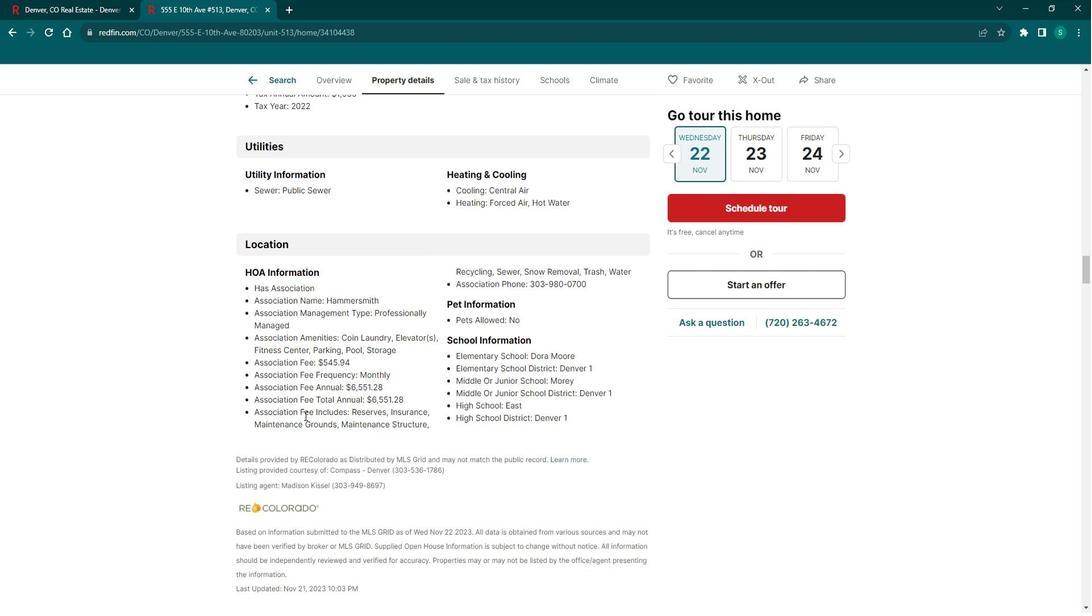 
Action: Mouse scrolled (324, 420) with delta (0, 0)
Screenshot: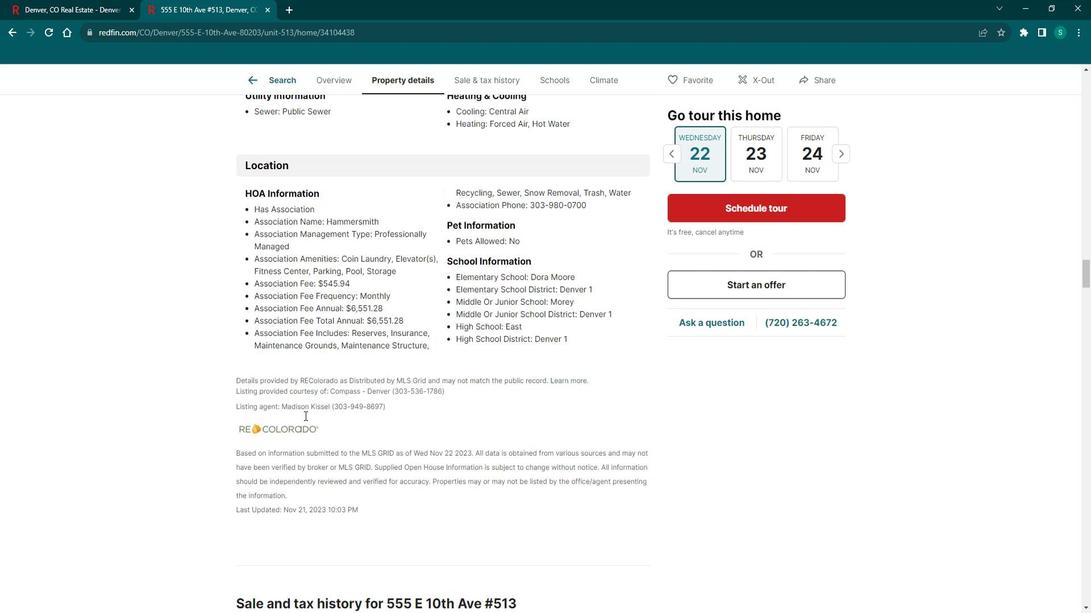 
Action: Mouse moved to (512, 393)
Screenshot: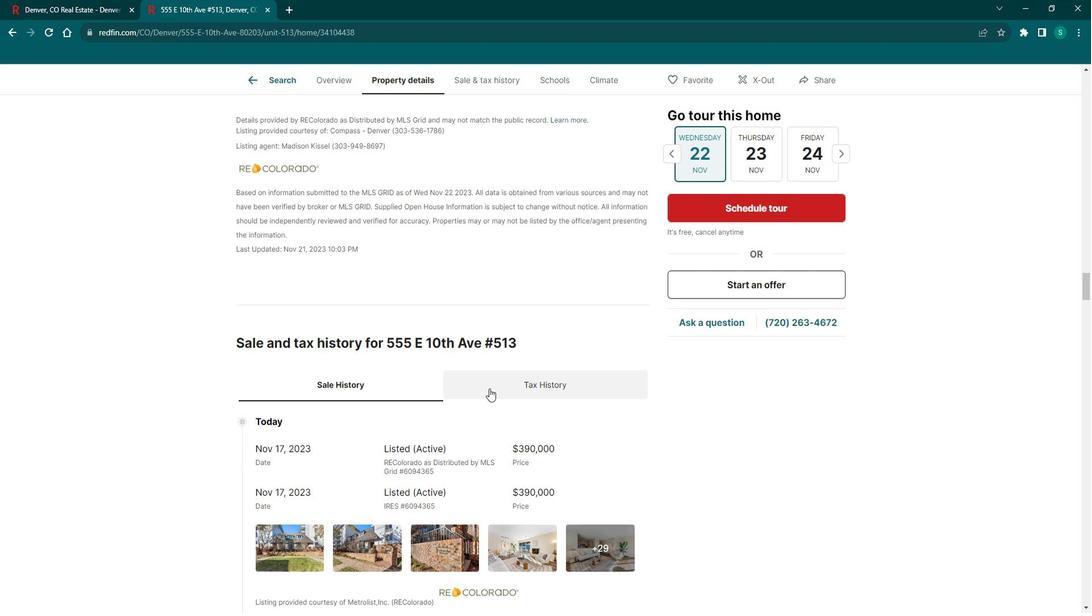 
Action: Mouse pressed left at (512, 393)
Screenshot: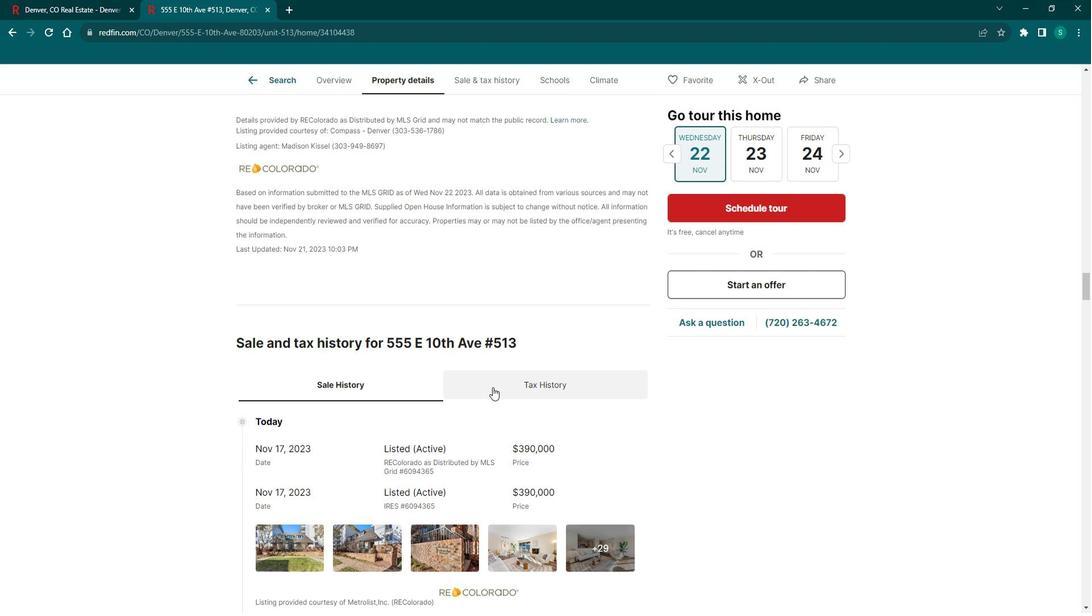 
Action: Mouse moved to (211, 407)
Screenshot: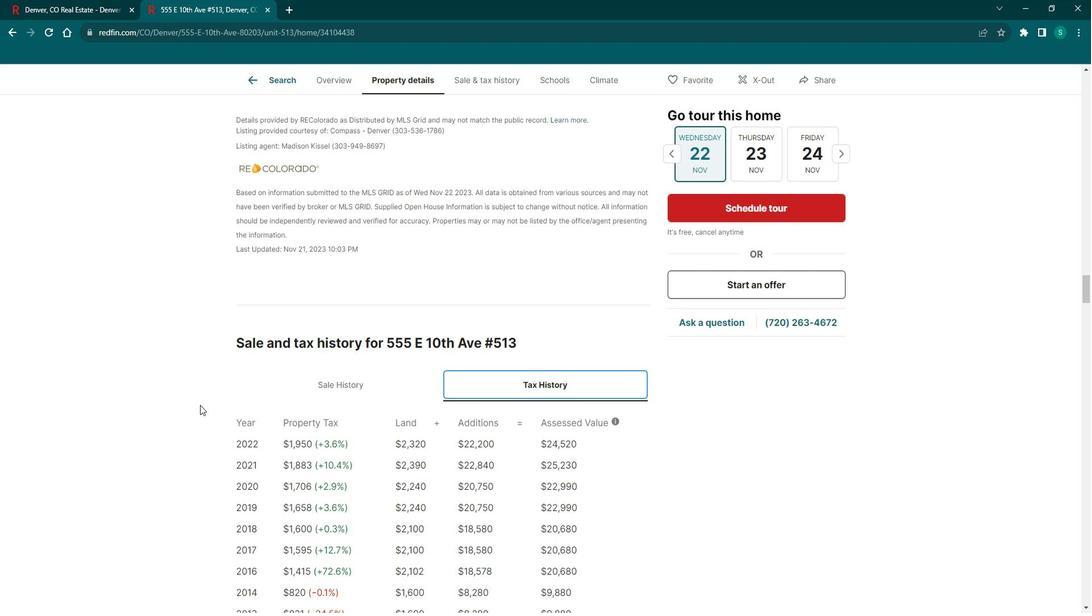 
Action: Mouse scrolled (211, 406) with delta (0, 0)
Screenshot: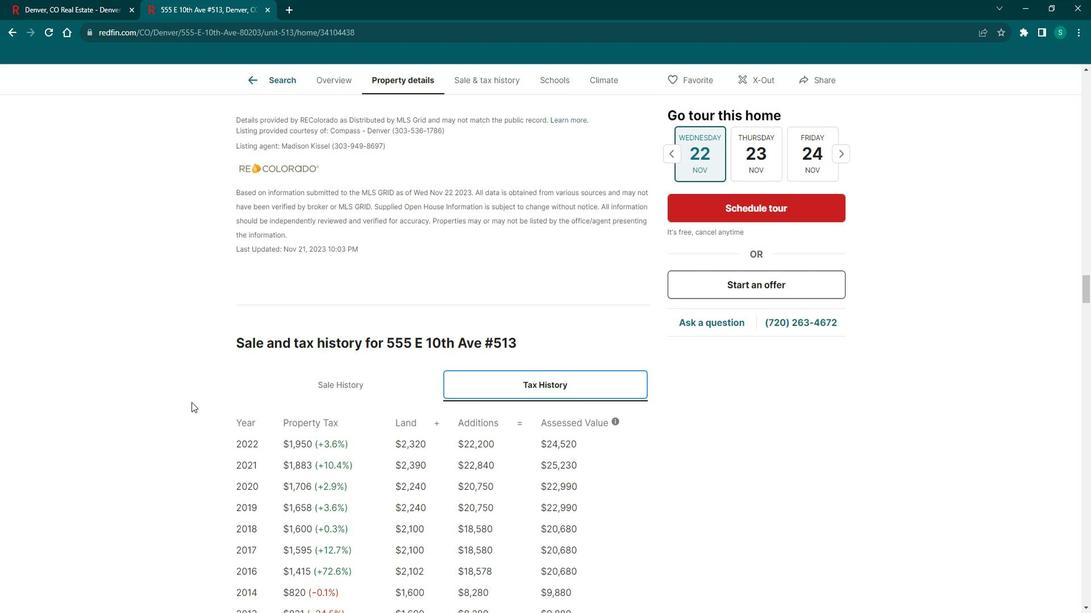 
Action: Mouse scrolled (211, 406) with delta (0, 0)
Screenshot: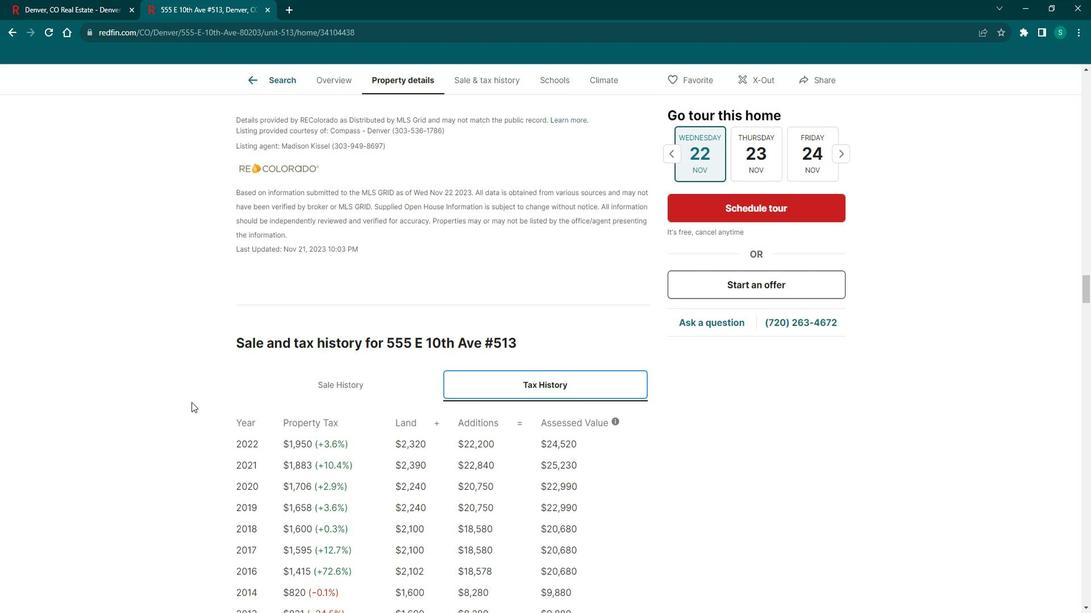 
Action: Mouse scrolled (211, 406) with delta (0, 0)
Screenshot: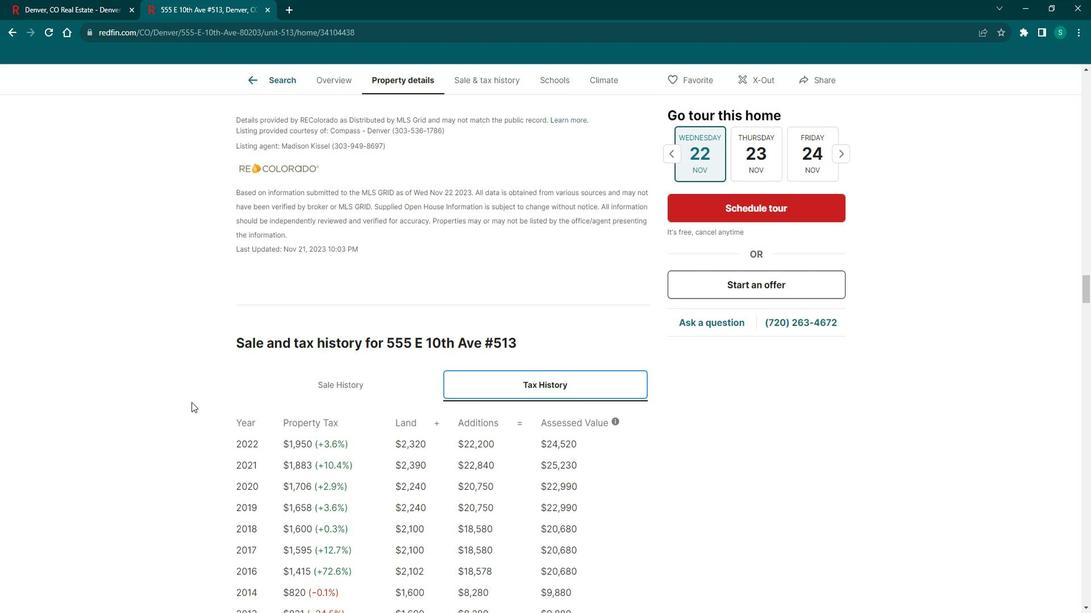 
Action: Mouse scrolled (211, 406) with delta (0, 0)
Screenshot: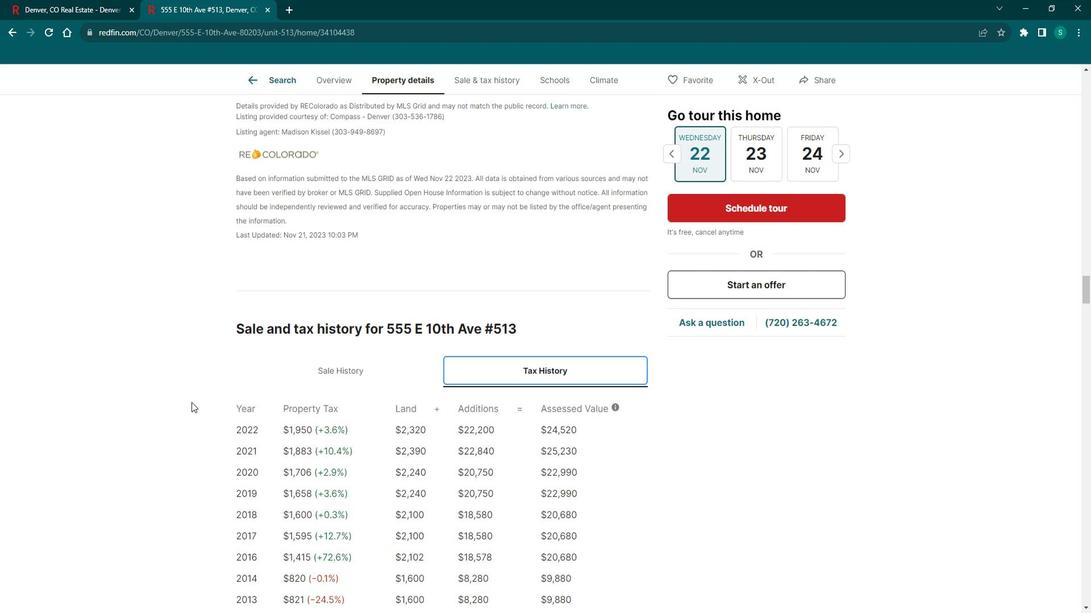 
Action: Mouse scrolled (211, 406) with delta (0, 0)
Screenshot: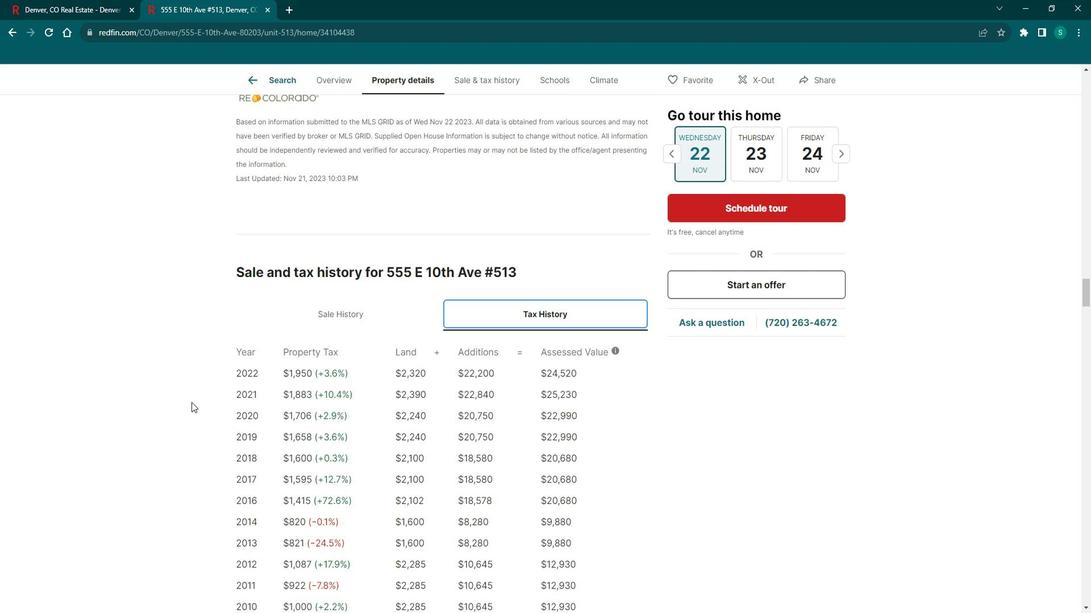 
Action: Mouse scrolled (211, 406) with delta (0, 0)
Screenshot: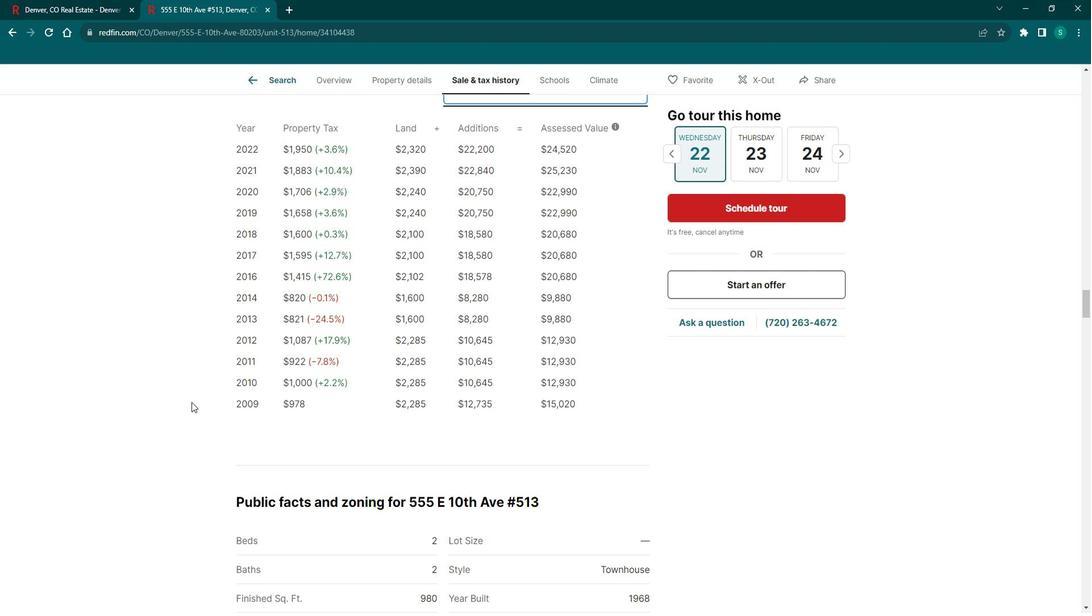 
Action: Mouse scrolled (211, 406) with delta (0, 0)
Screenshot: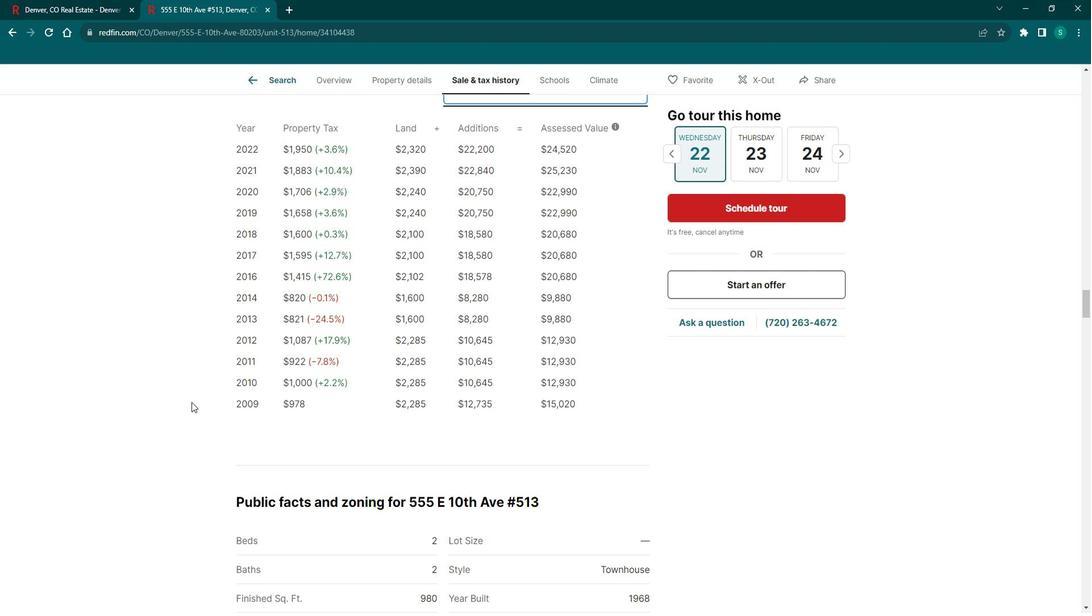 
Action: Mouse scrolled (211, 406) with delta (0, 0)
Screenshot: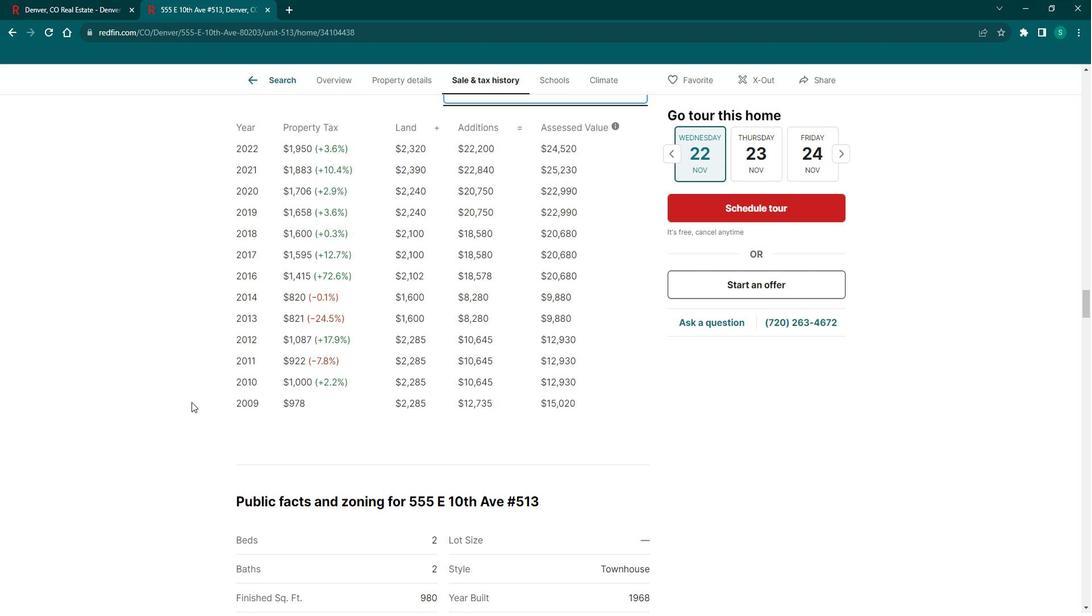 
Action: Mouse scrolled (211, 406) with delta (0, 0)
Screenshot: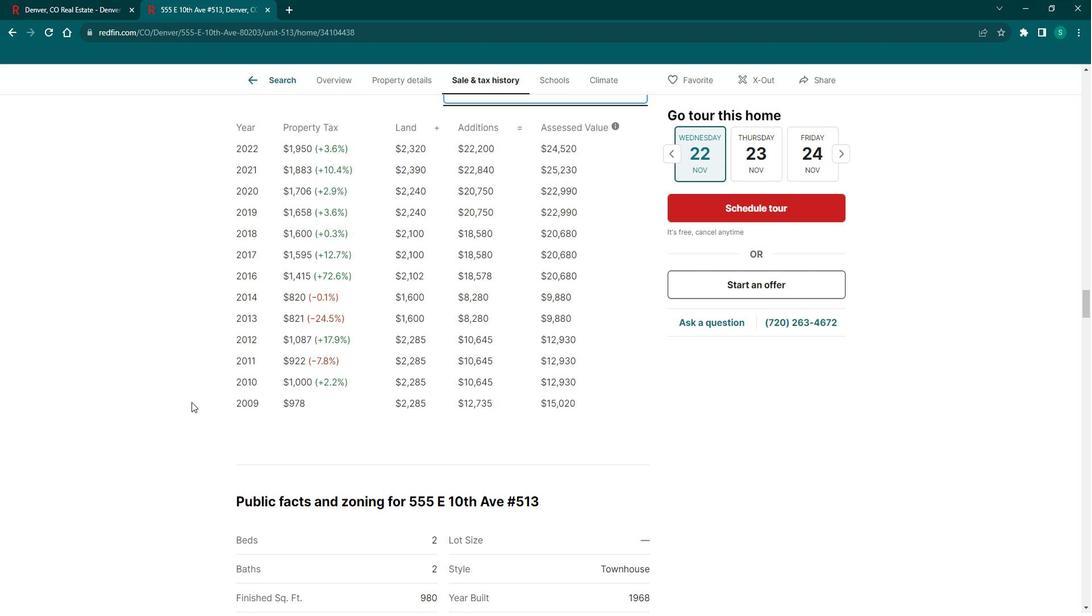 
Action: Mouse scrolled (211, 406) with delta (0, 0)
Screenshot: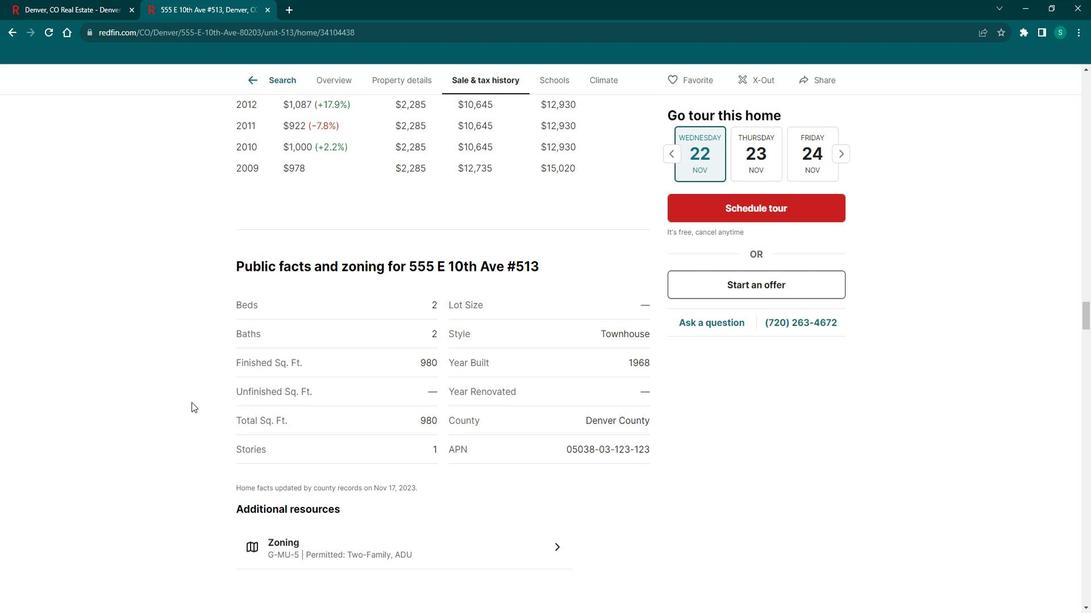 
Action: Mouse scrolled (211, 406) with delta (0, 0)
Screenshot: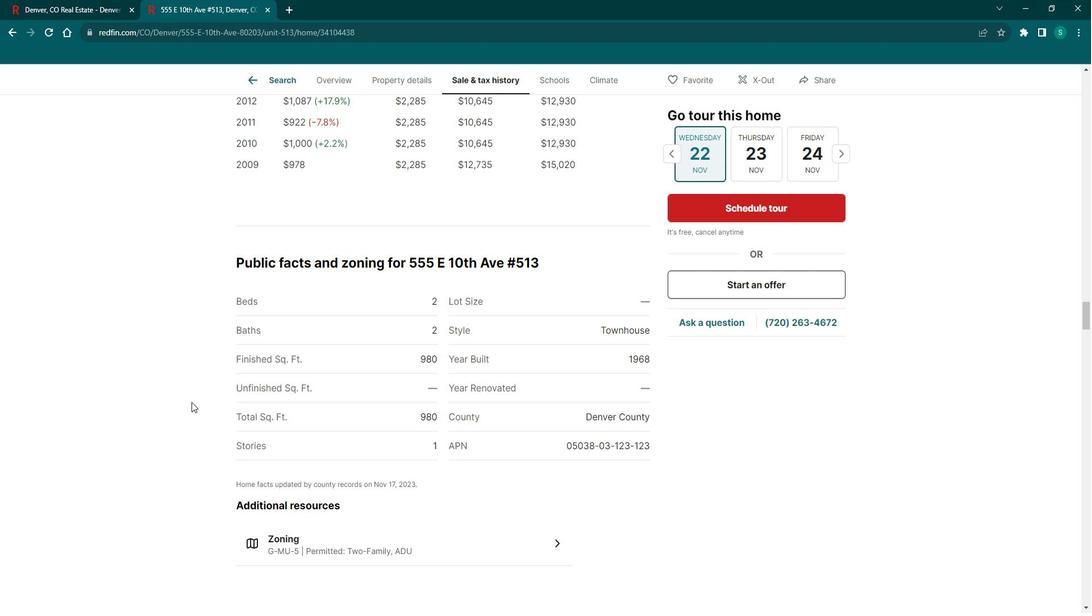 
Action: Mouse scrolled (211, 406) with delta (0, 0)
Screenshot: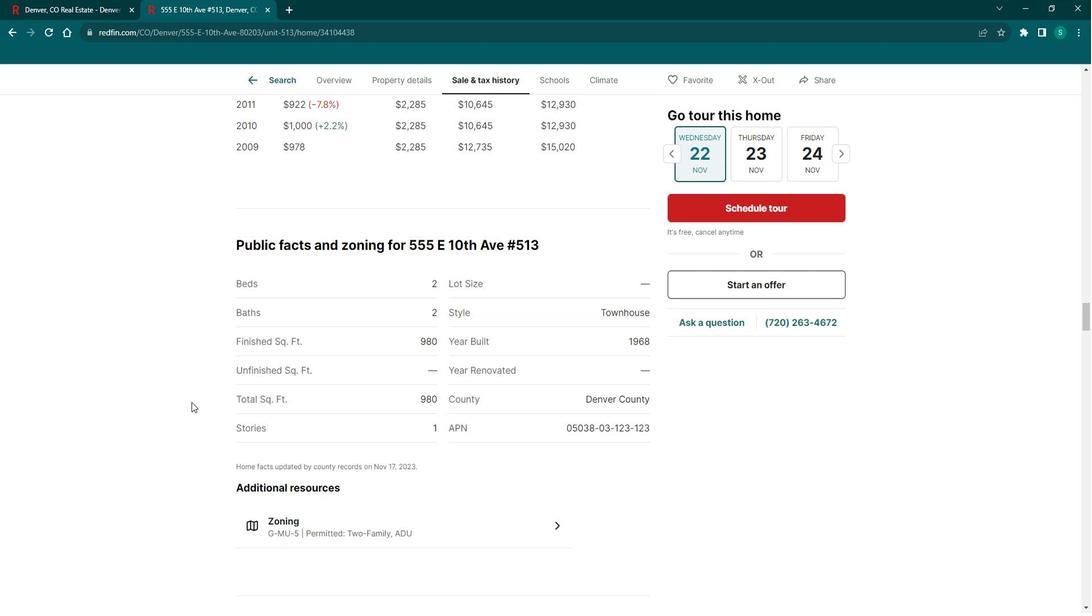 
Action: Mouse scrolled (211, 406) with delta (0, 0)
Screenshot: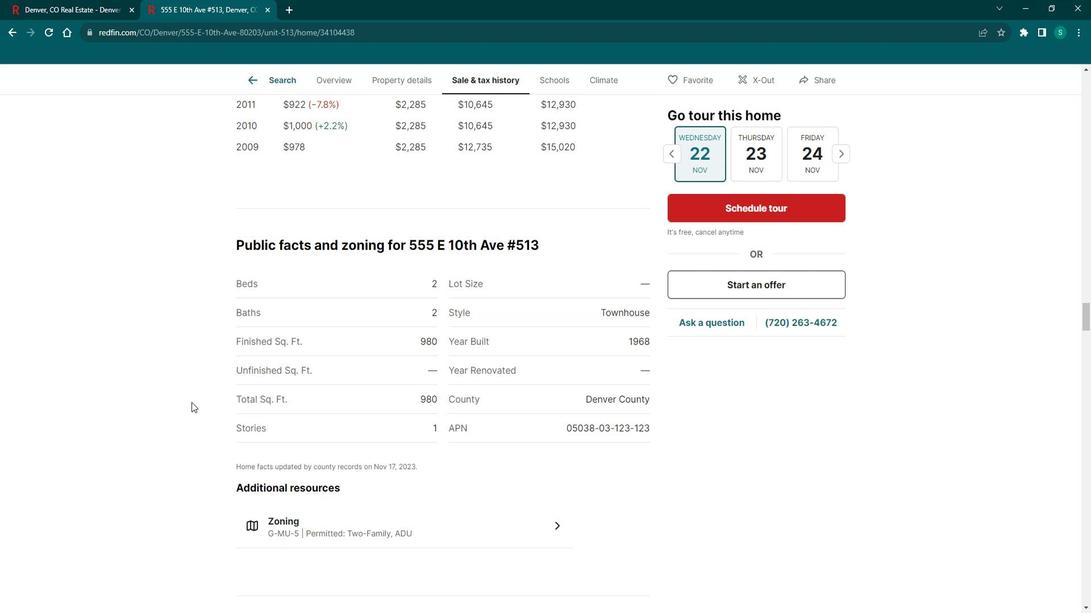
Action: Mouse moved to (393, 333)
Screenshot: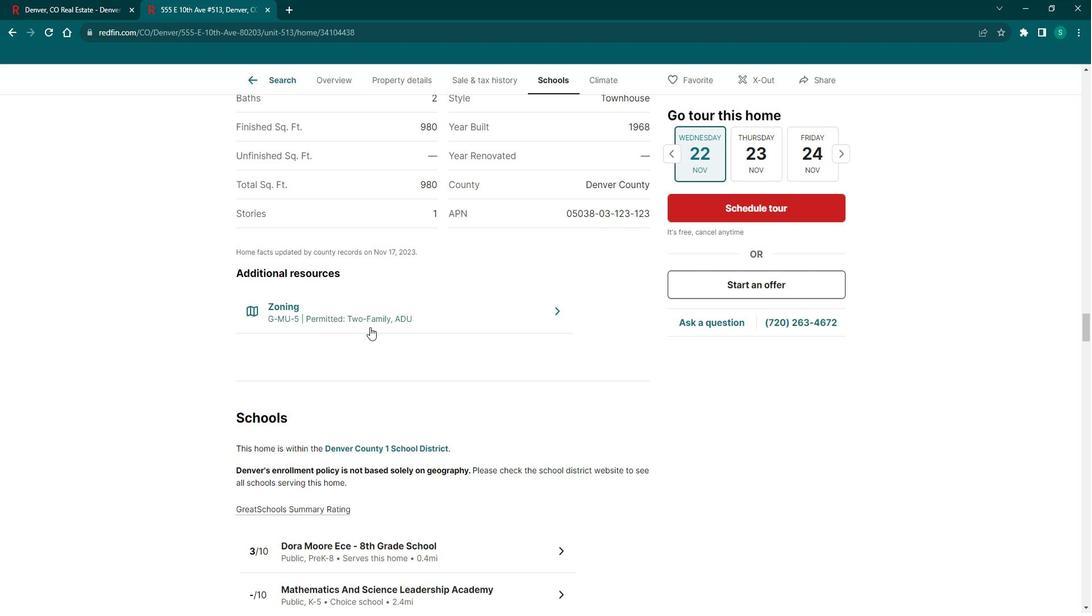 
Action: Mouse pressed left at (393, 333)
Screenshot: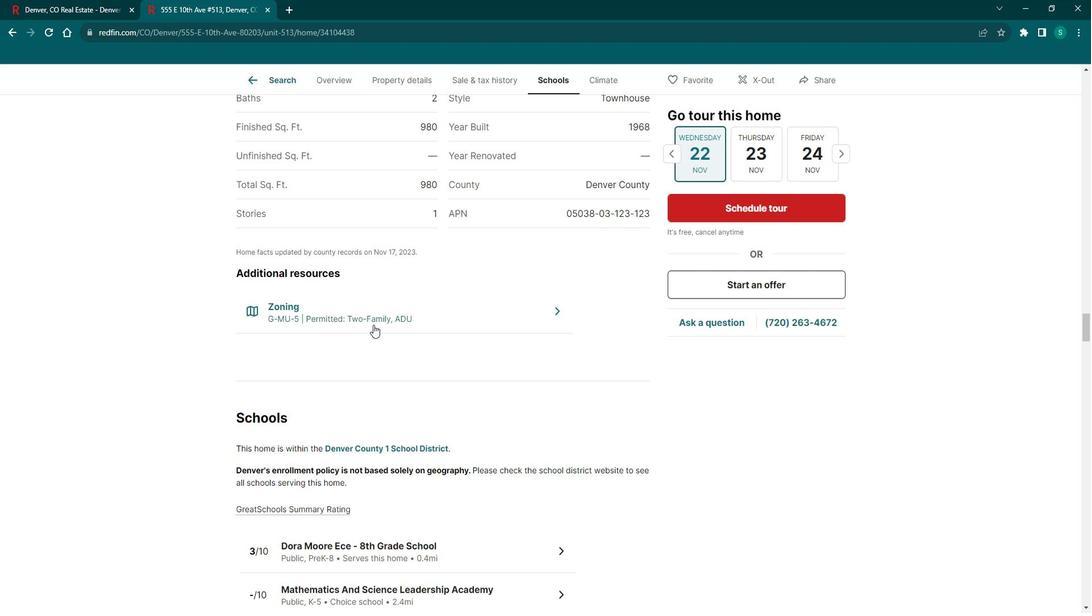 
Action: Mouse moved to (478, 355)
Screenshot: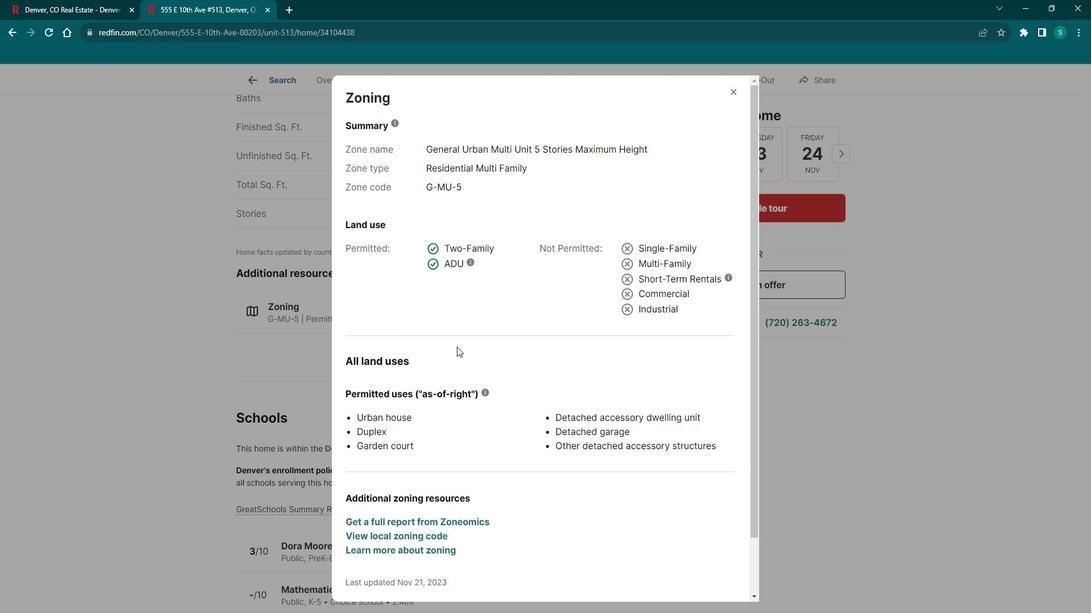 
Action: Mouse scrolled (478, 355) with delta (0, 0)
Screenshot: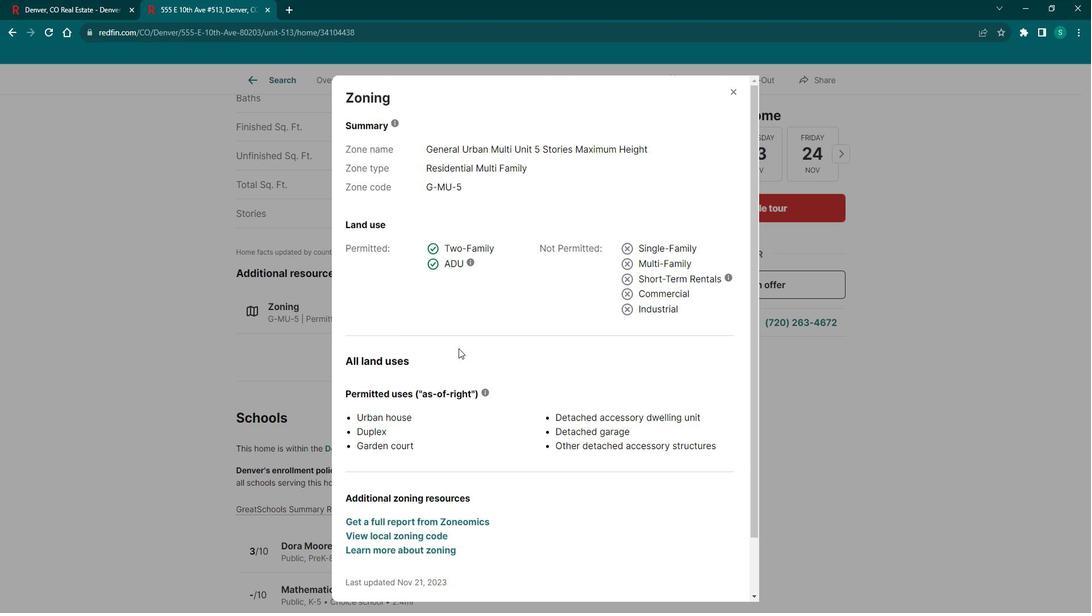 
Action: Mouse scrolled (478, 355) with delta (0, 0)
Screenshot: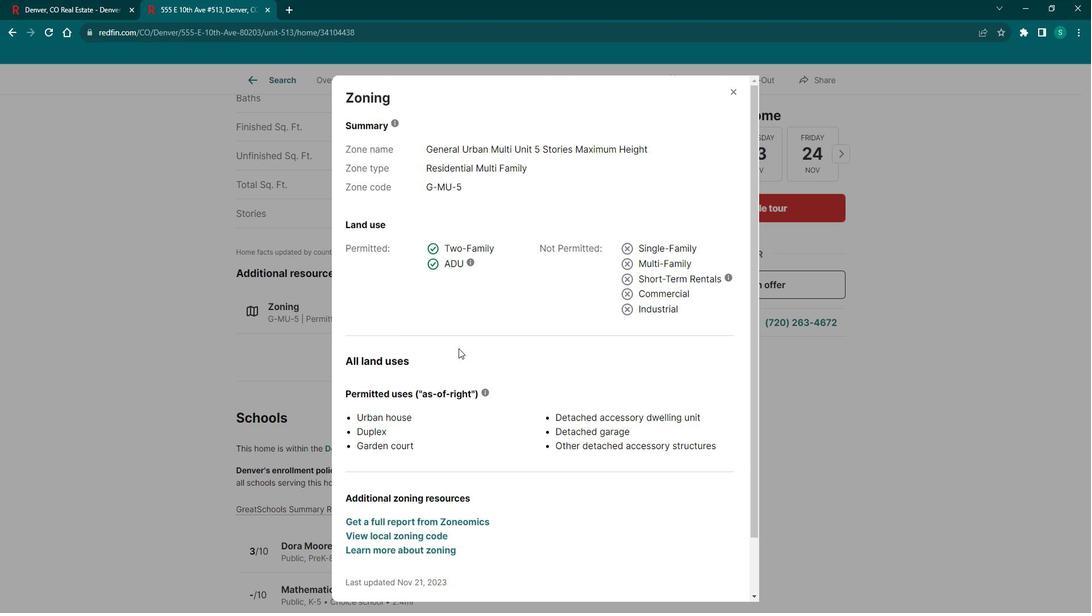 
Action: Mouse scrolled (478, 355) with delta (0, 0)
Screenshot: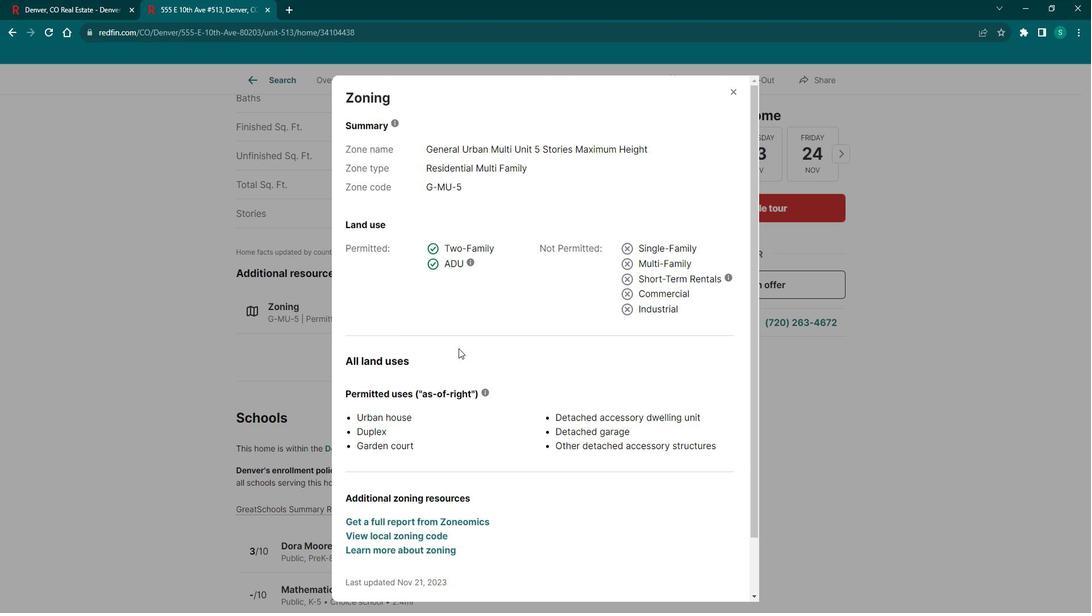 
Action: Mouse scrolled (478, 355) with delta (0, 0)
Screenshot: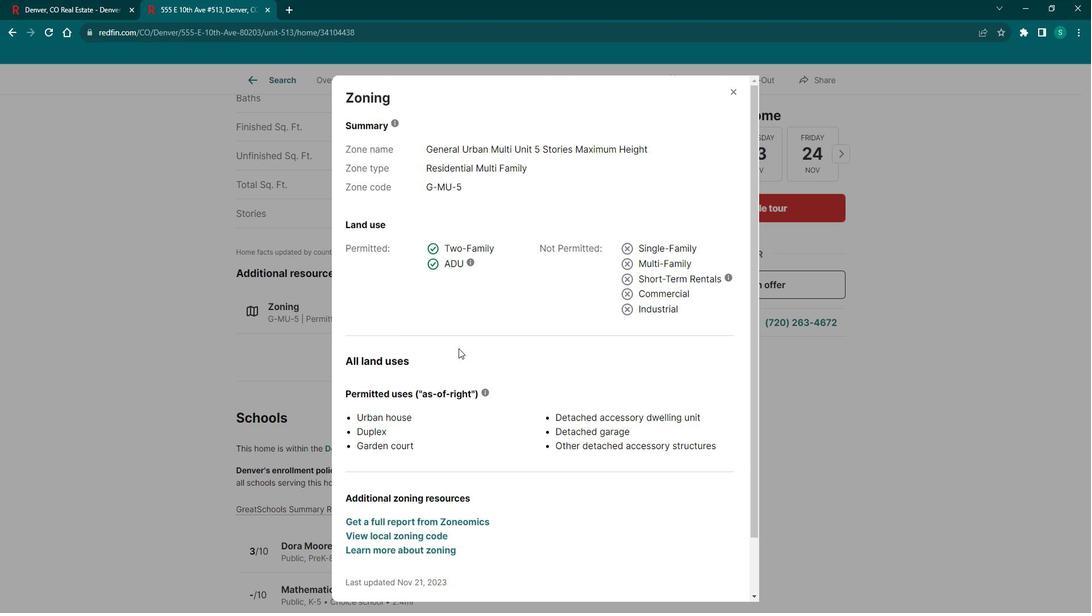 
Action: Mouse scrolled (478, 355) with delta (0, 0)
Screenshot: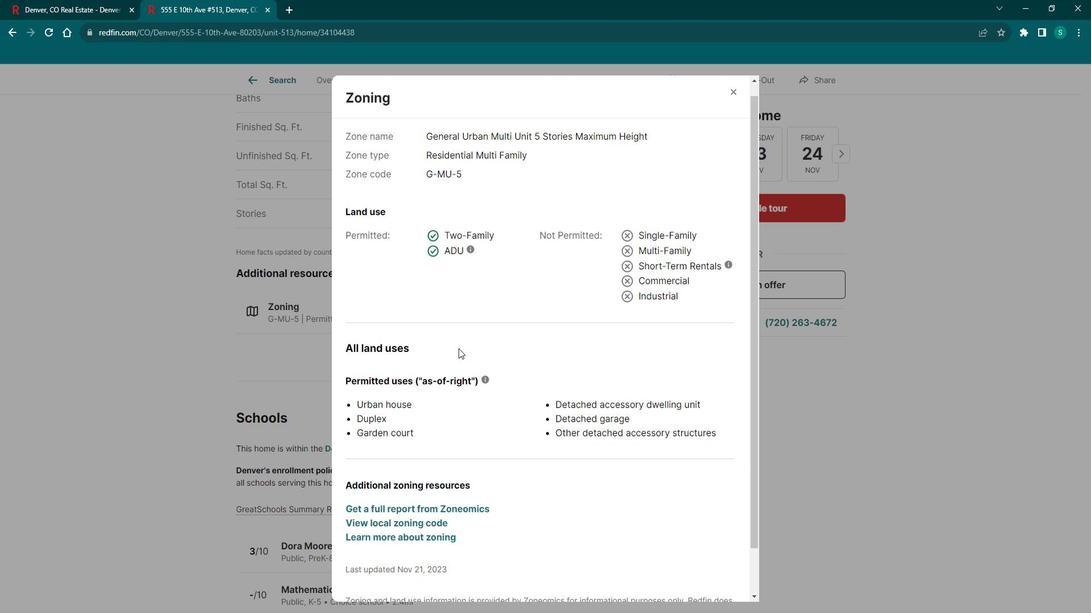 
Action: Mouse moved to (753, 109)
Screenshot: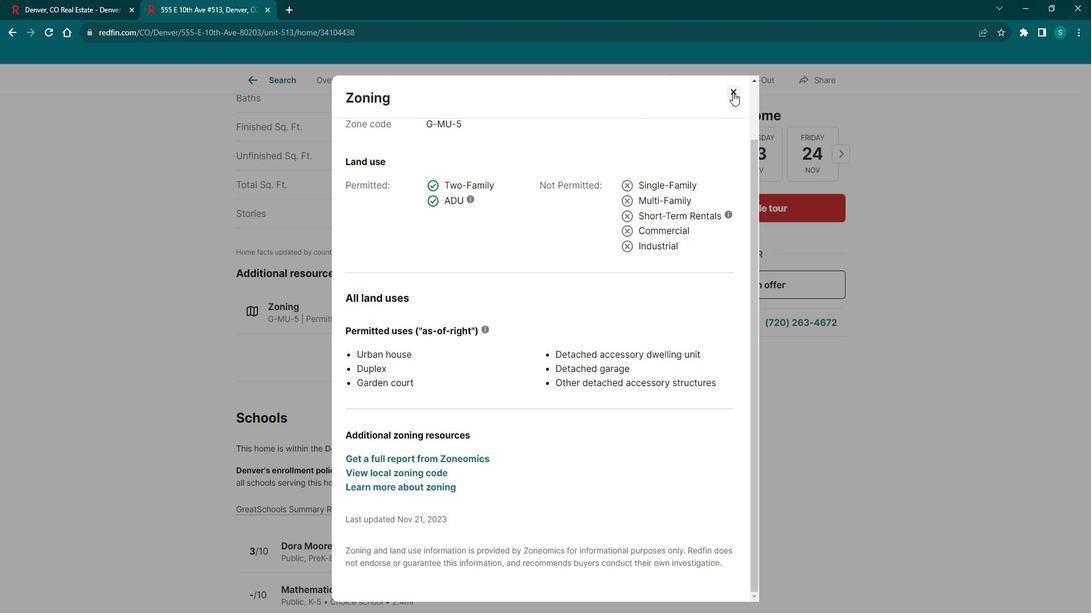 
Action: Mouse pressed left at (753, 109)
Screenshot: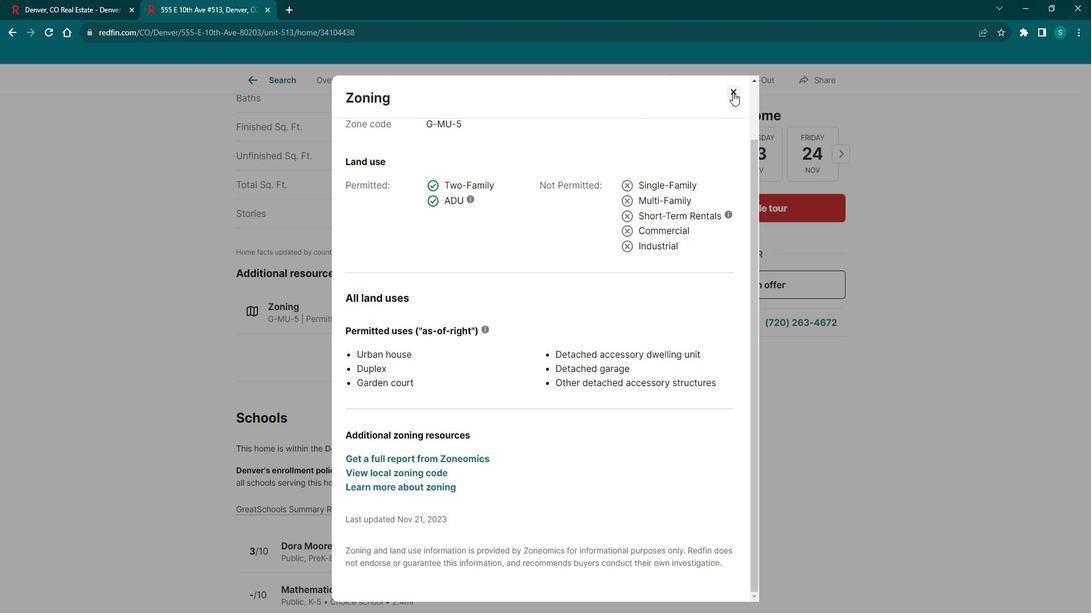 
Action: Mouse moved to (354, 339)
Screenshot: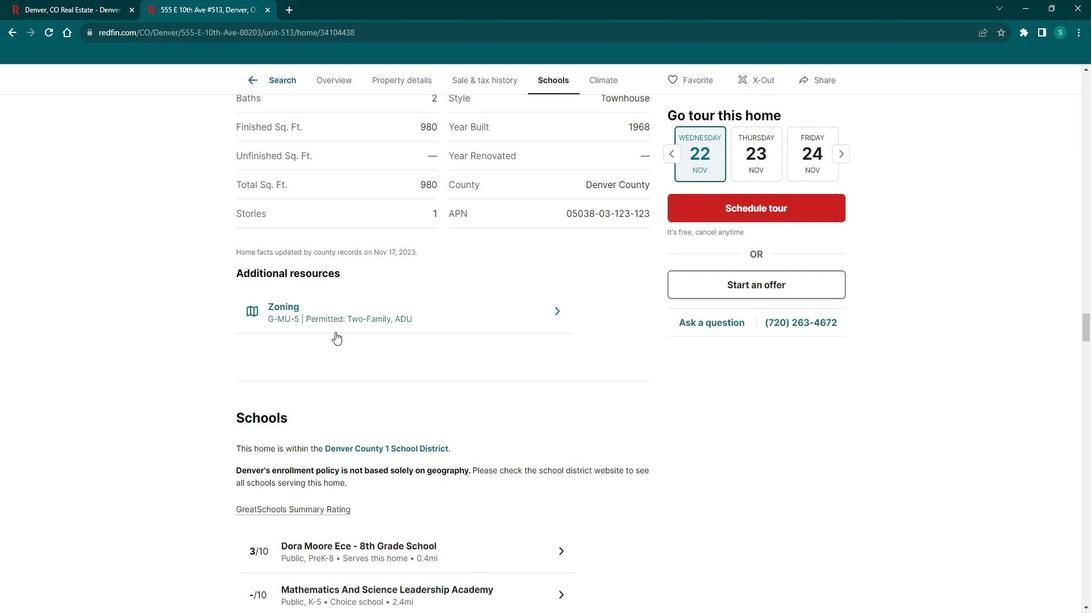 
Action: Mouse scrolled (354, 339) with delta (0, 0)
Screenshot: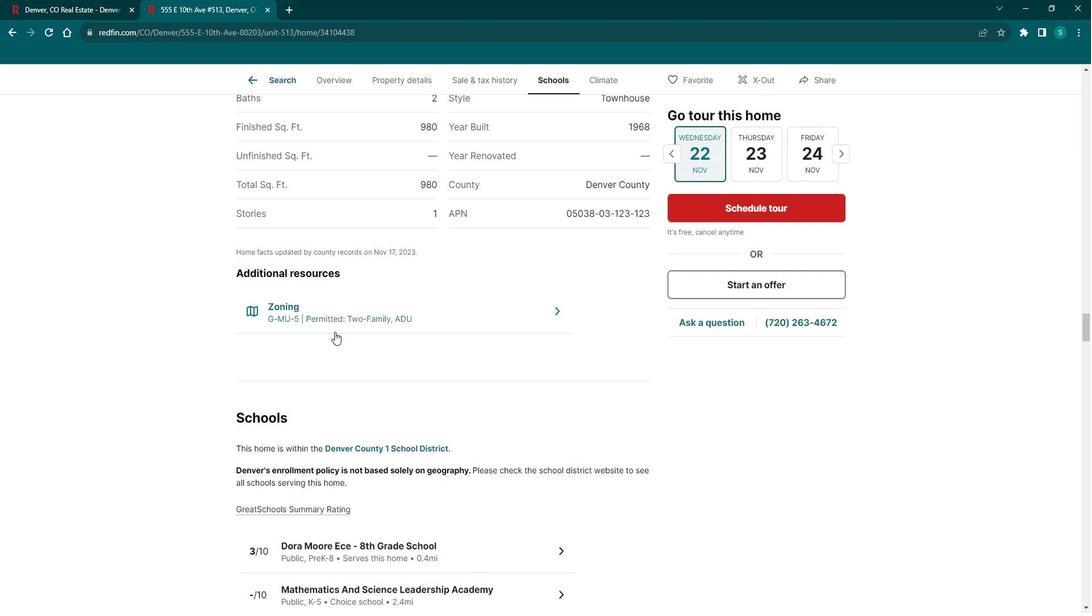 
Action: Mouse scrolled (354, 339) with delta (0, 0)
Screenshot: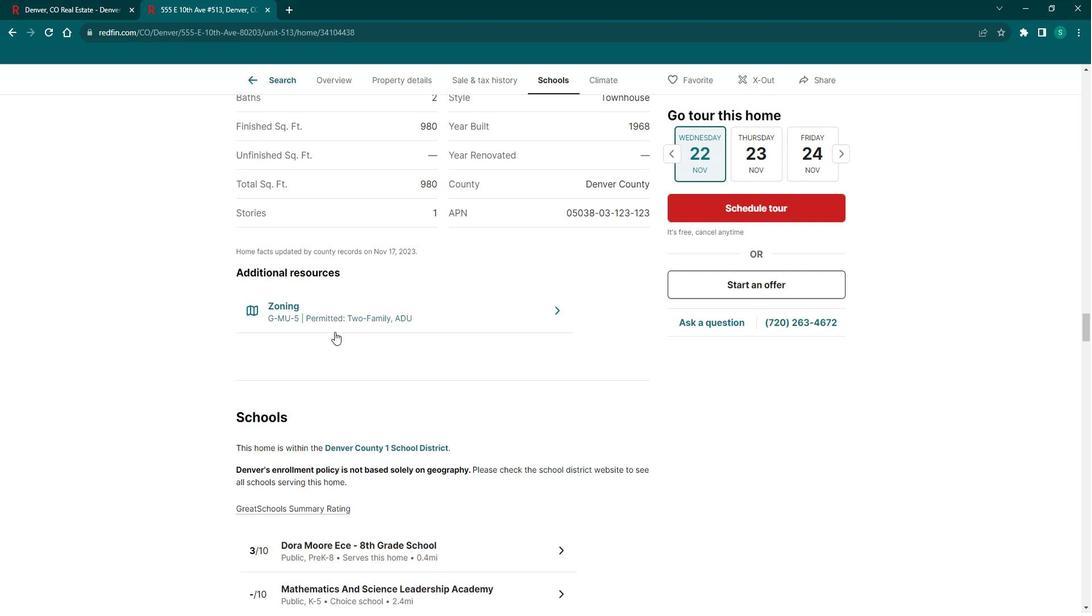 
Action: Mouse scrolled (354, 339) with delta (0, 0)
Screenshot: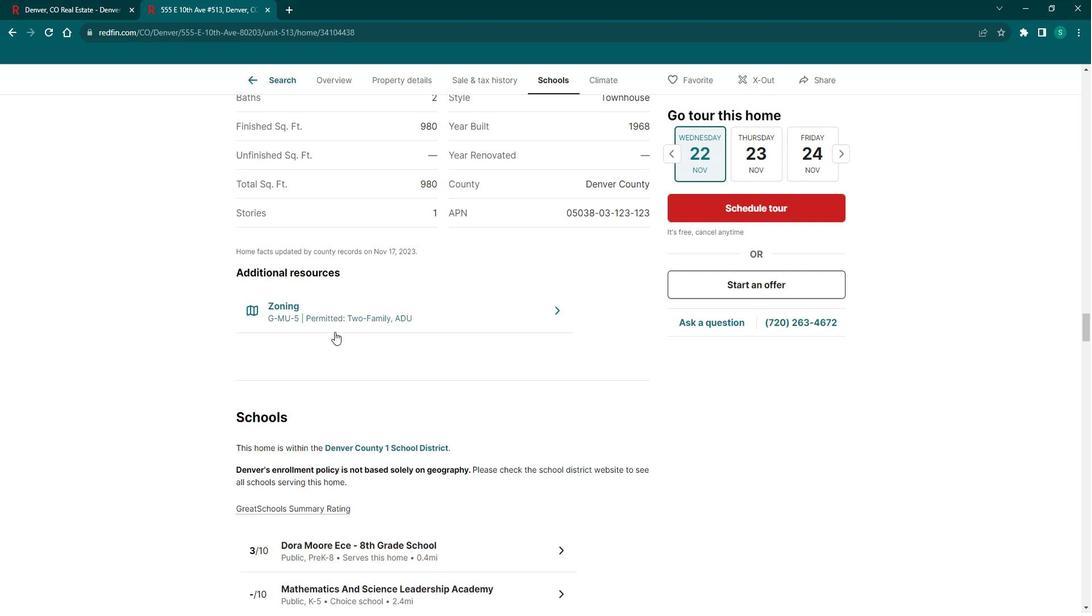 
Action: Mouse scrolled (354, 339) with delta (0, 0)
Screenshot: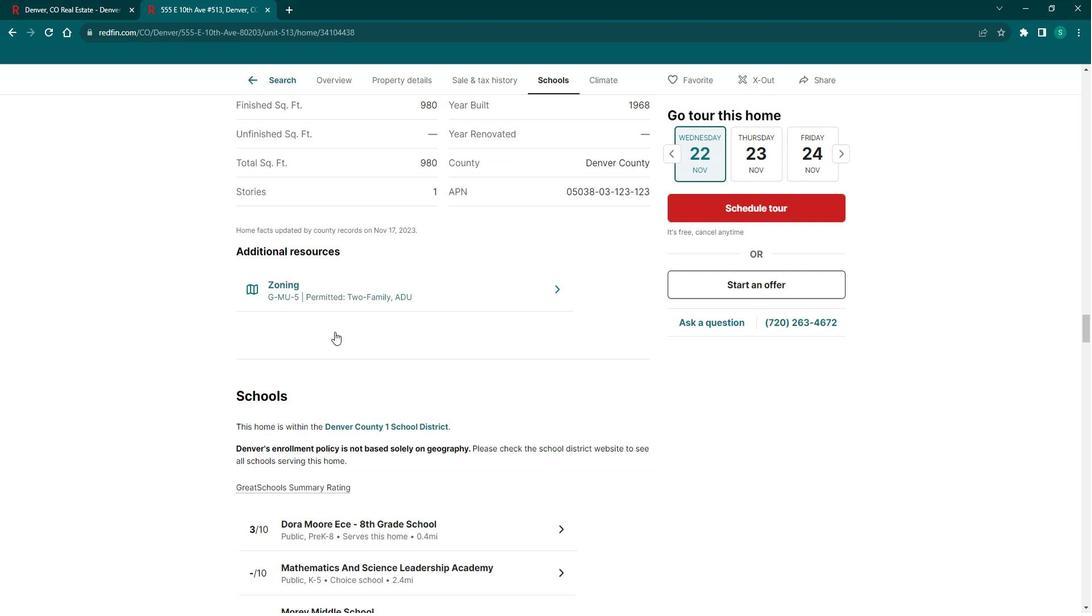 
Action: Mouse scrolled (354, 339) with delta (0, 0)
Screenshot: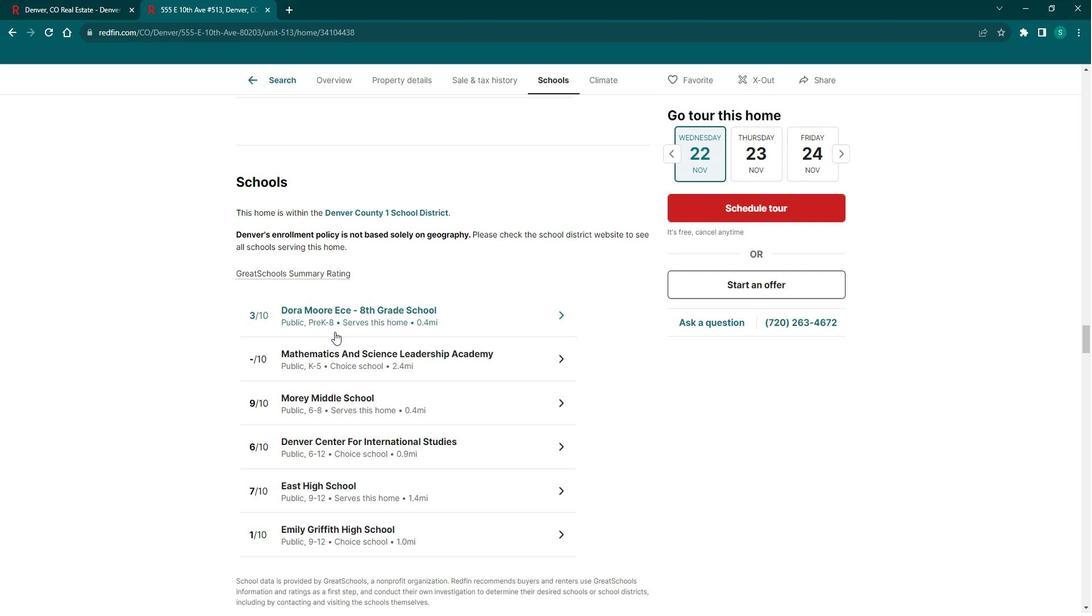 
Action: Mouse scrolled (354, 339) with delta (0, 0)
Screenshot: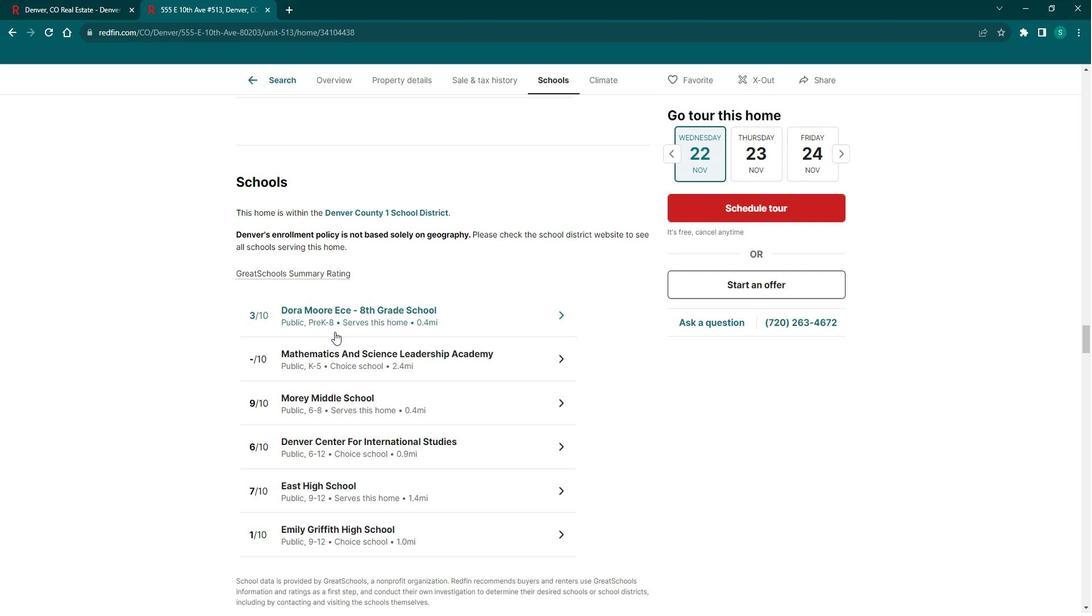 
Action: Mouse scrolled (354, 339) with delta (0, 0)
Screenshot: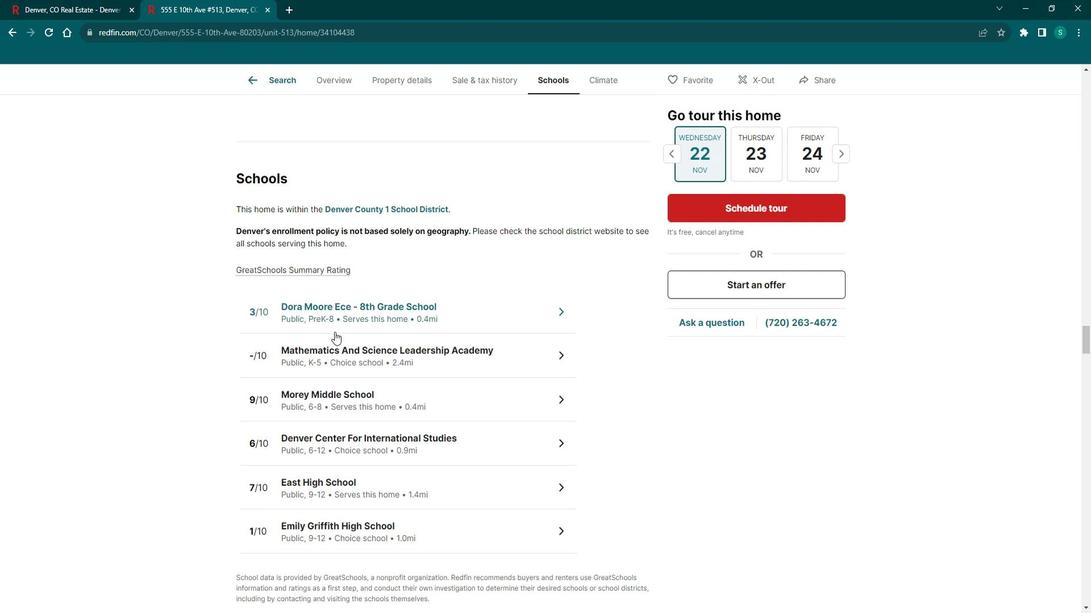 
Action: Mouse scrolled (354, 339) with delta (0, 0)
Screenshot: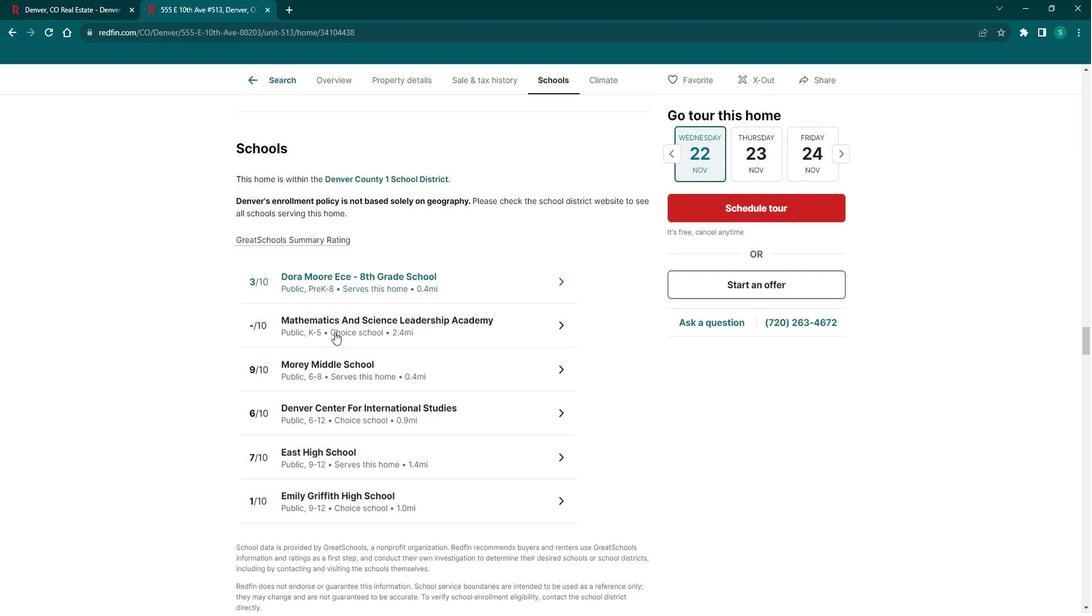 
Action: Mouse scrolled (354, 339) with delta (0, 0)
Screenshot: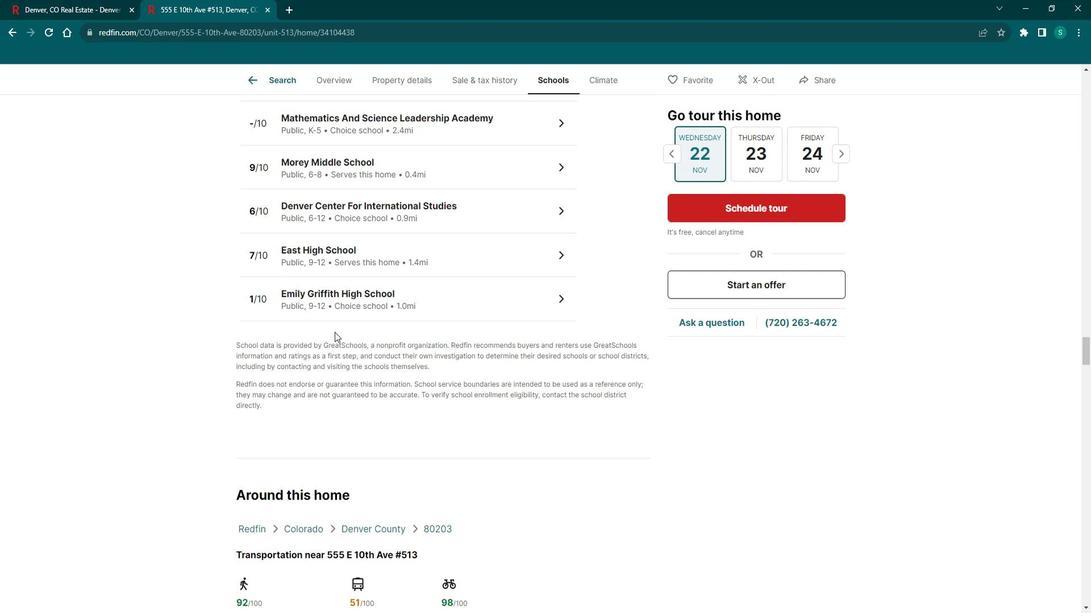 
Action: Mouse scrolled (354, 339) with delta (0, 0)
Screenshot: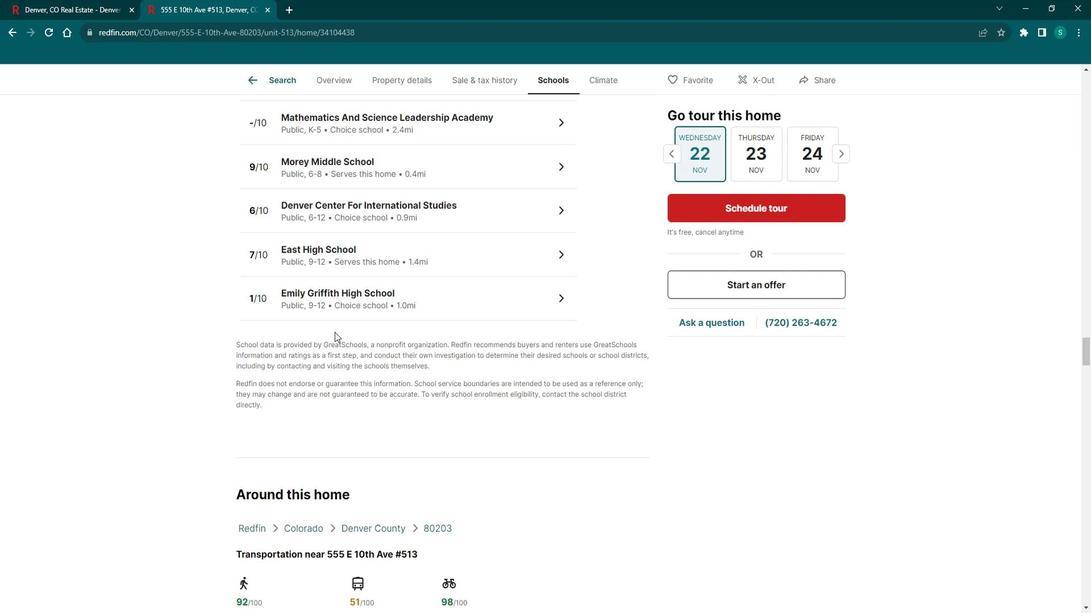 
Action: Mouse scrolled (354, 339) with delta (0, 0)
Screenshot: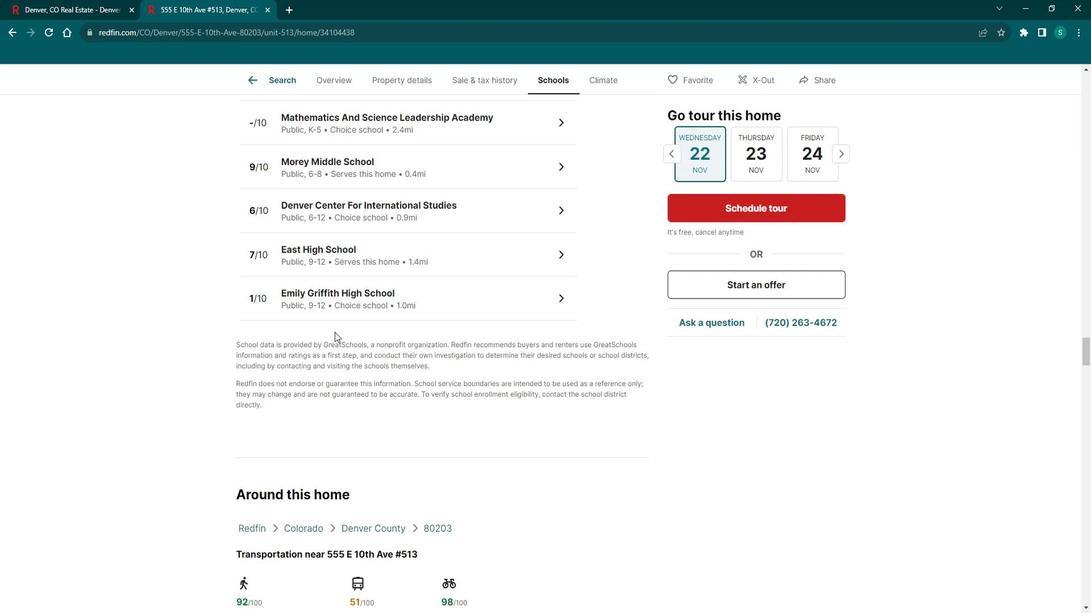 
Action: Mouse scrolled (354, 339) with delta (0, 0)
Screenshot: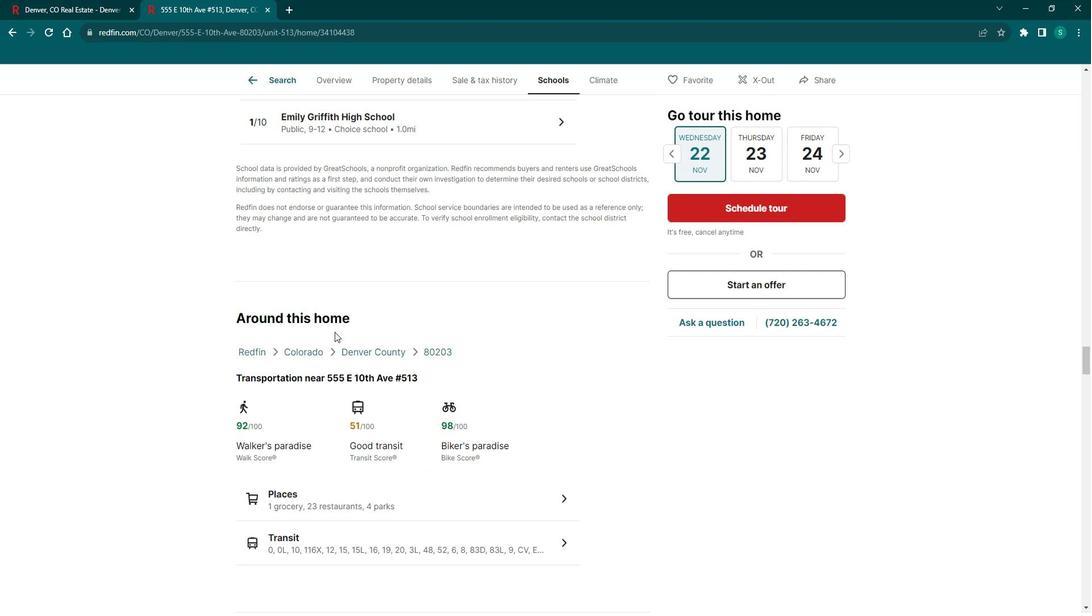 
Action: Mouse scrolled (354, 339) with delta (0, 0)
Screenshot: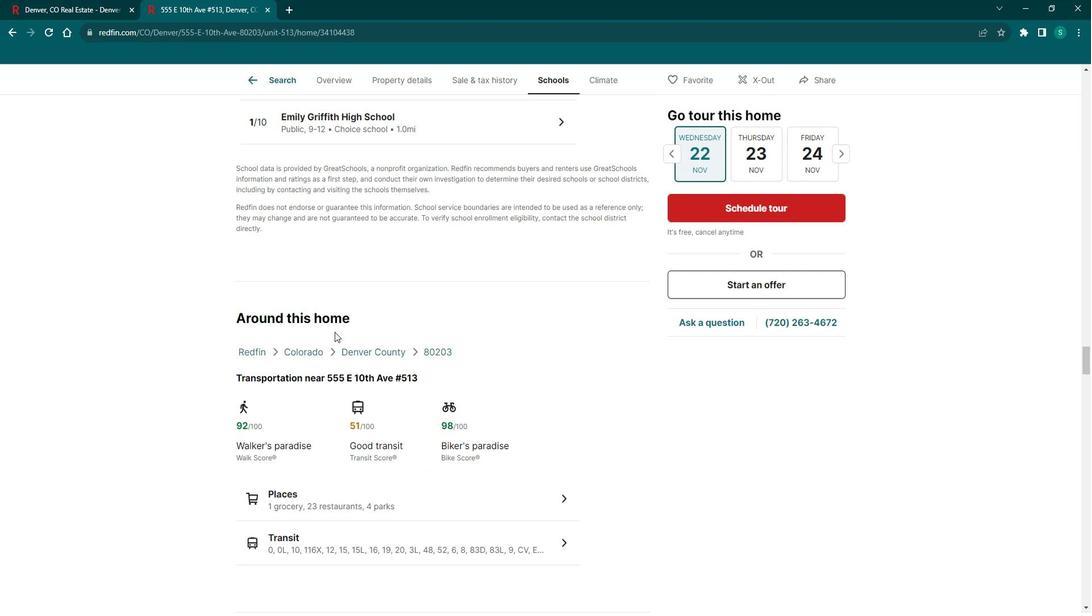 
Action: Mouse scrolled (354, 339) with delta (0, 0)
Screenshot: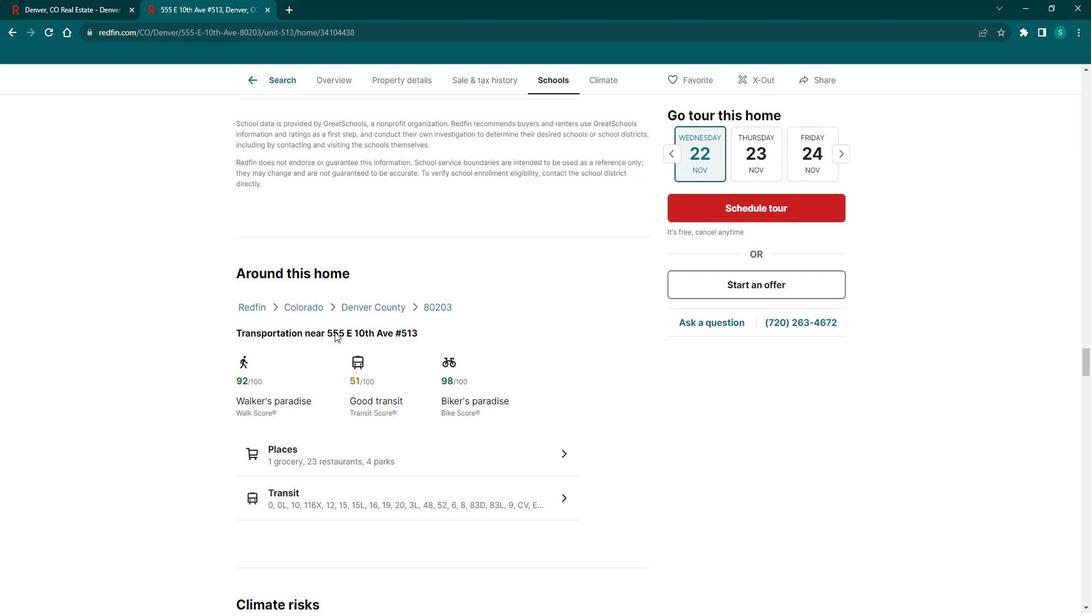
Action: Mouse moved to (356, 336)
